 Task: Play online Dominion games in medium mode.
Action: Mouse moved to (264, 575)
Screenshot: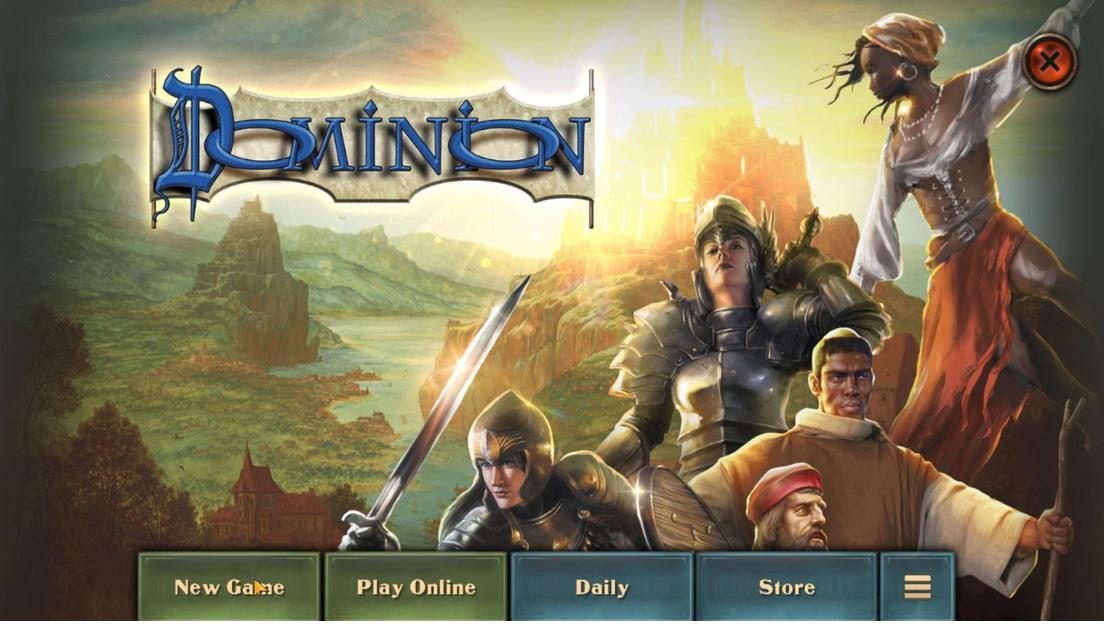
Action: Mouse pressed left at (264, 575)
Screenshot: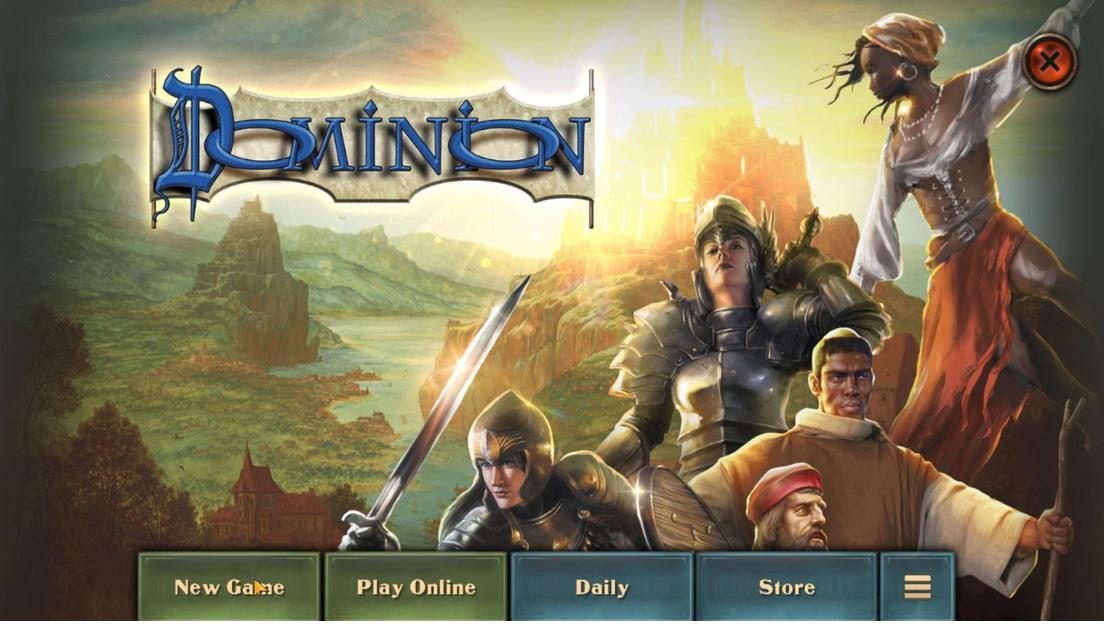 
Action: Mouse moved to (530, 240)
Screenshot: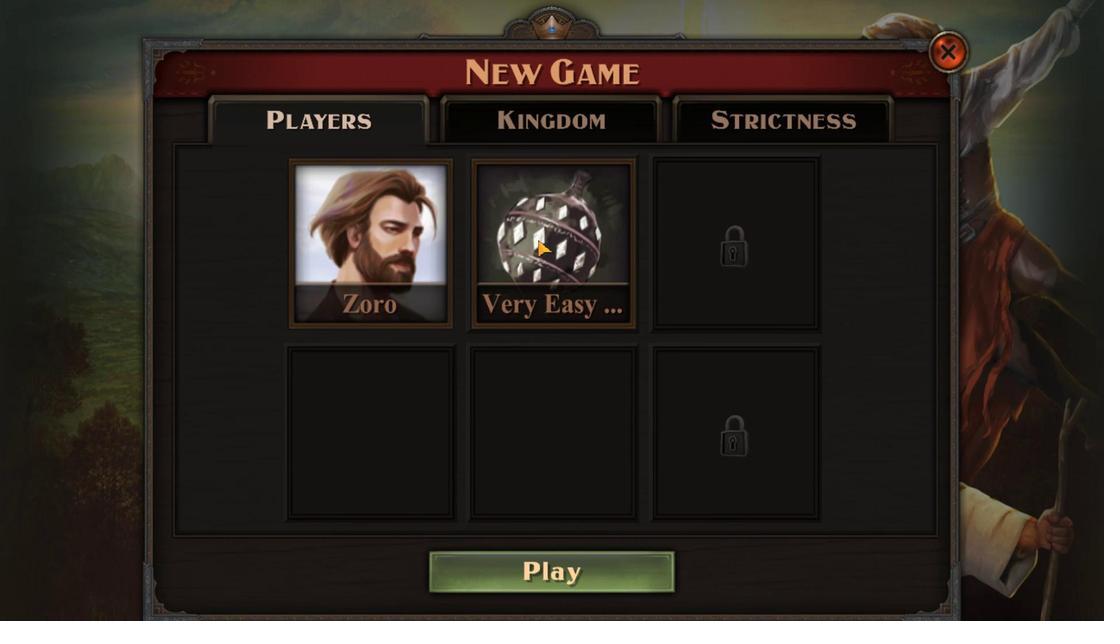 
Action: Mouse pressed left at (530, 240)
Screenshot: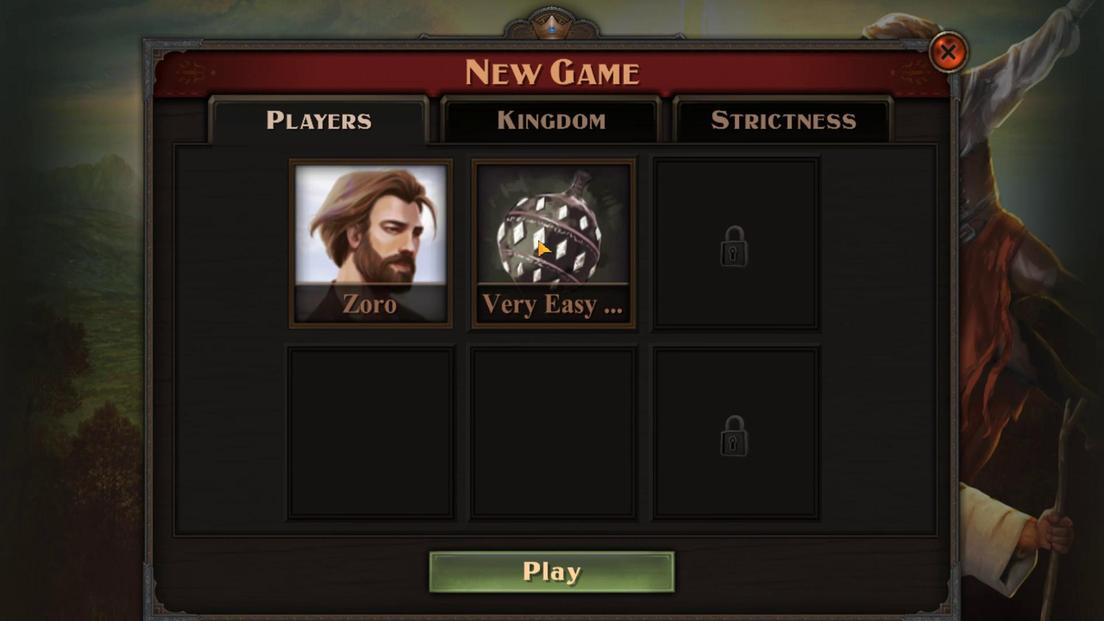 
Action: Mouse moved to (377, 422)
Screenshot: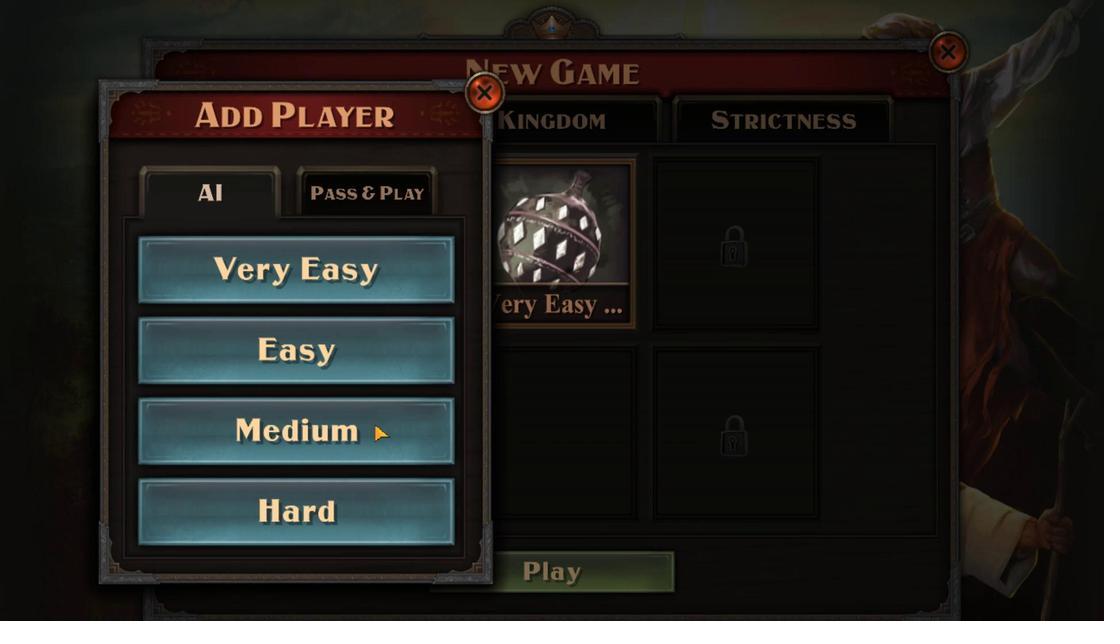 
Action: Mouse pressed left at (377, 422)
Screenshot: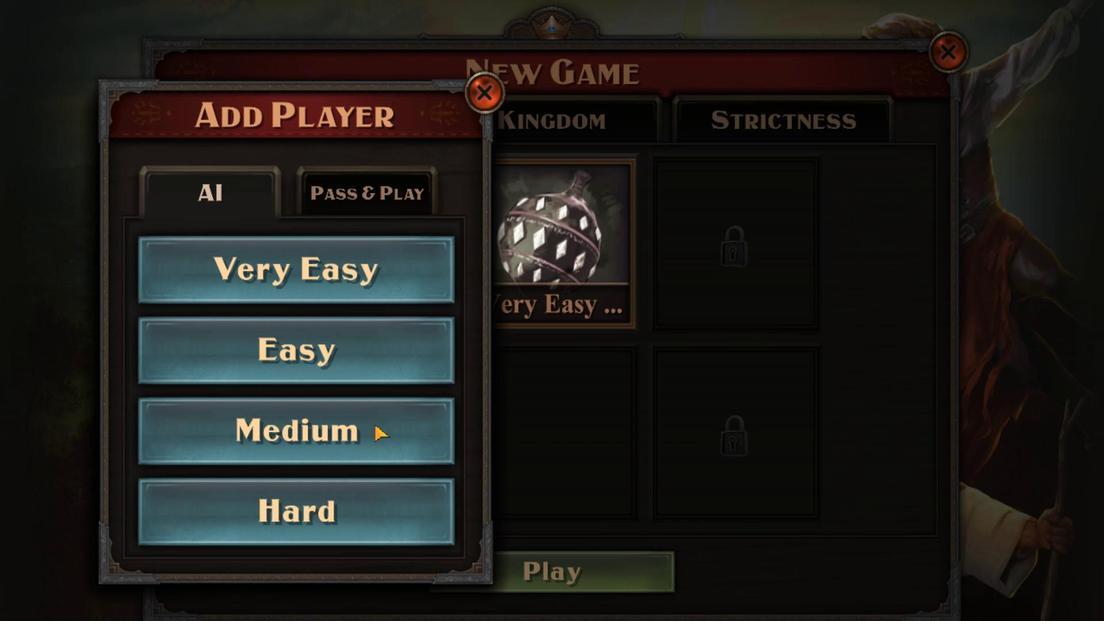 
Action: Mouse moved to (533, 575)
Screenshot: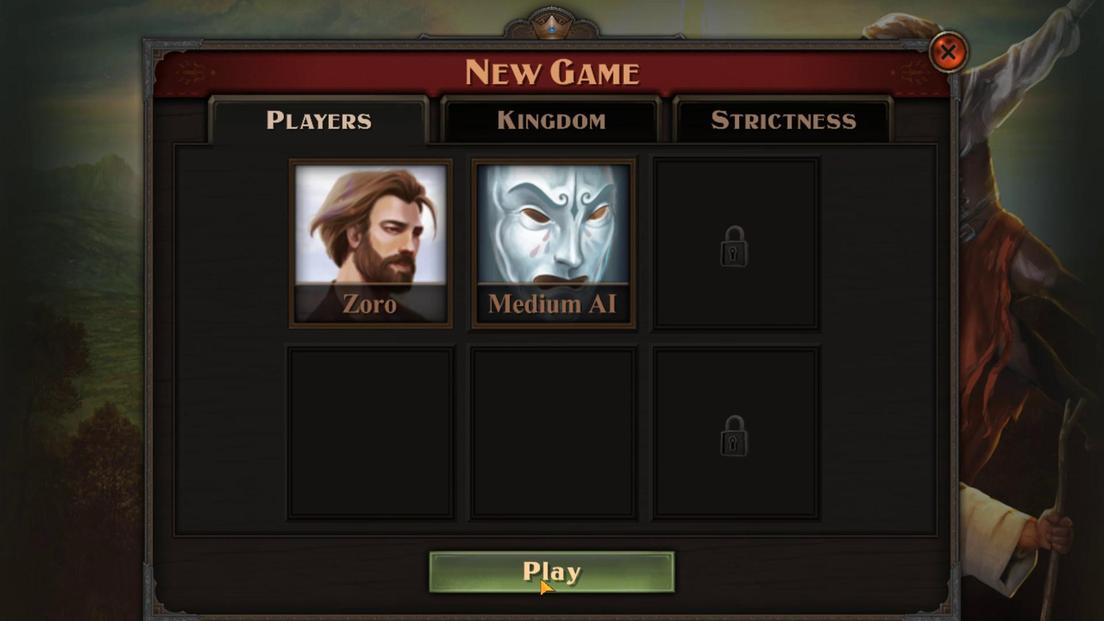 
Action: Mouse pressed left at (533, 575)
Screenshot: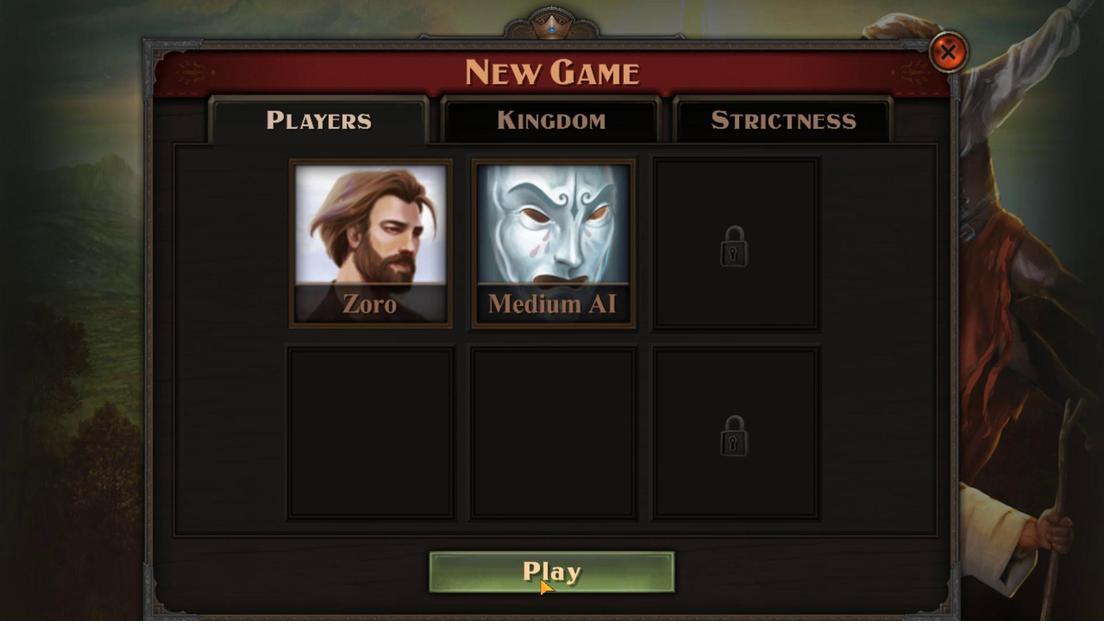 
Action: Mouse moved to (520, 537)
Screenshot: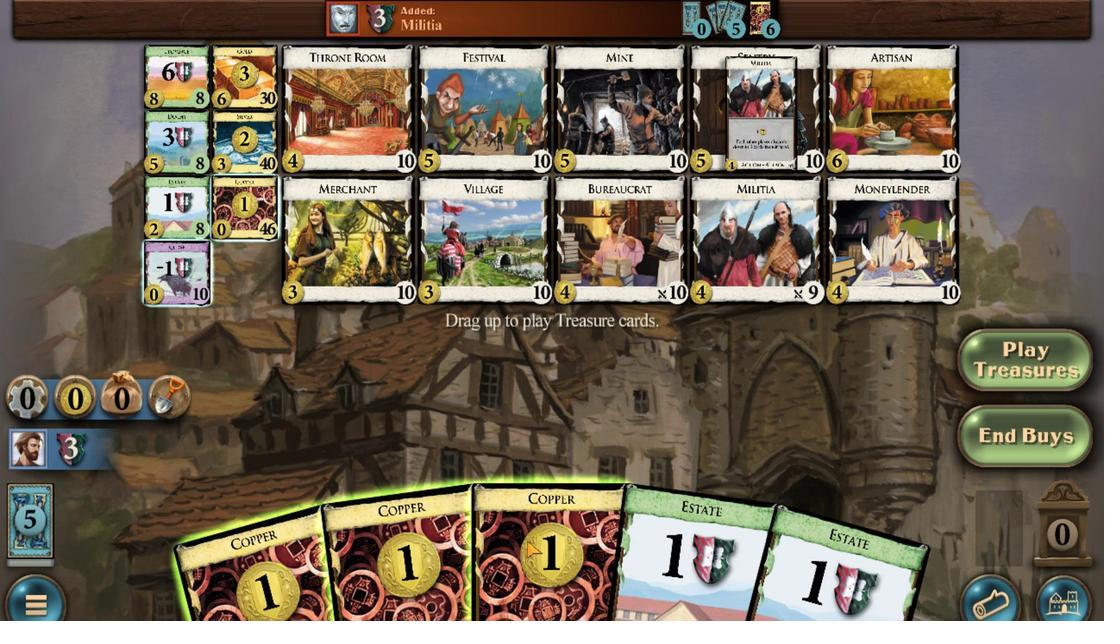 
Action: Mouse scrolled (520, 537) with delta (0, 0)
Screenshot: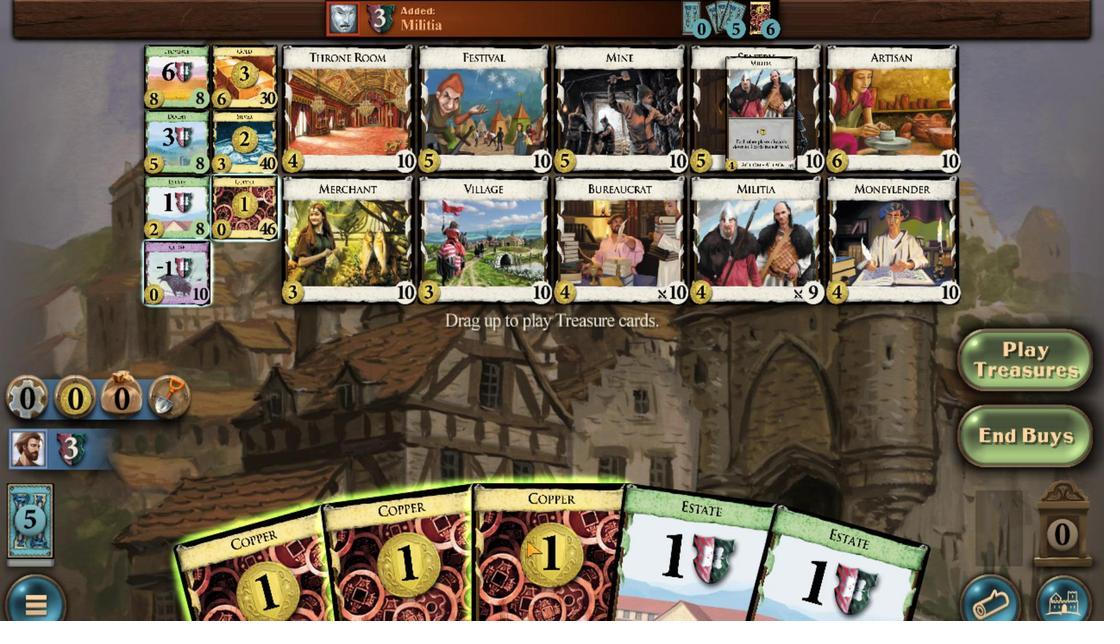 
Action: Mouse moved to (457, 515)
Screenshot: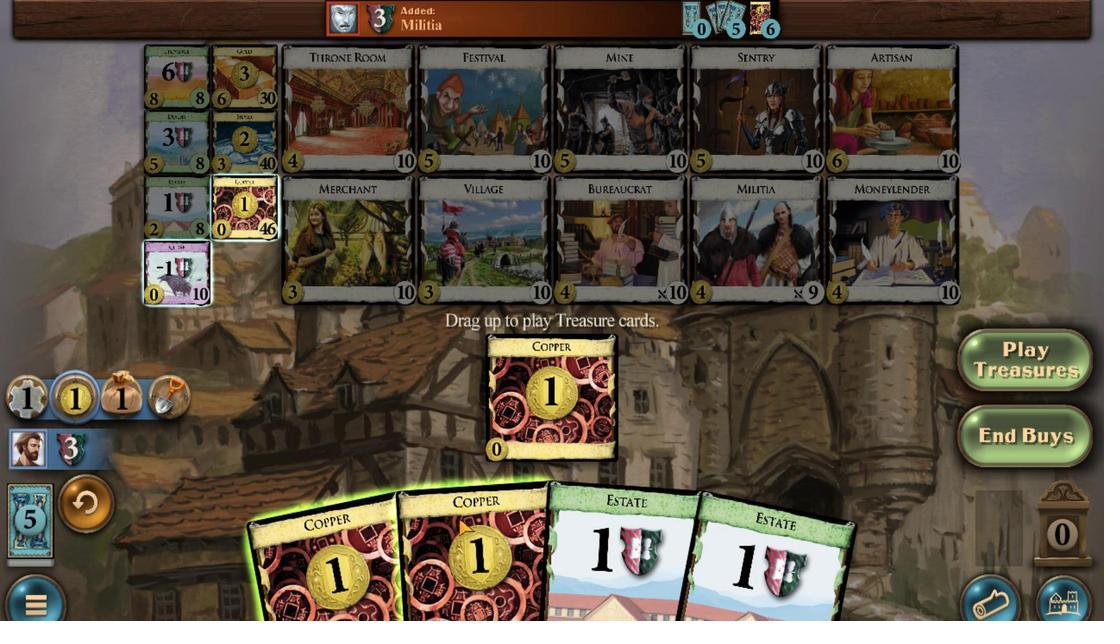 
Action: Mouse scrolled (457, 515) with delta (0, 0)
Screenshot: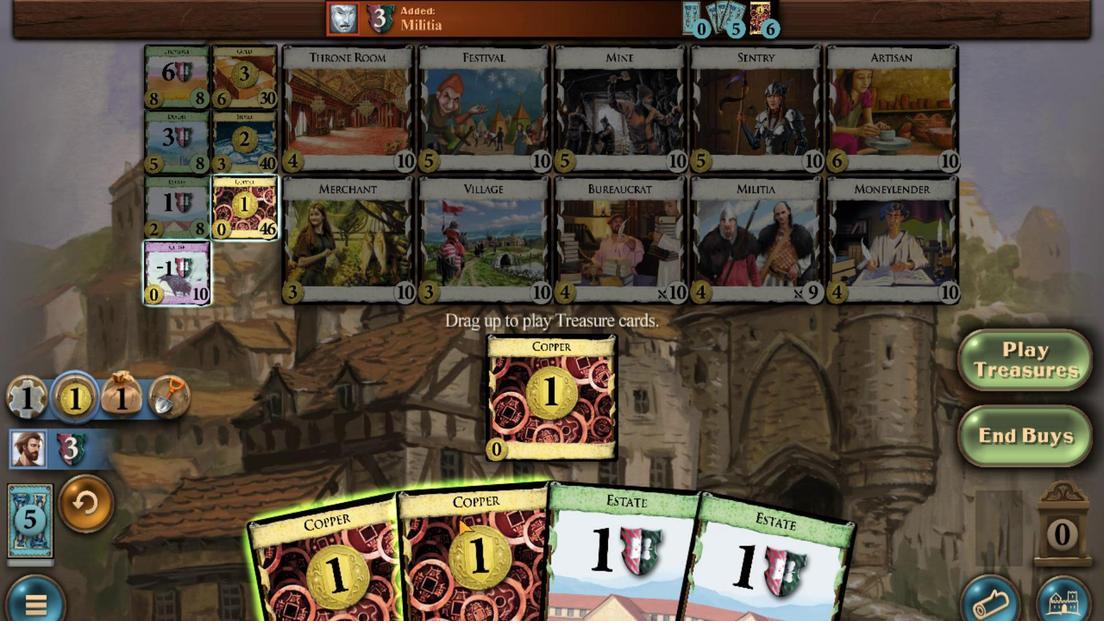 
Action: Mouse moved to (381, 522)
Screenshot: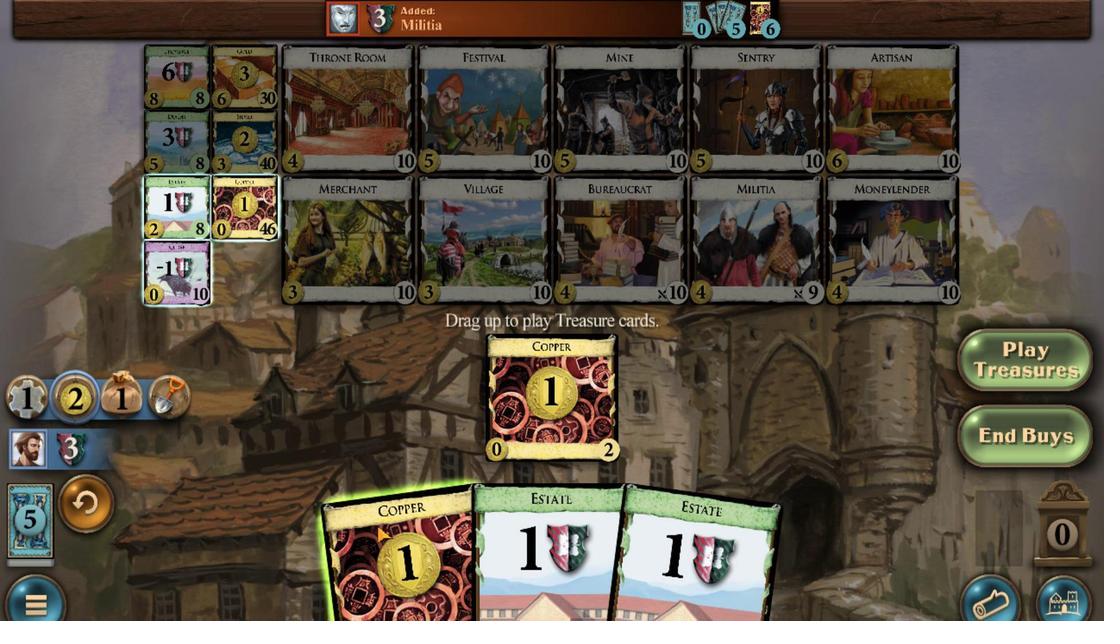 
Action: Mouse scrolled (381, 522) with delta (0, 0)
Screenshot: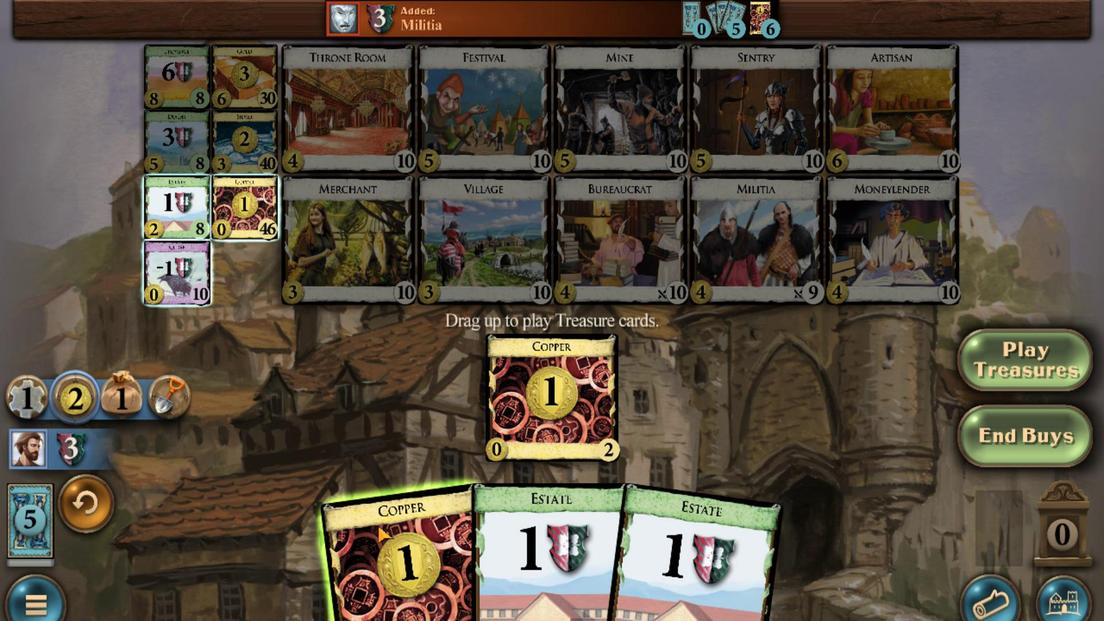 
Action: Mouse moved to (259, 147)
Screenshot: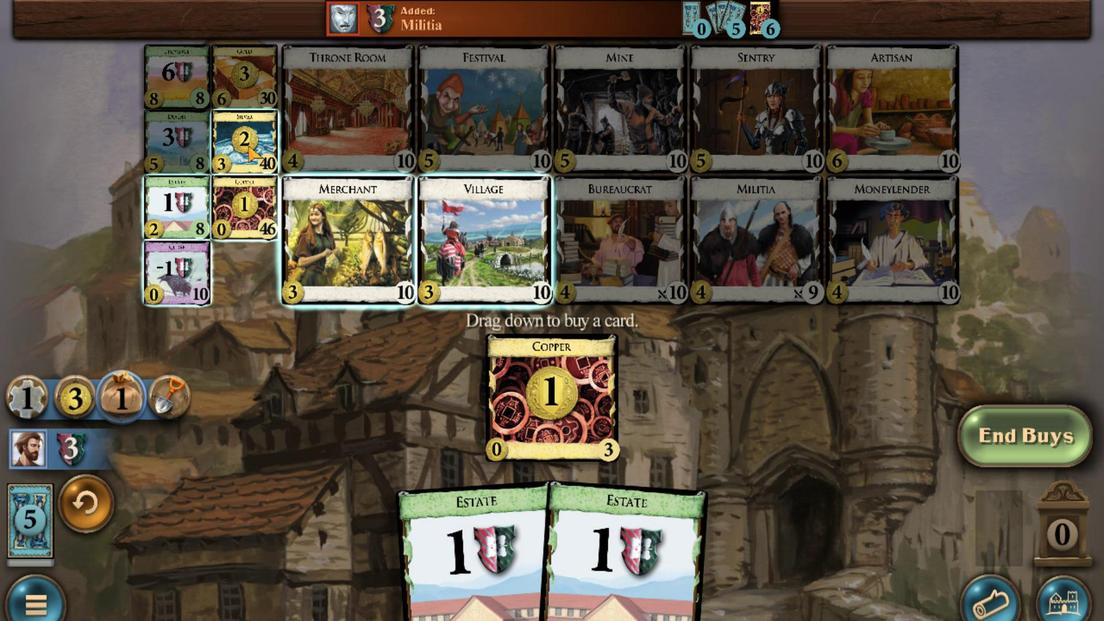 
Action: Mouse scrolled (259, 147) with delta (0, 0)
Screenshot: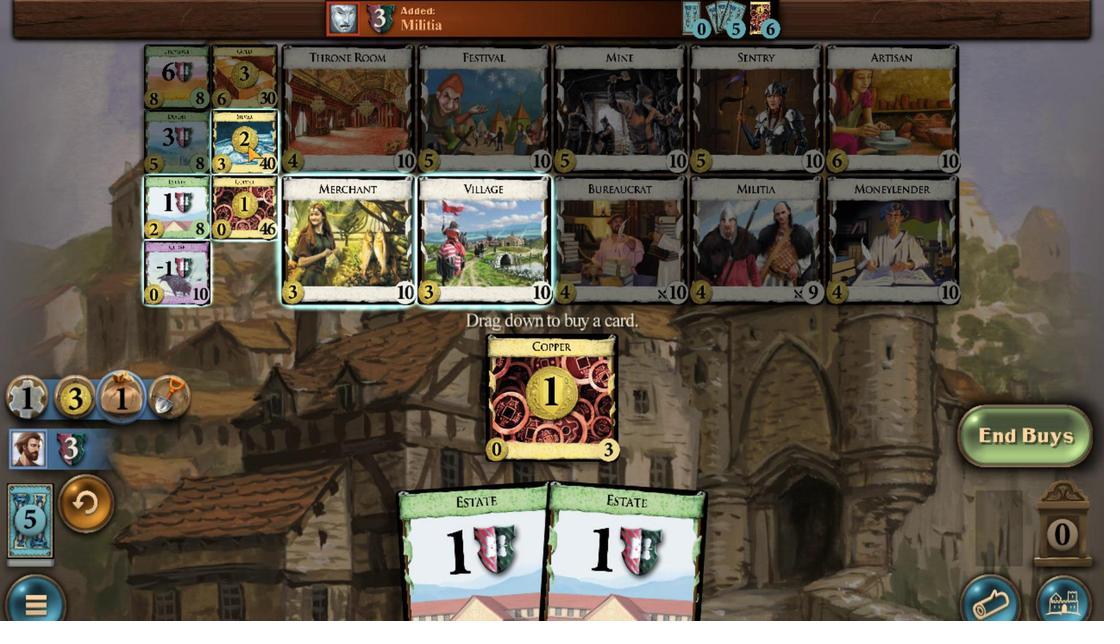 
Action: Mouse scrolled (259, 147) with delta (0, 0)
Screenshot: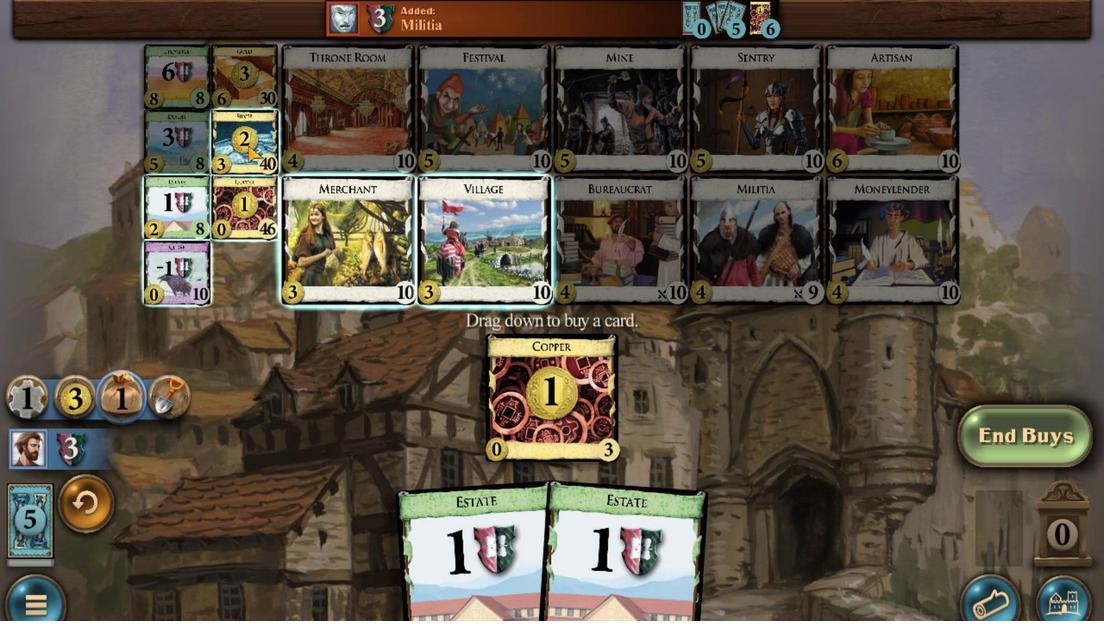 
Action: Mouse scrolled (259, 147) with delta (0, 0)
Screenshot: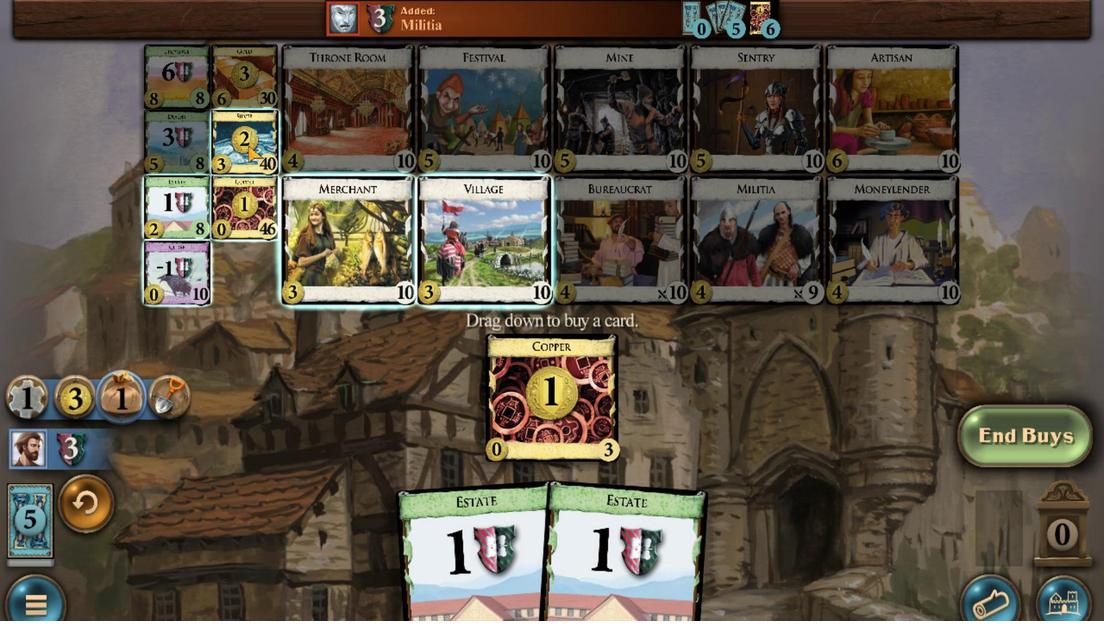 
Action: Mouse scrolled (259, 147) with delta (0, 0)
Screenshot: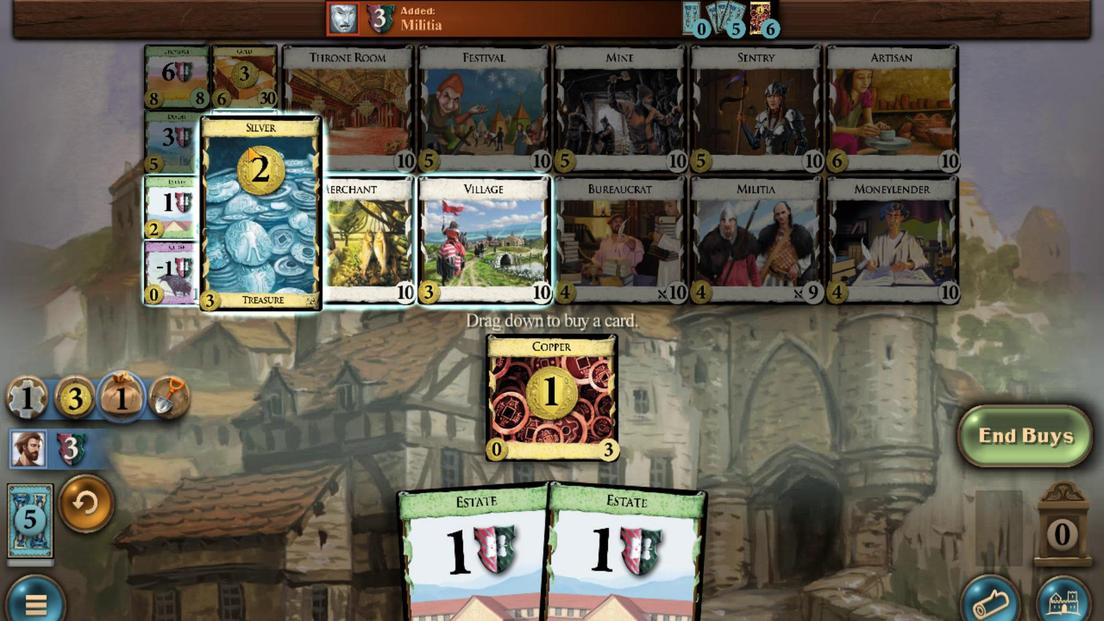 
Action: Mouse scrolled (259, 147) with delta (0, 0)
Screenshot: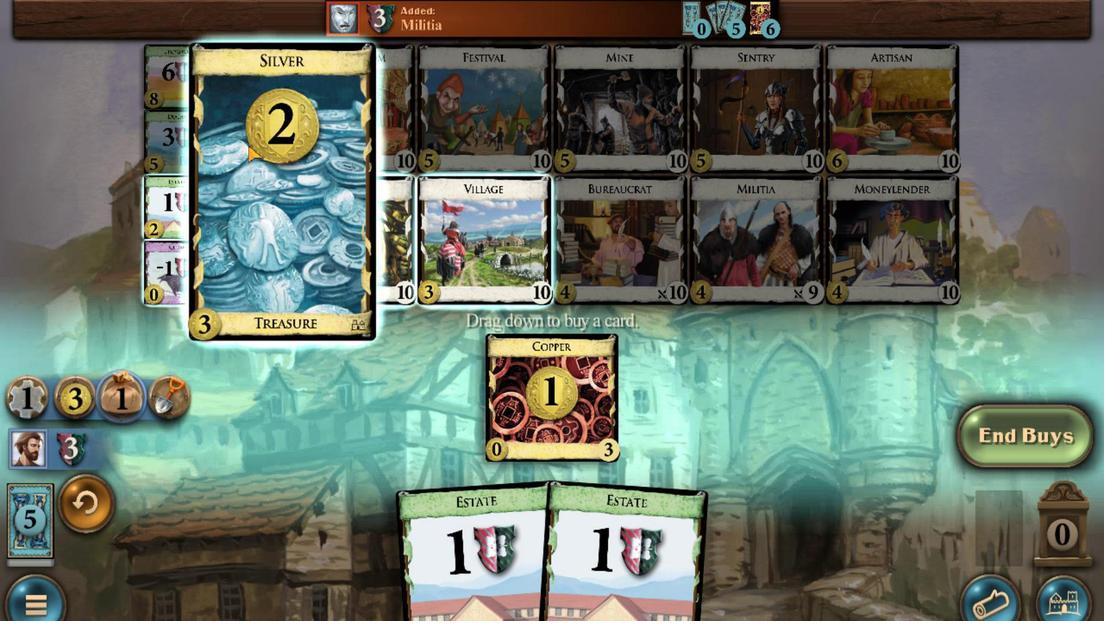 
Action: Mouse scrolled (259, 147) with delta (0, 0)
Screenshot: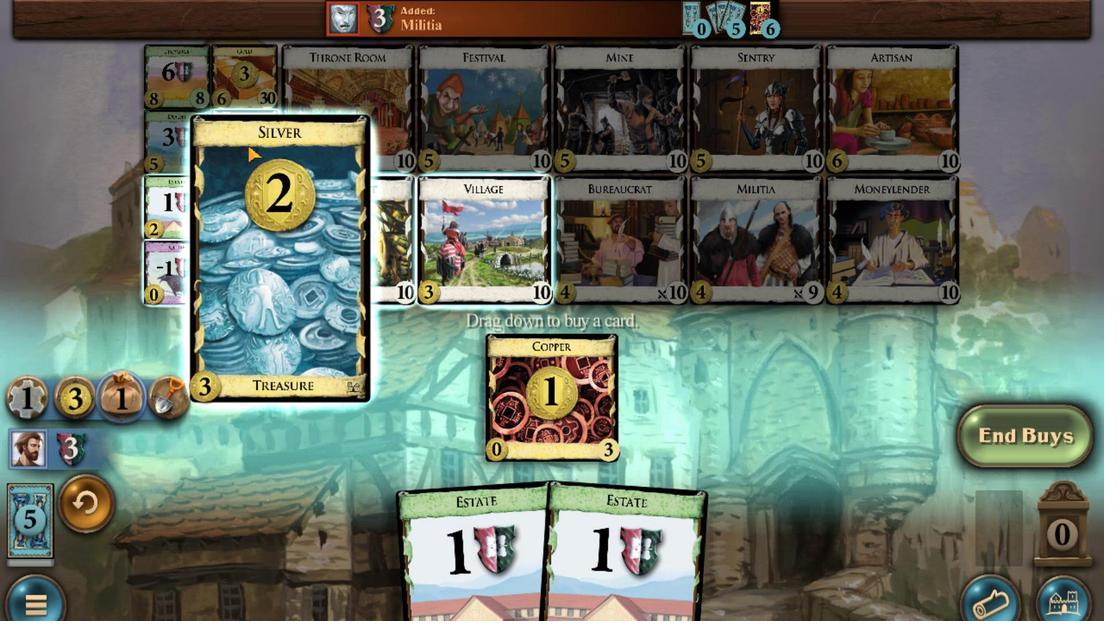 
Action: Mouse moved to (644, 532)
Screenshot: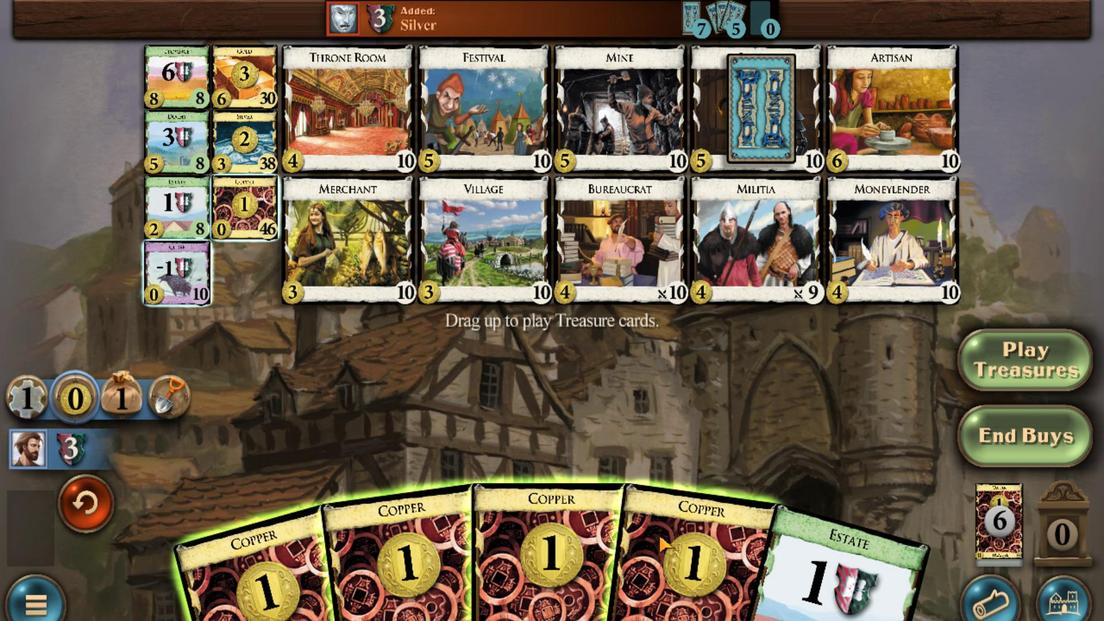
Action: Mouse scrolled (644, 531) with delta (0, 0)
Screenshot: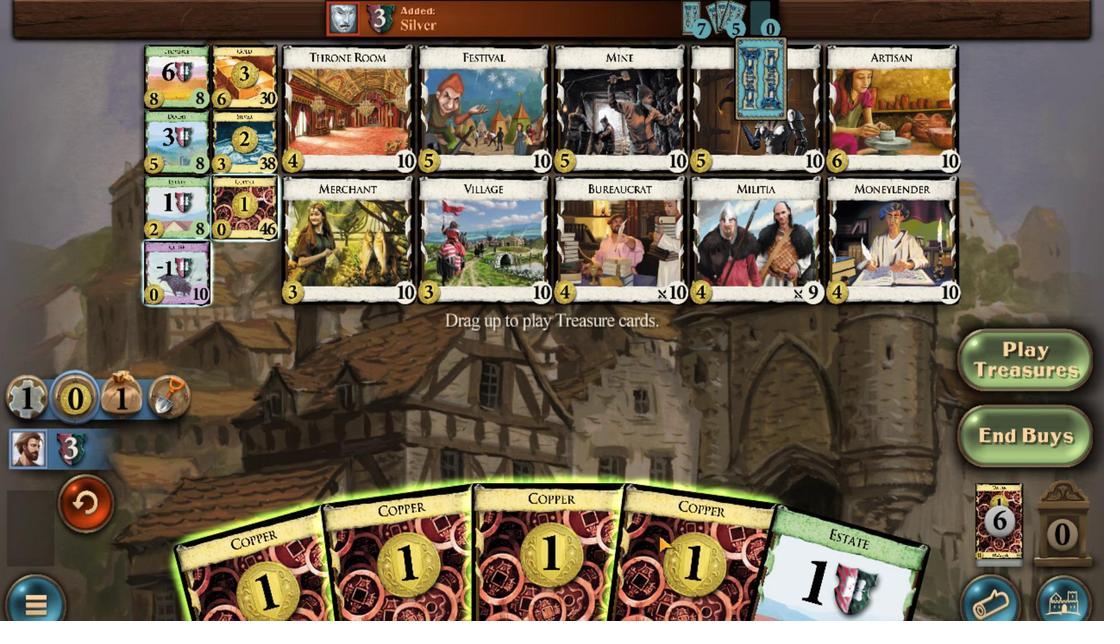 
Action: Mouse moved to (596, 538)
Screenshot: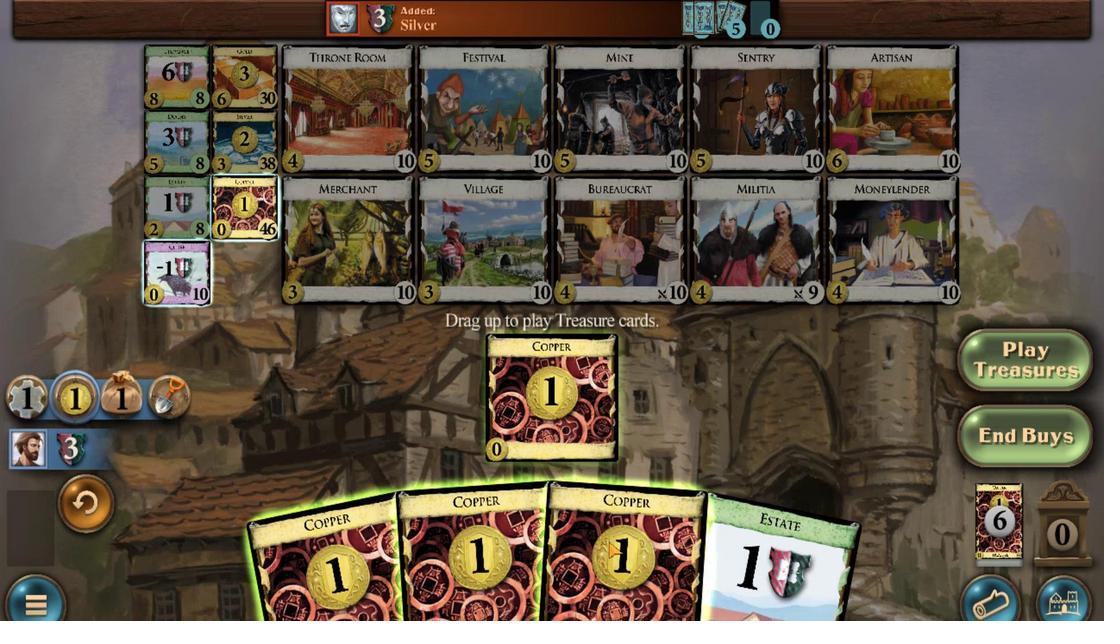 
Action: Mouse scrolled (596, 537) with delta (0, 0)
Screenshot: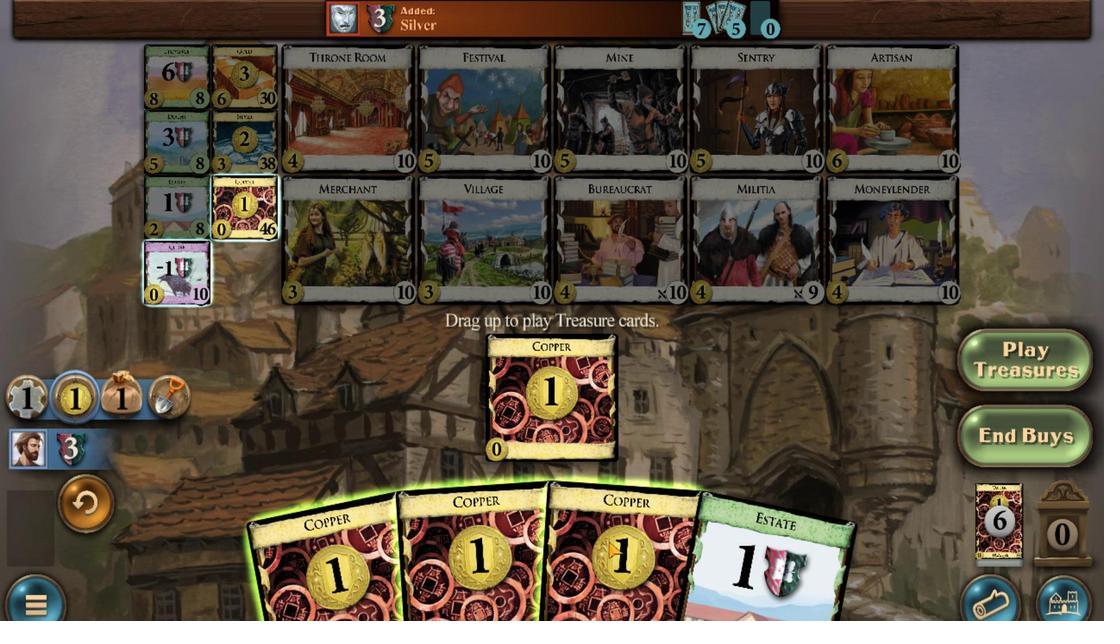 
Action: Mouse moved to (535, 538)
Screenshot: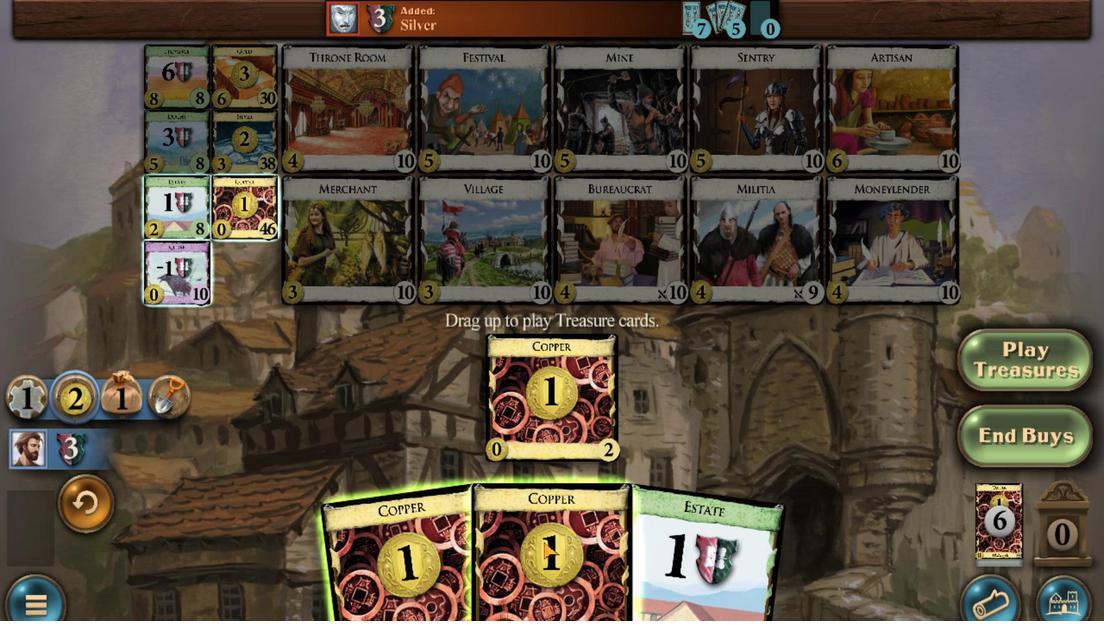 
Action: Mouse scrolled (535, 538) with delta (0, 0)
Screenshot: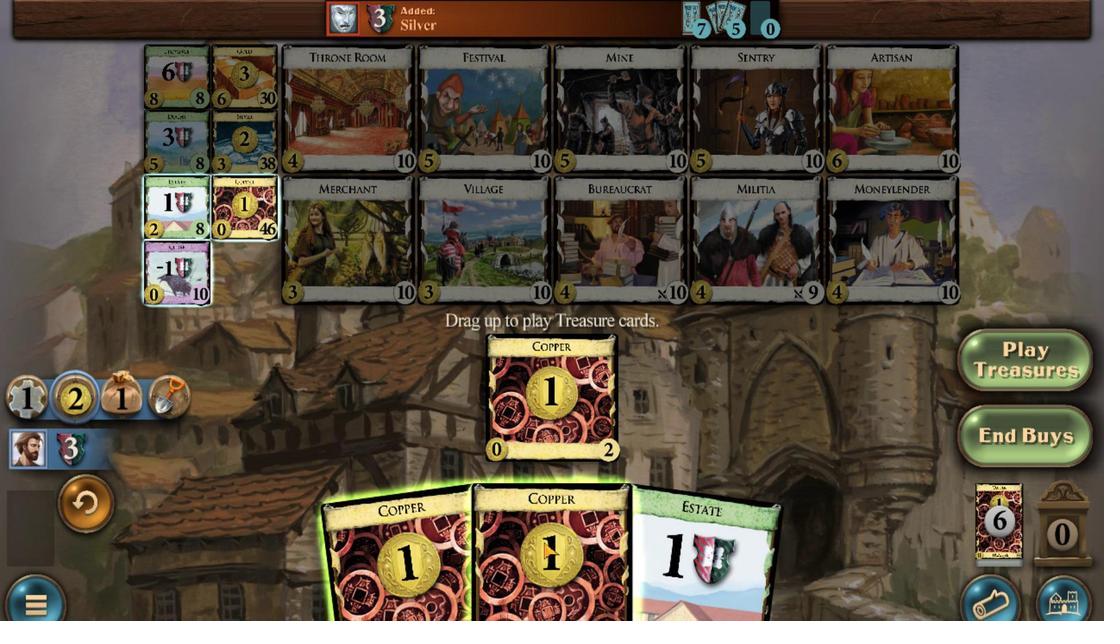 
Action: Mouse moved to (475, 544)
Screenshot: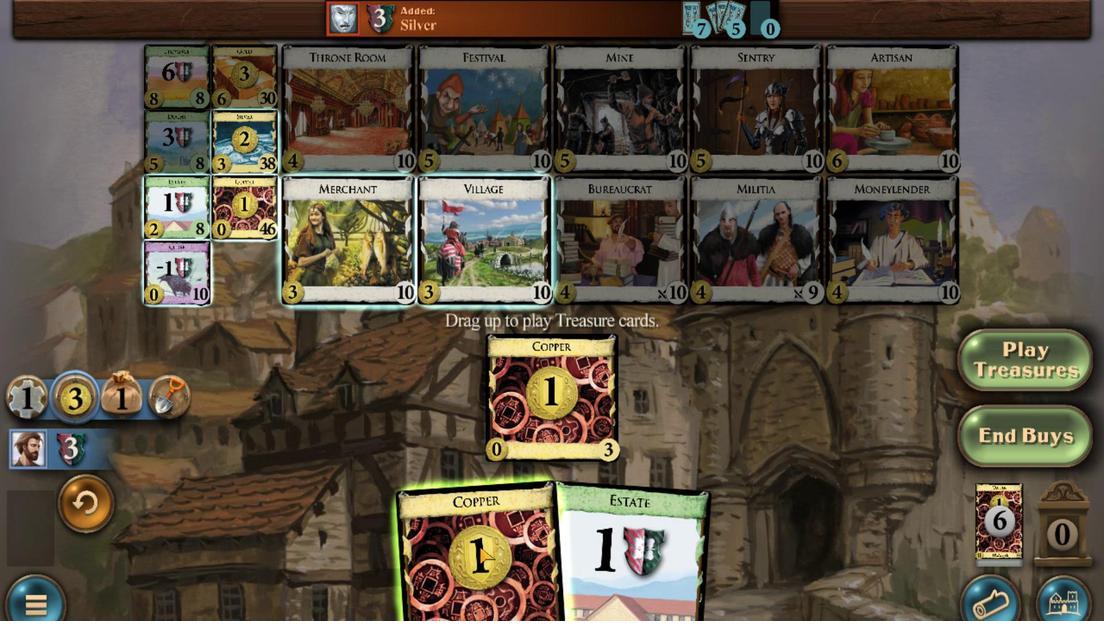 
Action: Mouse scrolled (475, 543) with delta (0, 0)
Screenshot: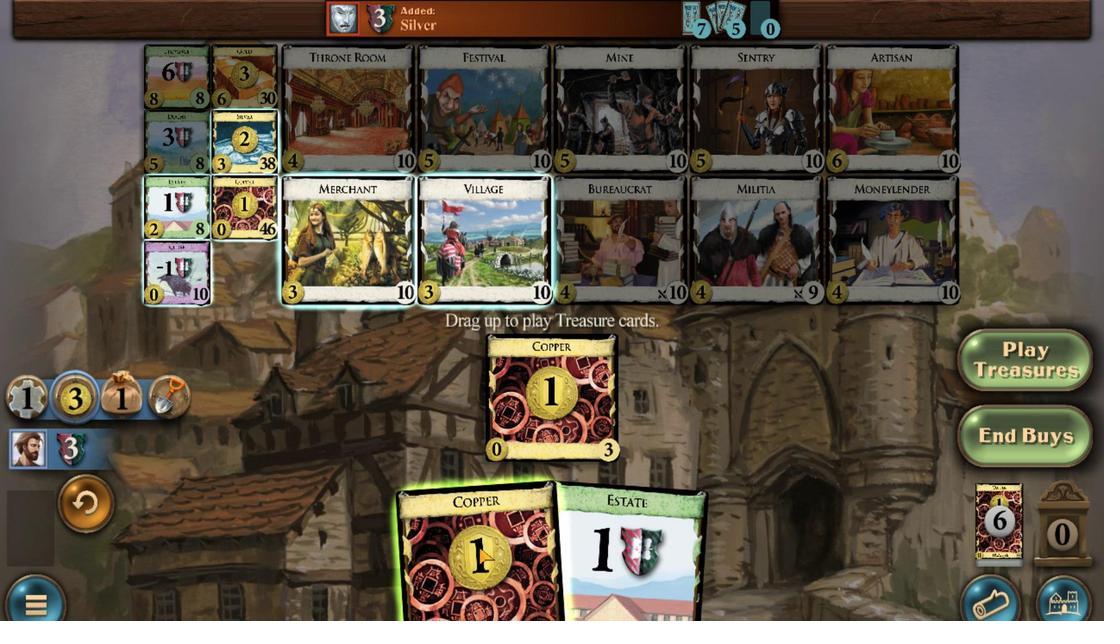 
Action: Mouse moved to (259, 140)
Screenshot: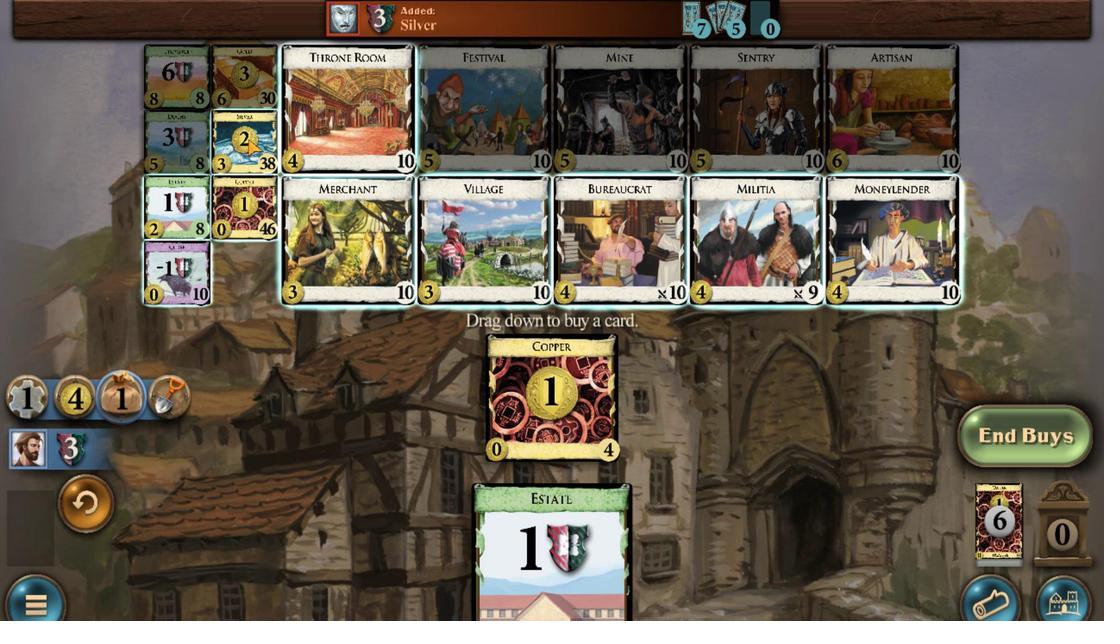 
Action: Mouse scrolled (259, 141) with delta (0, 0)
Screenshot: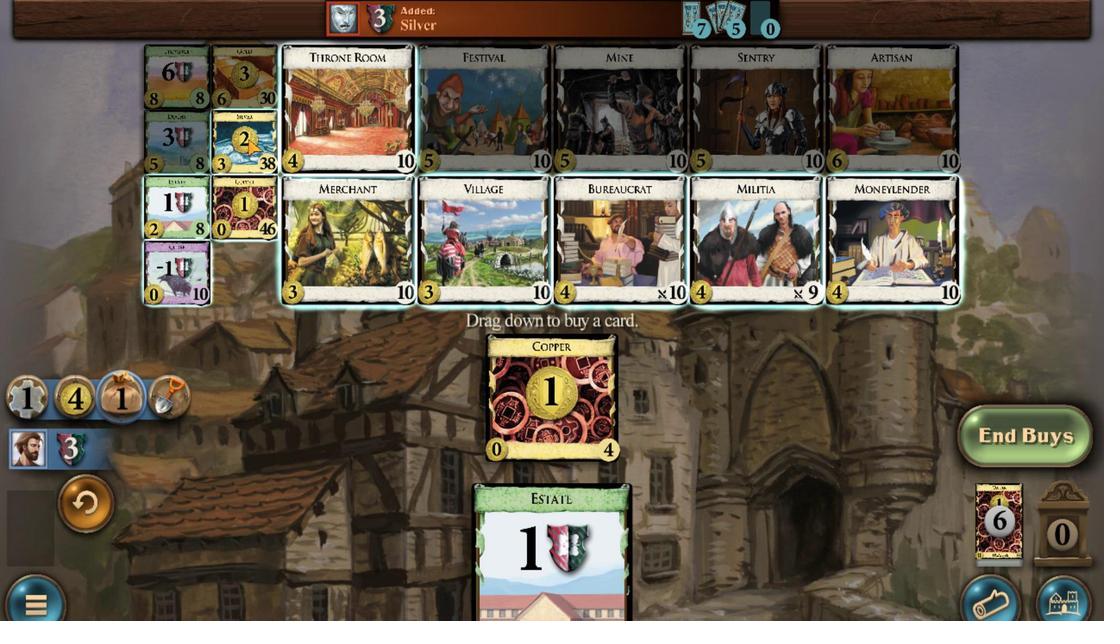 
Action: Mouse scrolled (259, 141) with delta (0, 0)
Screenshot: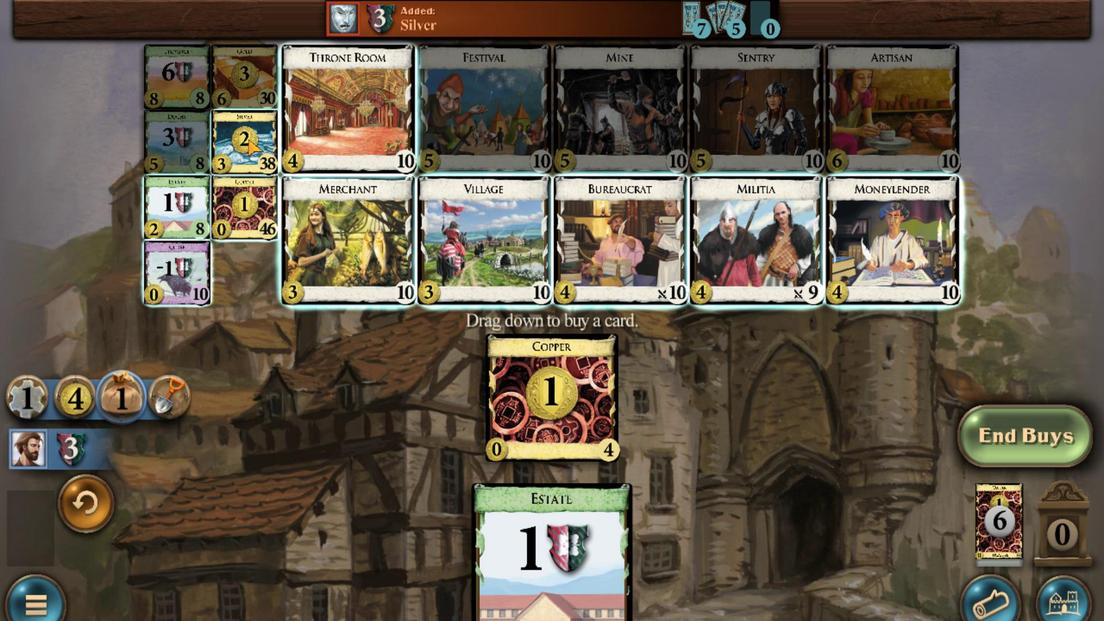 
Action: Mouse scrolled (259, 141) with delta (0, 0)
Screenshot: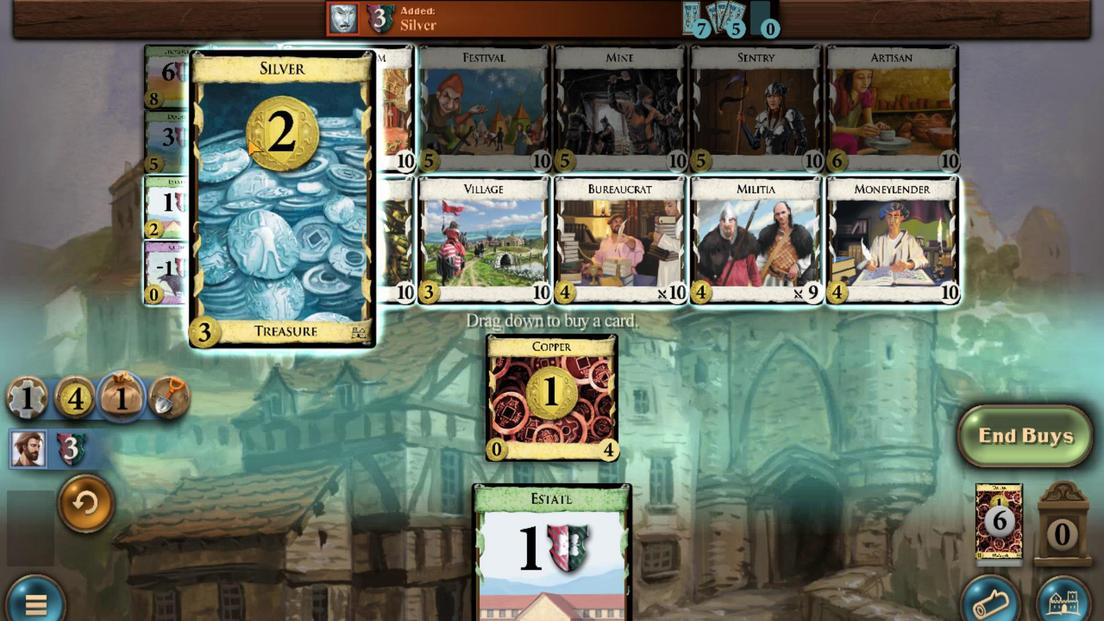 
Action: Mouse moved to (634, 508)
Screenshot: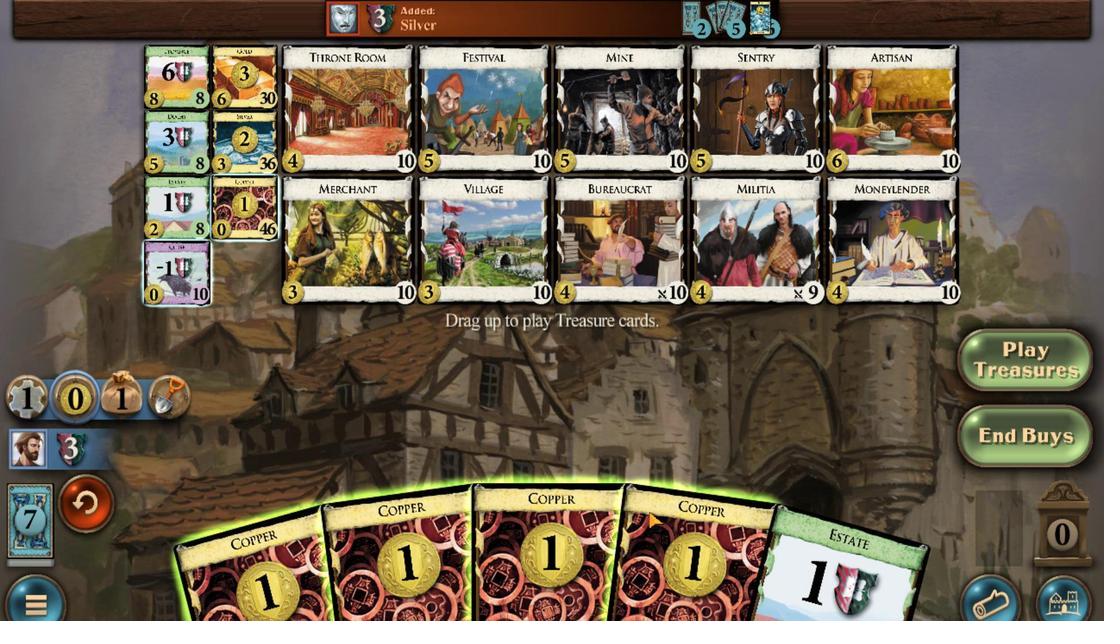 
Action: Mouse scrolled (634, 508) with delta (0, 0)
Screenshot: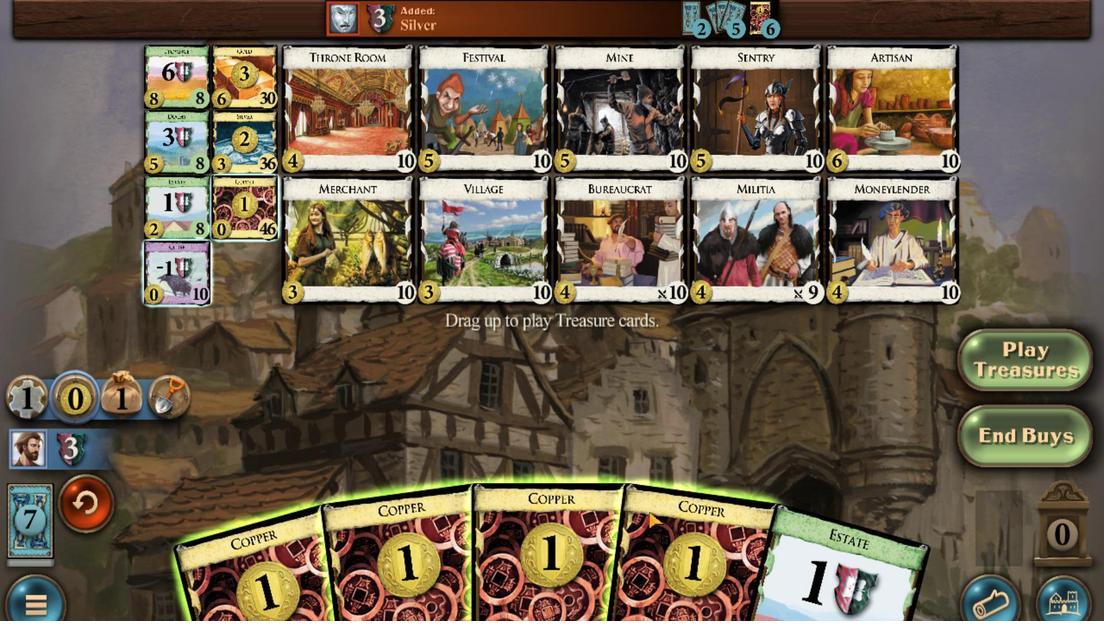
Action: Mouse moved to (591, 508)
Screenshot: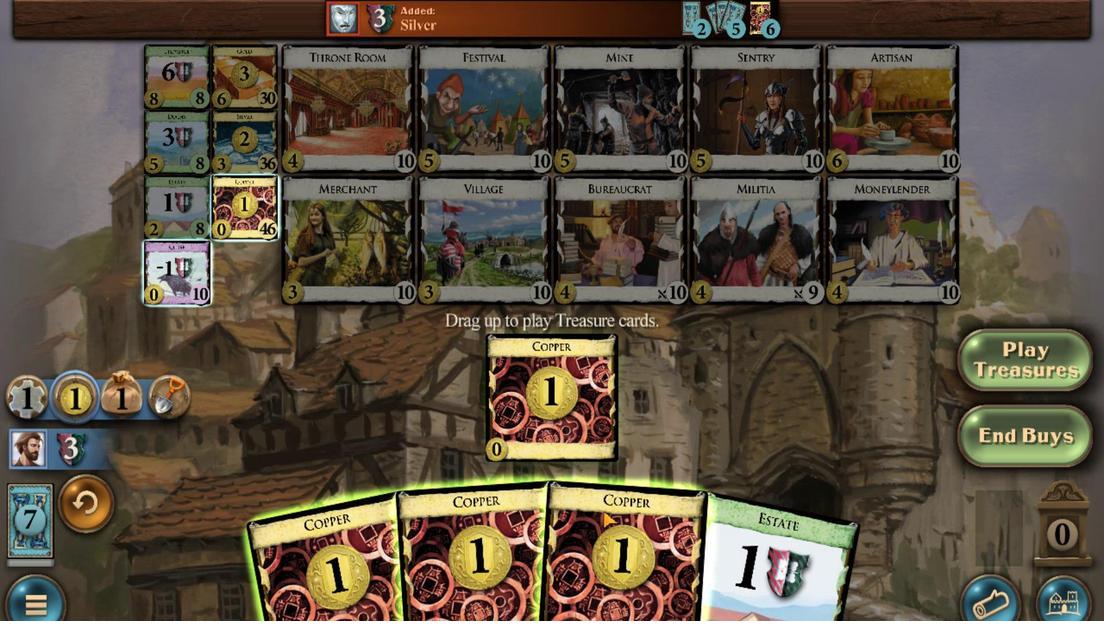 
Action: Mouse scrolled (591, 507) with delta (0, 0)
Screenshot: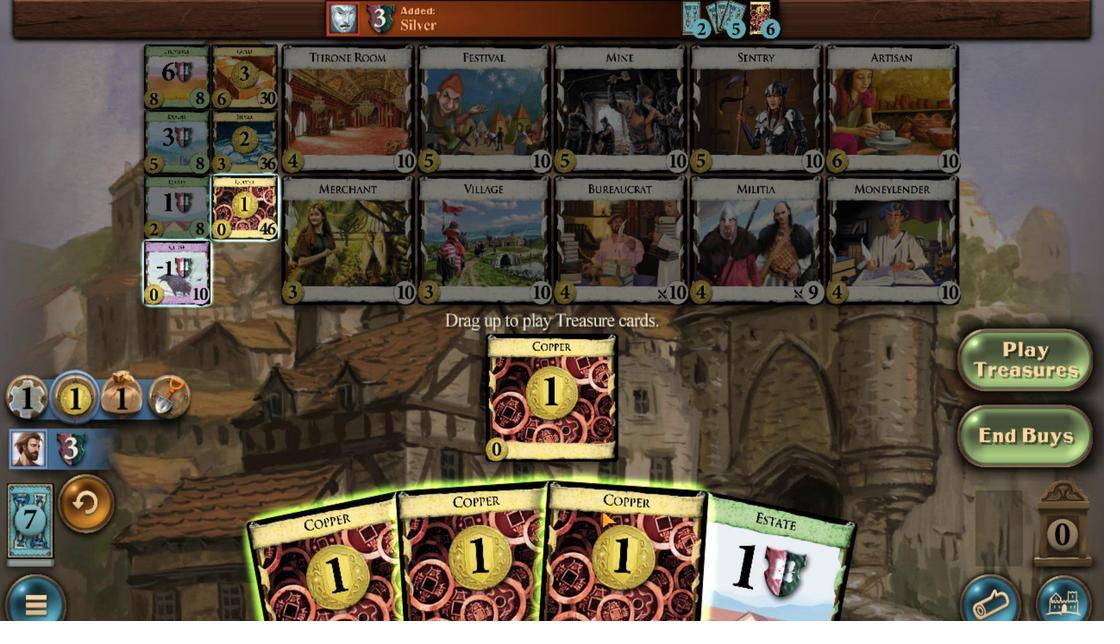 
Action: Mouse moved to (517, 511)
Screenshot: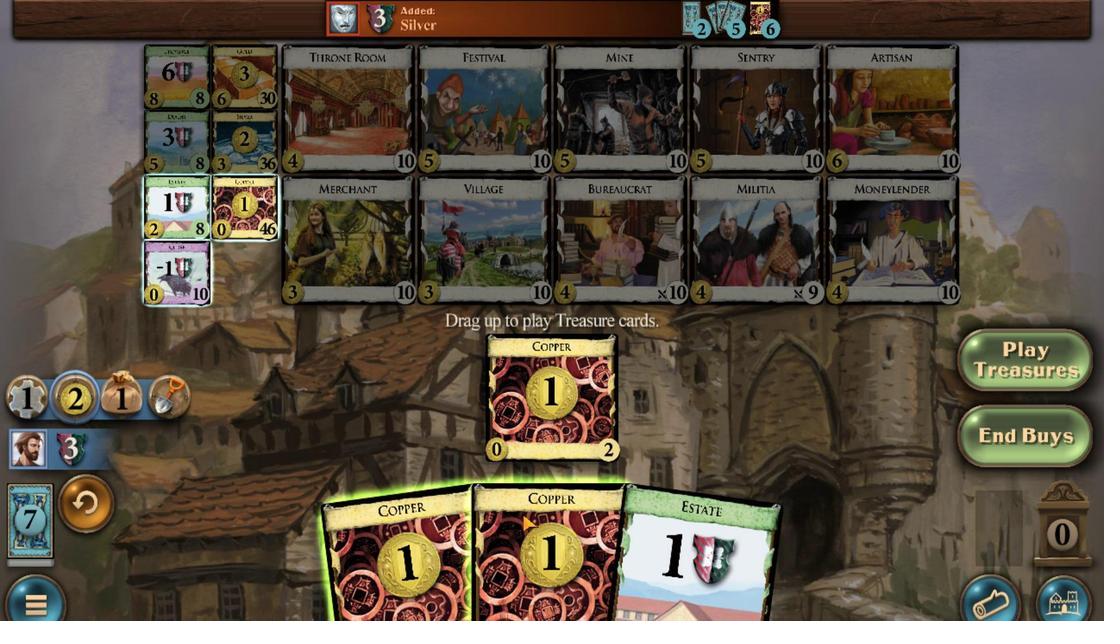 
Action: Mouse scrolled (517, 511) with delta (0, 0)
Screenshot: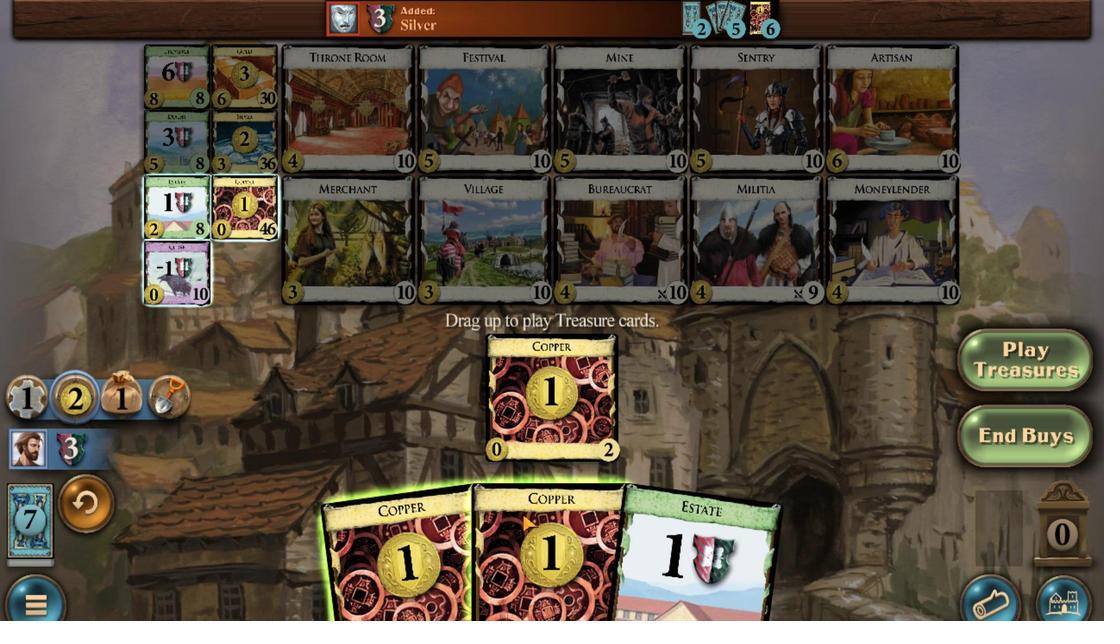 
Action: Mouse moved to (451, 515)
Screenshot: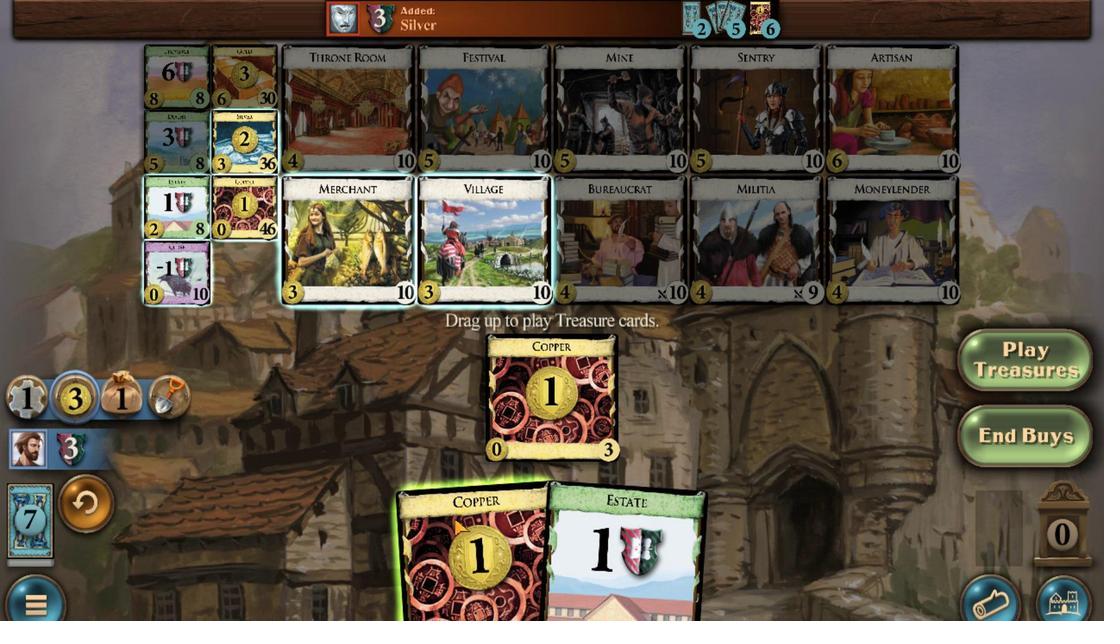 
Action: Mouse scrolled (451, 514) with delta (0, 0)
Screenshot: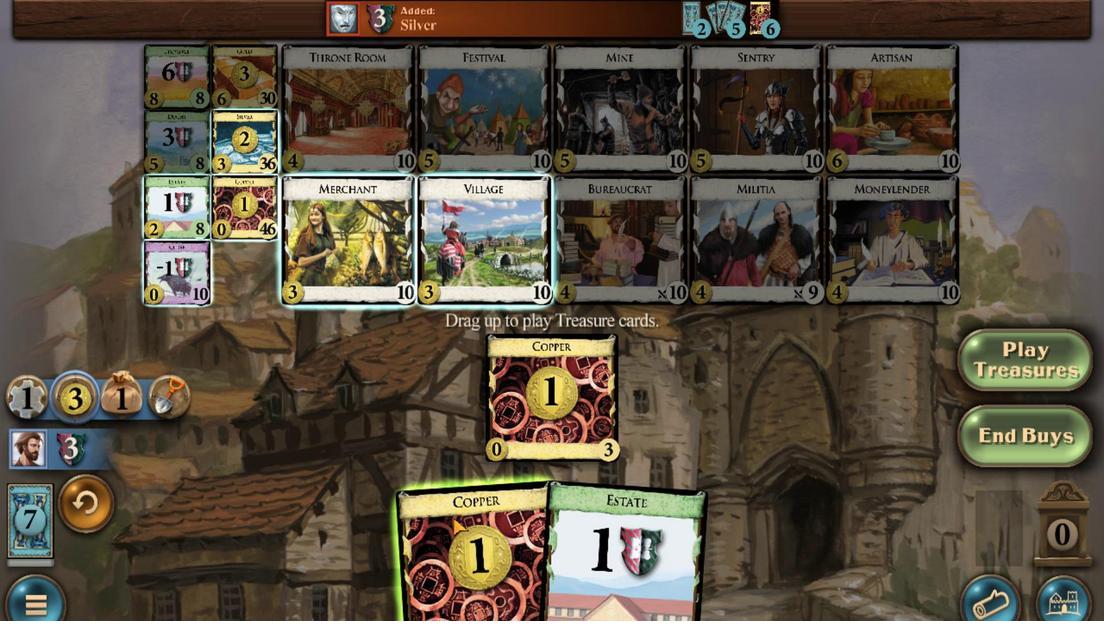 
Action: Mouse moved to (839, 246)
Screenshot: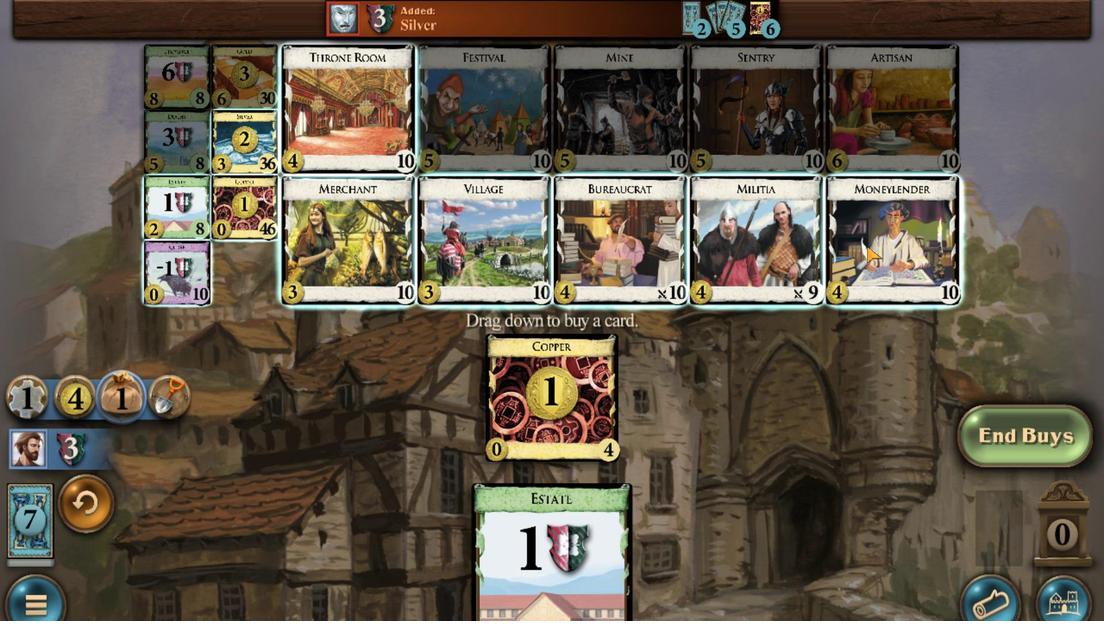 
Action: Mouse scrolled (839, 247) with delta (0, 0)
Screenshot: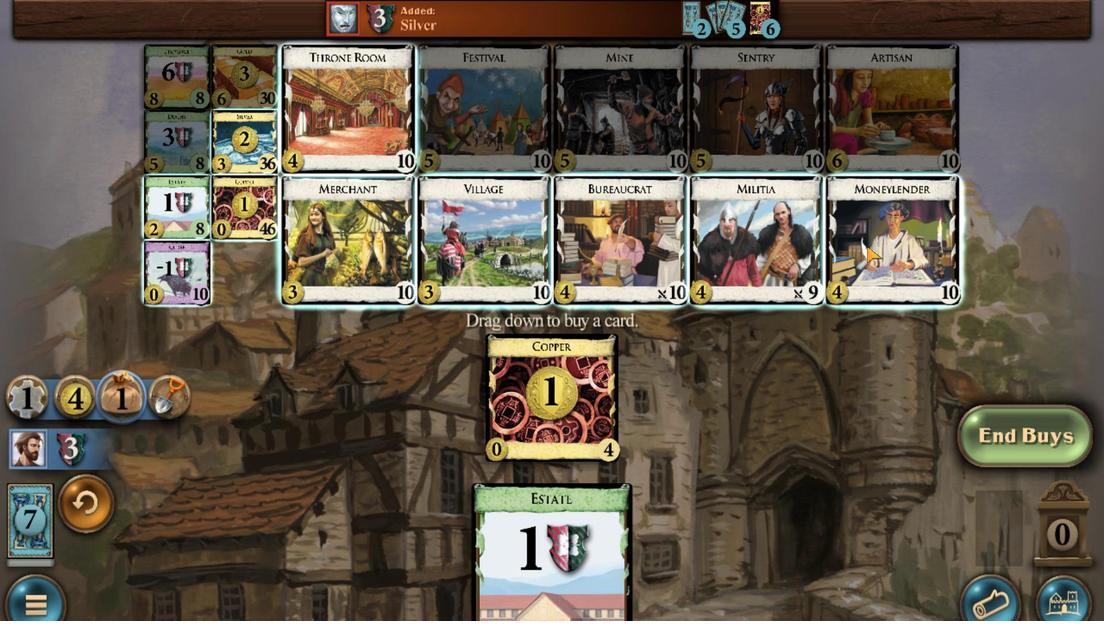 
Action: Mouse scrolled (839, 247) with delta (0, 0)
Screenshot: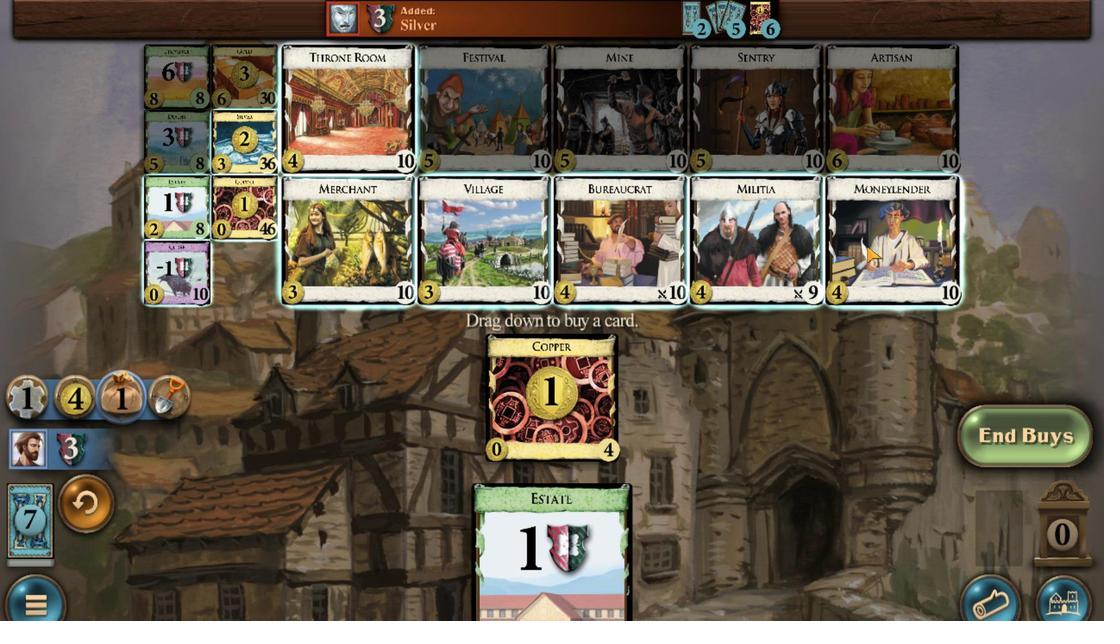 
Action: Mouse scrolled (839, 247) with delta (0, 0)
Screenshot: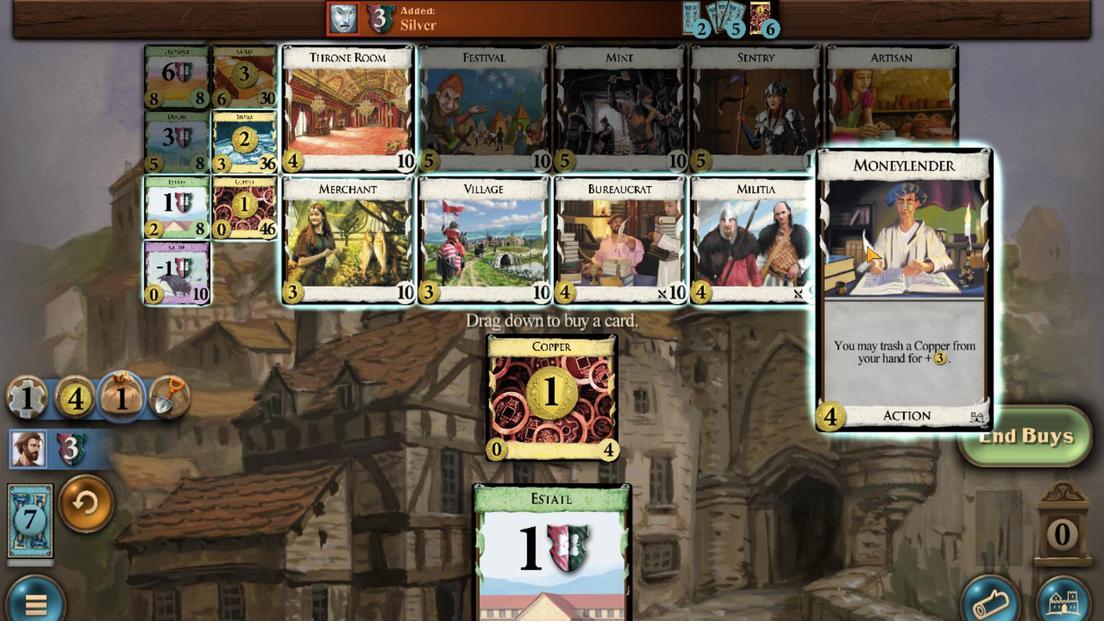 
Action: Mouse scrolled (839, 247) with delta (0, 0)
Screenshot: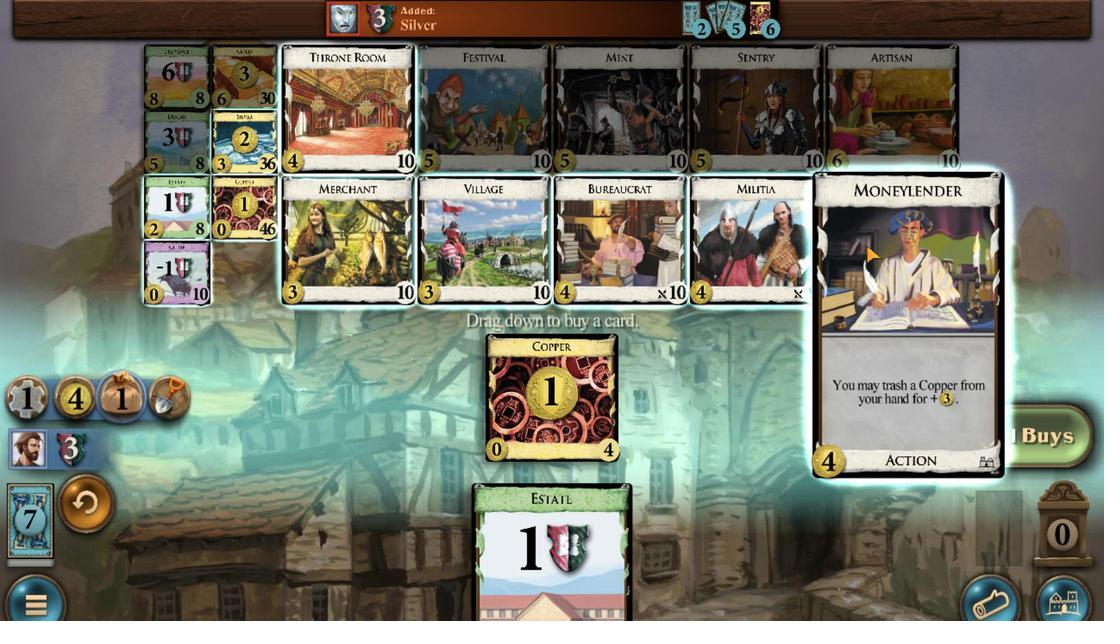 
Action: Mouse moved to (572, 499)
Screenshot: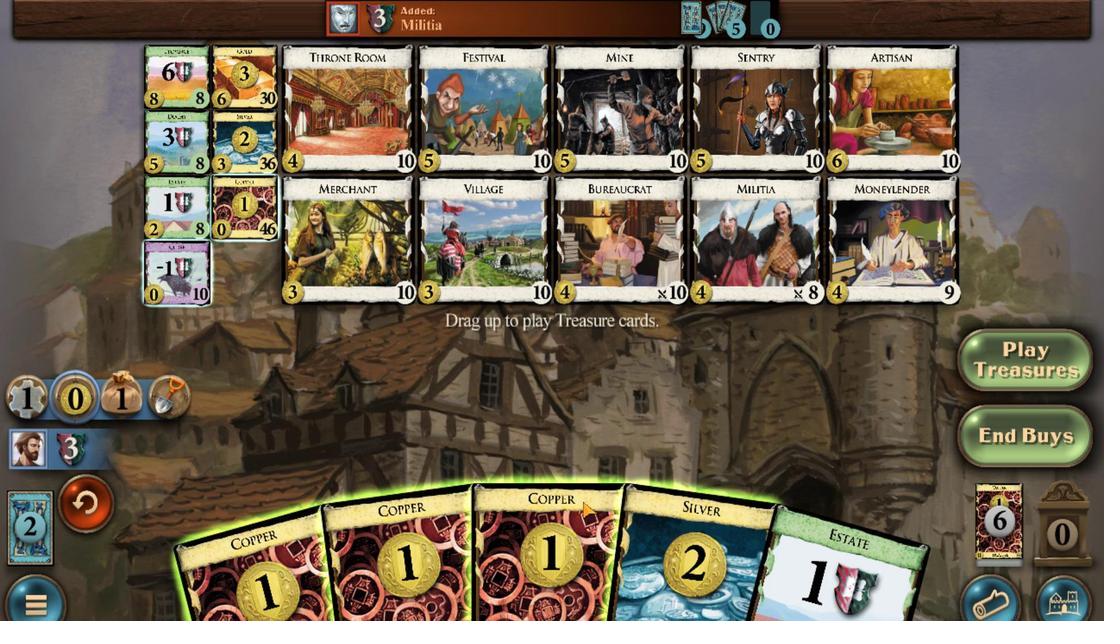 
Action: Mouse scrolled (572, 498) with delta (0, 0)
Screenshot: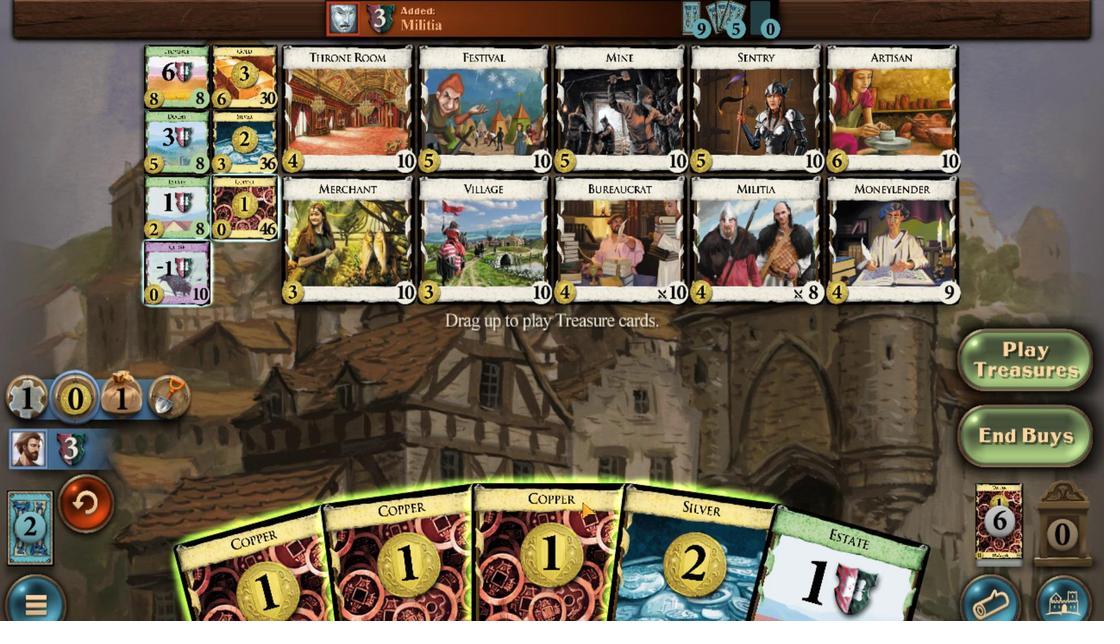 
Action: Mouse scrolled (572, 498) with delta (0, 0)
Screenshot: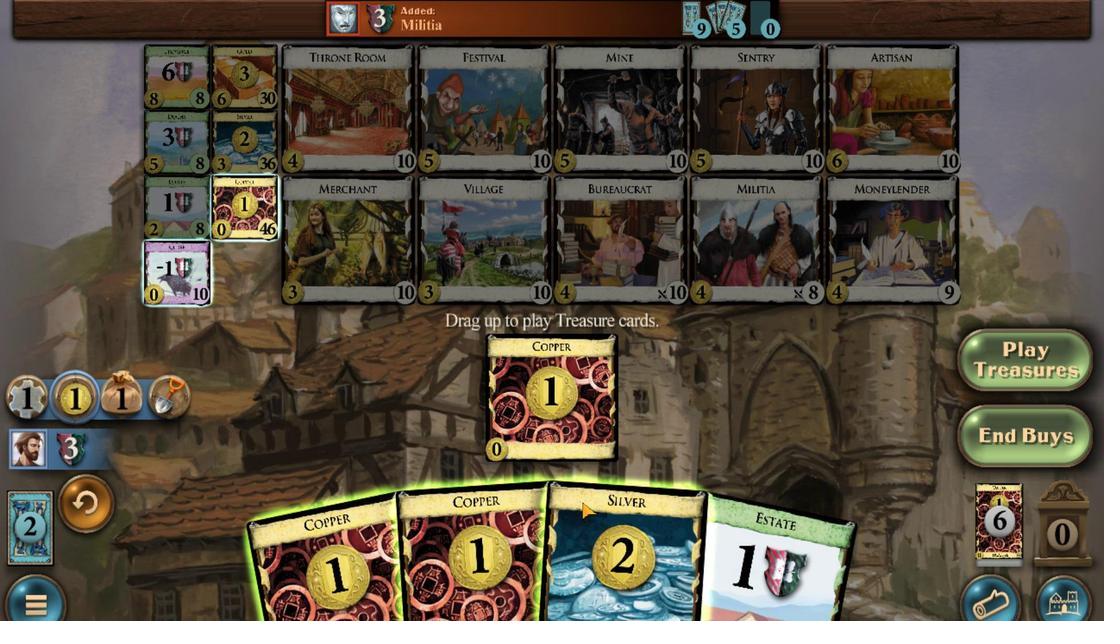 
Action: Mouse moved to (523, 507)
Screenshot: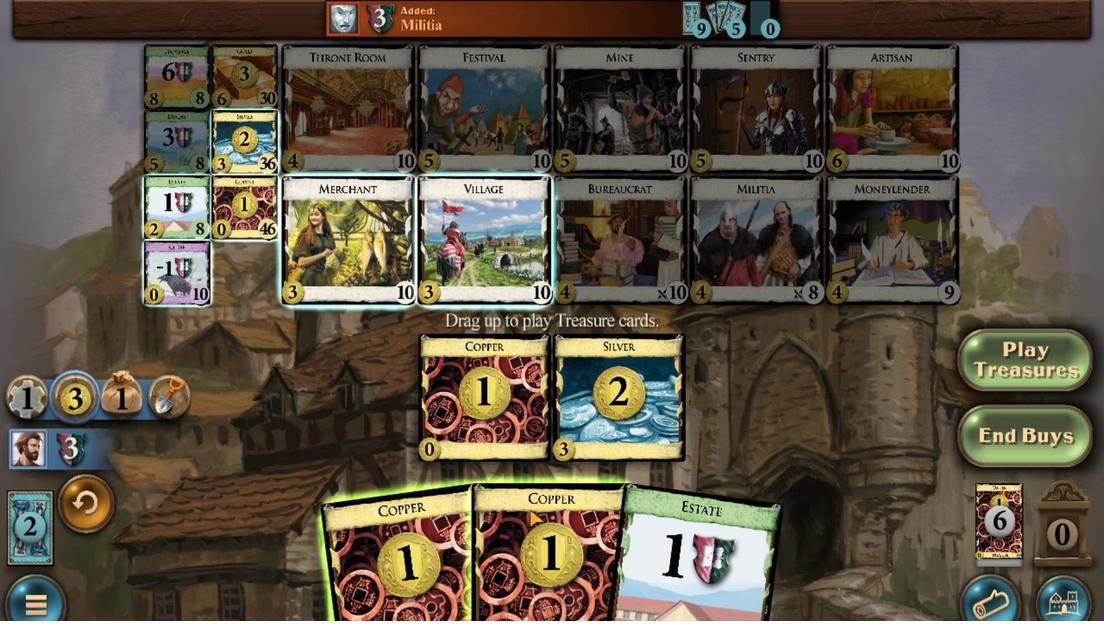
Action: Mouse scrolled (523, 506) with delta (0, 0)
Screenshot: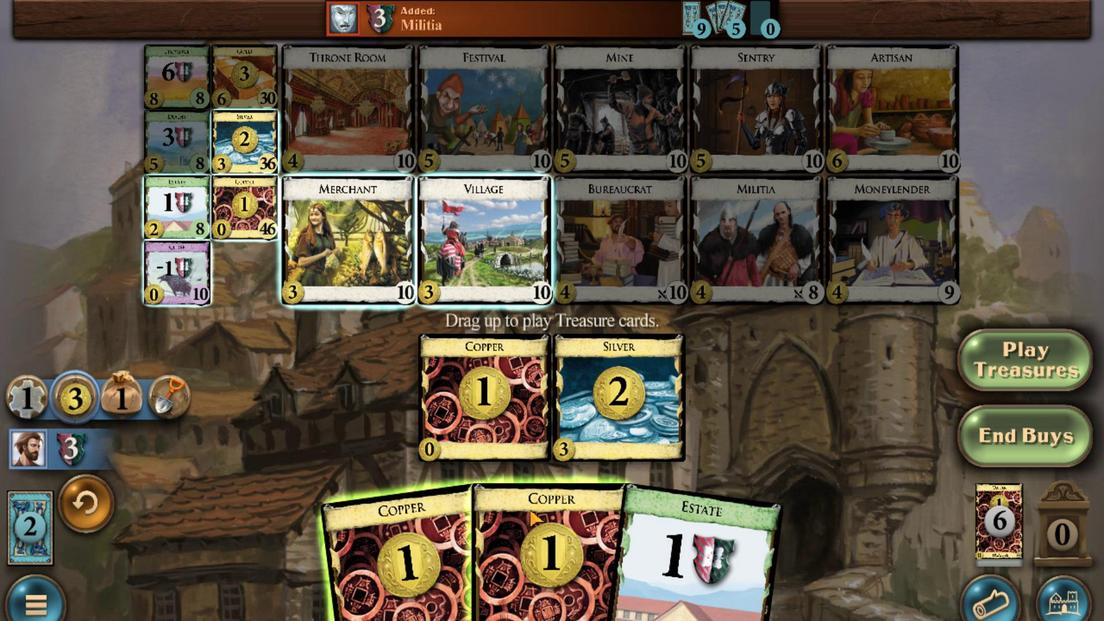 
Action: Mouse moved to (487, 515)
Screenshot: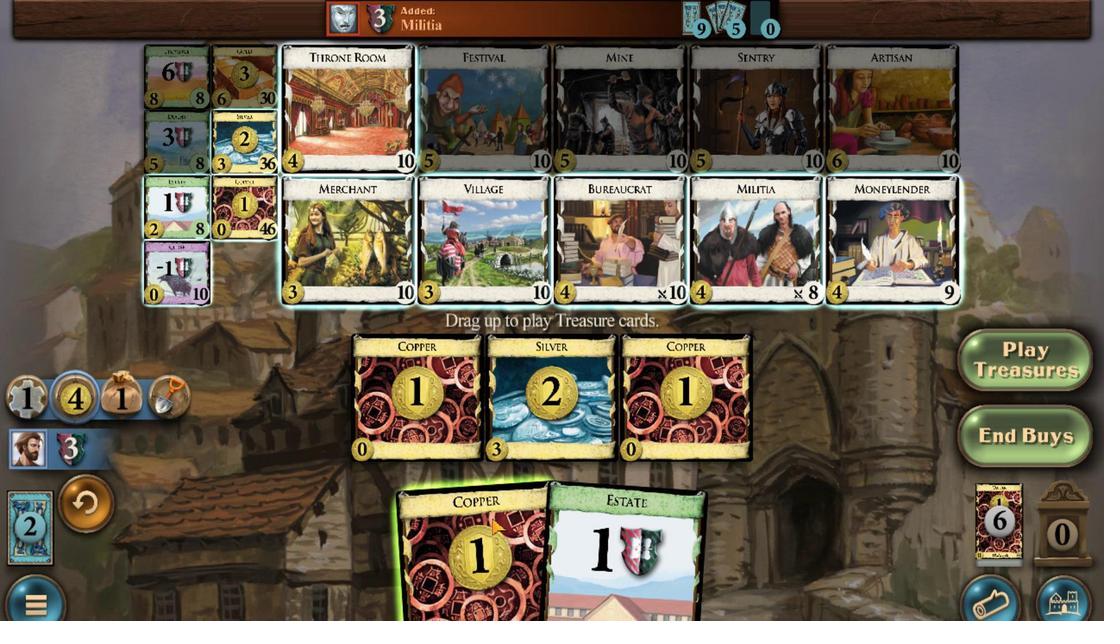
Action: Mouse scrolled (487, 514) with delta (0, 0)
Screenshot: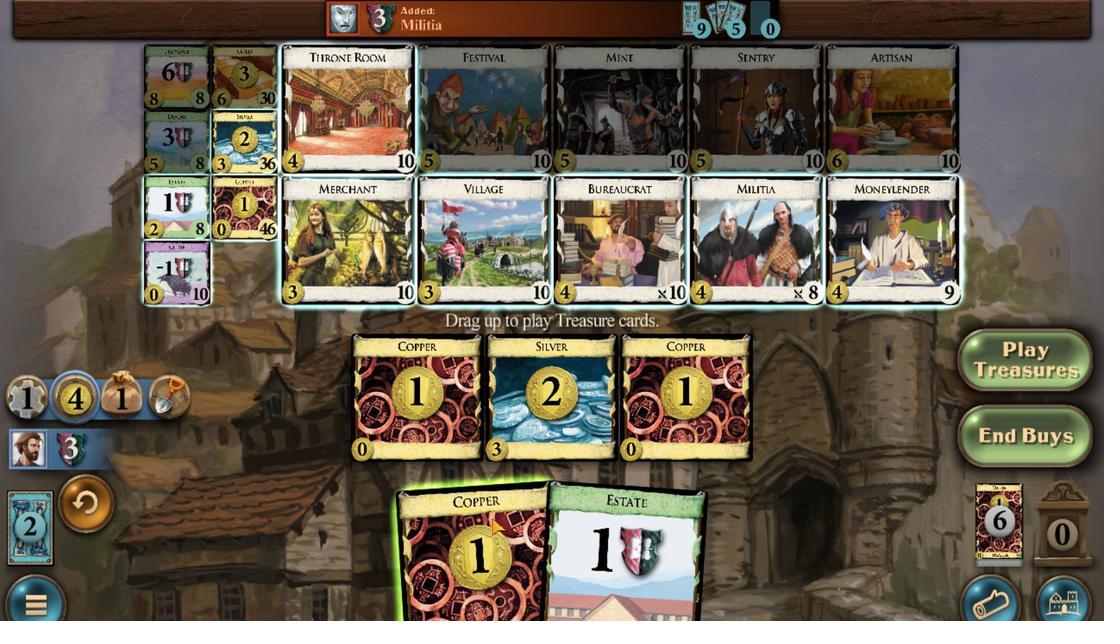 
Action: Mouse moved to (210, 147)
Screenshot: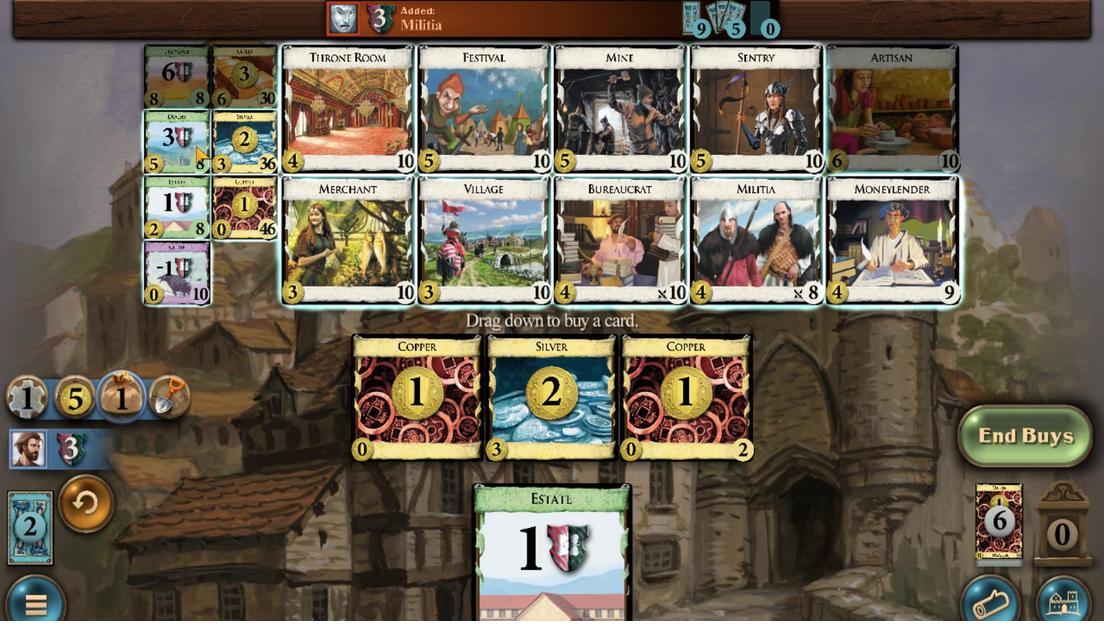 
Action: Mouse scrolled (210, 148) with delta (0, 1)
Screenshot: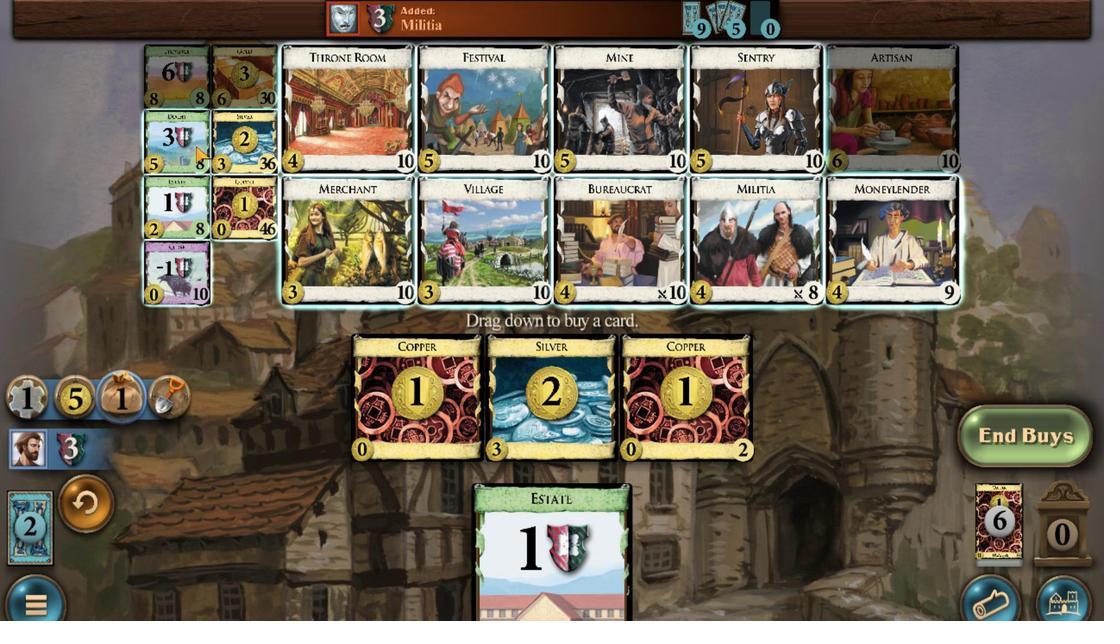 
Action: Mouse scrolled (210, 148) with delta (0, 1)
Screenshot: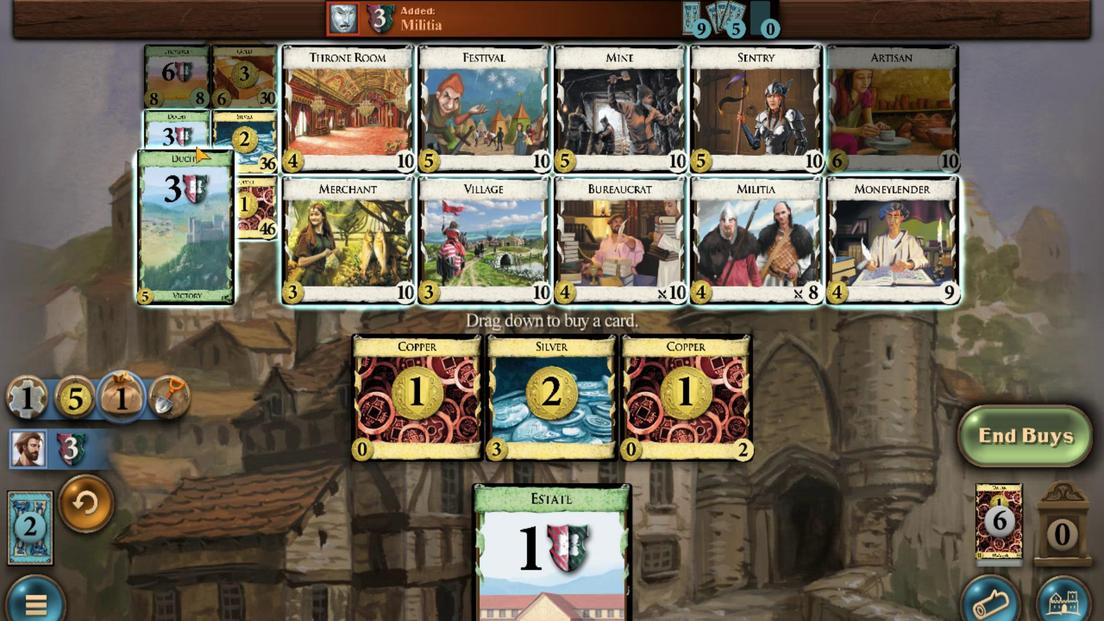 
Action: Mouse scrolled (210, 148) with delta (0, 1)
Screenshot: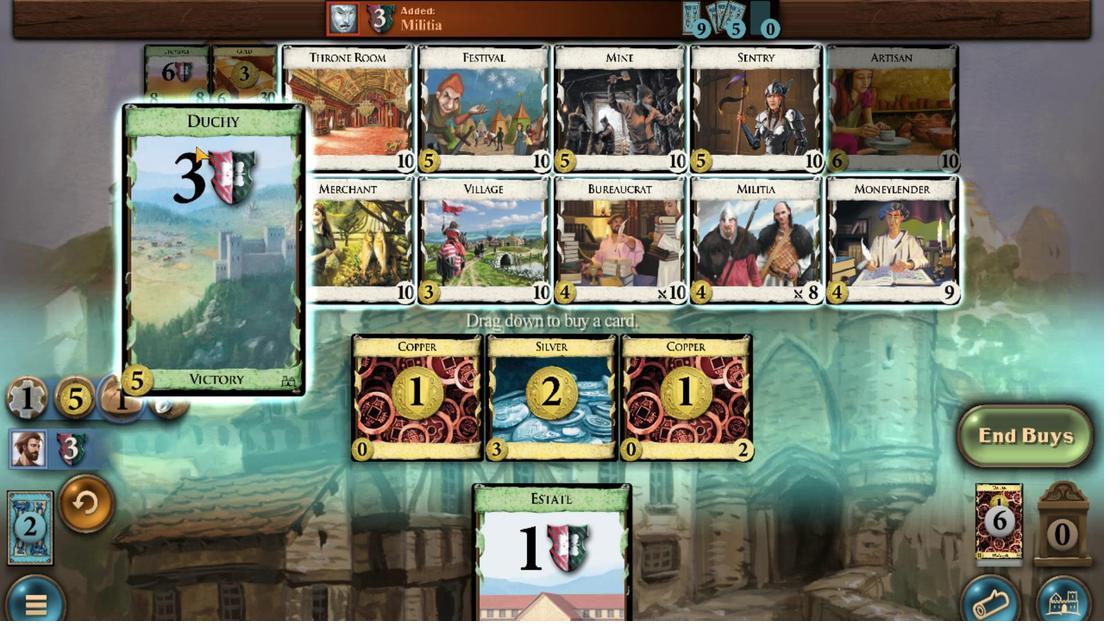 
Action: Mouse moved to (714, 545)
Screenshot: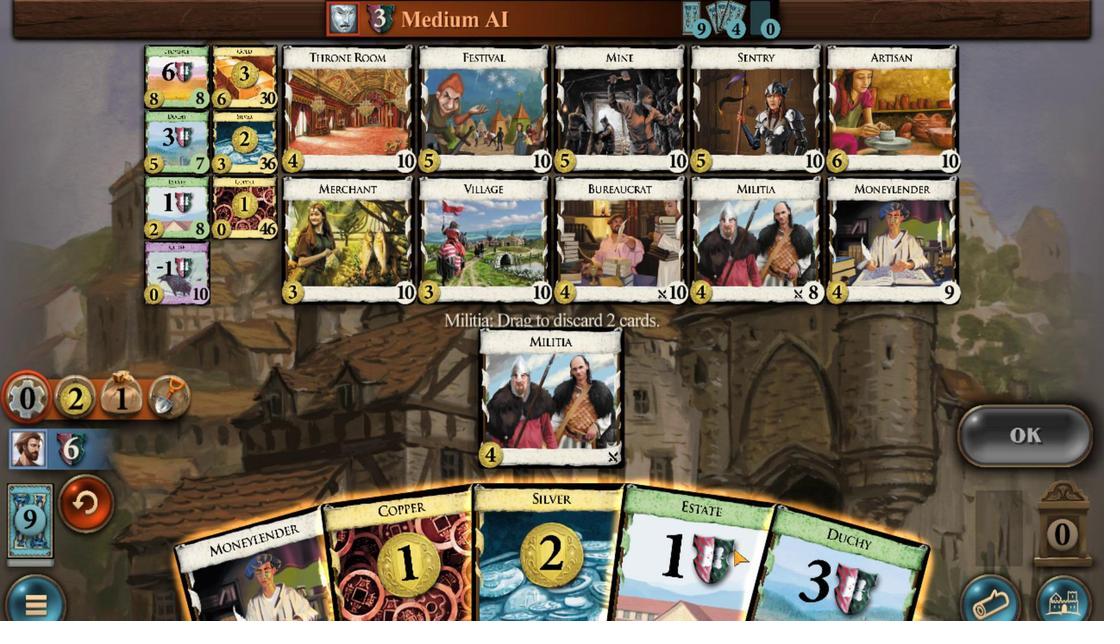 
Action: Mouse scrolled (714, 545) with delta (0, 0)
Screenshot: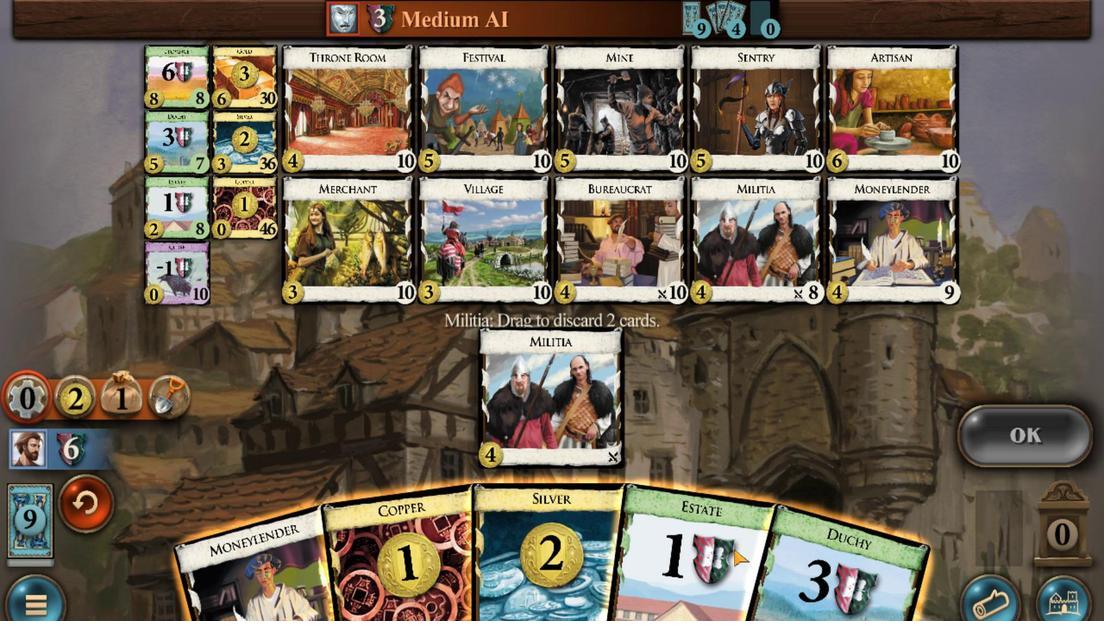 
Action: Mouse moved to (760, 555)
Screenshot: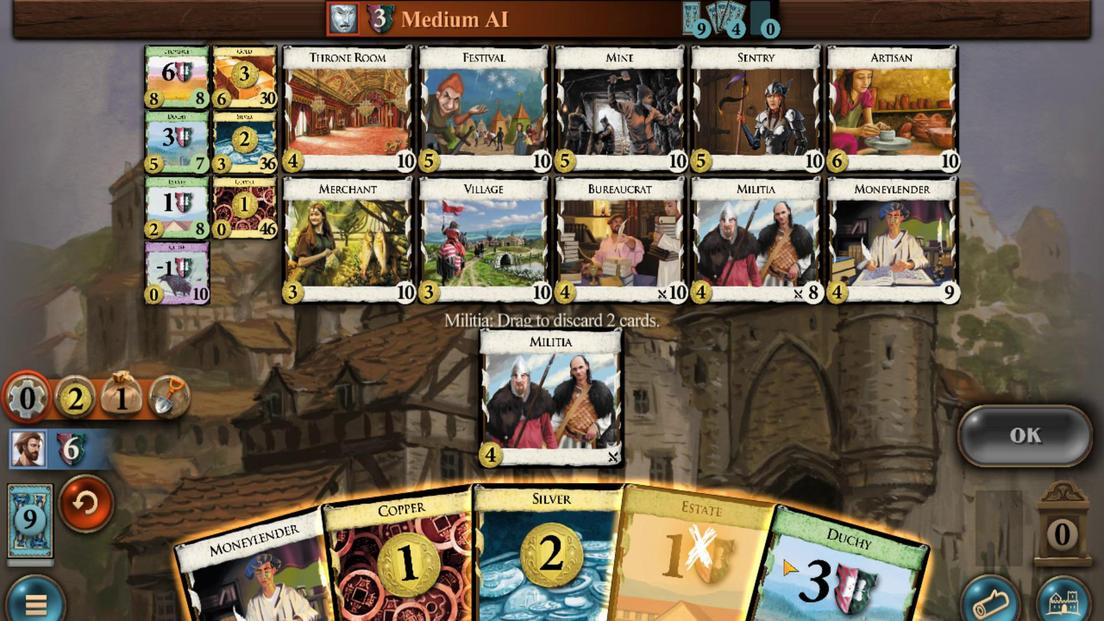 
Action: Mouse scrolled (760, 554) with delta (0, 0)
Screenshot: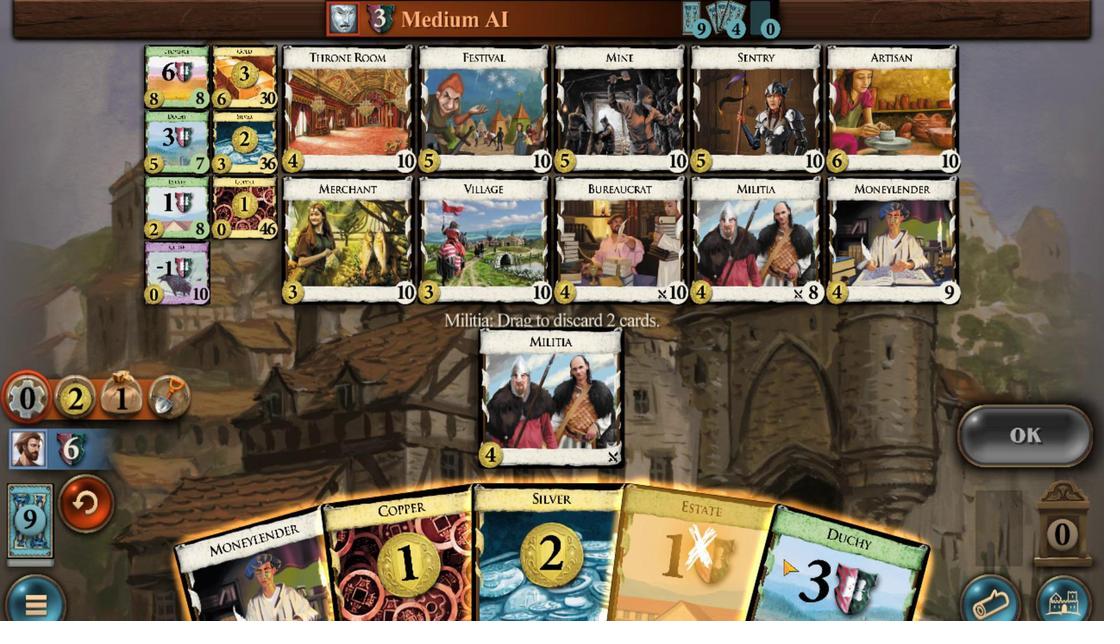
Action: Mouse moved to (972, 435)
Screenshot: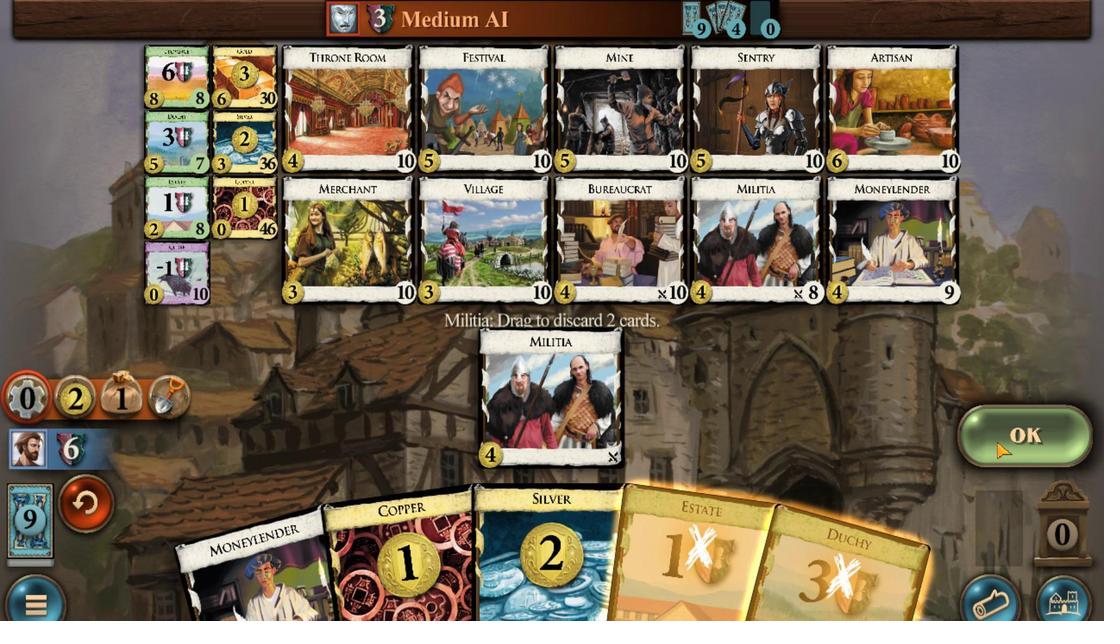 
Action: Mouse pressed left at (972, 435)
Screenshot: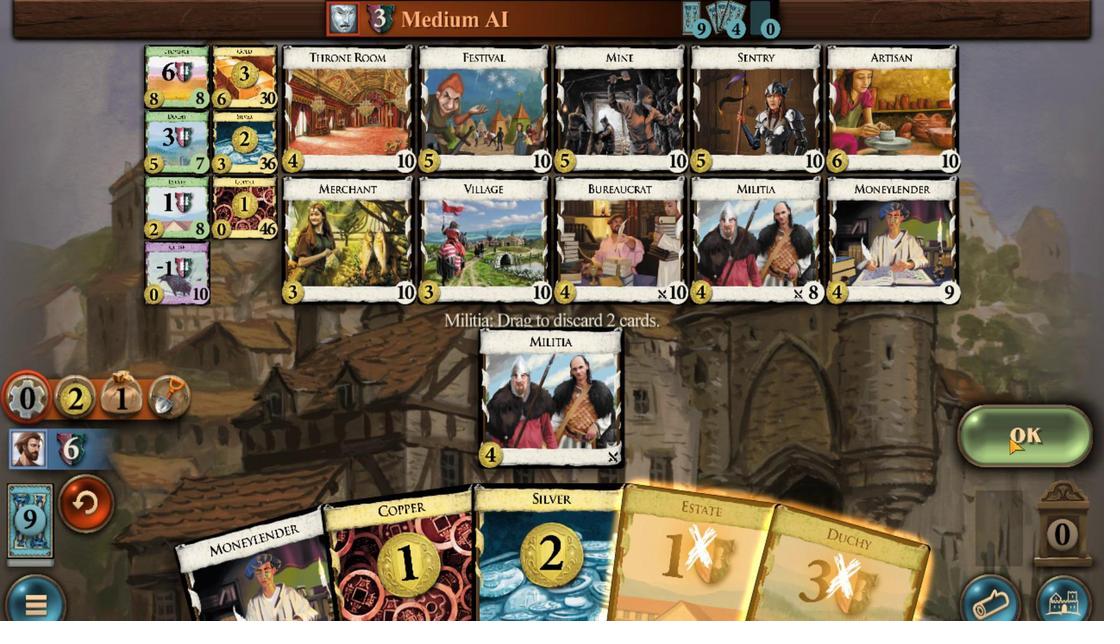 
Action: Mouse moved to (426, 550)
Screenshot: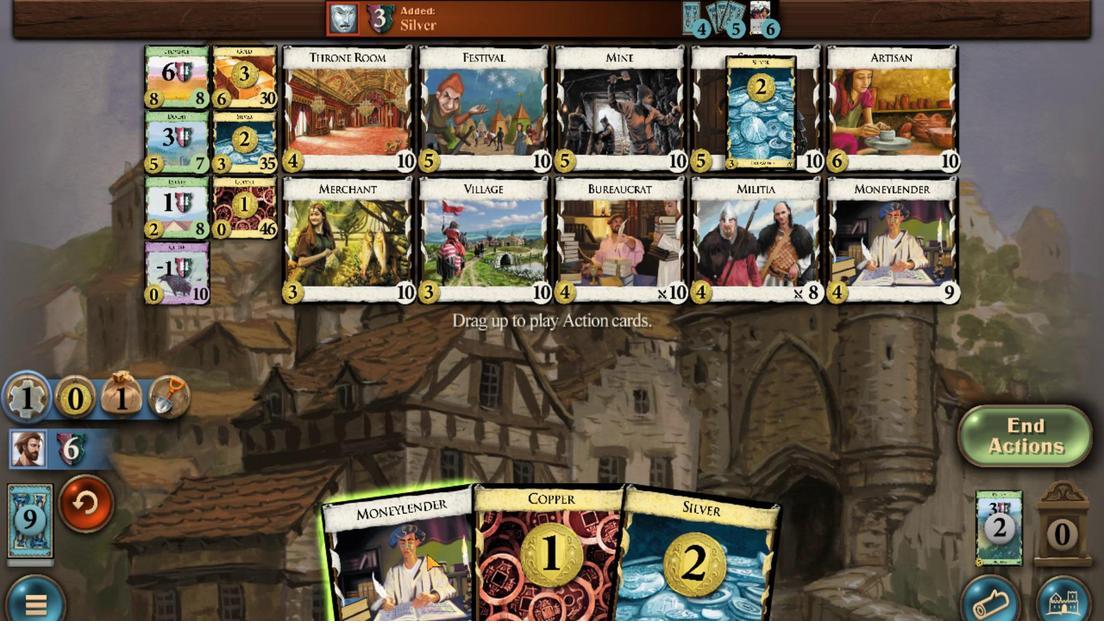 
Action: Mouse scrolled (426, 550) with delta (0, 0)
Screenshot: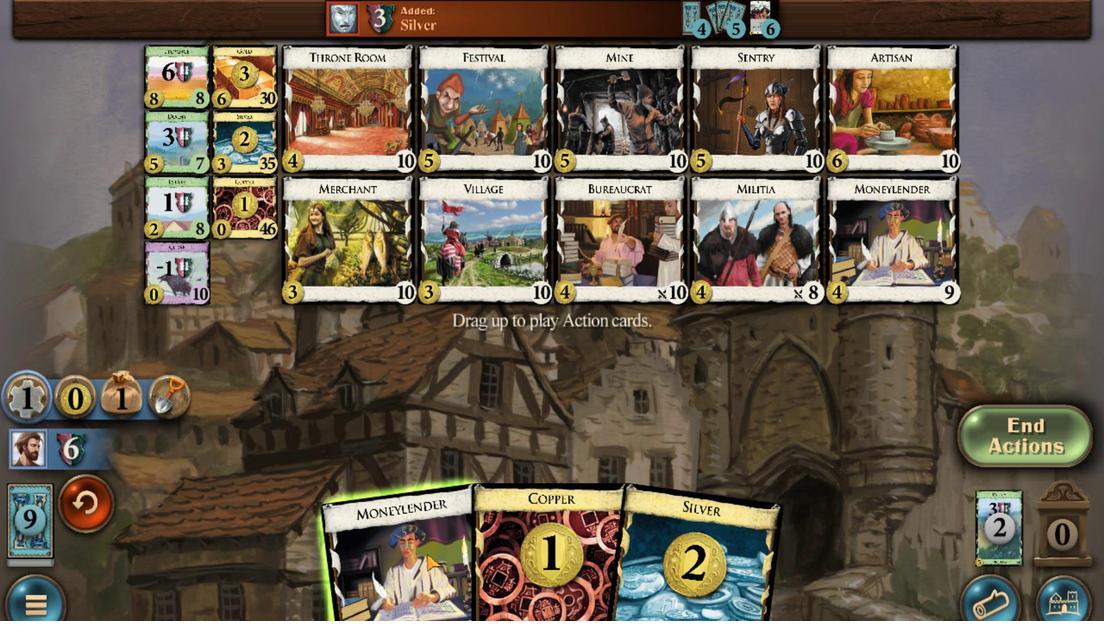 
Action: Mouse moved to (499, 529)
Screenshot: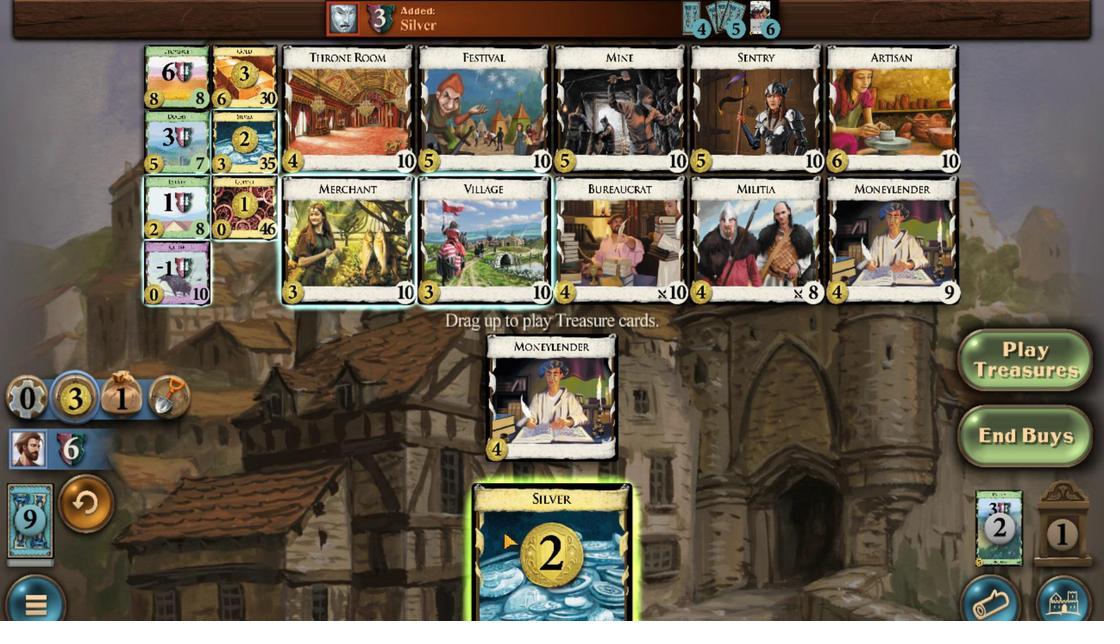 
Action: Mouse scrolled (499, 529) with delta (0, 0)
Screenshot: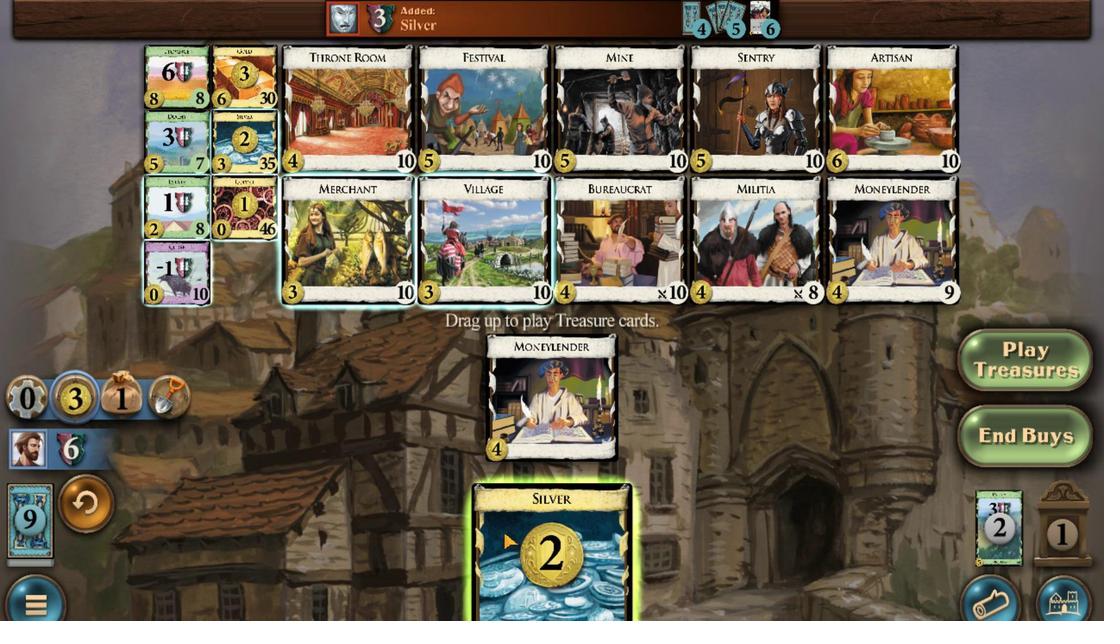 
Action: Mouse moved to (190, 150)
Screenshot: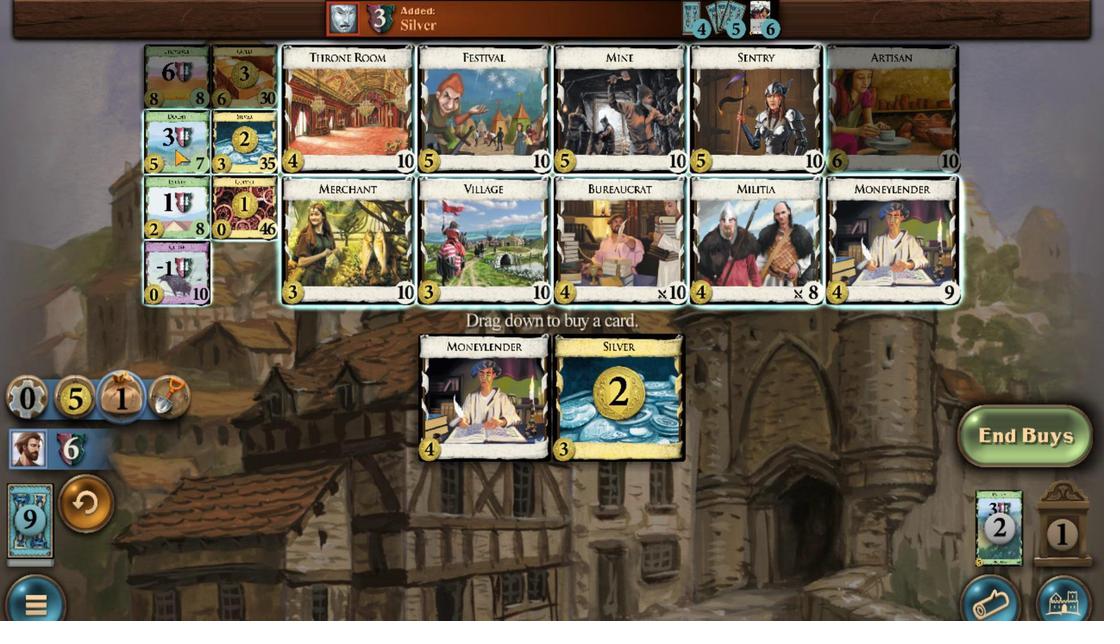 
Action: Mouse scrolled (190, 151) with delta (0, 0)
Screenshot: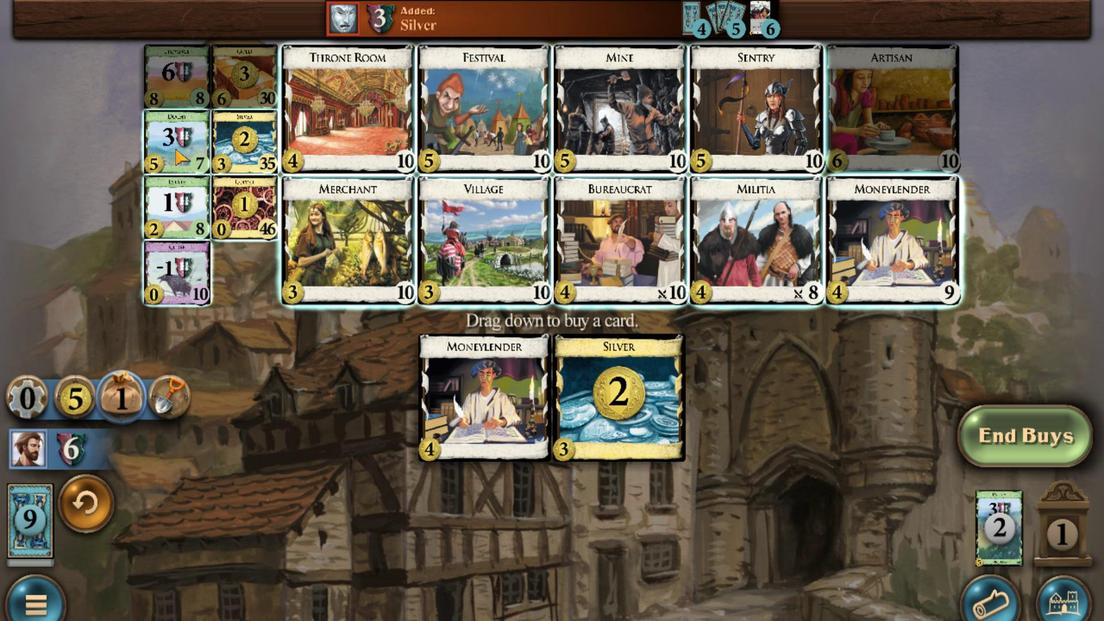 
Action: Mouse scrolled (190, 151) with delta (0, 0)
Screenshot: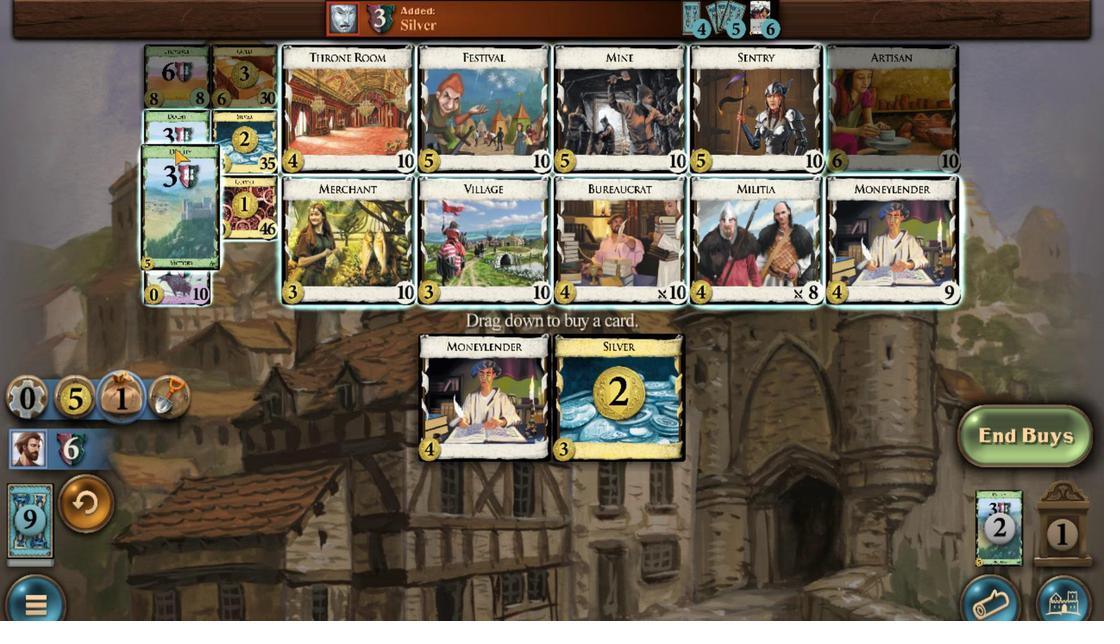 
Action: Mouse scrolled (190, 151) with delta (0, 0)
Screenshot: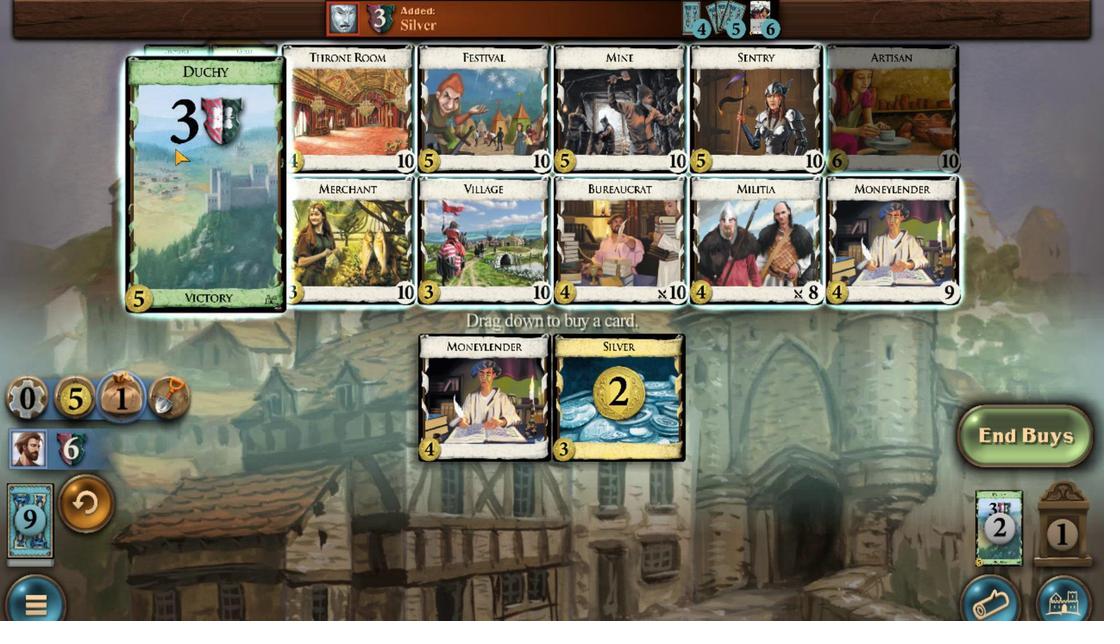 
Action: Mouse scrolled (190, 151) with delta (0, 0)
Screenshot: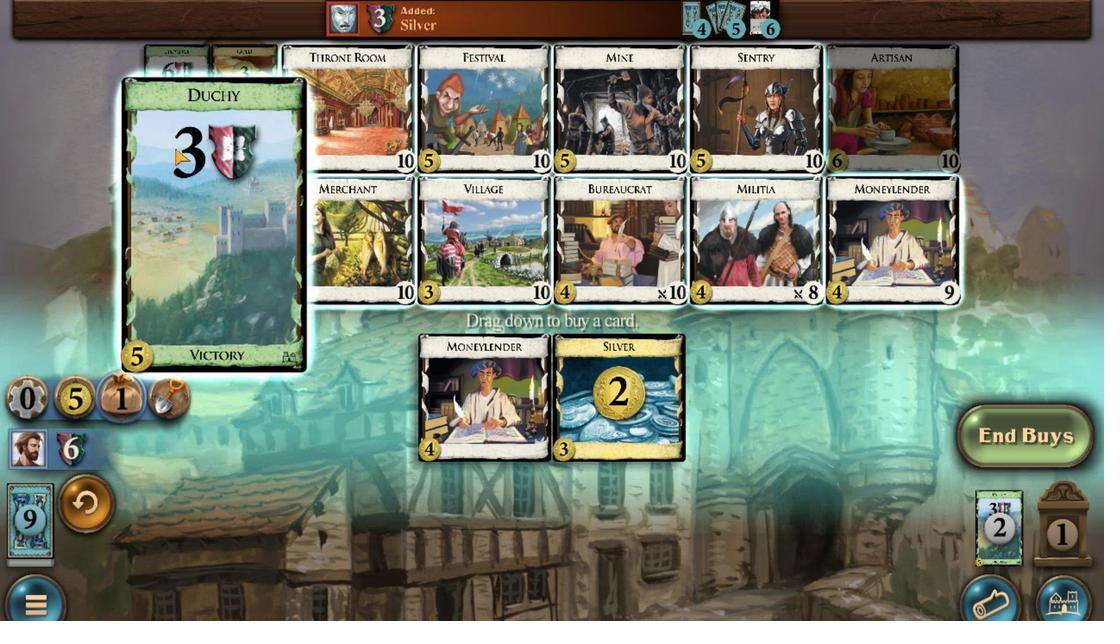 
Action: Mouse scrolled (190, 151) with delta (0, 0)
Screenshot: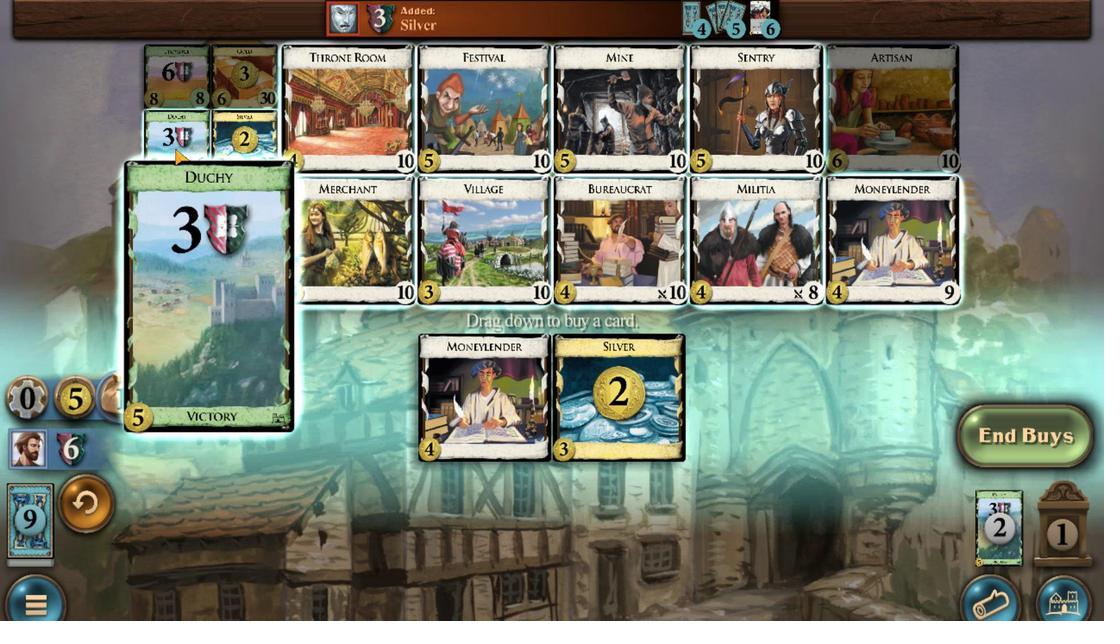 
Action: Mouse moved to (542, 483)
Screenshot: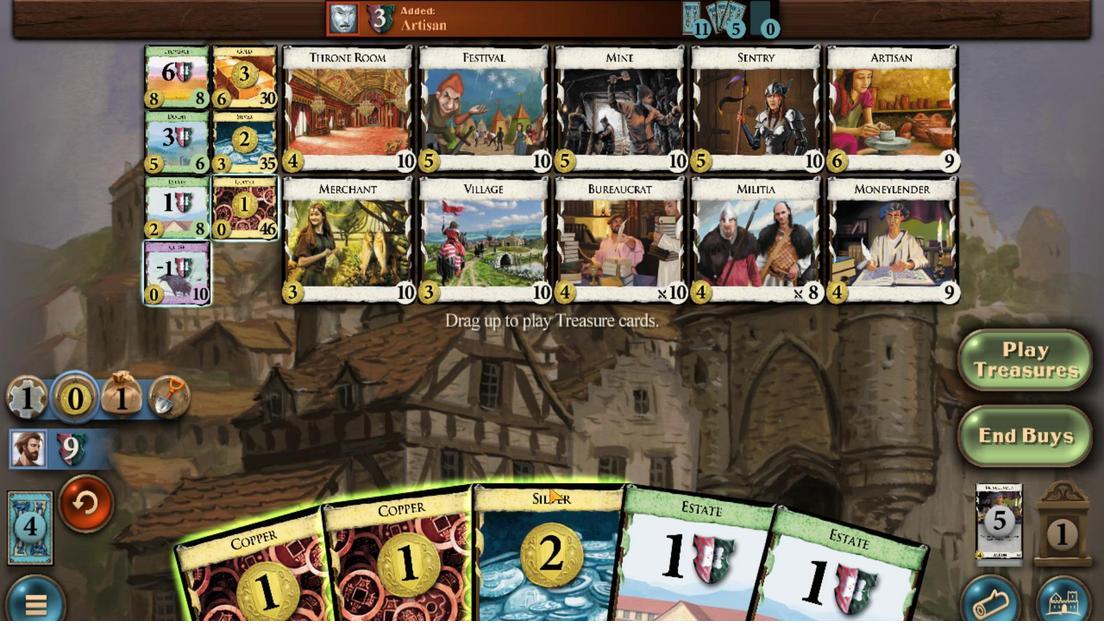 
Action: Mouse scrolled (542, 483) with delta (0, 0)
Screenshot: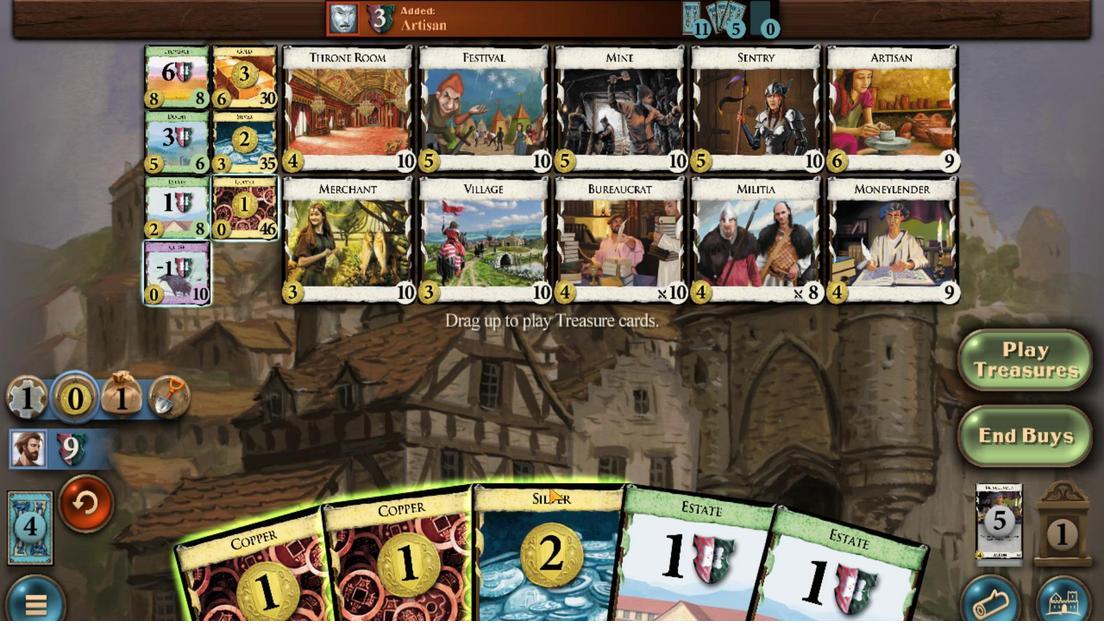 
Action: Mouse moved to (495, 503)
Screenshot: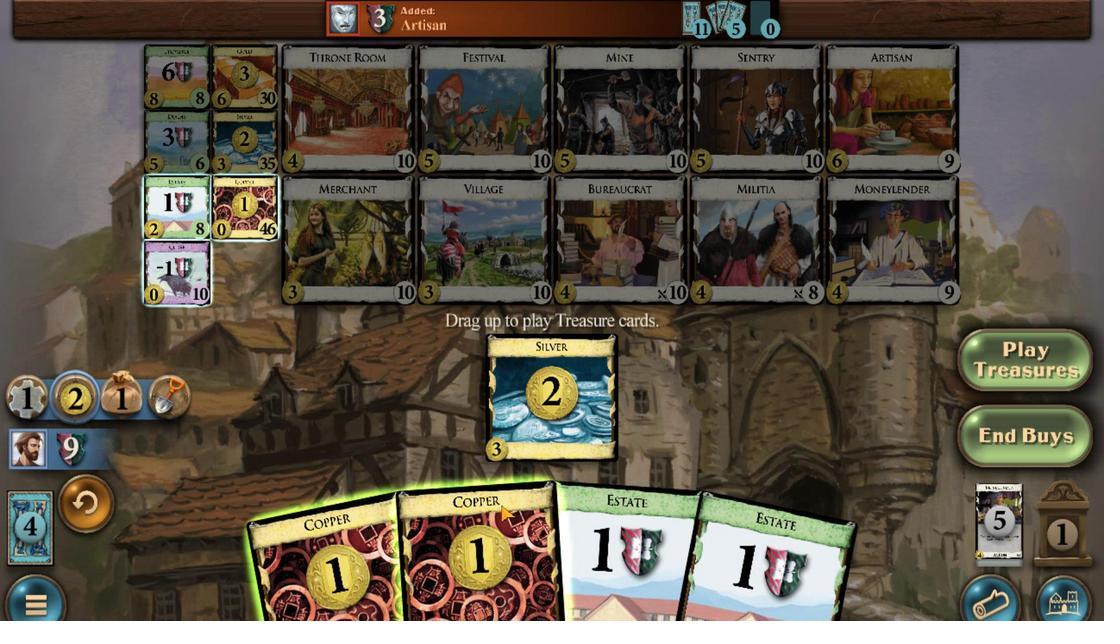 
Action: Mouse scrolled (495, 502) with delta (0, 0)
Screenshot: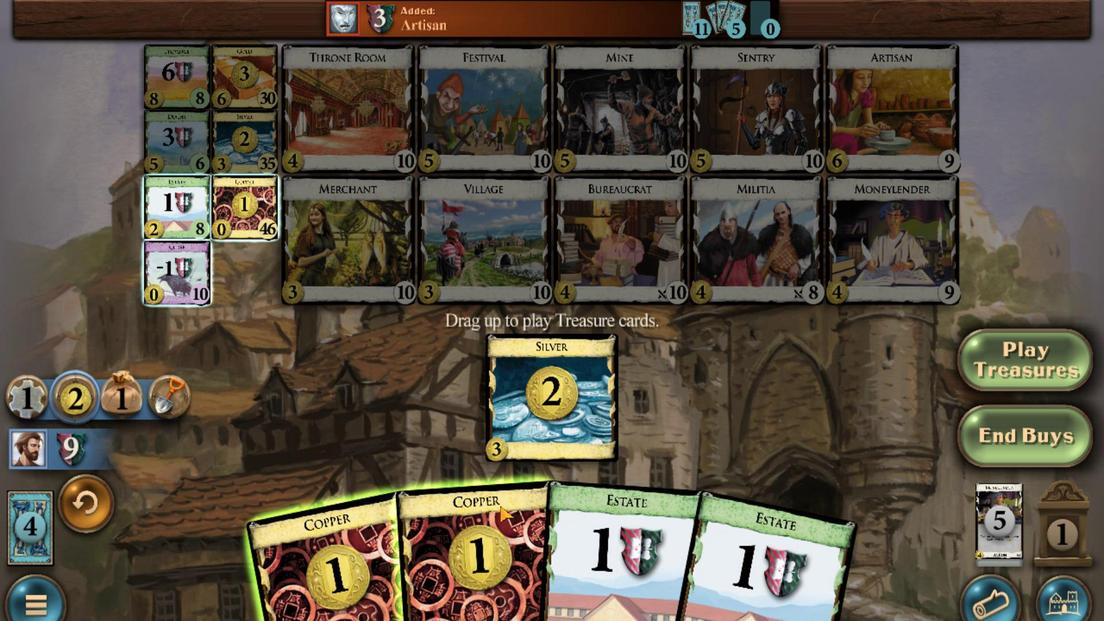 
Action: Mouse moved to (424, 515)
Screenshot: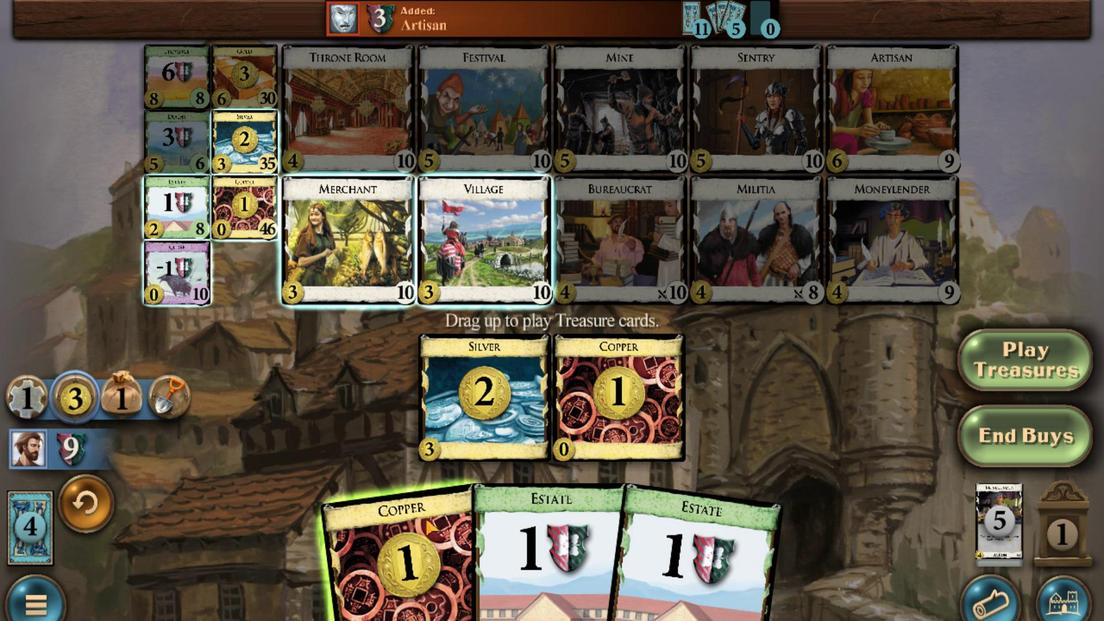 
Action: Mouse scrolled (424, 515) with delta (0, 0)
Screenshot: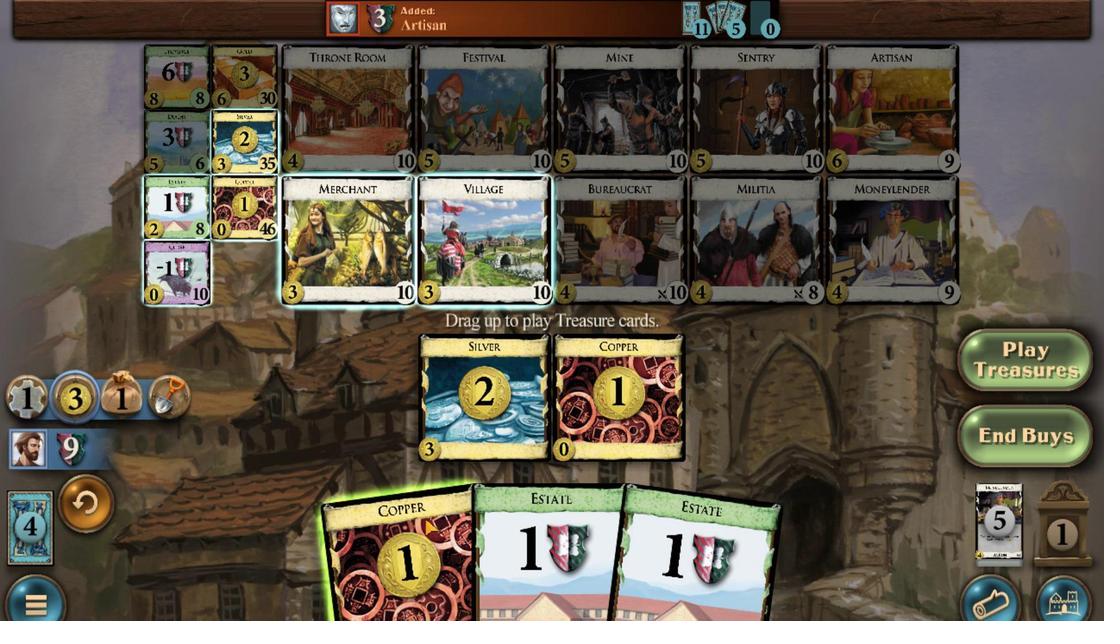 
Action: Mouse moved to (741, 239)
Screenshot: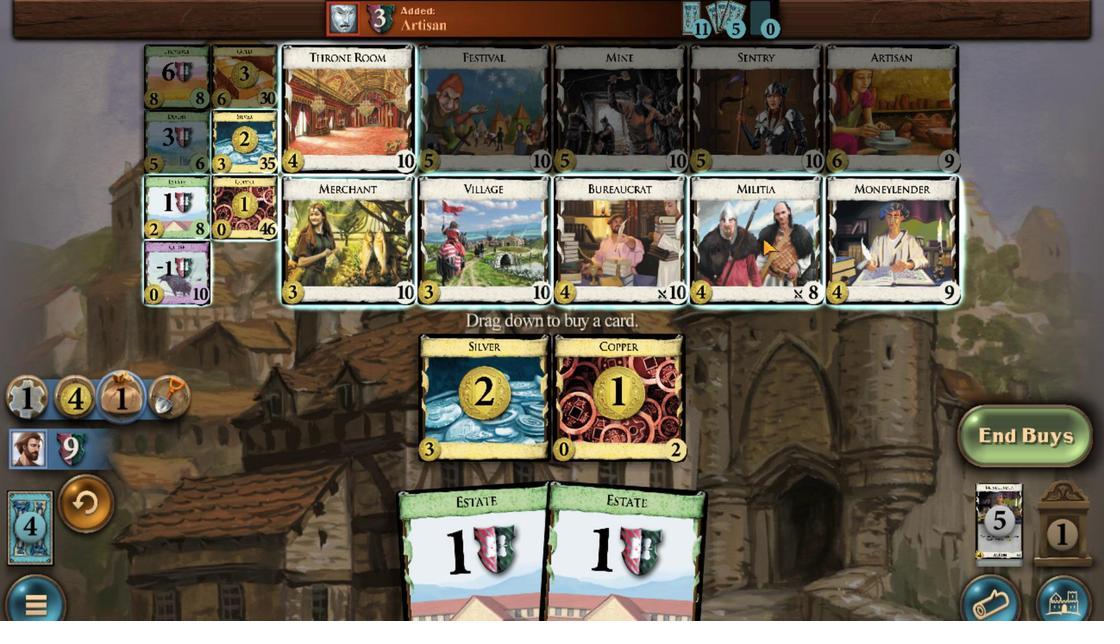 
Action: Mouse scrolled (741, 239) with delta (0, 0)
Screenshot: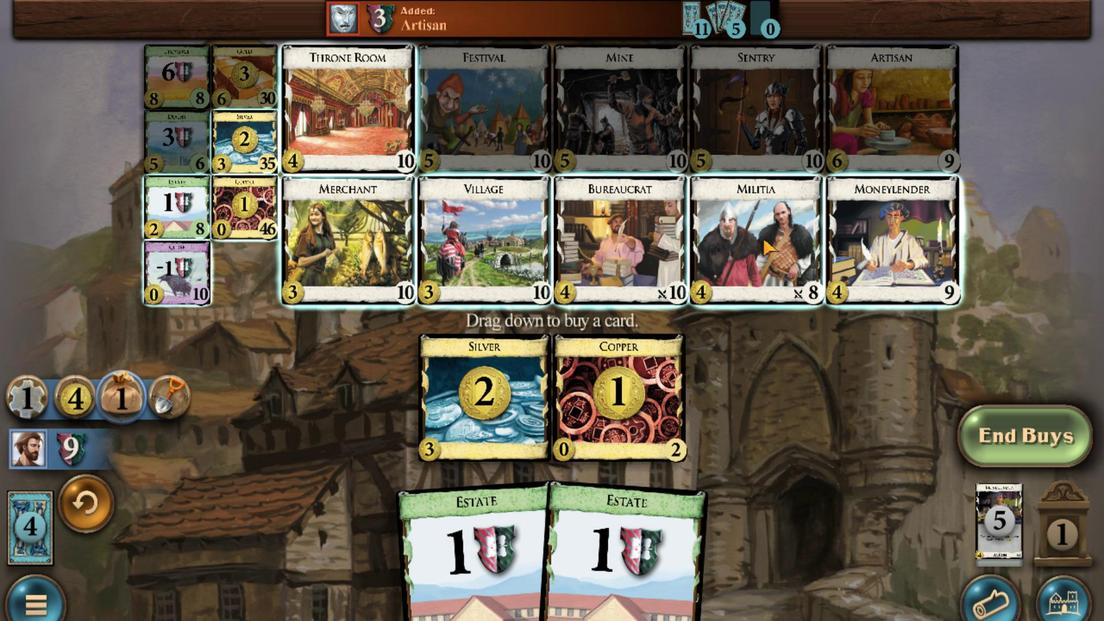 
Action: Mouse scrolled (741, 239) with delta (0, 0)
Screenshot: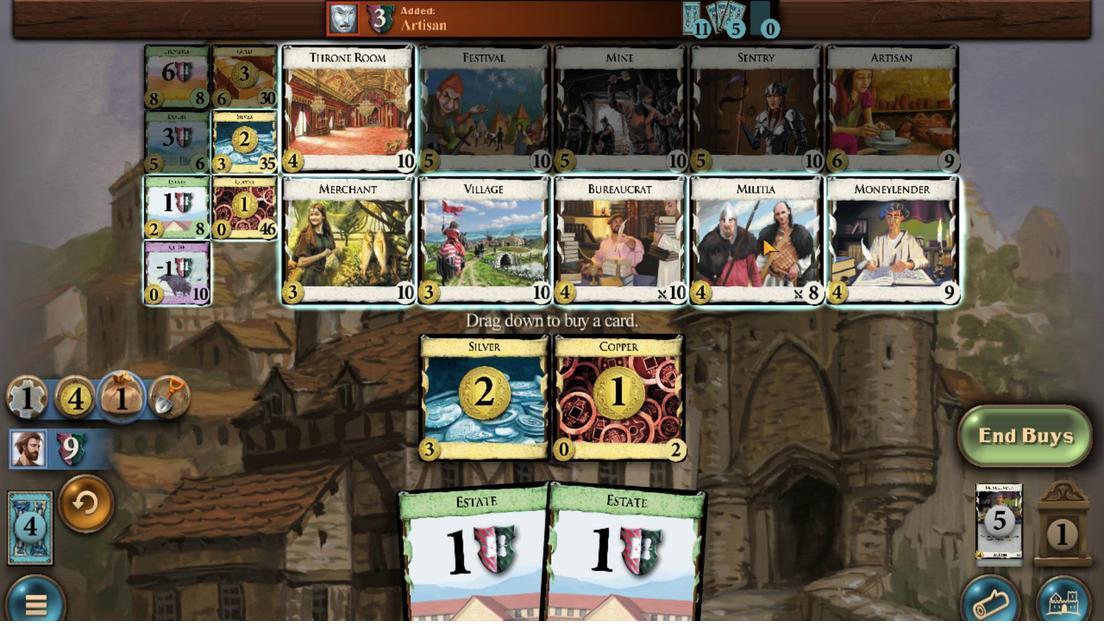 
Action: Mouse scrolled (741, 239) with delta (0, 0)
Screenshot: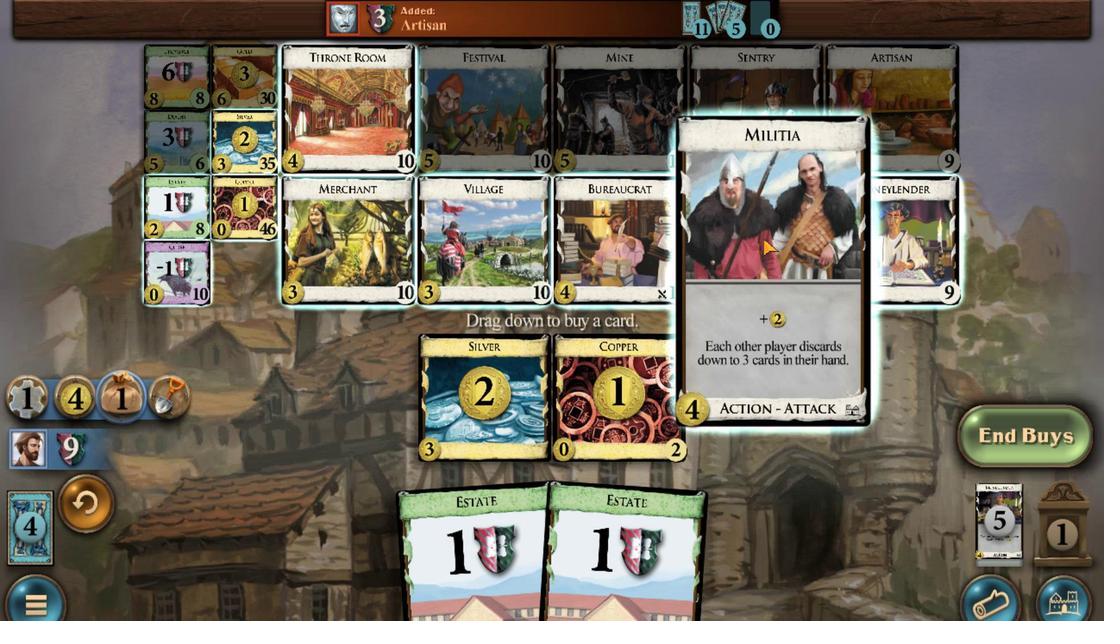 
Action: Mouse scrolled (741, 239) with delta (0, 0)
Screenshot: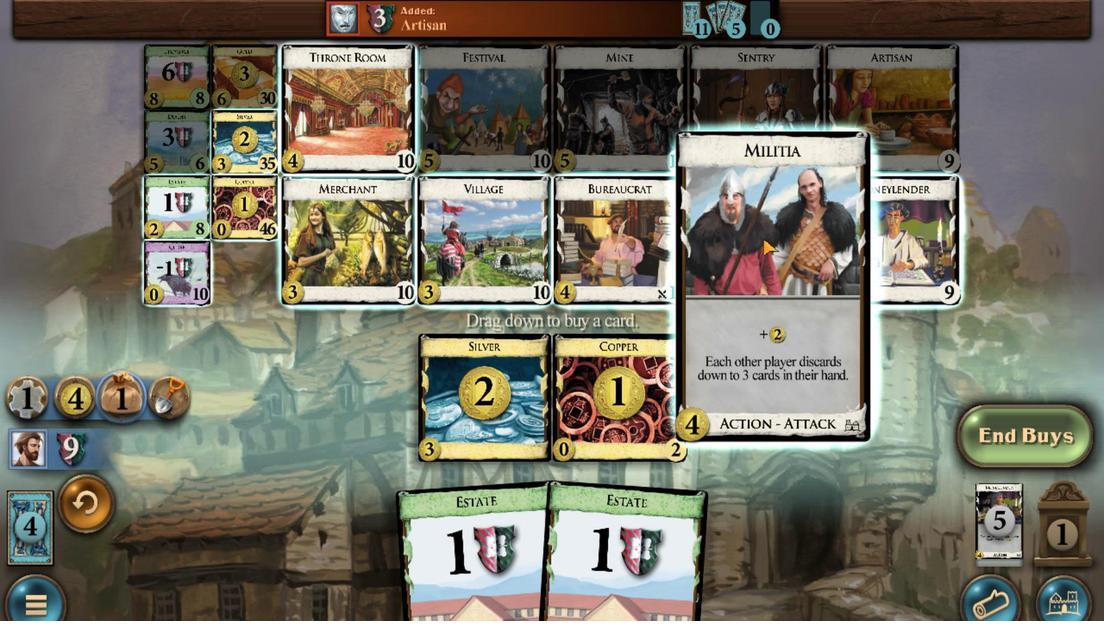
Action: Mouse scrolled (741, 239) with delta (0, 0)
Screenshot: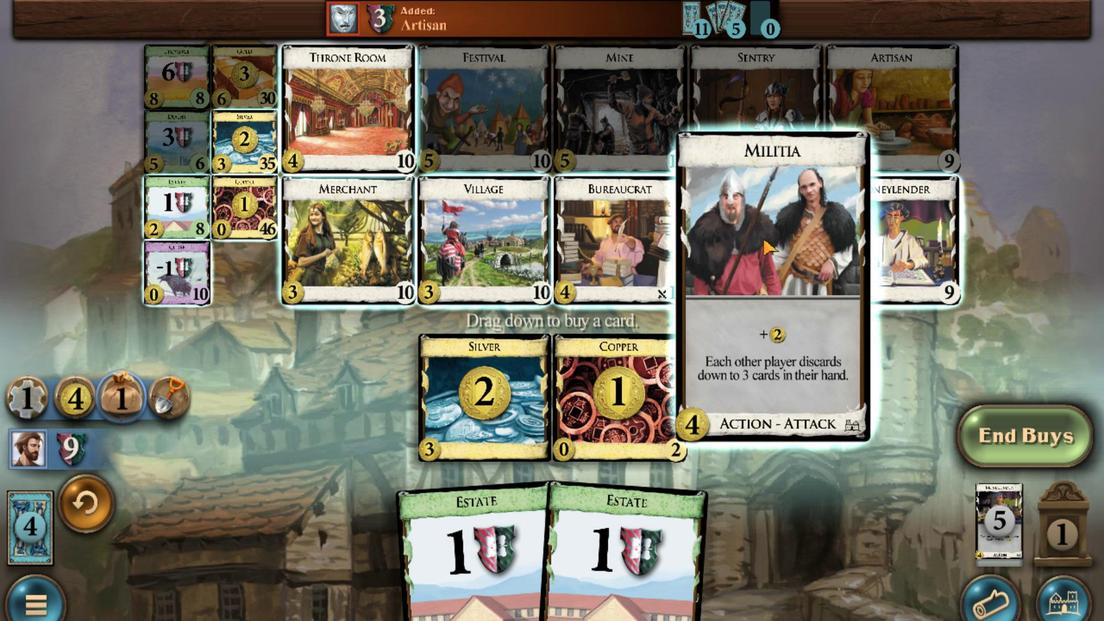 
Action: Mouse moved to (585, 510)
Screenshot: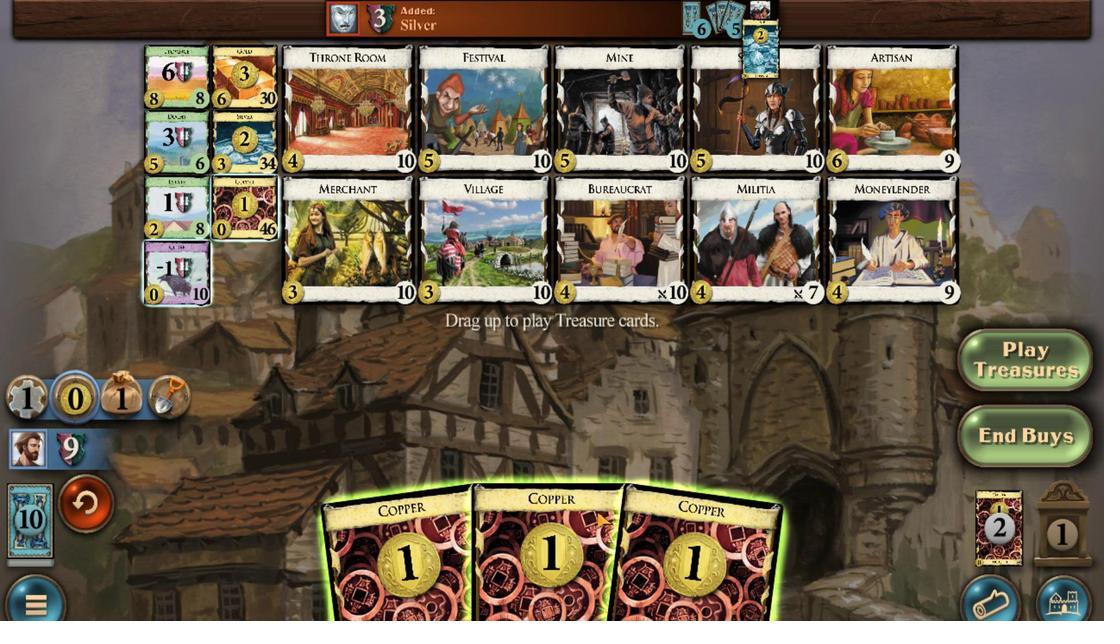 
Action: Mouse scrolled (585, 509) with delta (0, 0)
Screenshot: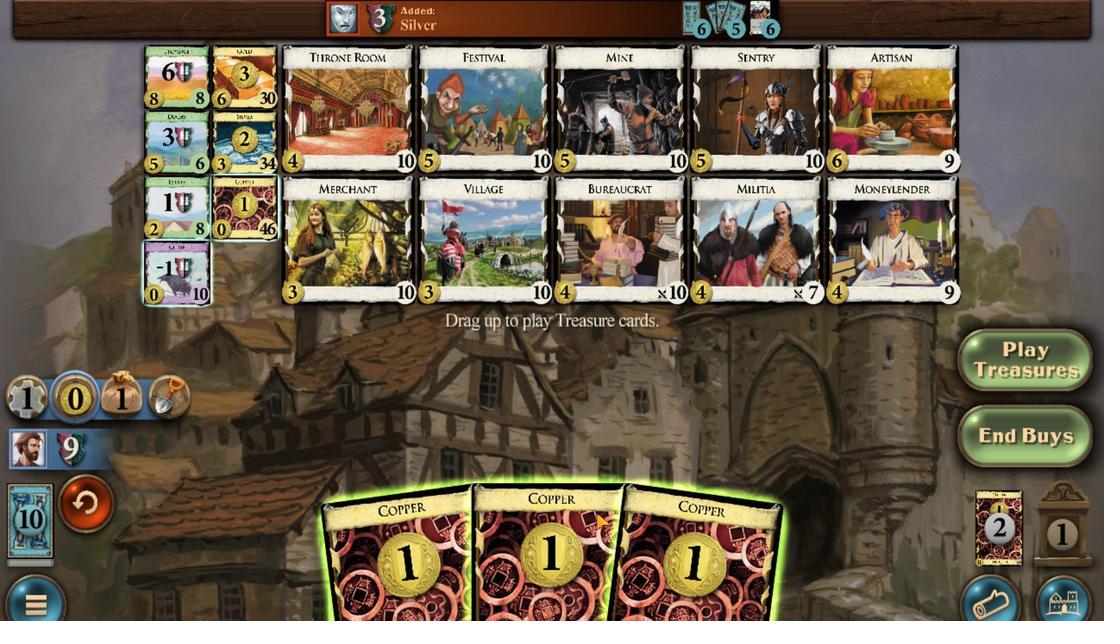 
Action: Mouse moved to (567, 511)
Screenshot: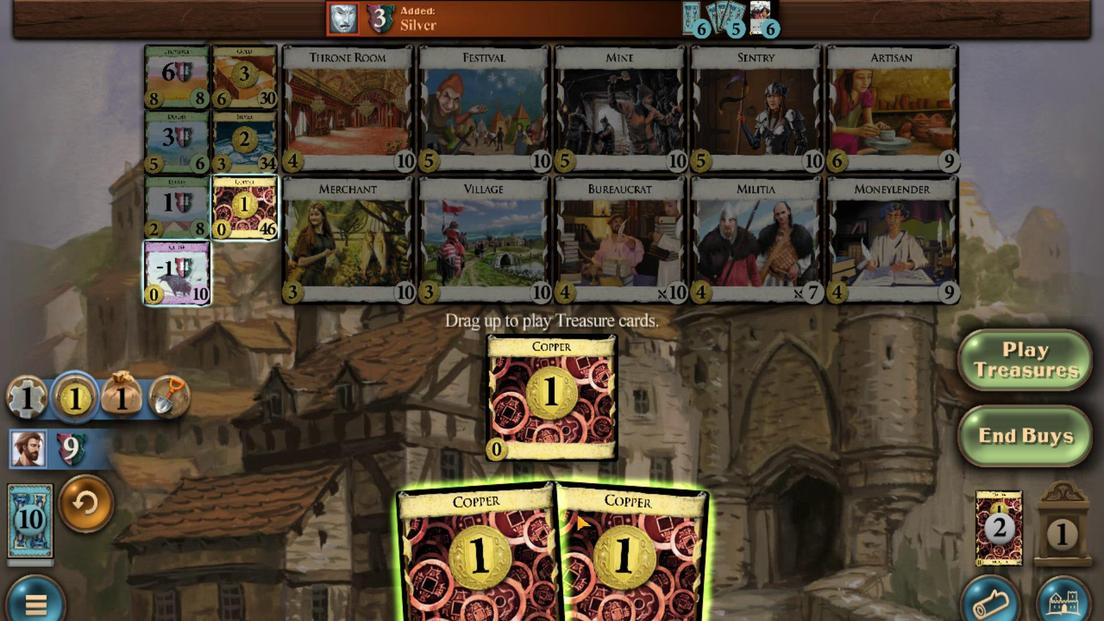 
Action: Mouse scrolled (567, 510) with delta (0, 0)
Screenshot: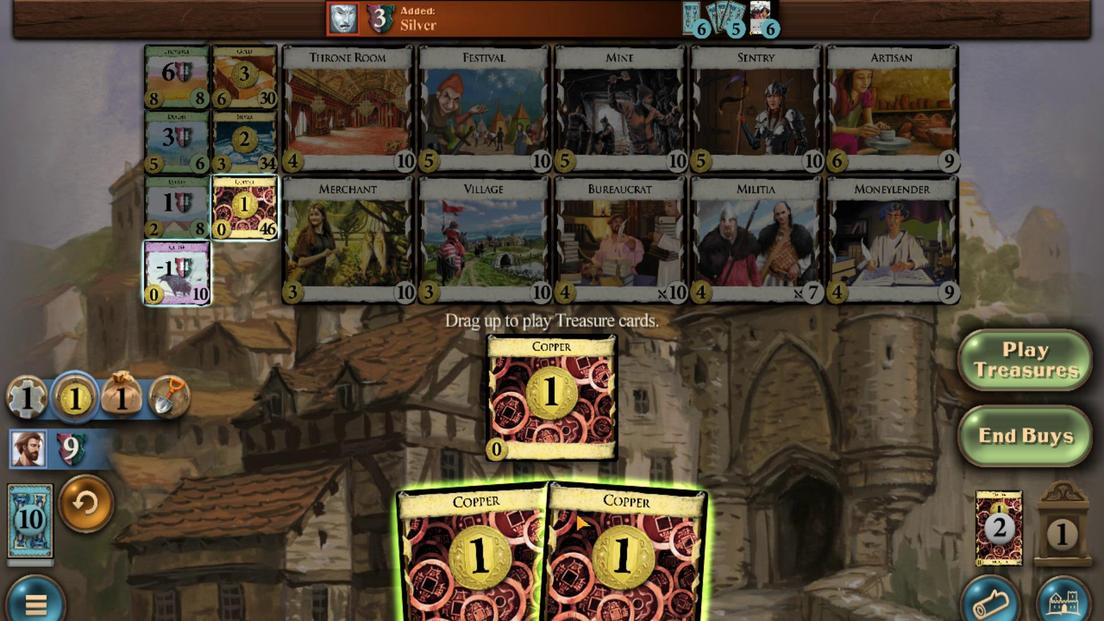 
Action: Mouse moved to (542, 506)
Screenshot: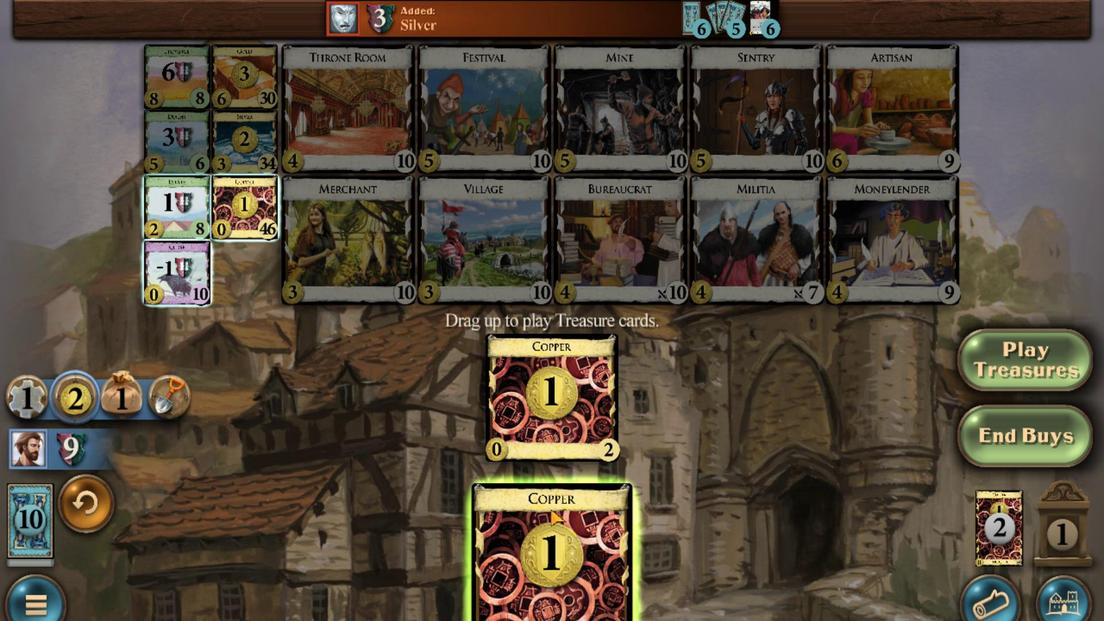 
Action: Mouse scrolled (542, 506) with delta (0, 0)
Screenshot: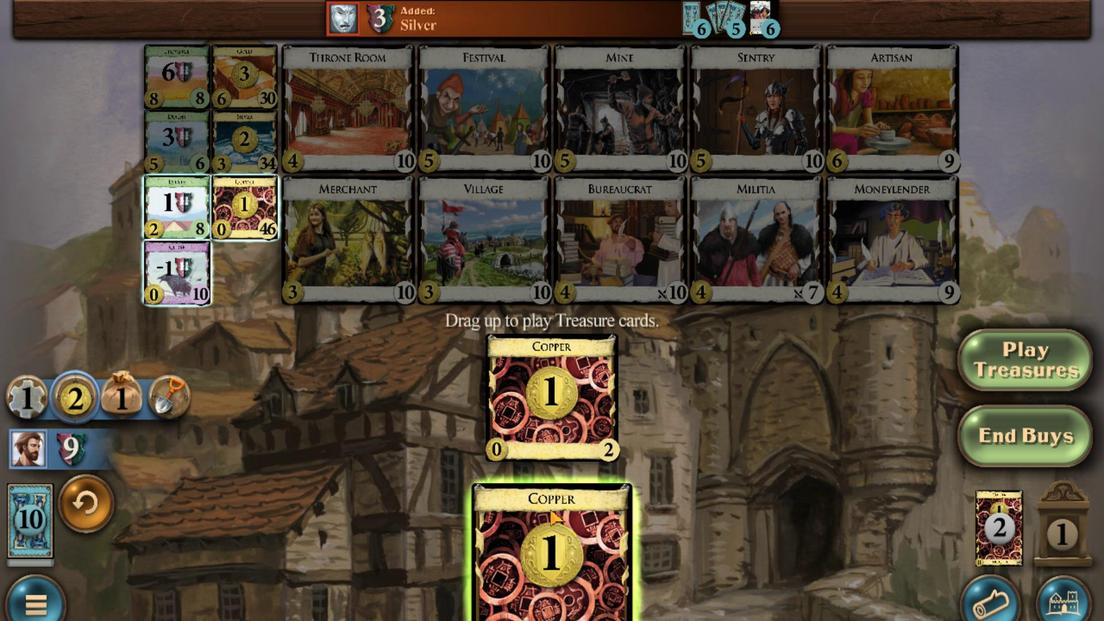 
Action: Mouse moved to (245, 140)
Screenshot: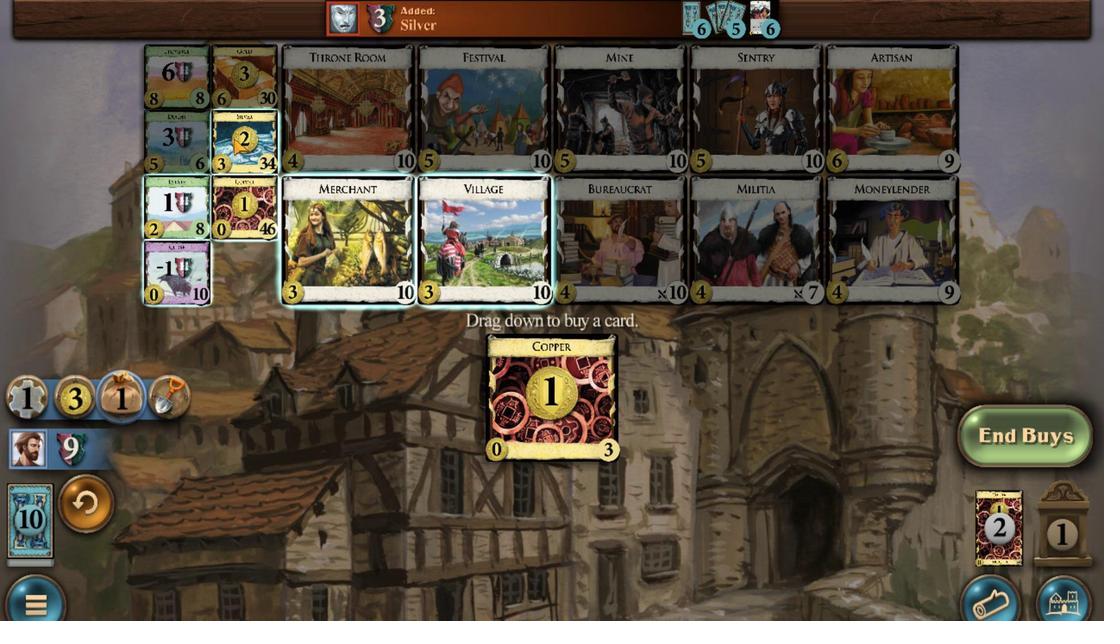 
Action: Mouse scrolled (245, 140) with delta (0, 0)
Screenshot: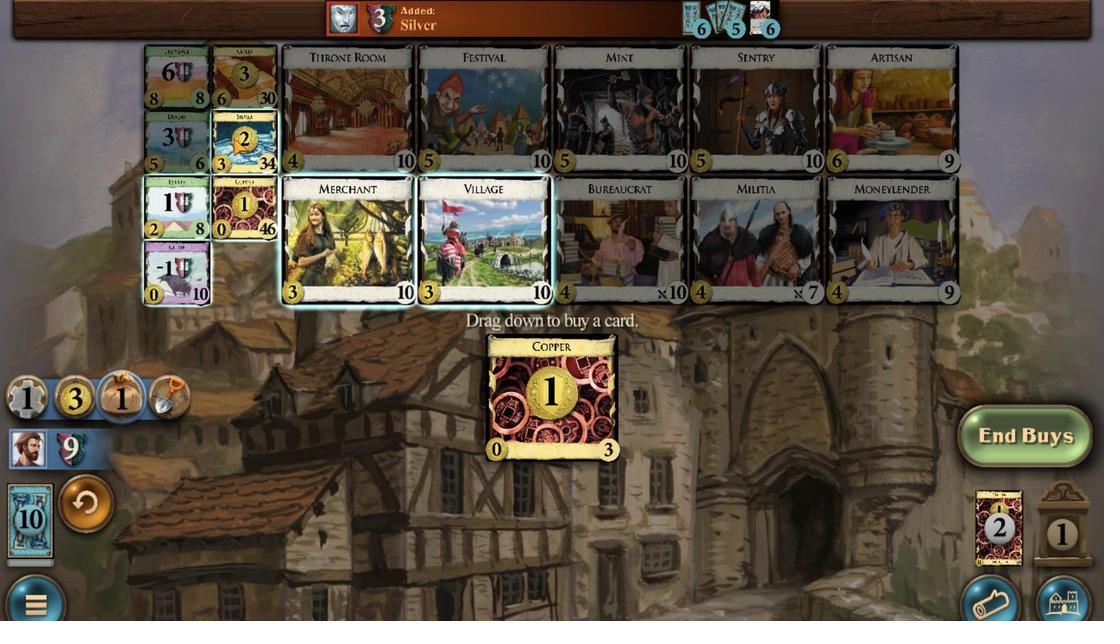 
Action: Mouse scrolled (245, 140) with delta (0, 0)
Screenshot: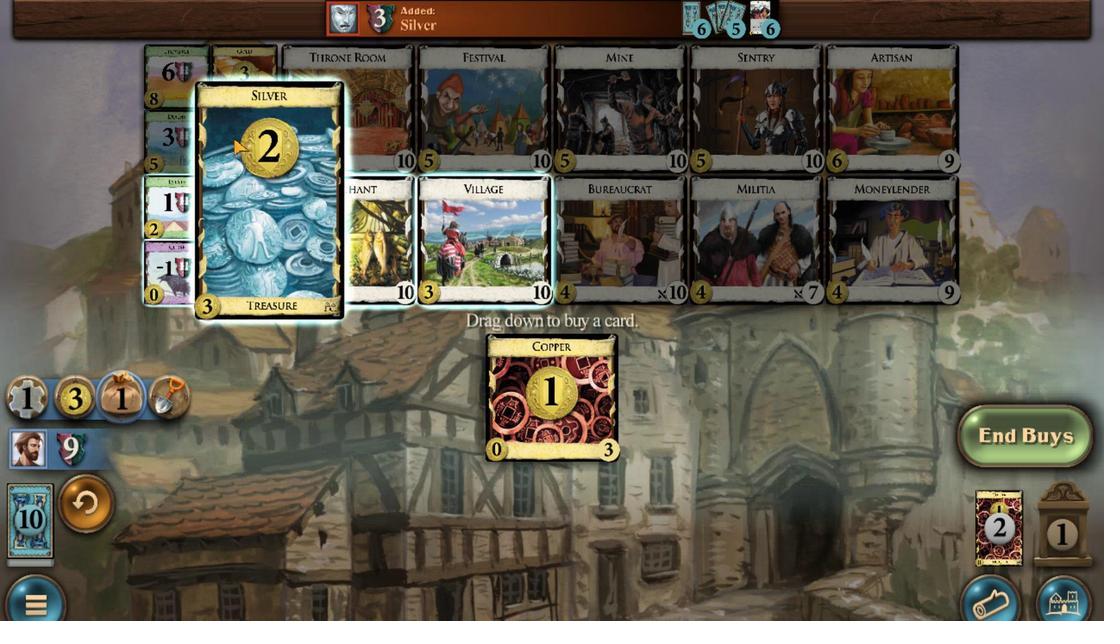 
Action: Mouse scrolled (245, 140) with delta (0, 0)
Screenshot: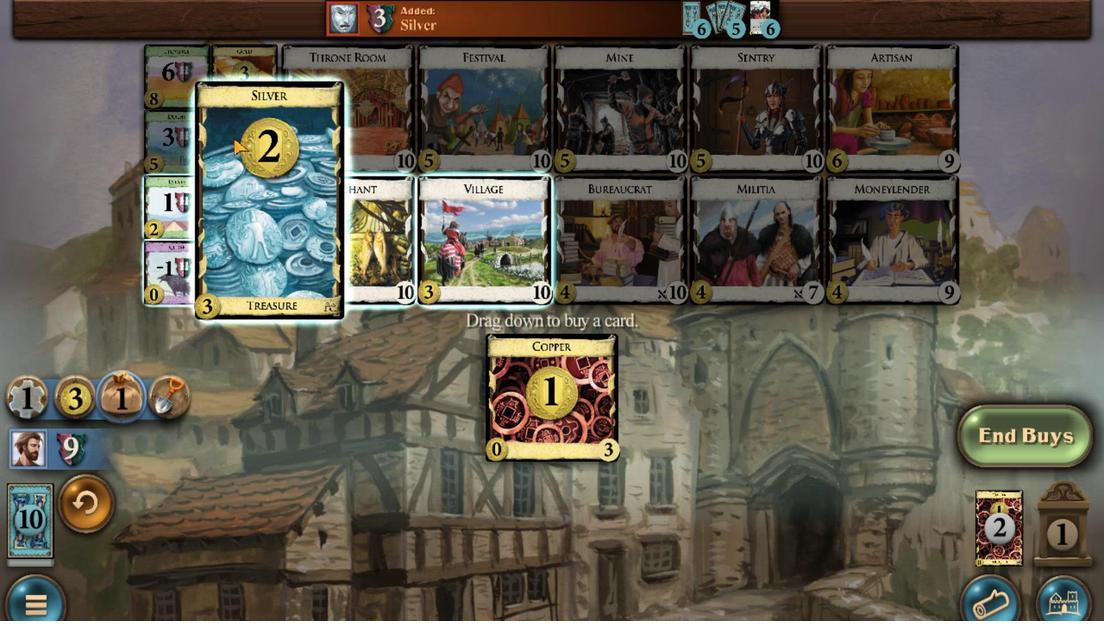 
Action: Mouse moved to (289, 553)
Screenshot: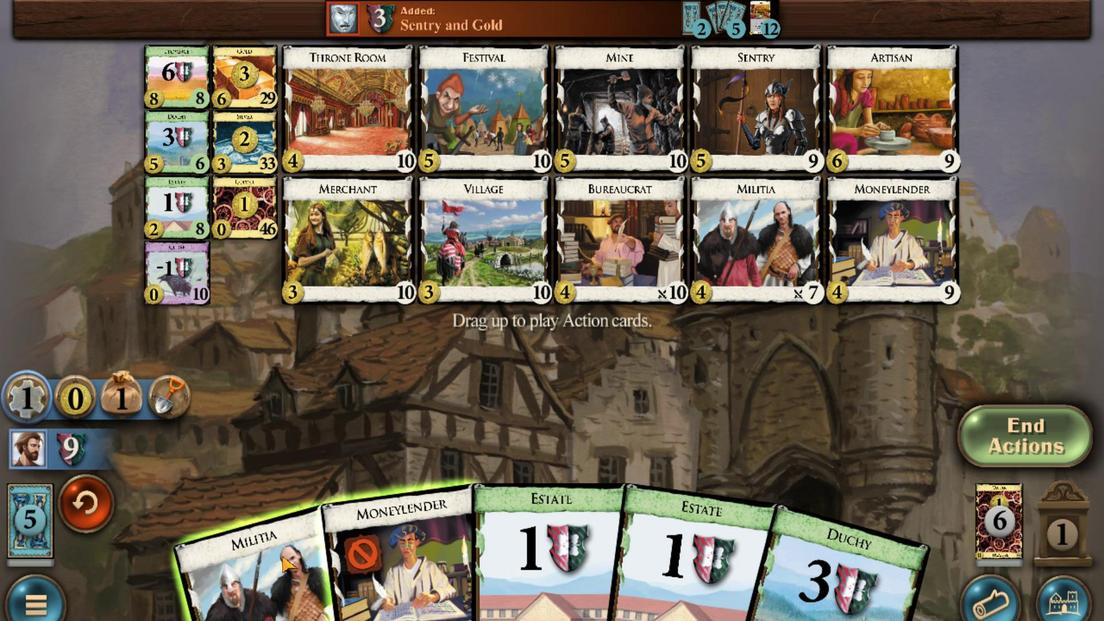 
Action: Mouse scrolled (289, 553) with delta (0, 0)
Screenshot: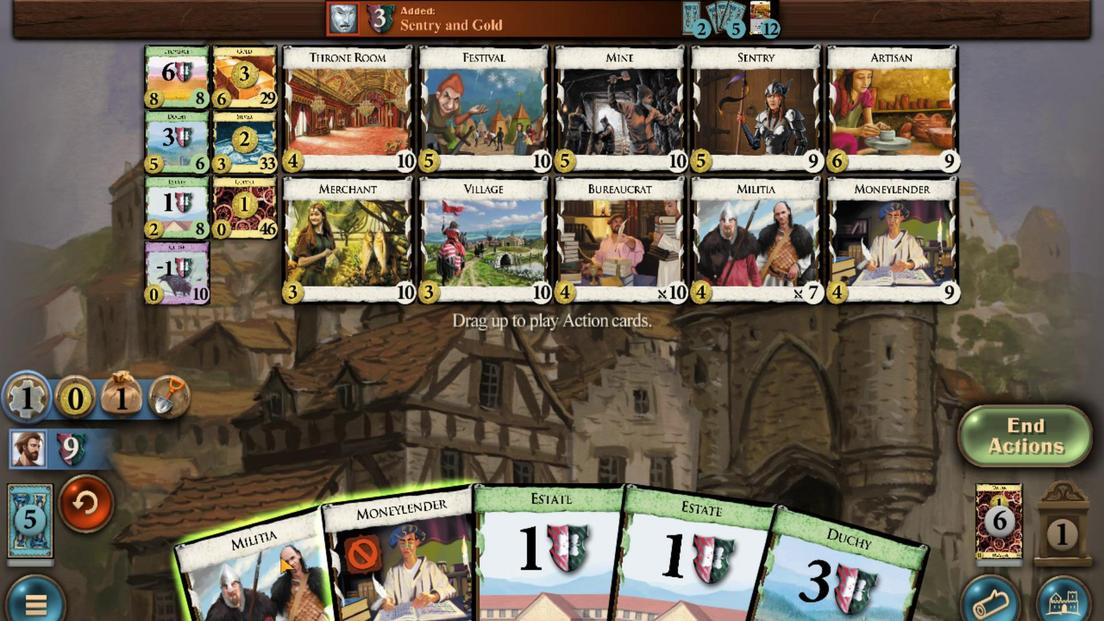 
Action: Mouse moved to (196, 211)
Screenshot: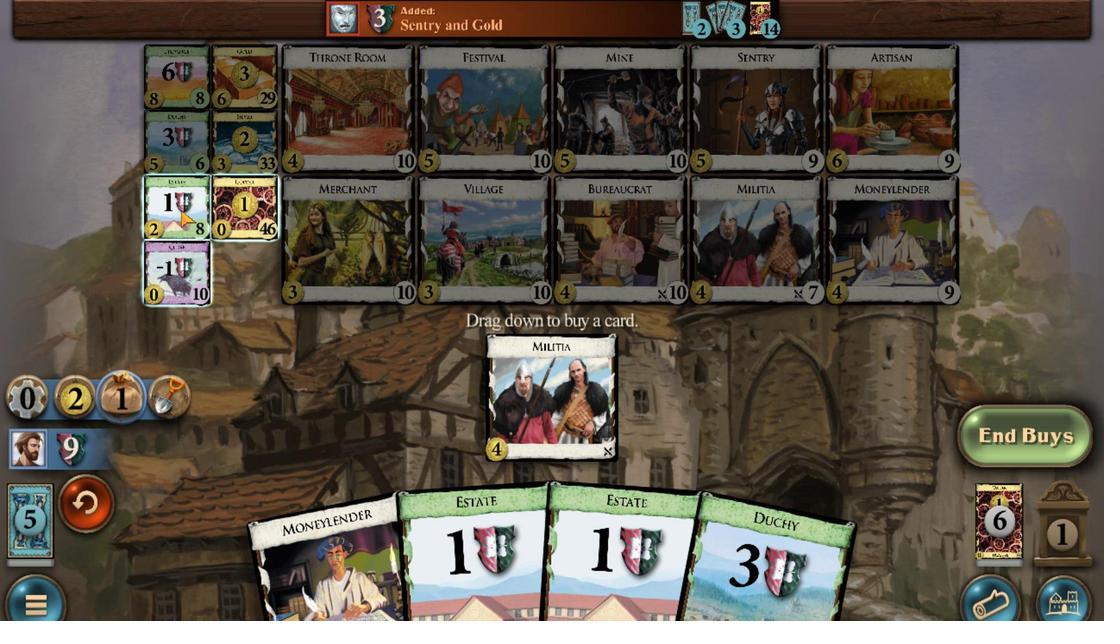 
Action: Mouse scrolled (196, 211) with delta (0, 0)
Screenshot: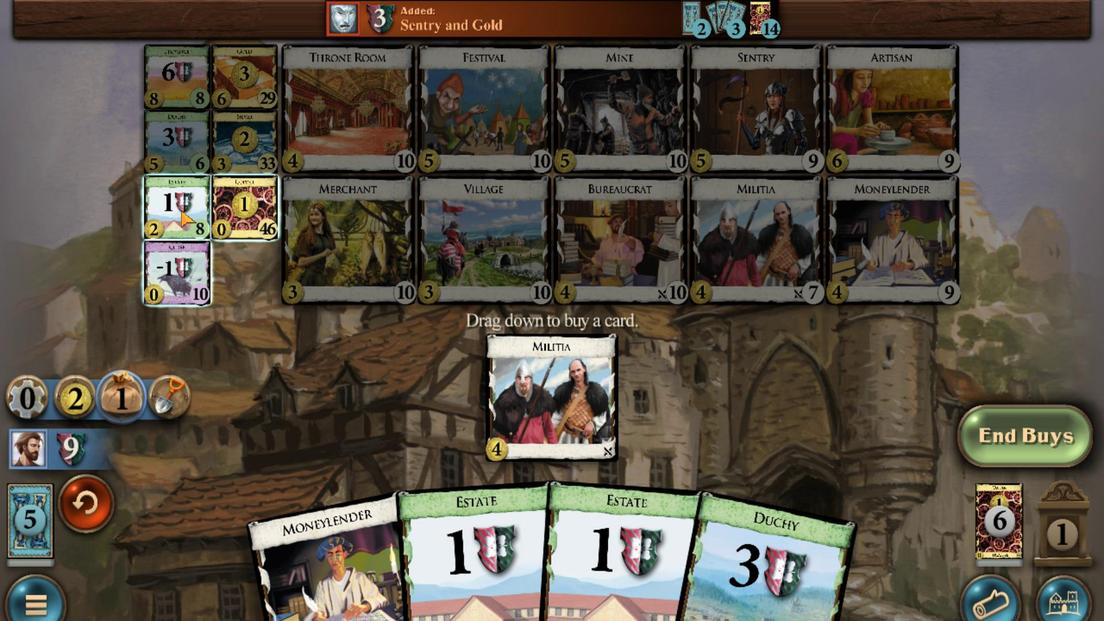 
Action: Mouse scrolled (196, 211) with delta (0, 0)
Screenshot: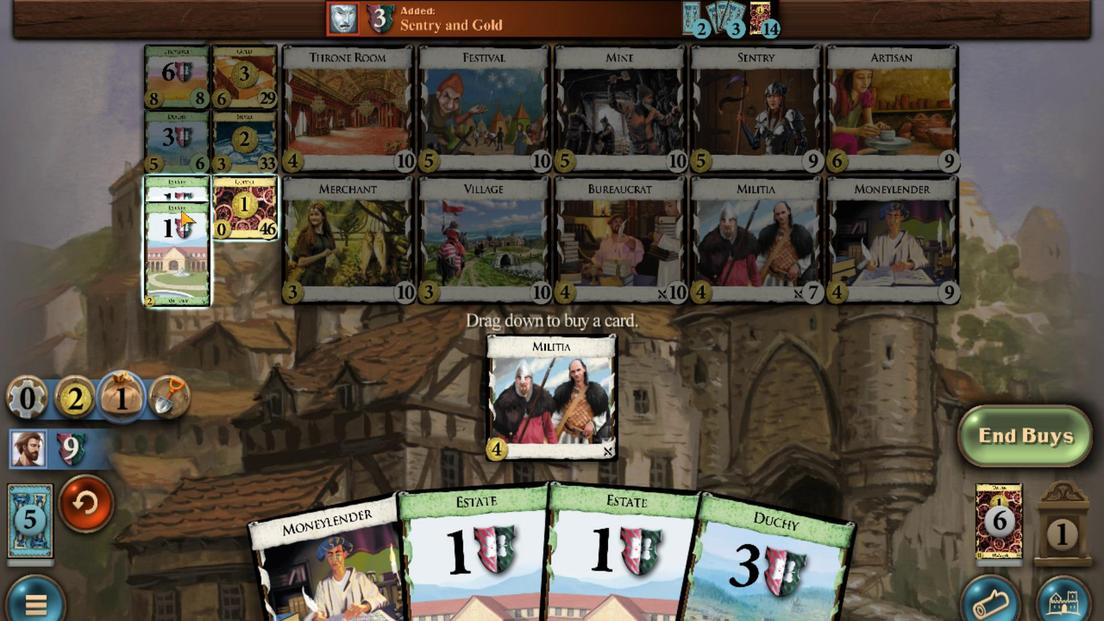 
Action: Mouse moved to (663, 530)
Screenshot: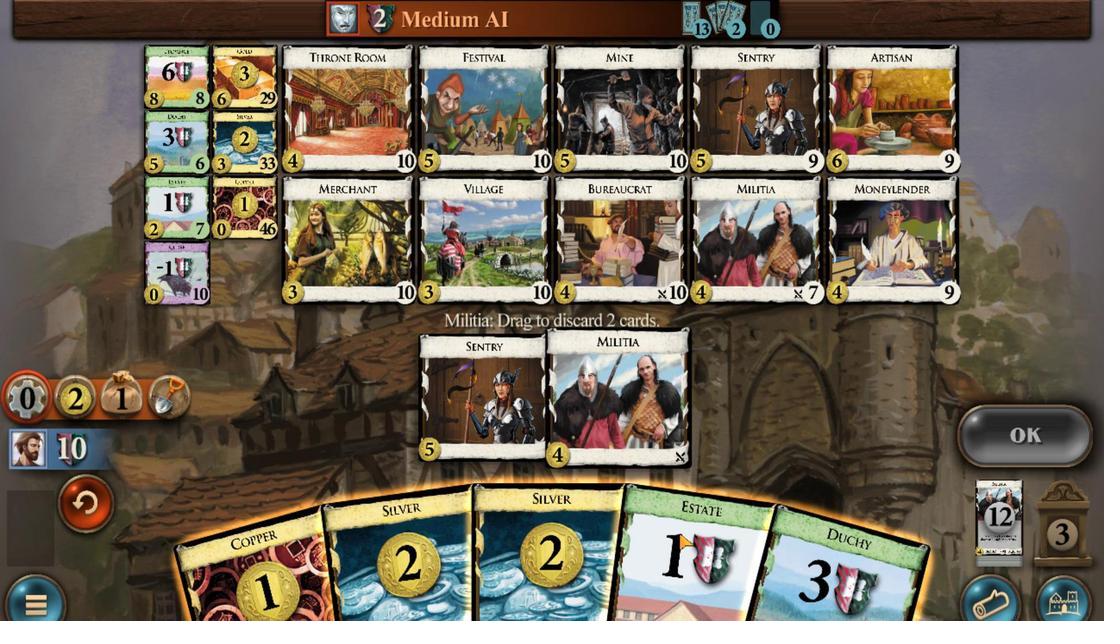 
Action: Mouse scrolled (663, 529) with delta (0, 0)
Screenshot: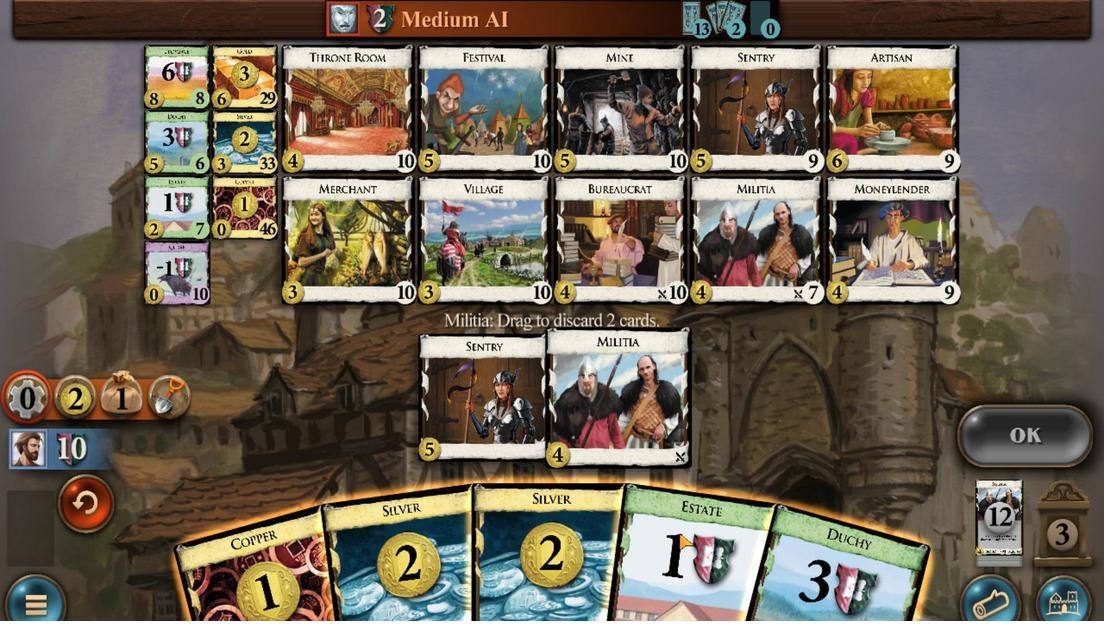 
Action: Mouse moved to (776, 568)
Screenshot: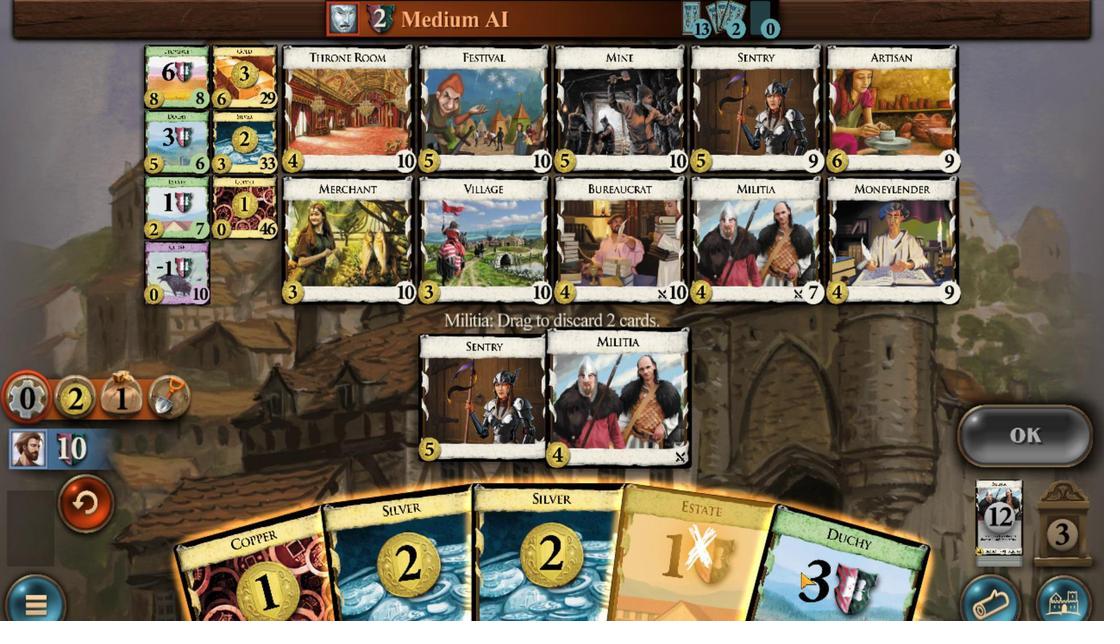 
Action: Mouse scrolled (776, 567) with delta (0, 0)
Screenshot: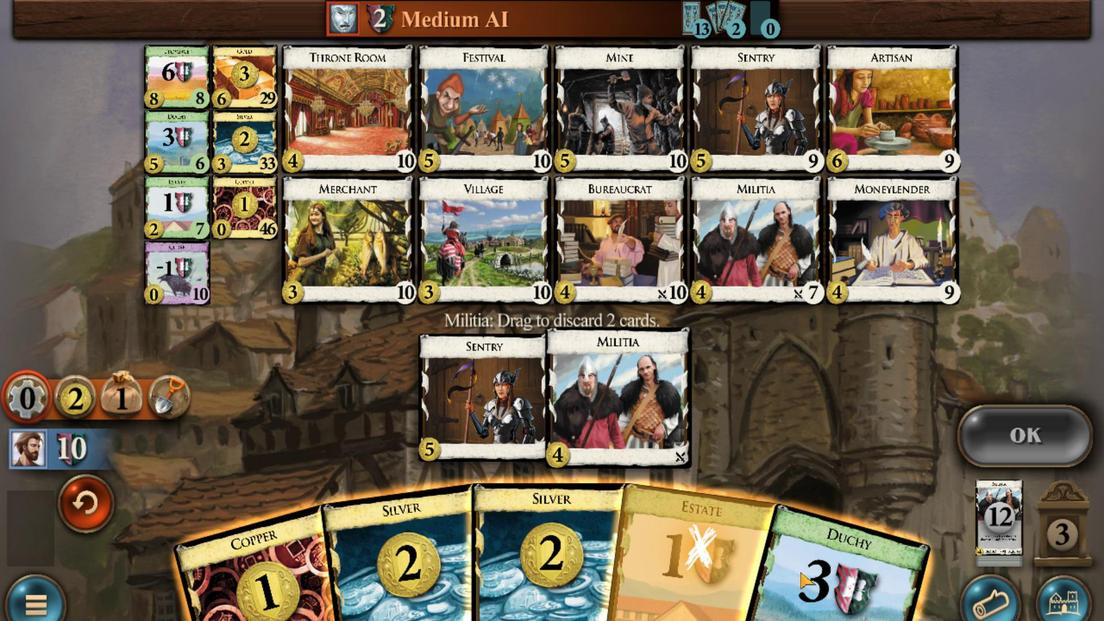 
Action: Mouse moved to (962, 450)
Screenshot: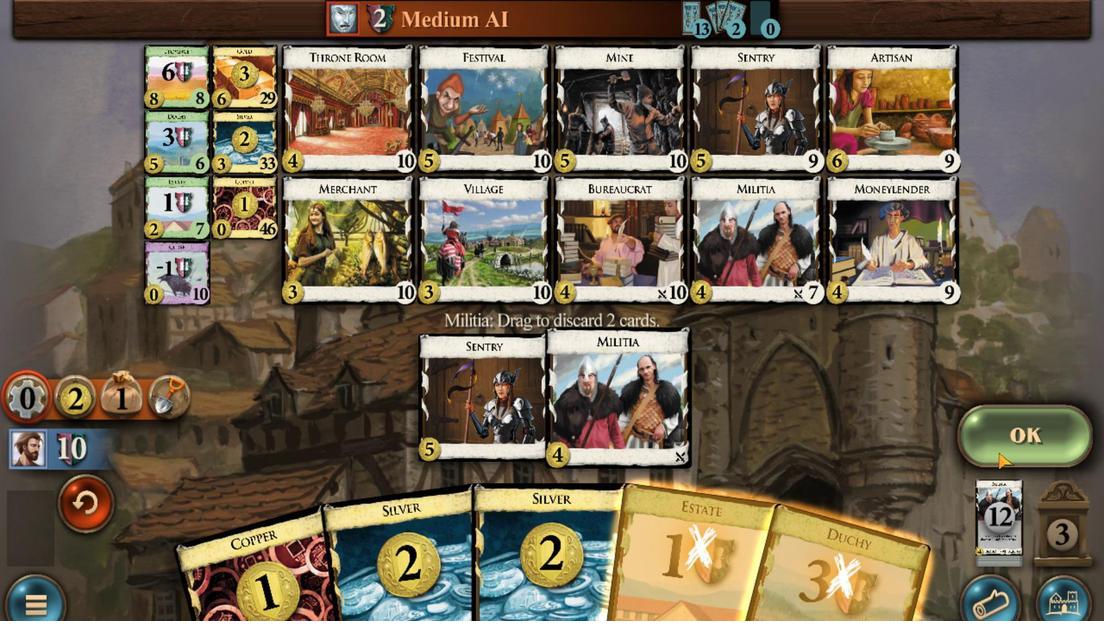 
Action: Mouse pressed left at (962, 450)
Screenshot: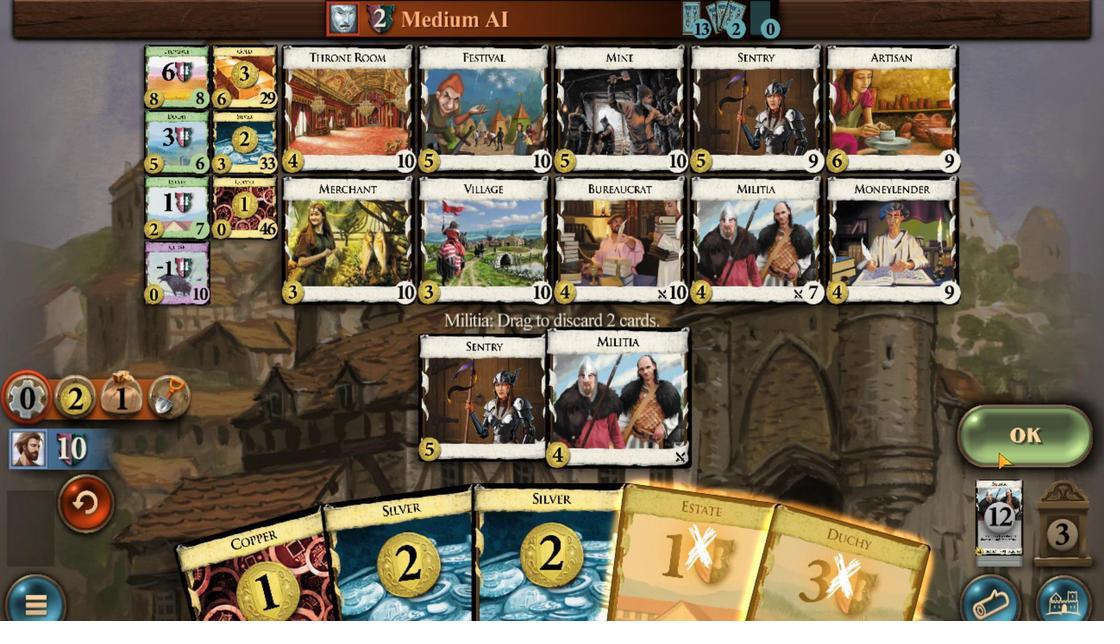 
Action: Mouse moved to (616, 526)
Screenshot: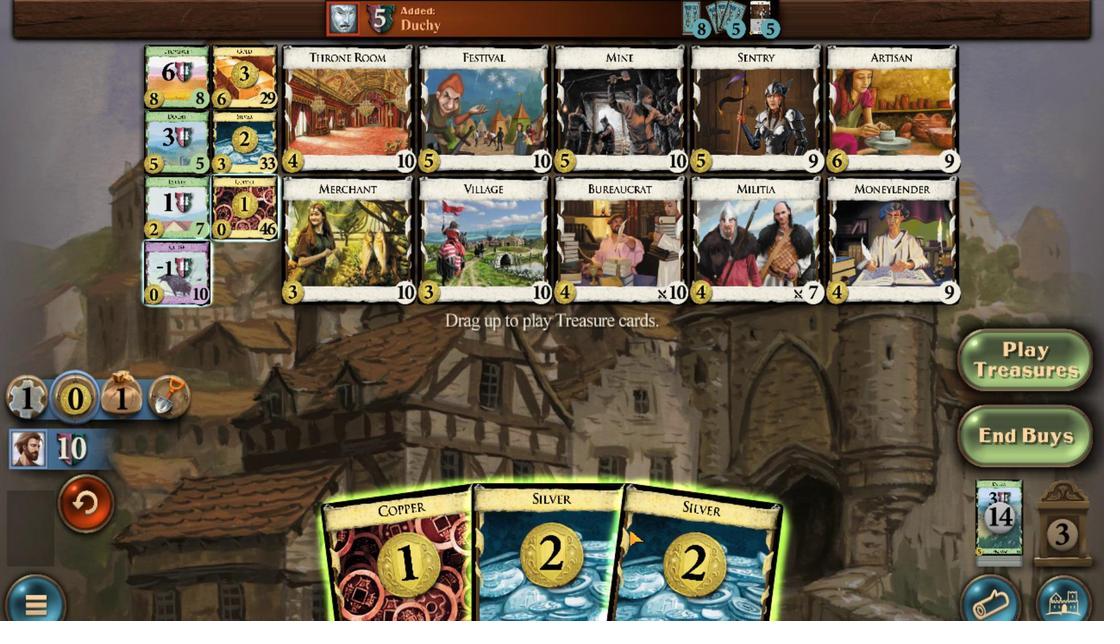 
Action: Mouse scrolled (616, 526) with delta (0, 0)
Screenshot: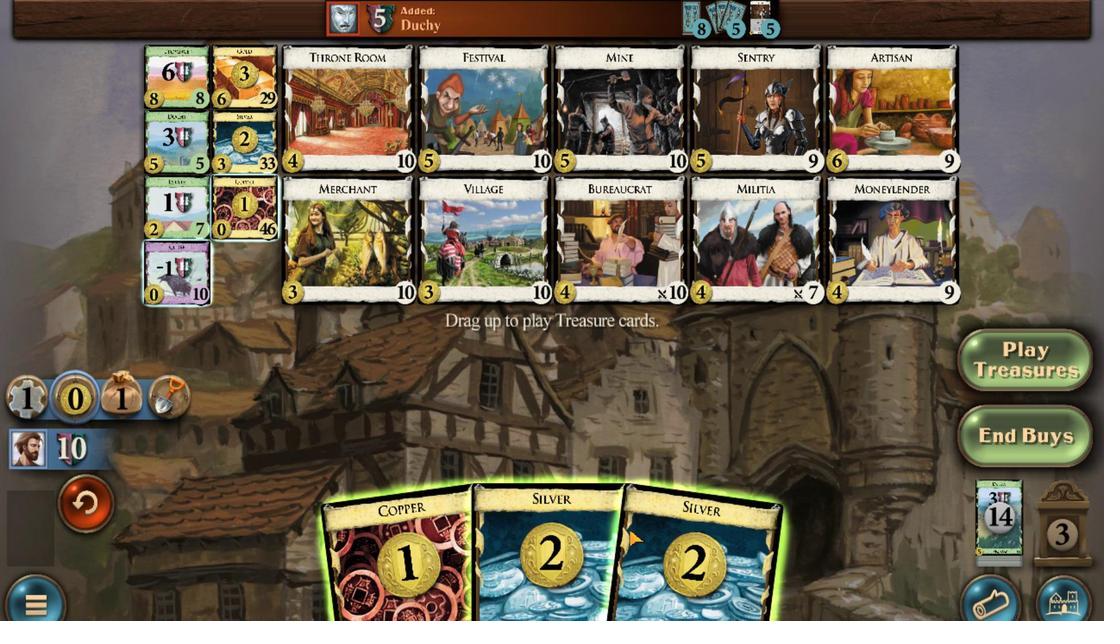 
Action: Mouse moved to (551, 518)
Screenshot: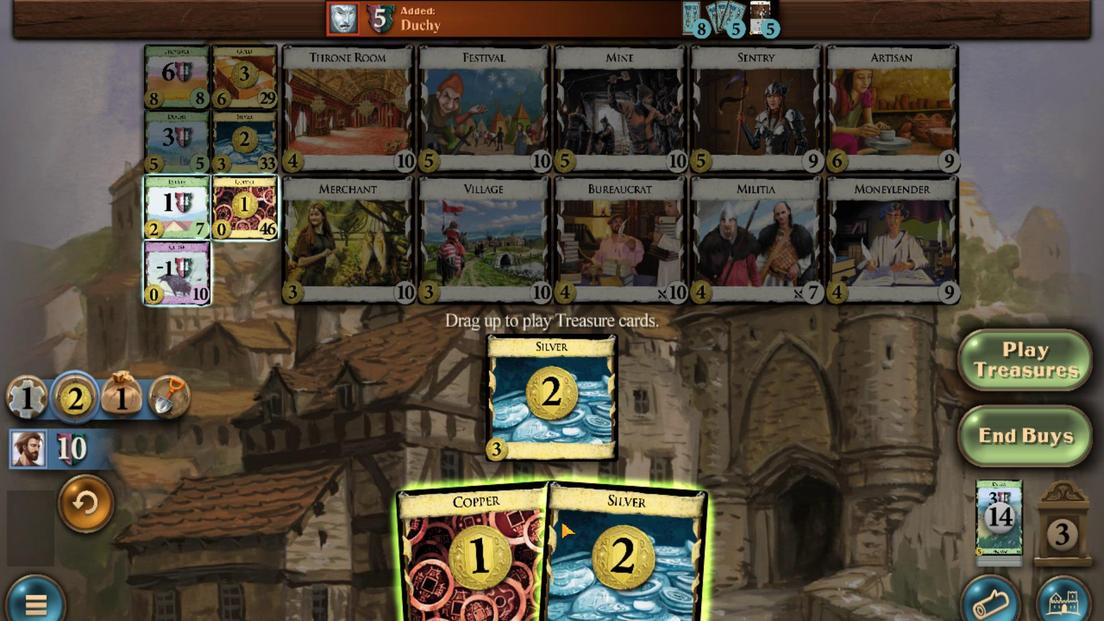 
Action: Mouse scrolled (551, 518) with delta (0, 0)
Screenshot: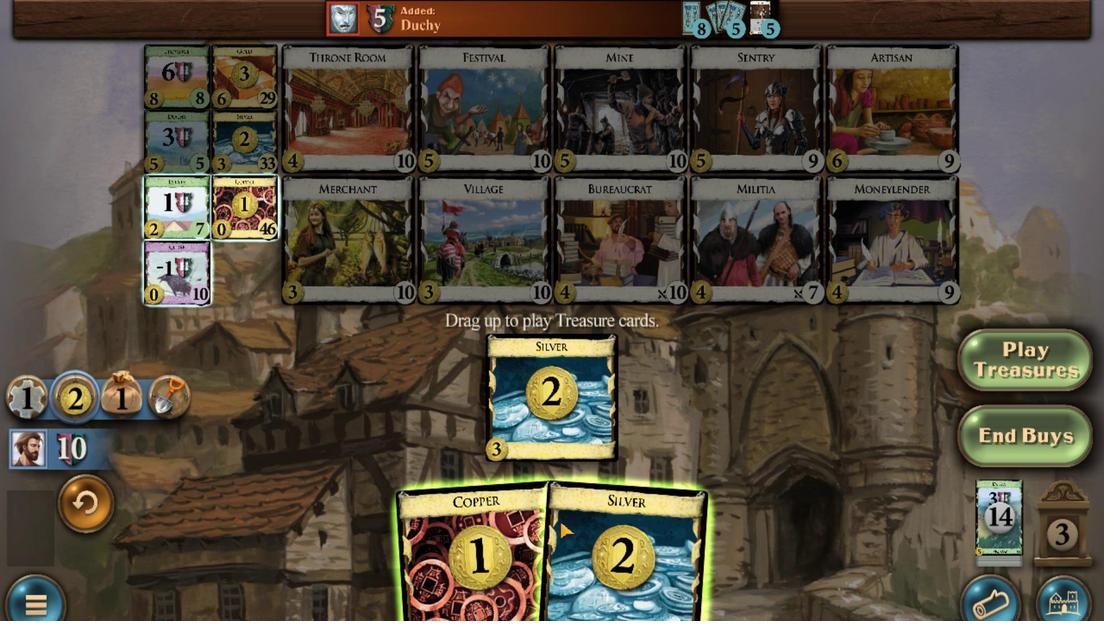 
Action: Mouse moved to (466, 508)
Screenshot: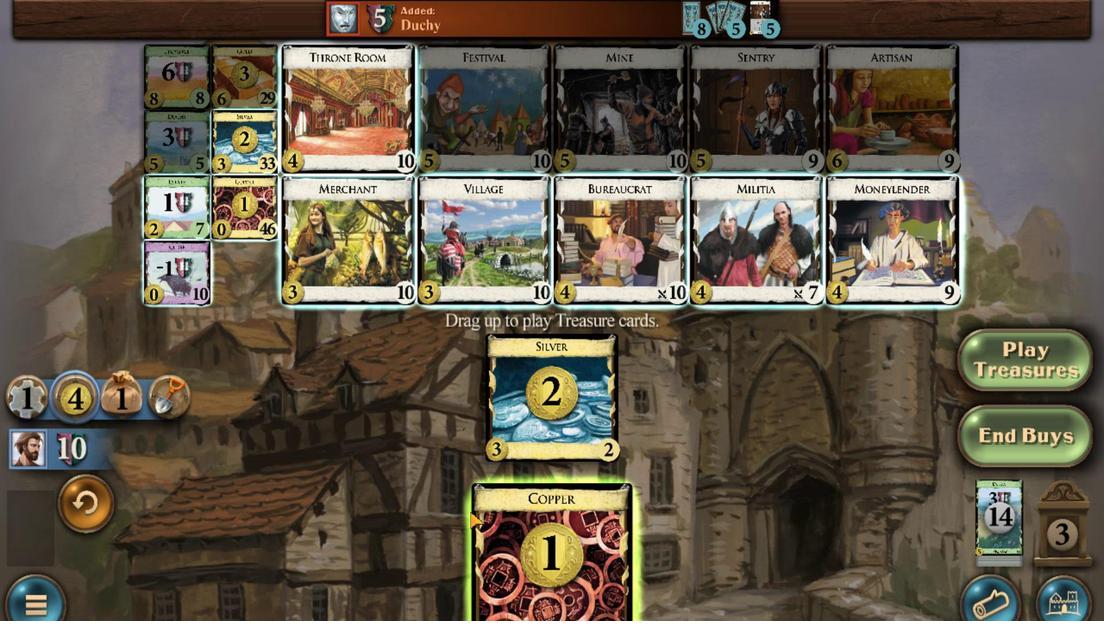 
Action: Mouse scrolled (466, 508) with delta (0, 0)
Screenshot: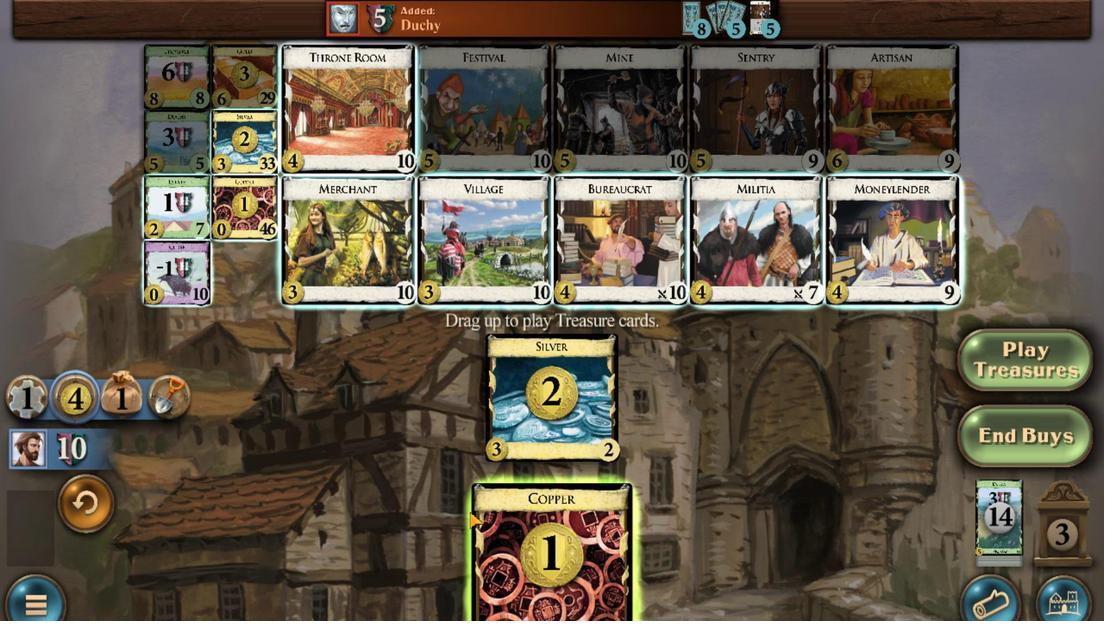 
Action: Mouse moved to (500, 530)
Screenshot: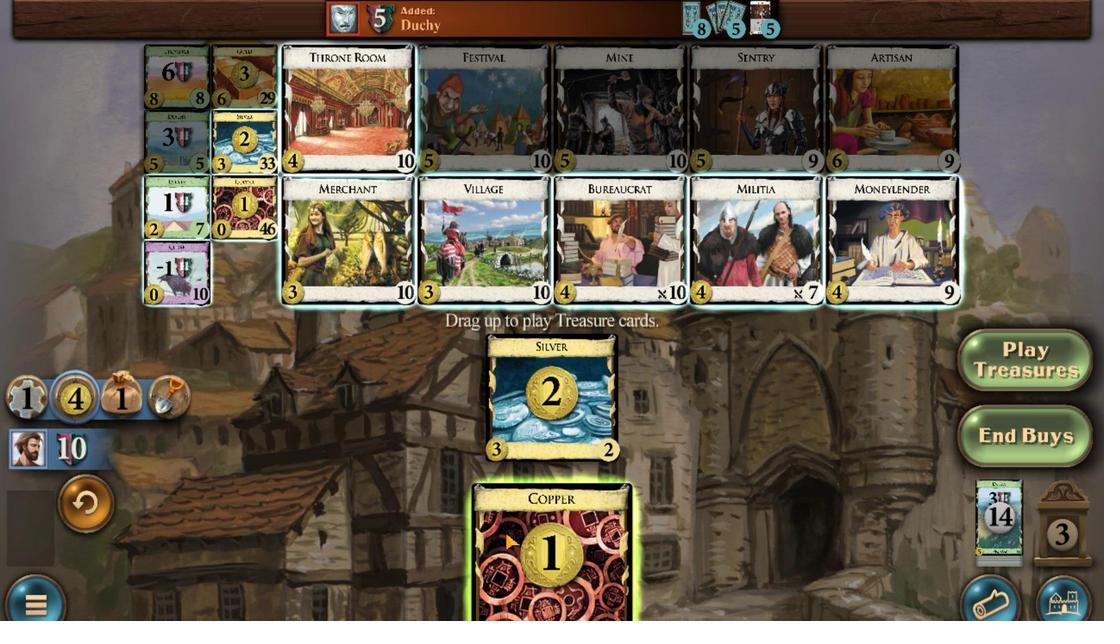 
Action: Mouse scrolled (500, 529) with delta (0, 0)
Screenshot: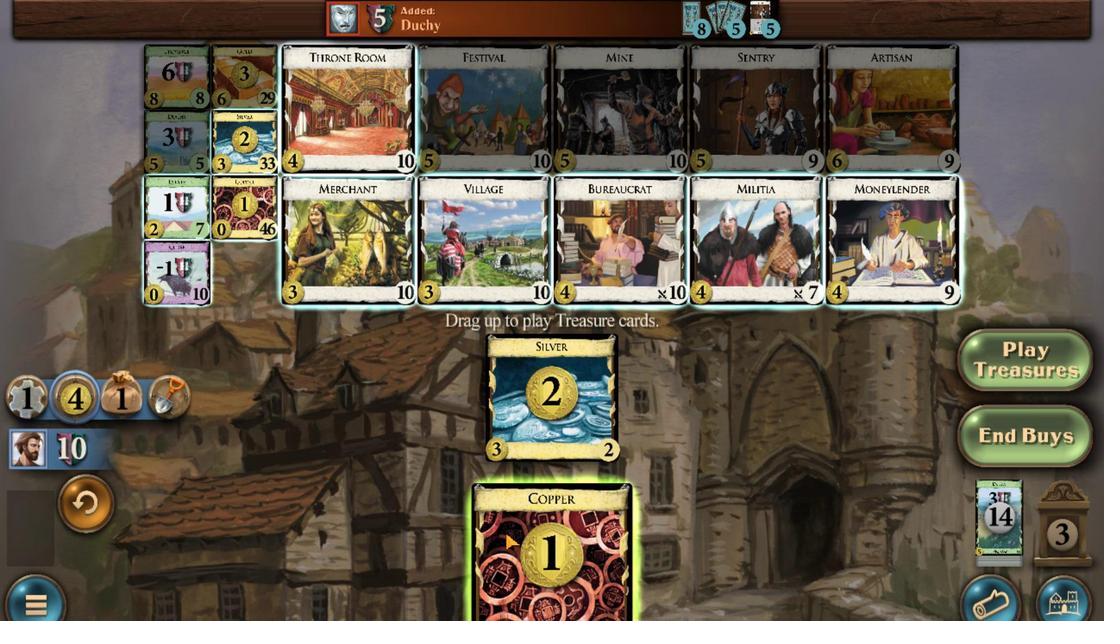 
Action: Mouse moved to (193, 138)
Screenshot: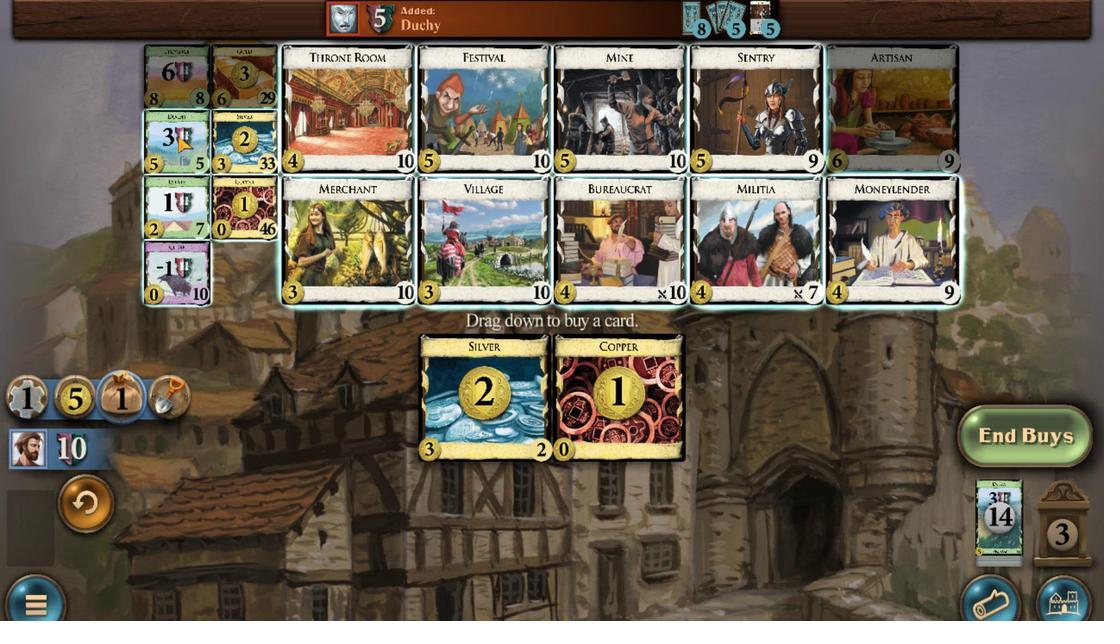 
Action: Mouse scrolled (193, 138) with delta (0, 0)
Screenshot: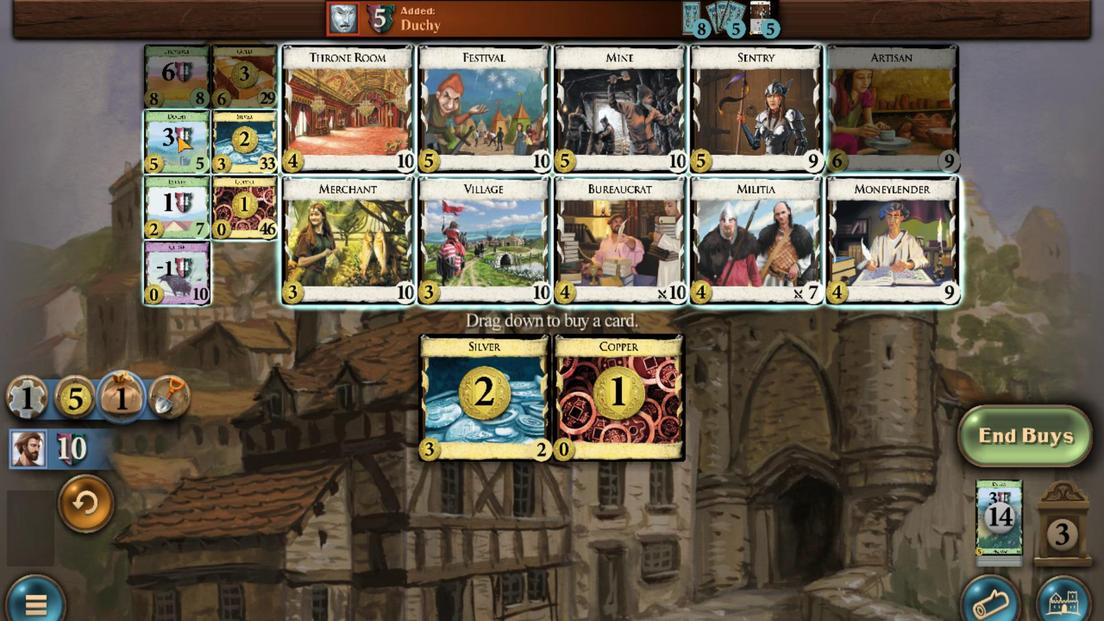 
Action: Mouse scrolled (193, 138) with delta (0, 0)
Screenshot: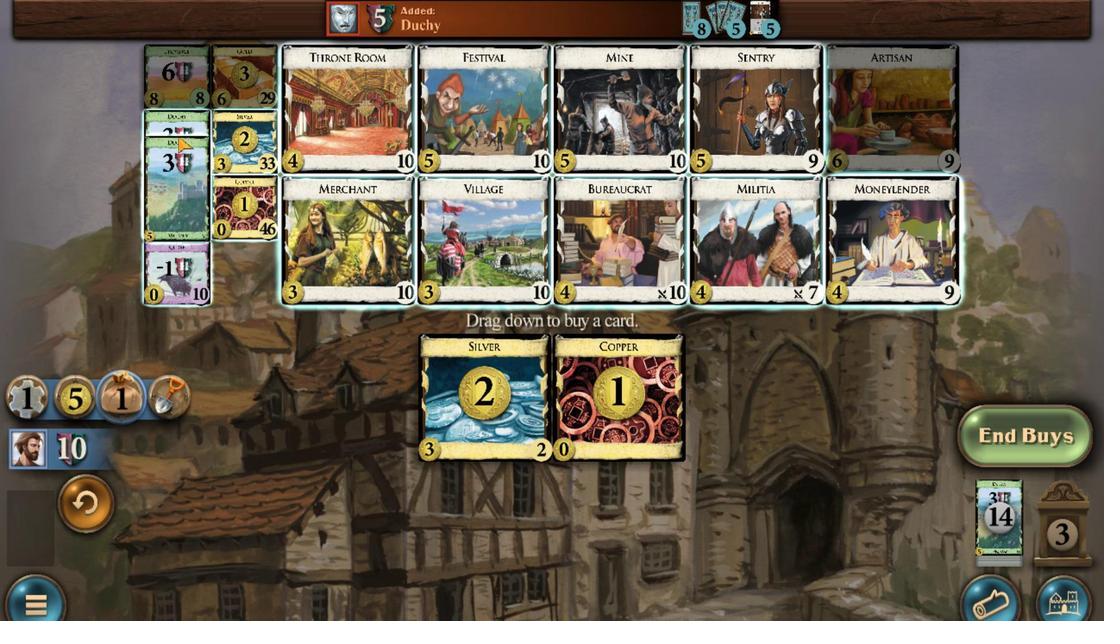 
Action: Mouse scrolled (193, 138) with delta (0, 0)
Screenshot: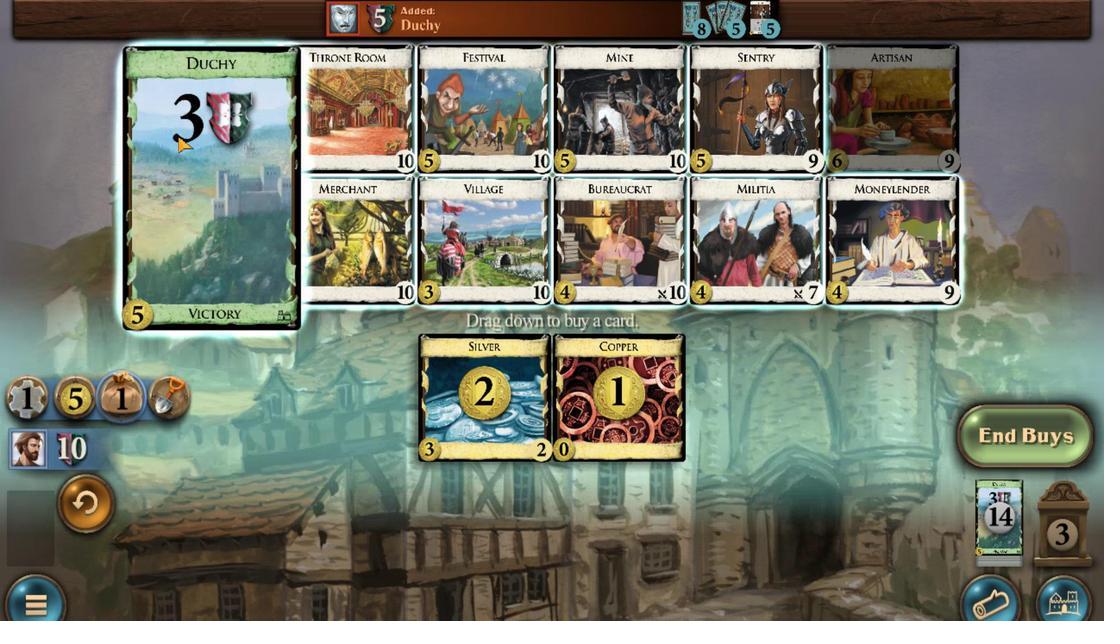 
Action: Mouse scrolled (193, 138) with delta (0, 0)
Screenshot: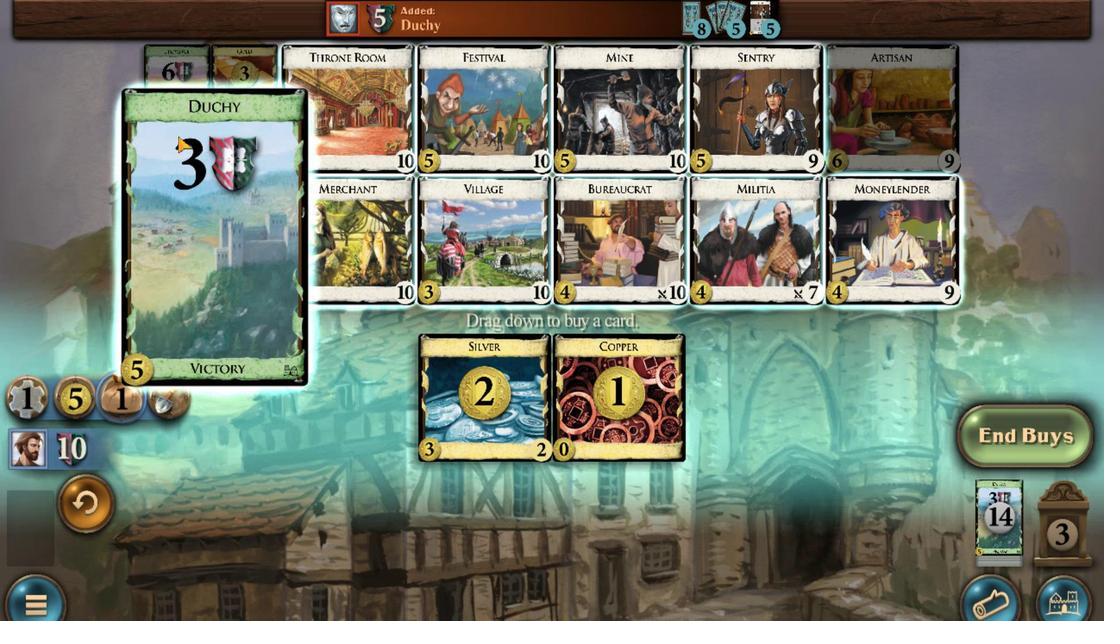 
Action: Mouse scrolled (193, 138) with delta (0, 0)
Screenshot: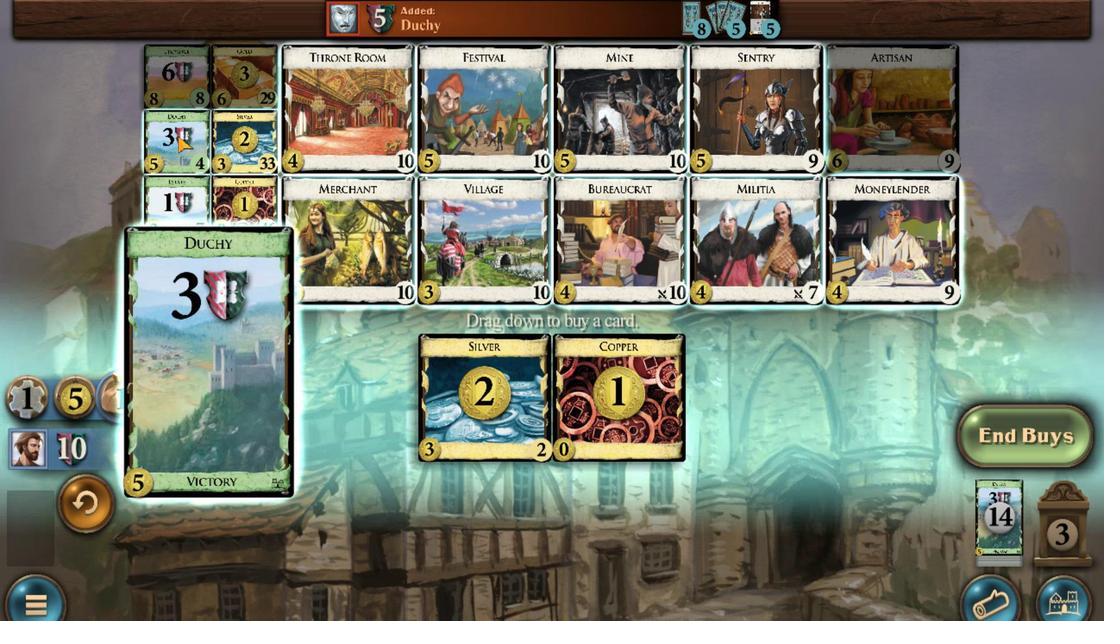 
Action: Mouse moved to (545, 523)
Screenshot: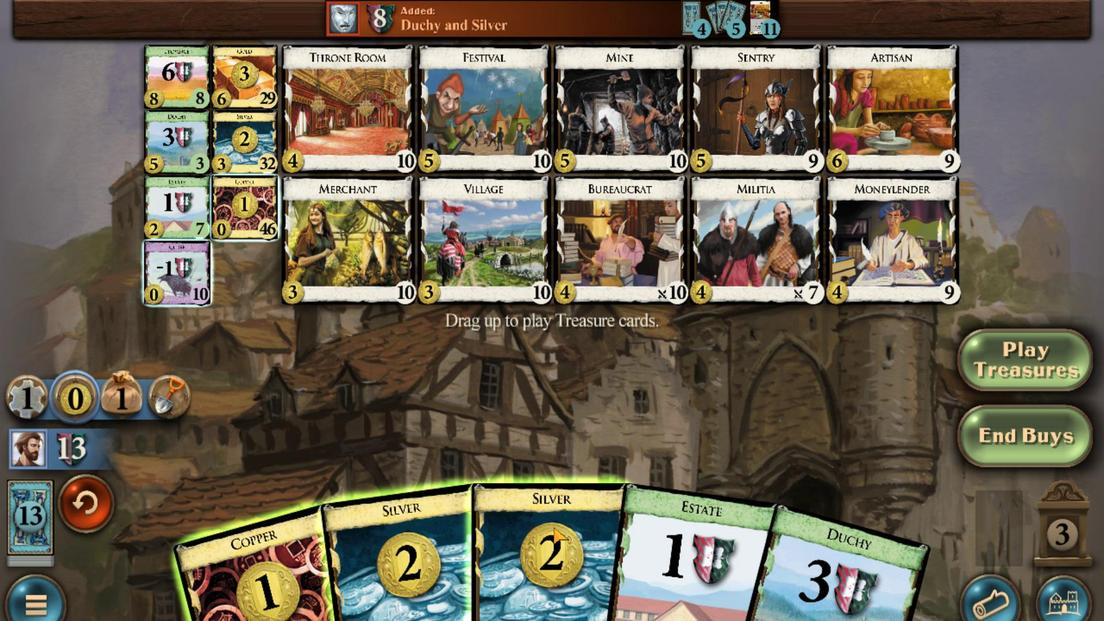 
Action: Mouse scrolled (545, 523) with delta (0, 0)
Screenshot: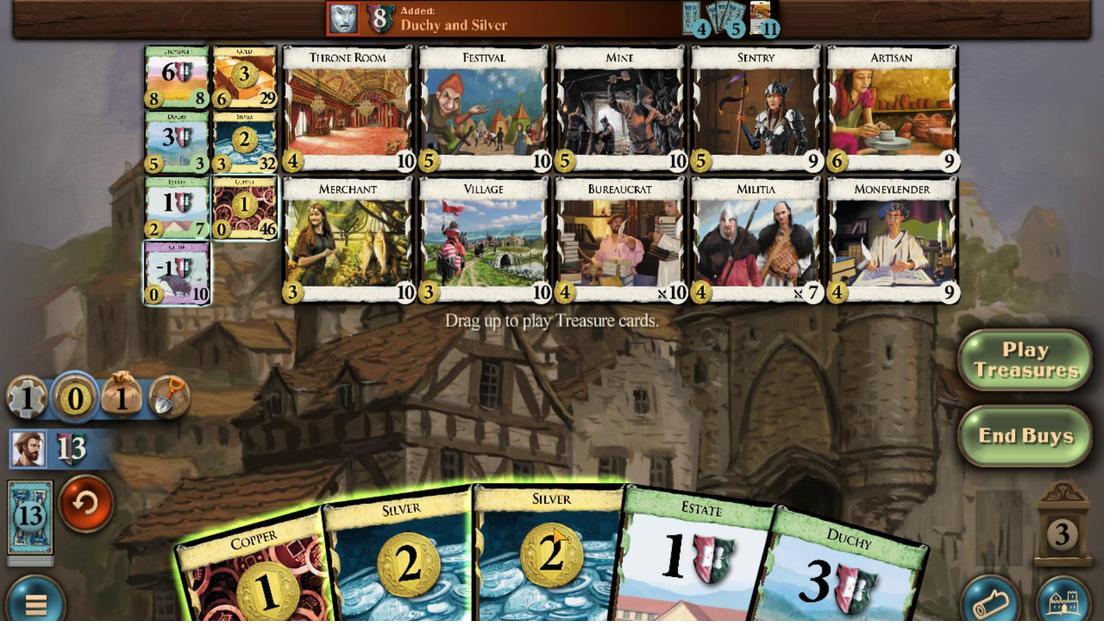 
Action: Mouse moved to (492, 514)
Screenshot: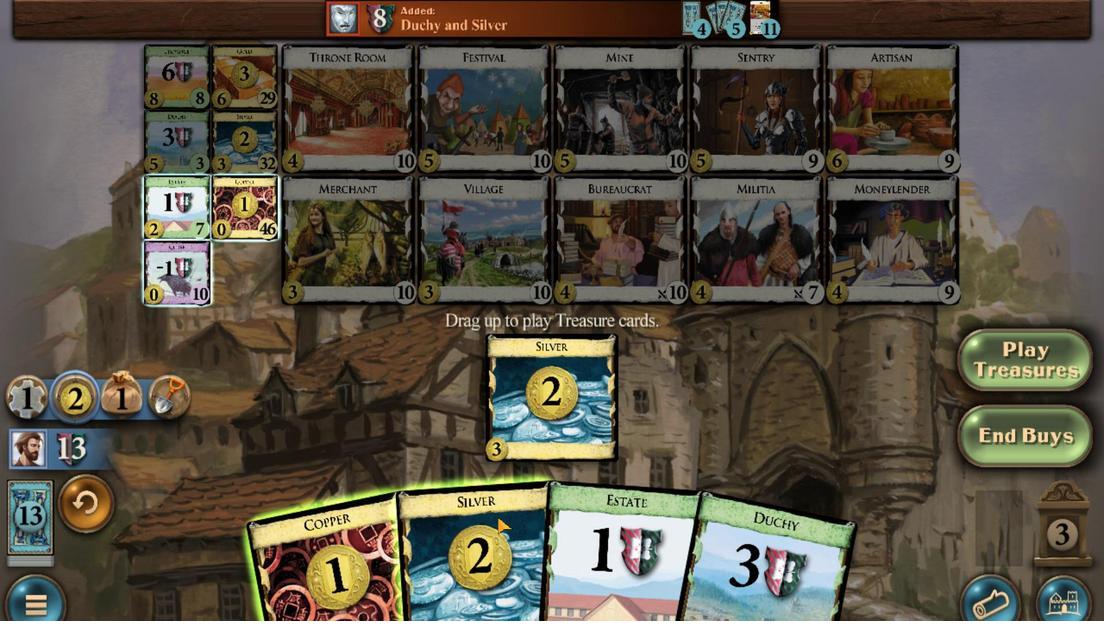 
Action: Mouse scrolled (492, 513) with delta (0, 0)
Screenshot: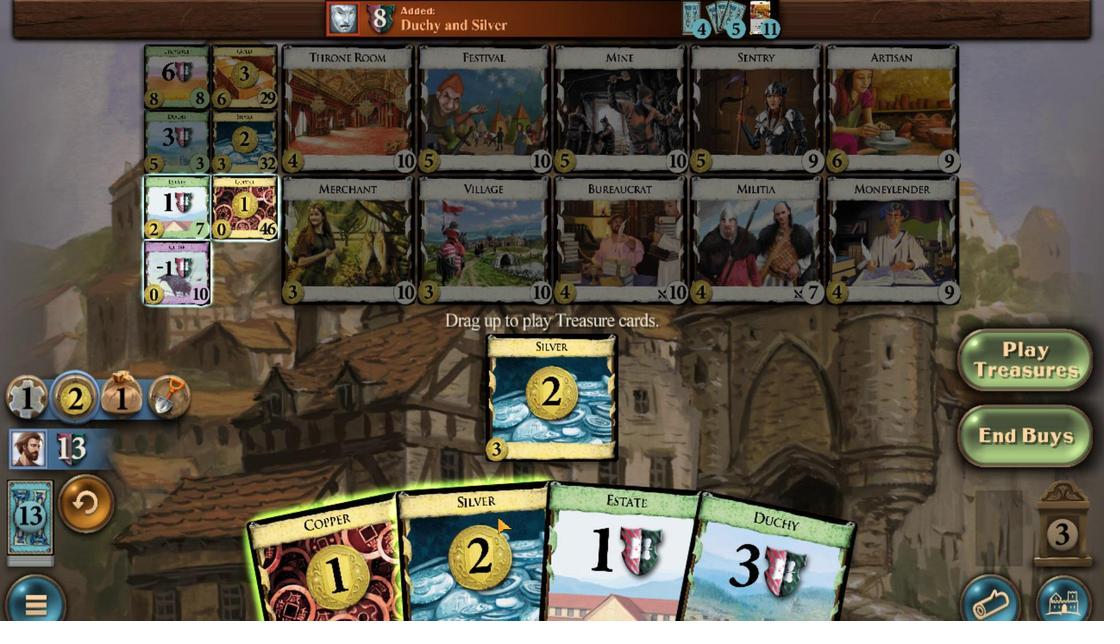 
Action: Mouse moved to (422, 519)
Screenshot: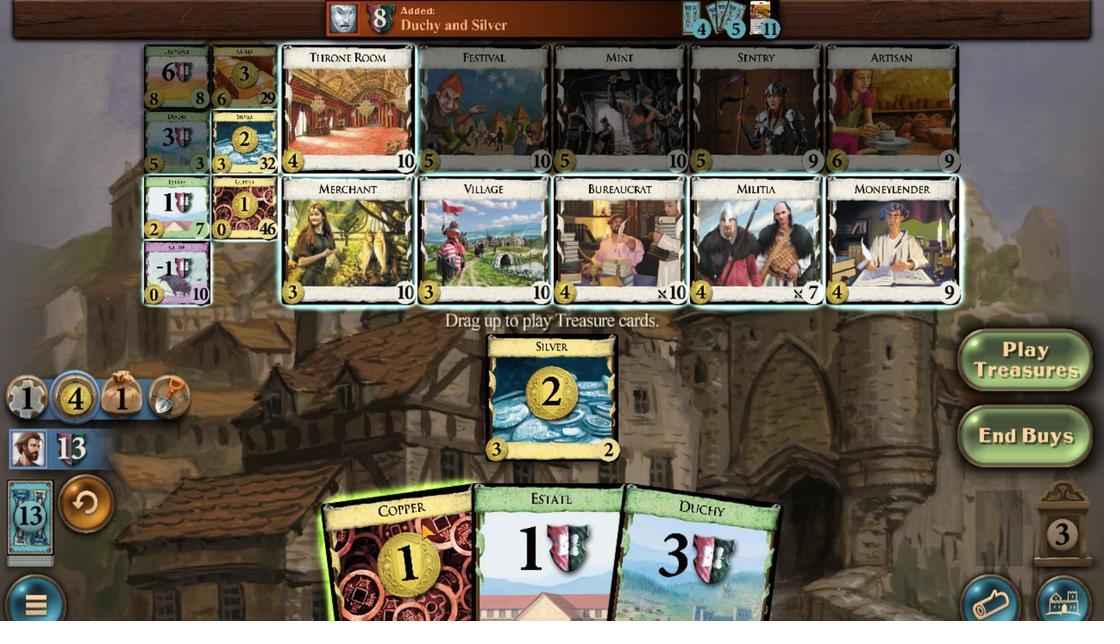 
Action: Mouse scrolled (422, 519) with delta (0, 0)
Screenshot: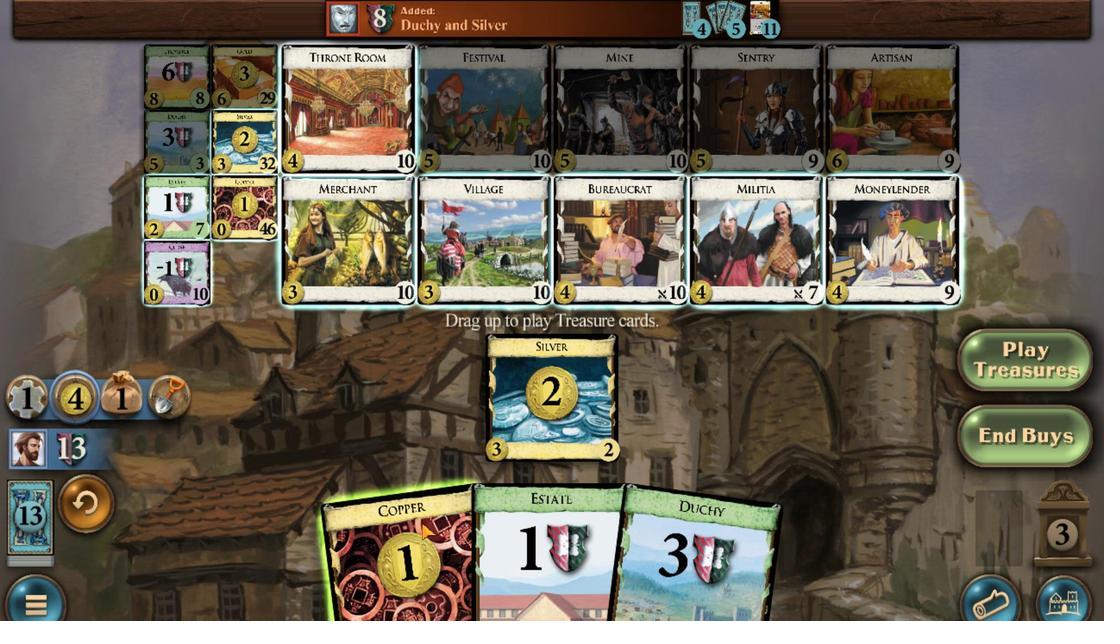 
Action: Mouse moved to (202, 138)
Screenshot: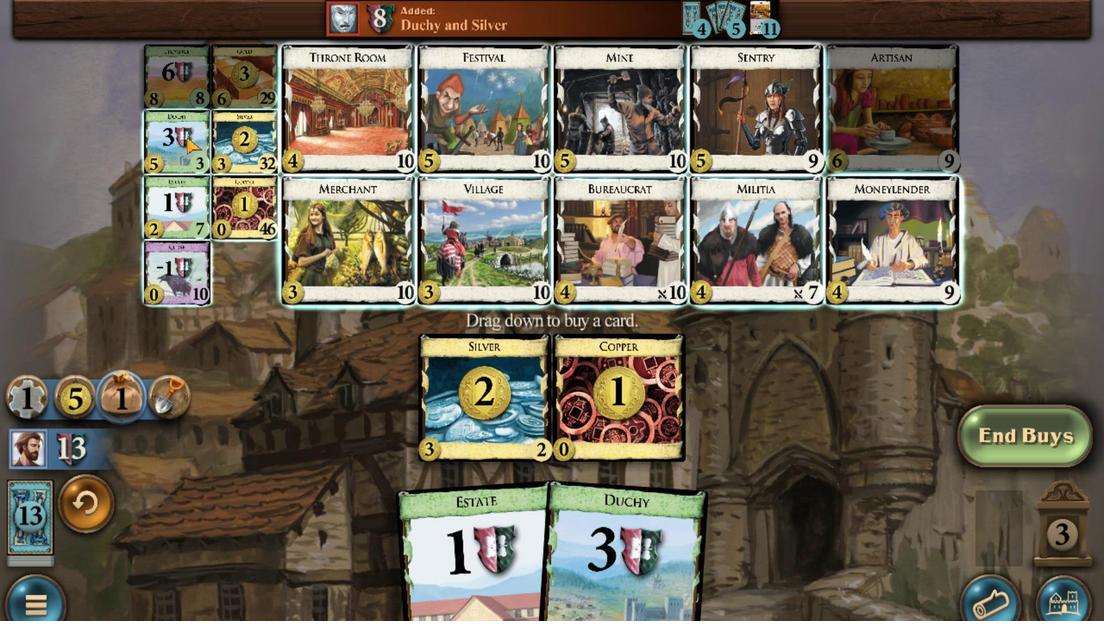 
Action: Mouse scrolled (202, 138) with delta (0, 0)
Screenshot: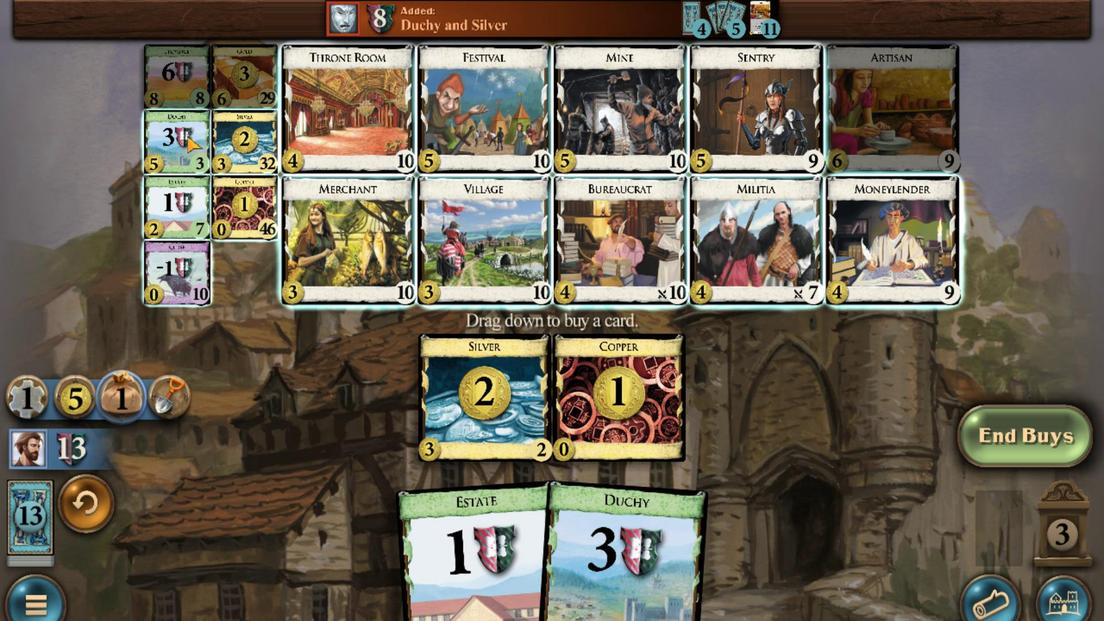 
Action: Mouse scrolled (202, 138) with delta (0, 0)
Screenshot: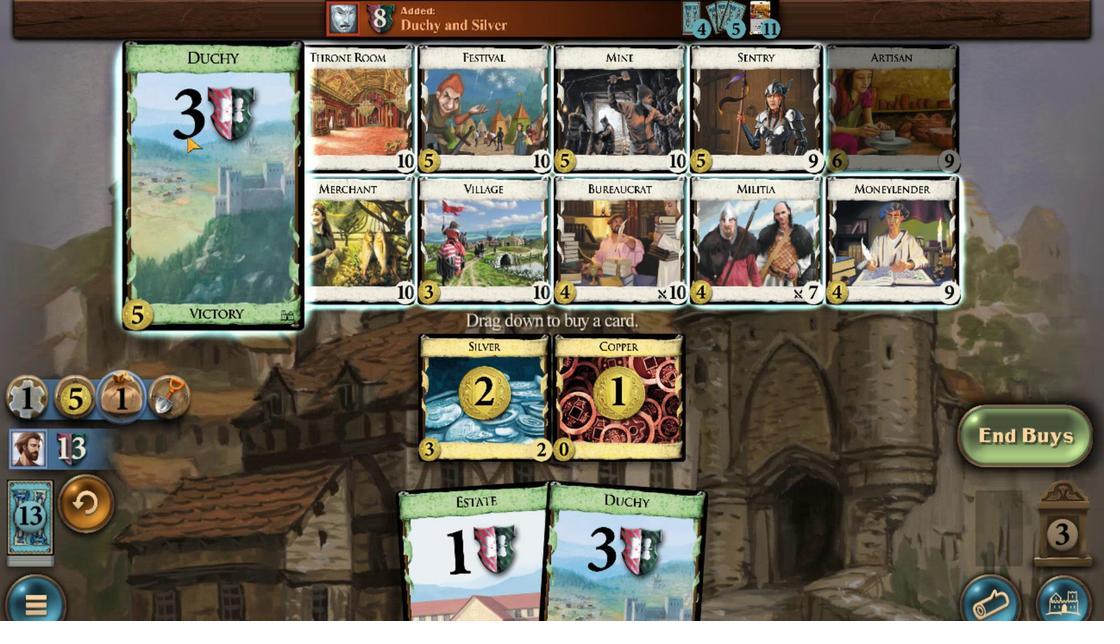 
Action: Mouse scrolled (202, 138) with delta (0, 0)
Screenshot: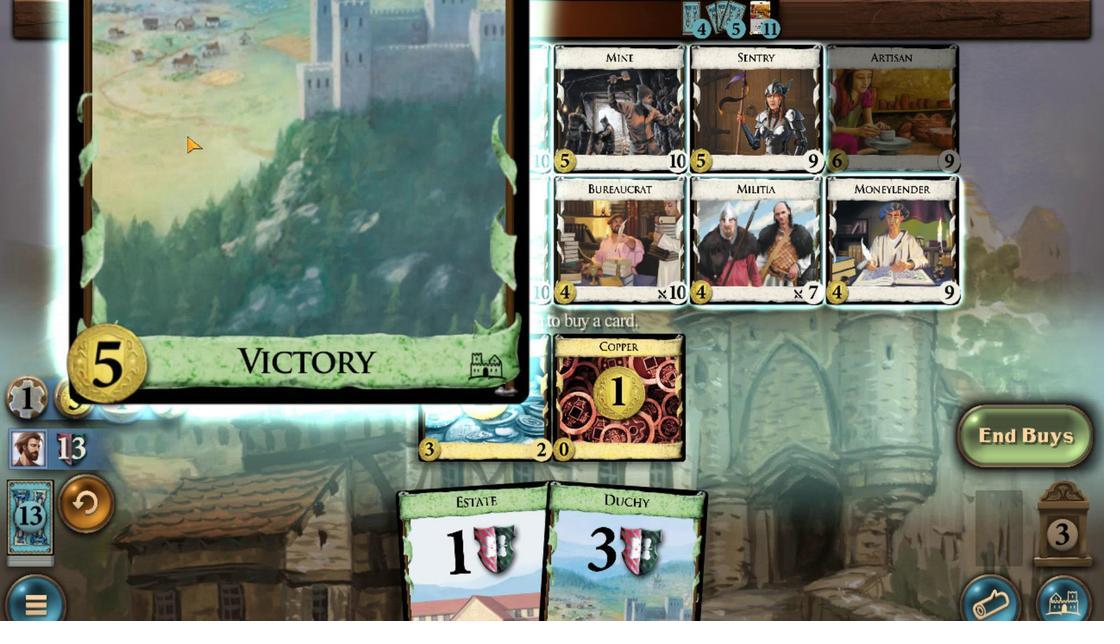 
Action: Mouse moved to (194, 143)
Screenshot: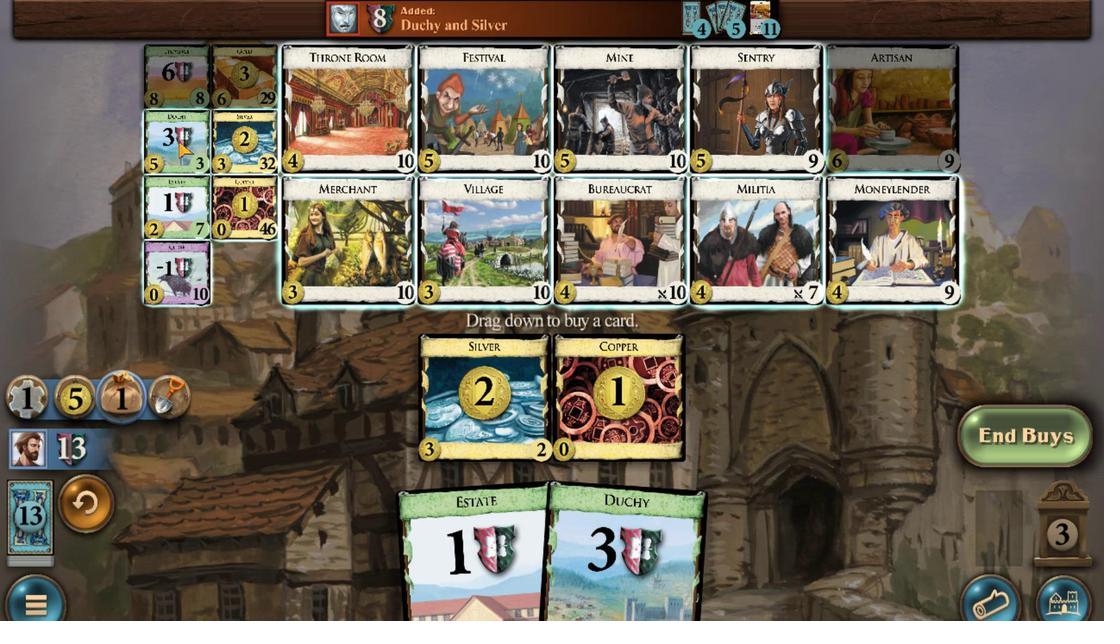 
Action: Mouse scrolled (194, 143) with delta (0, 0)
Screenshot: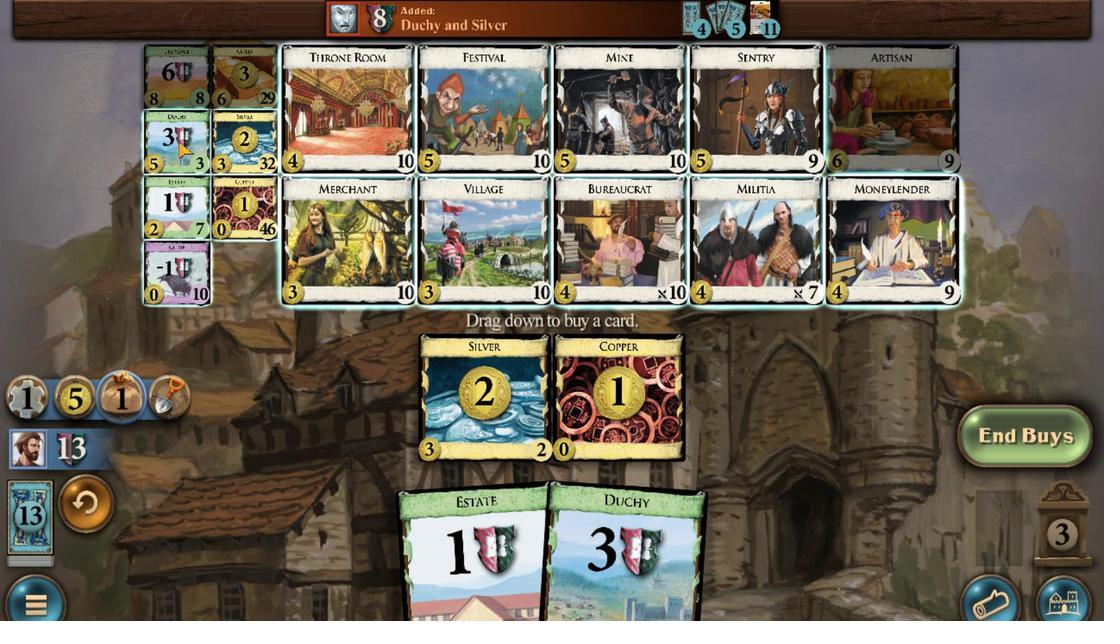 
Action: Mouse scrolled (194, 143) with delta (0, 0)
Screenshot: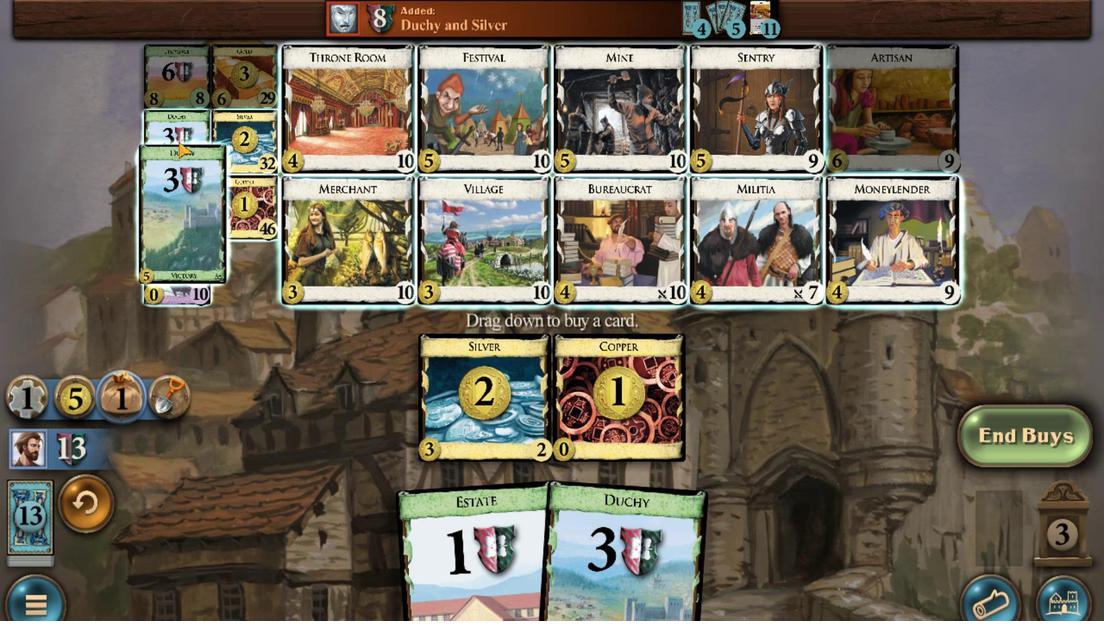 
Action: Mouse scrolled (194, 143) with delta (0, 0)
Screenshot: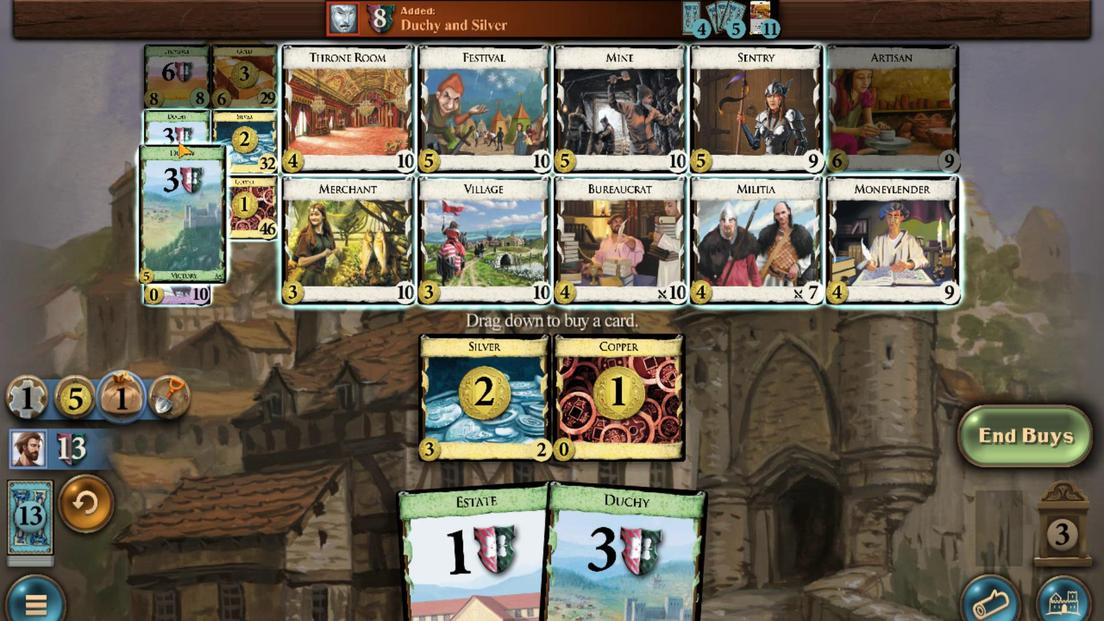
Action: Mouse scrolled (194, 143) with delta (0, 0)
Screenshot: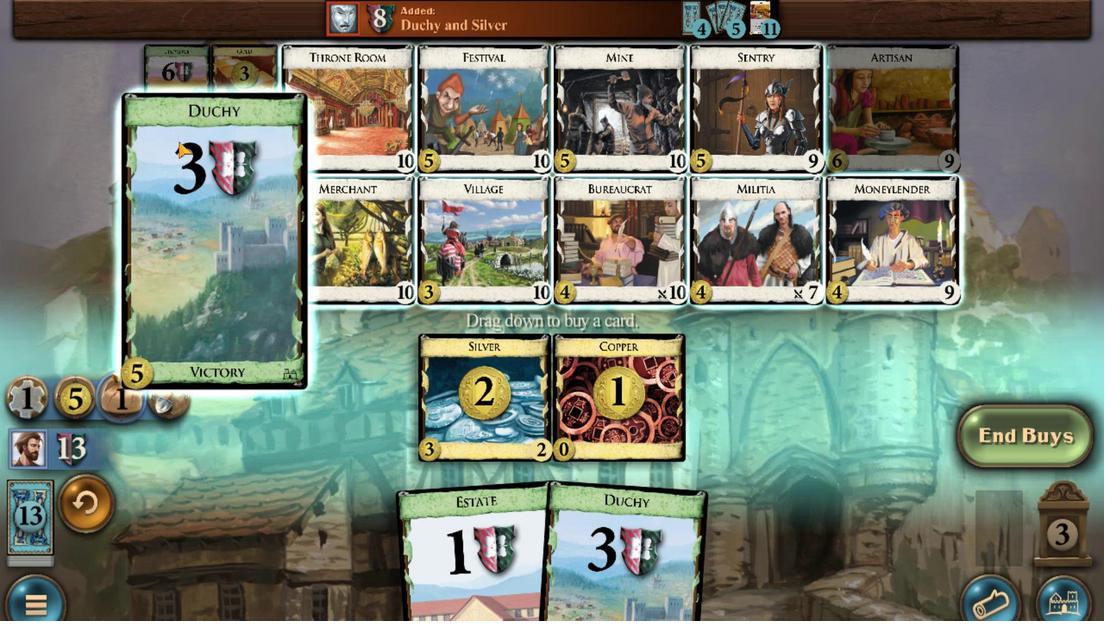 
Action: Mouse scrolled (194, 143) with delta (0, 0)
Screenshot: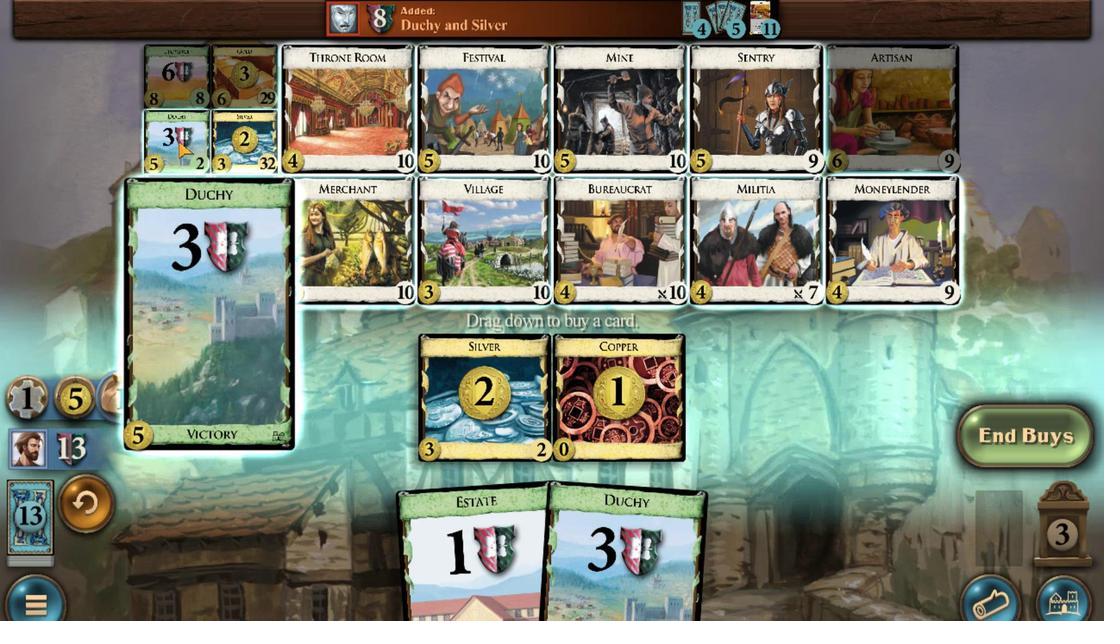 
Action: Mouse moved to (783, 560)
Screenshot: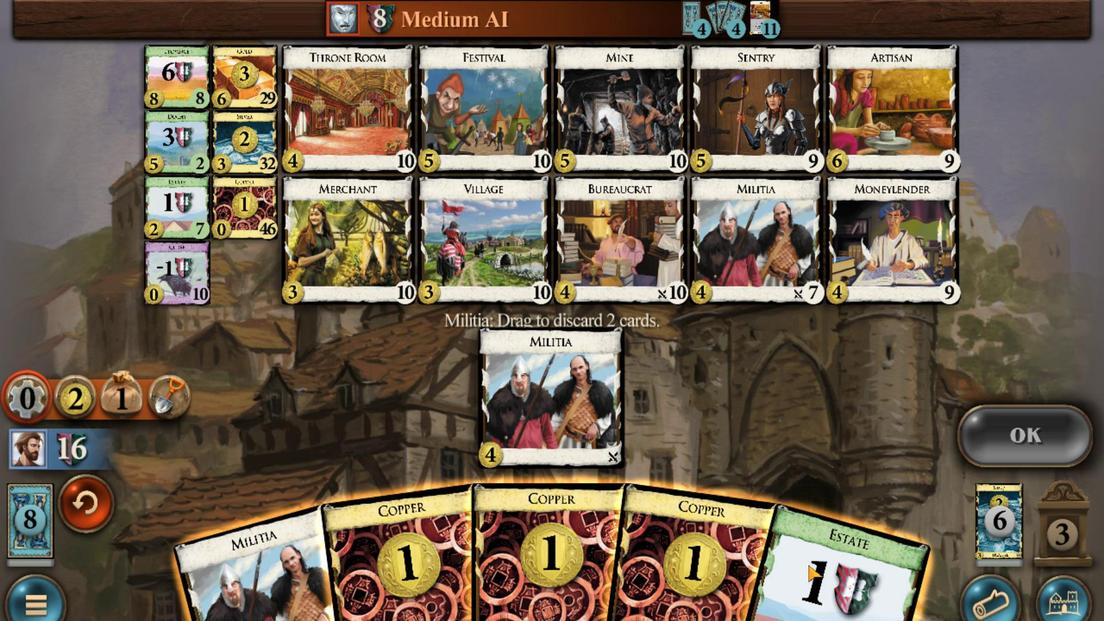 
Action: Mouse scrolled (783, 560) with delta (0, 0)
Screenshot: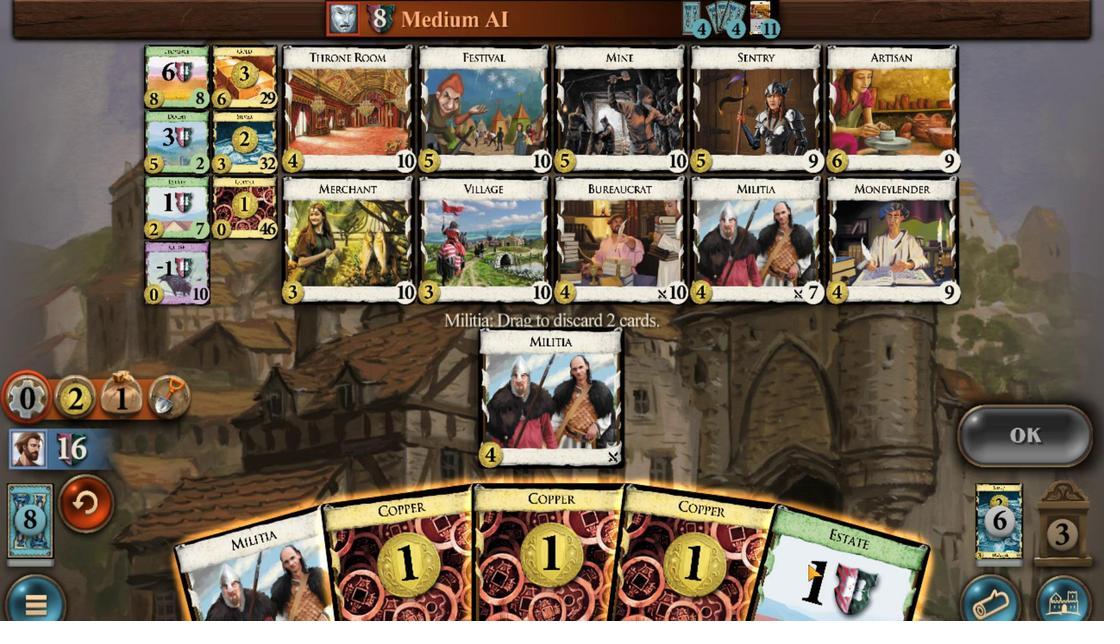 
Action: Mouse moved to (722, 543)
Screenshot: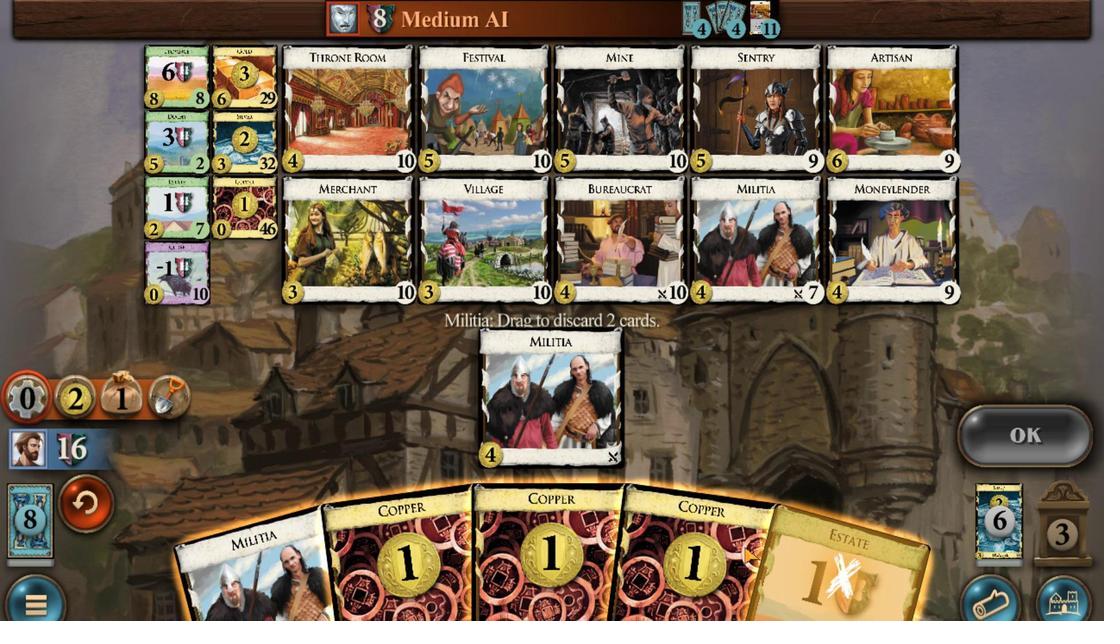 
Action: Mouse scrolled (722, 542) with delta (0, 0)
Screenshot: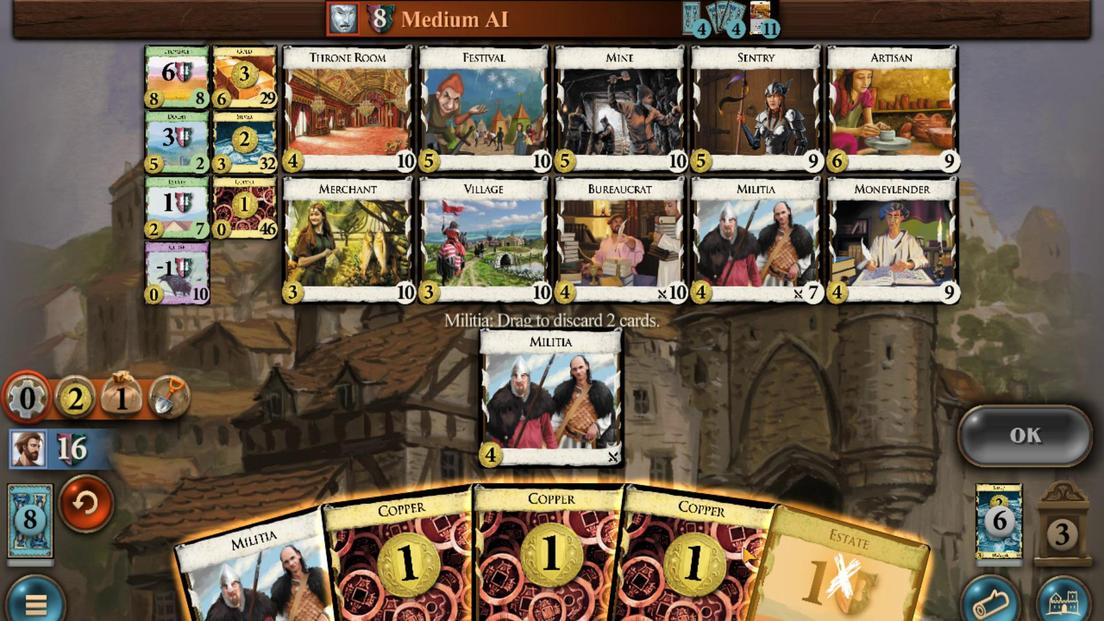 
Action: Mouse moved to (946, 442)
Screenshot: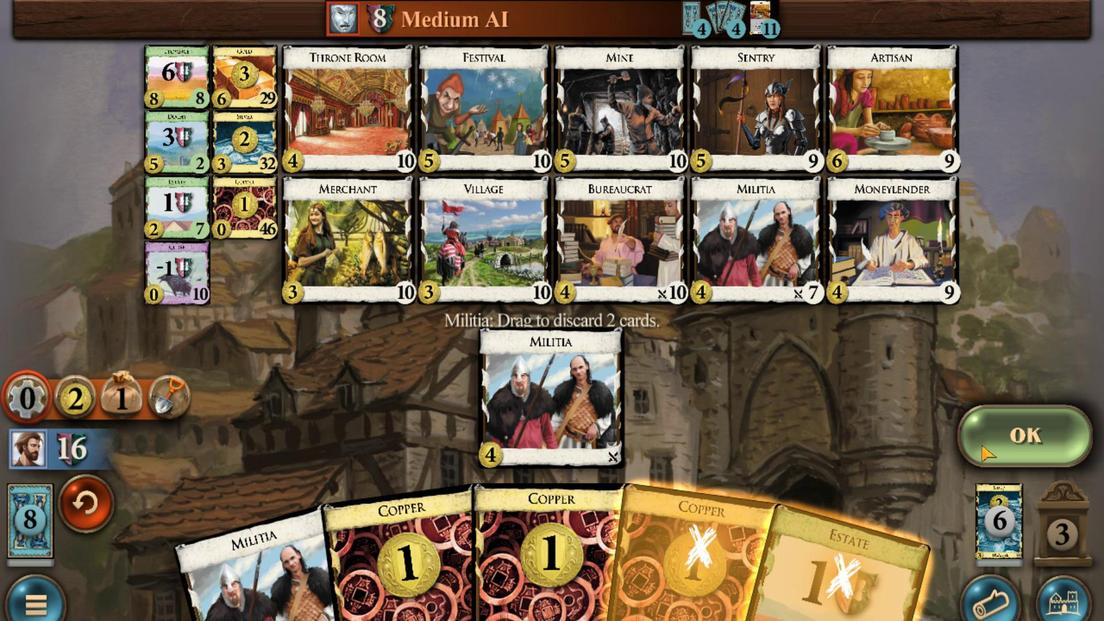 
Action: Mouse pressed left at (946, 442)
Screenshot: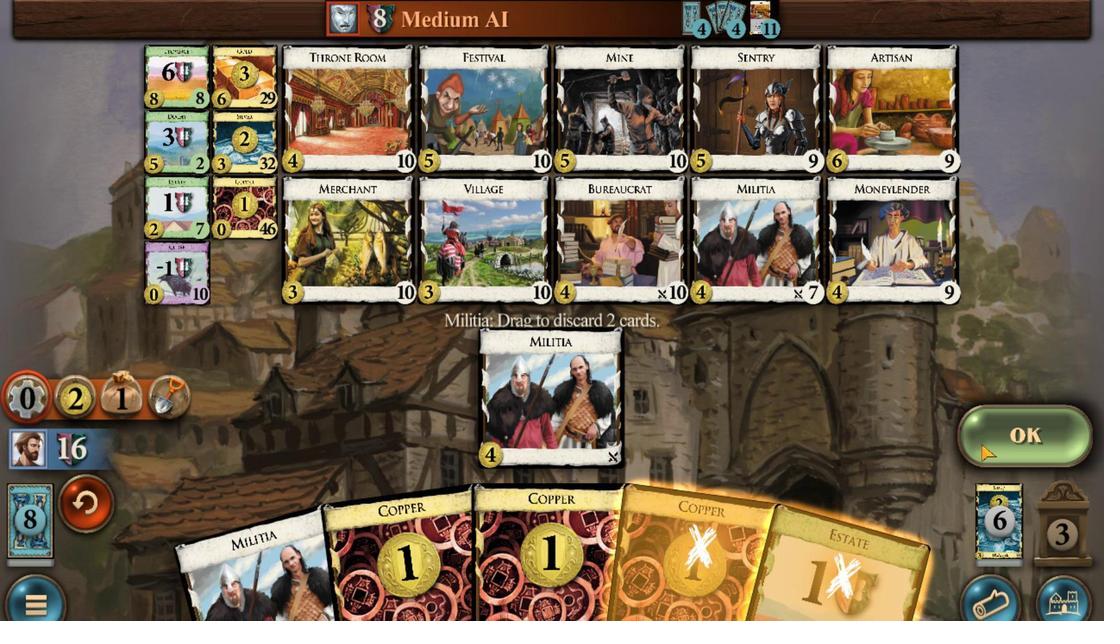 
Action: Mouse moved to (427, 536)
Screenshot: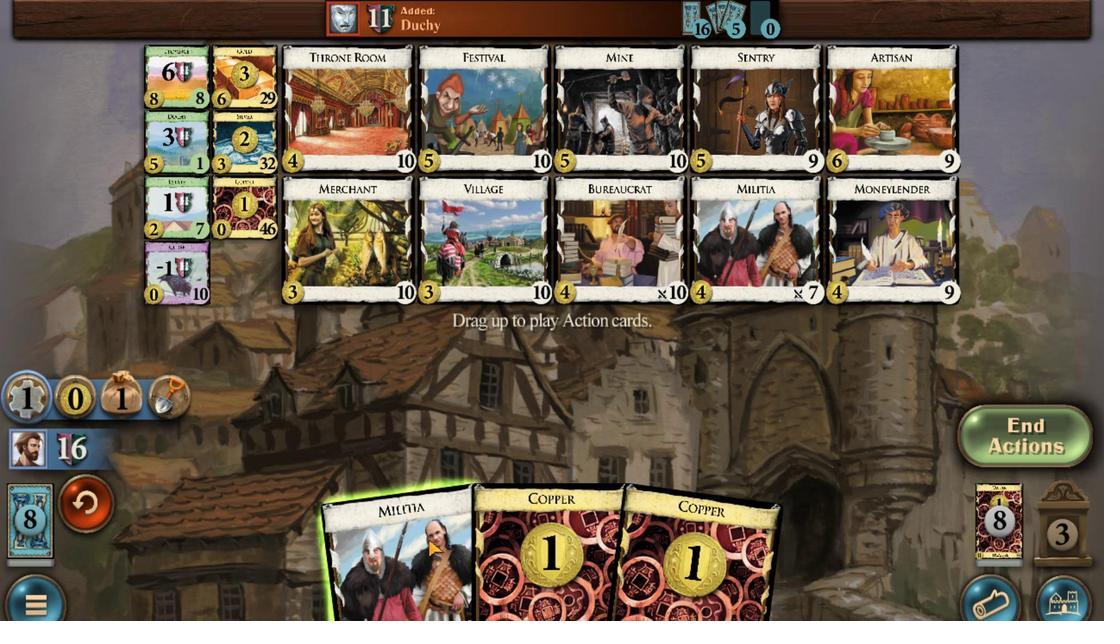 
Action: Mouse scrolled (427, 535) with delta (0, 0)
Screenshot: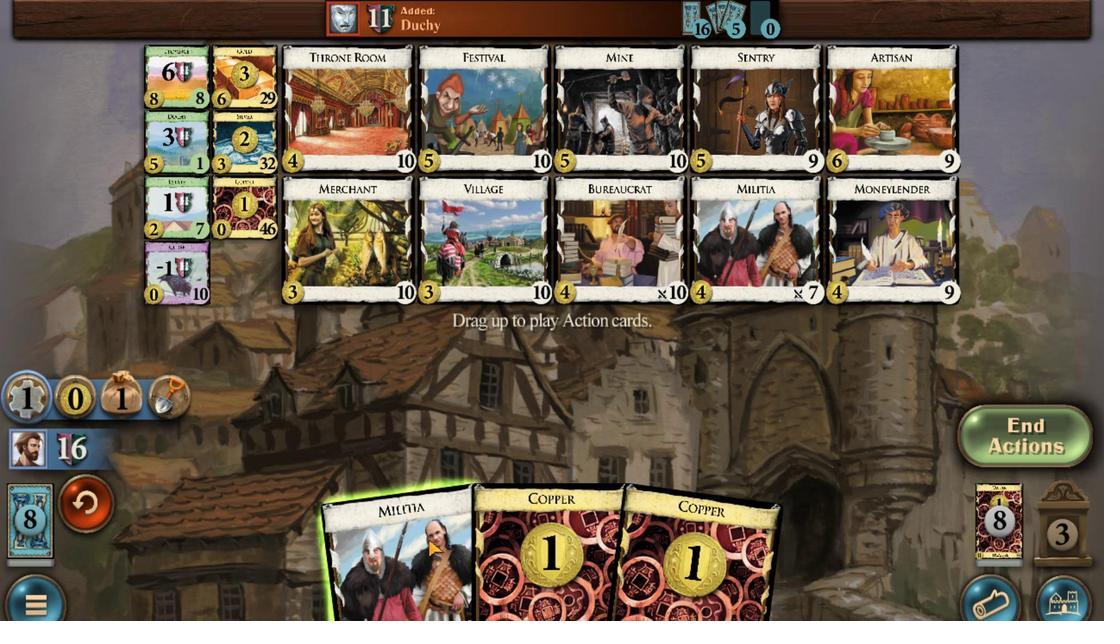 
Action: Mouse moved to (489, 512)
Screenshot: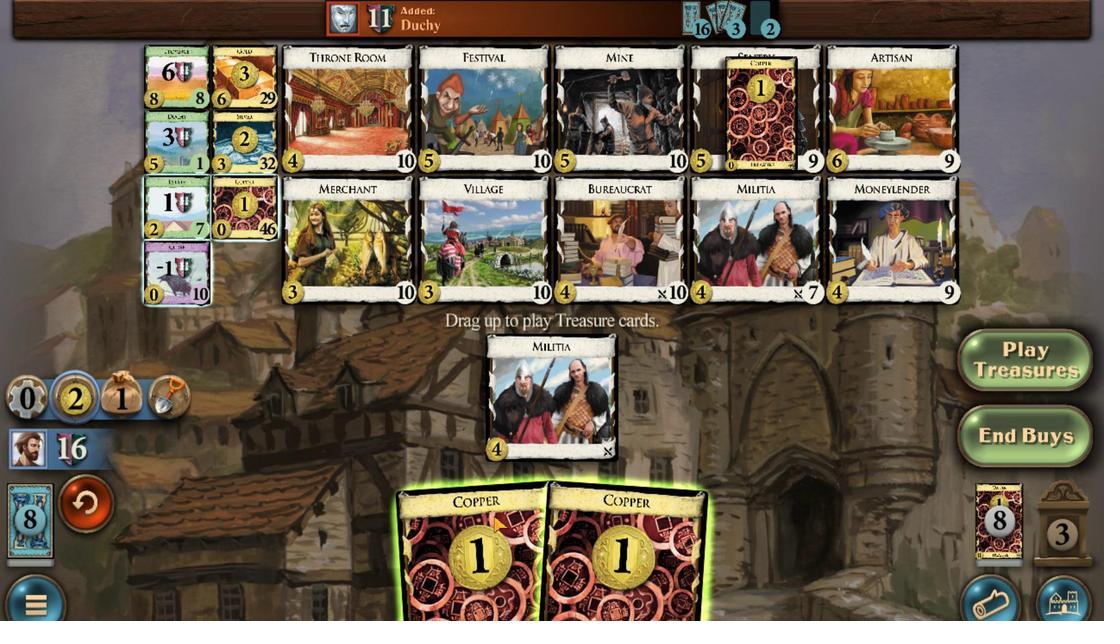 
Action: Mouse scrolled (489, 512) with delta (0, 0)
Screenshot: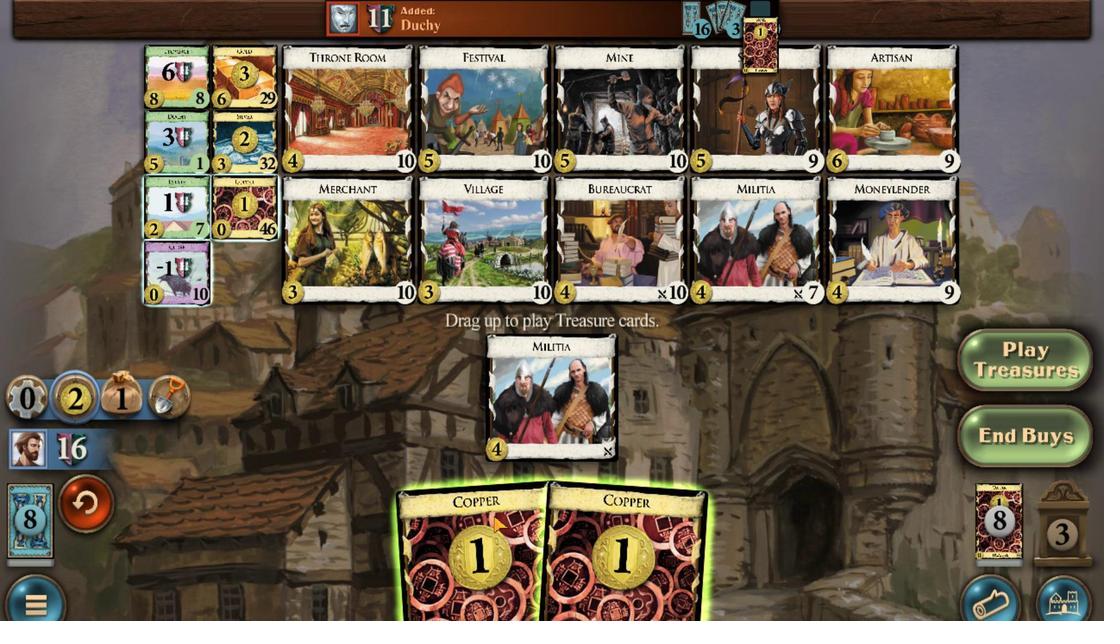 
Action: Mouse moved to (514, 515)
Screenshot: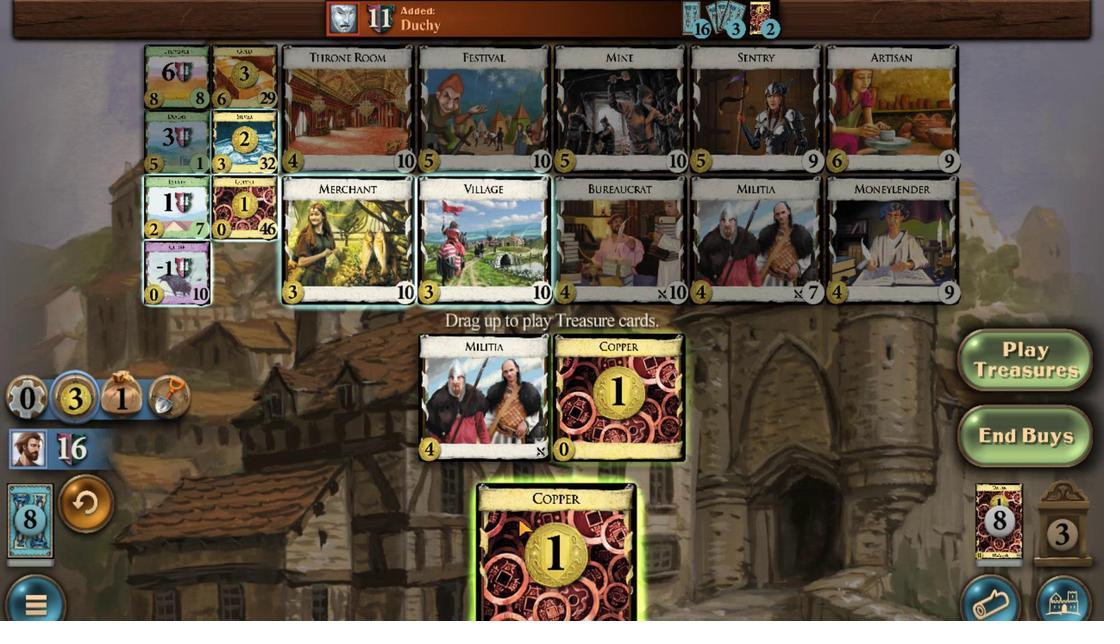 
Action: Mouse scrolled (514, 515) with delta (0, 0)
Screenshot: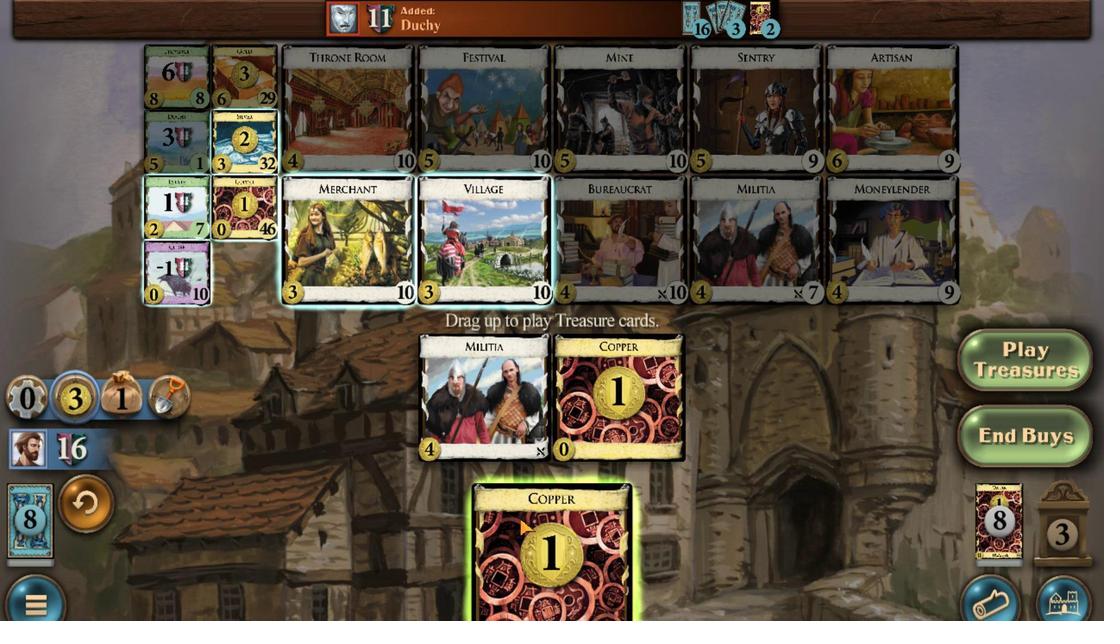 
Action: Mouse moved to (838, 265)
Screenshot: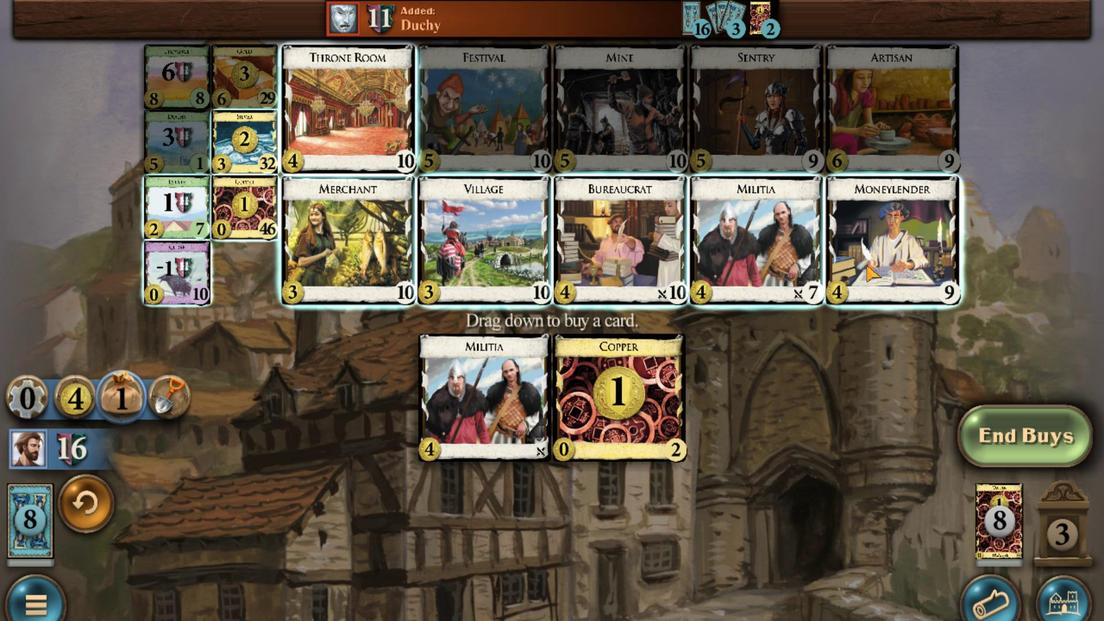 
Action: Mouse scrolled (838, 266) with delta (0, 1)
Screenshot: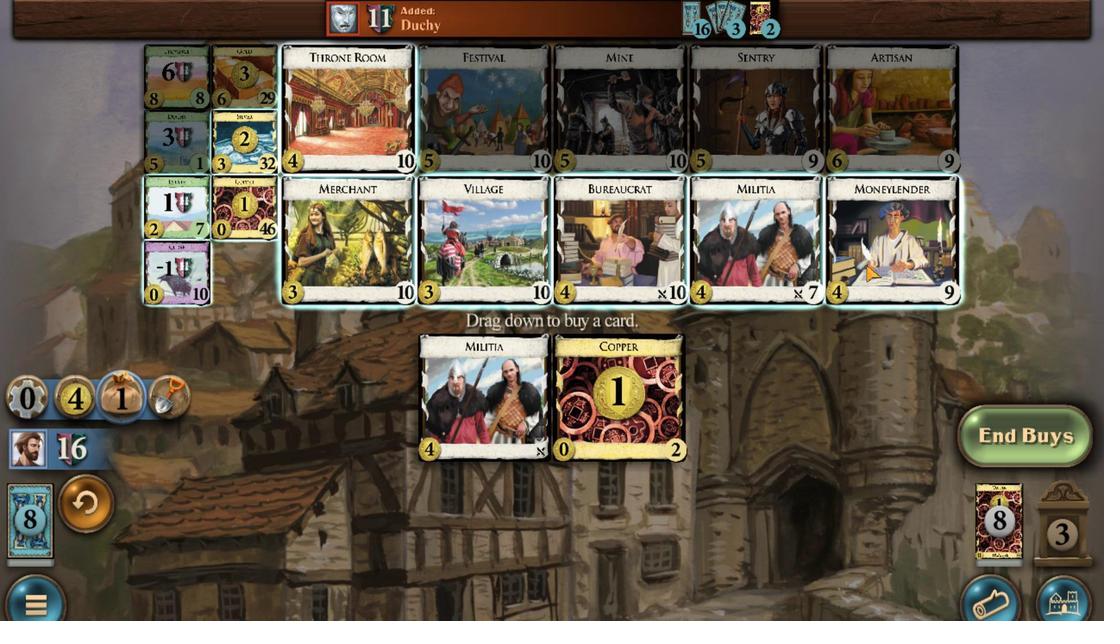 
Action: Mouse scrolled (838, 266) with delta (0, 1)
Screenshot: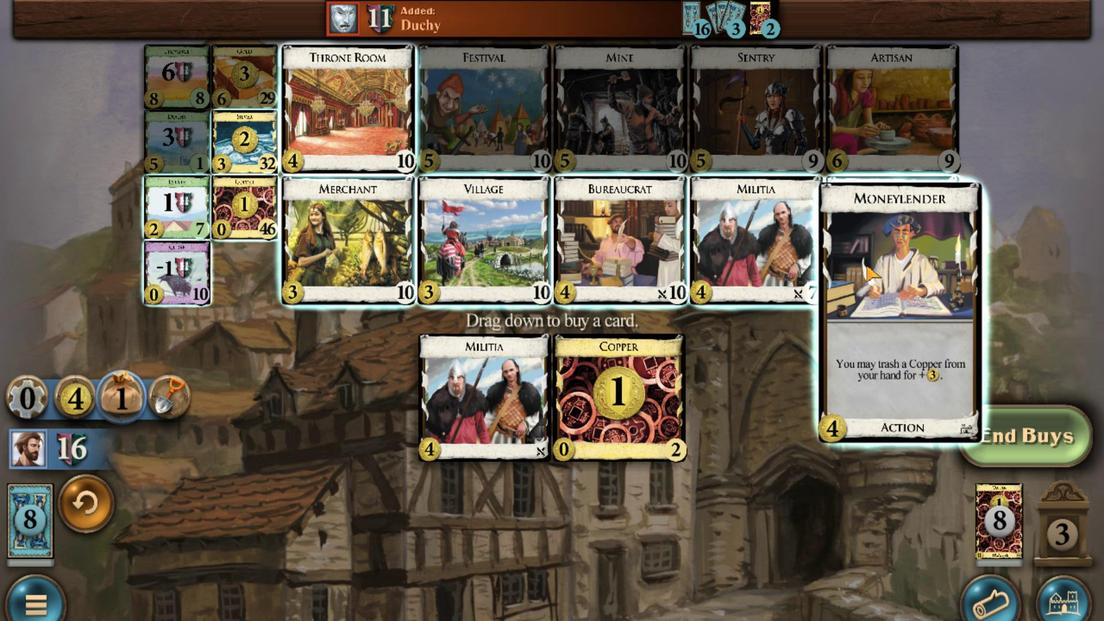 
Action: Mouse scrolled (838, 266) with delta (0, 1)
Screenshot: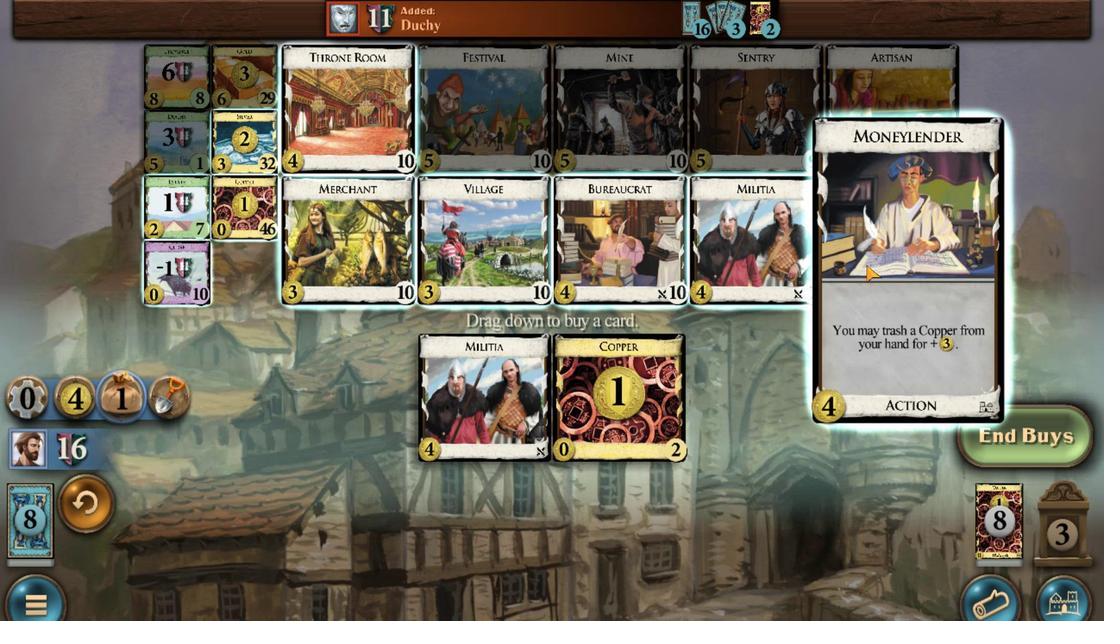 
Action: Mouse scrolled (838, 266) with delta (0, 1)
Screenshot: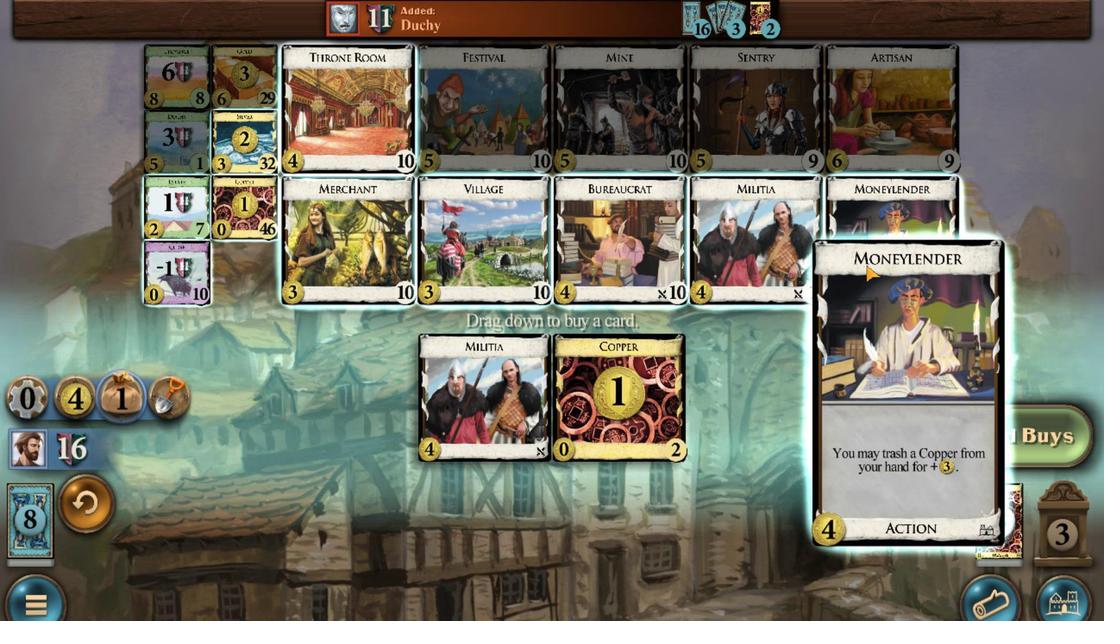 
Action: Mouse moved to (281, 537)
Screenshot: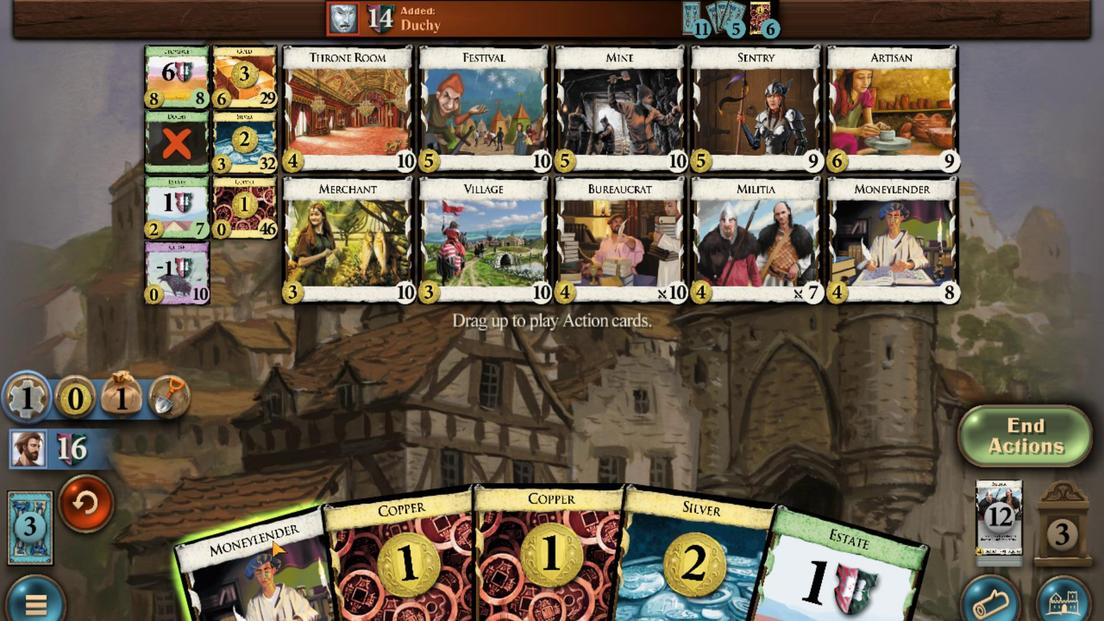
Action: Mouse scrolled (281, 537) with delta (0, 0)
Screenshot: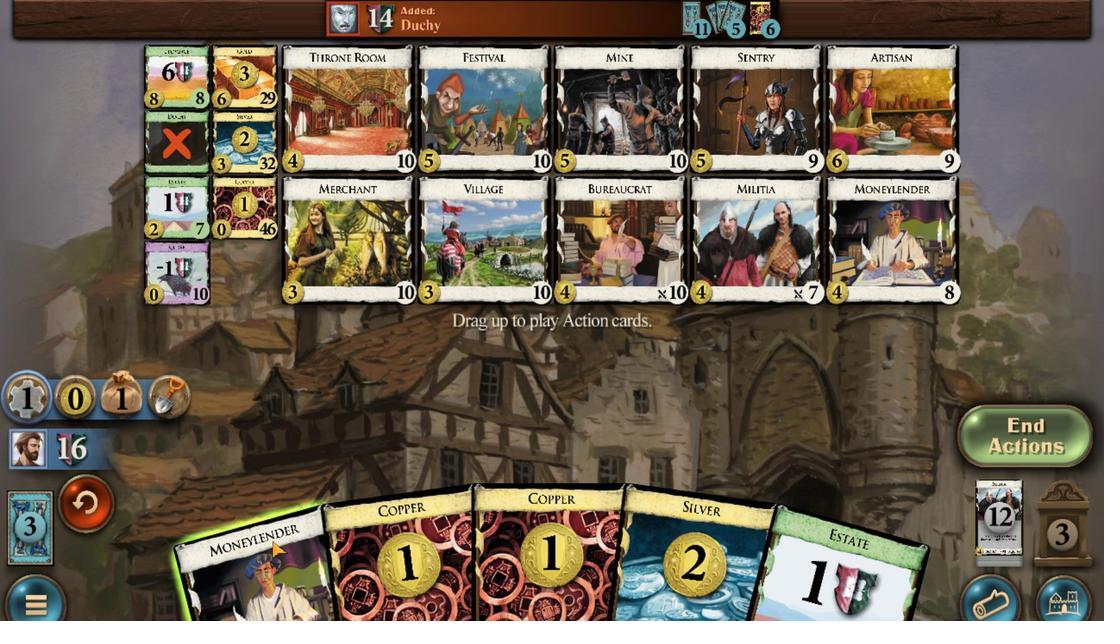 
Action: Mouse moved to (503, 518)
Screenshot: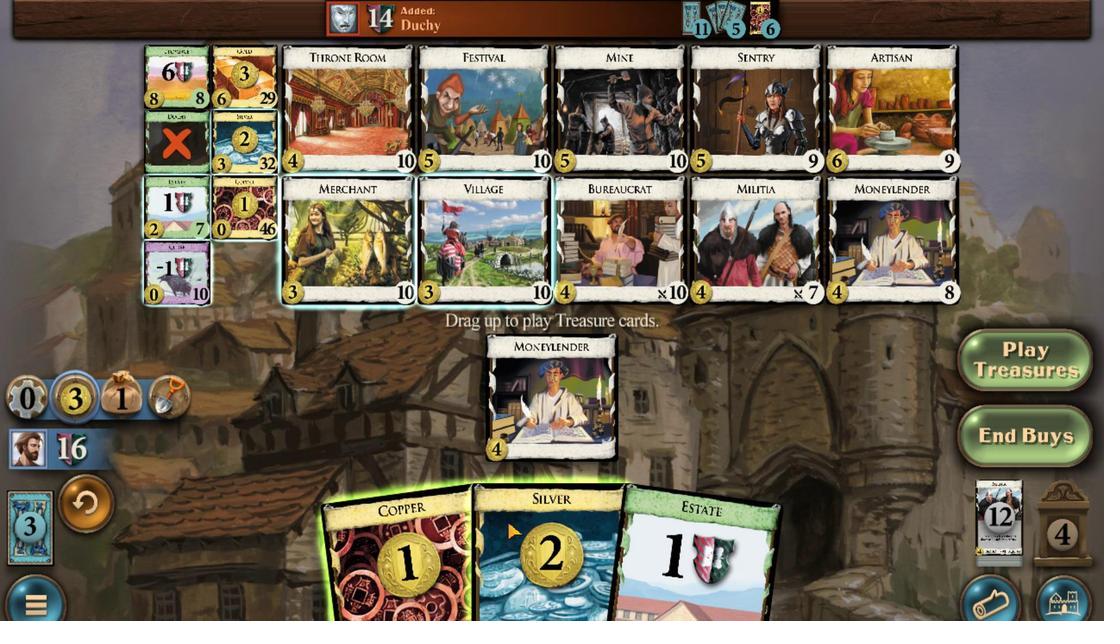 
Action: Mouse scrolled (503, 518) with delta (0, 0)
Screenshot: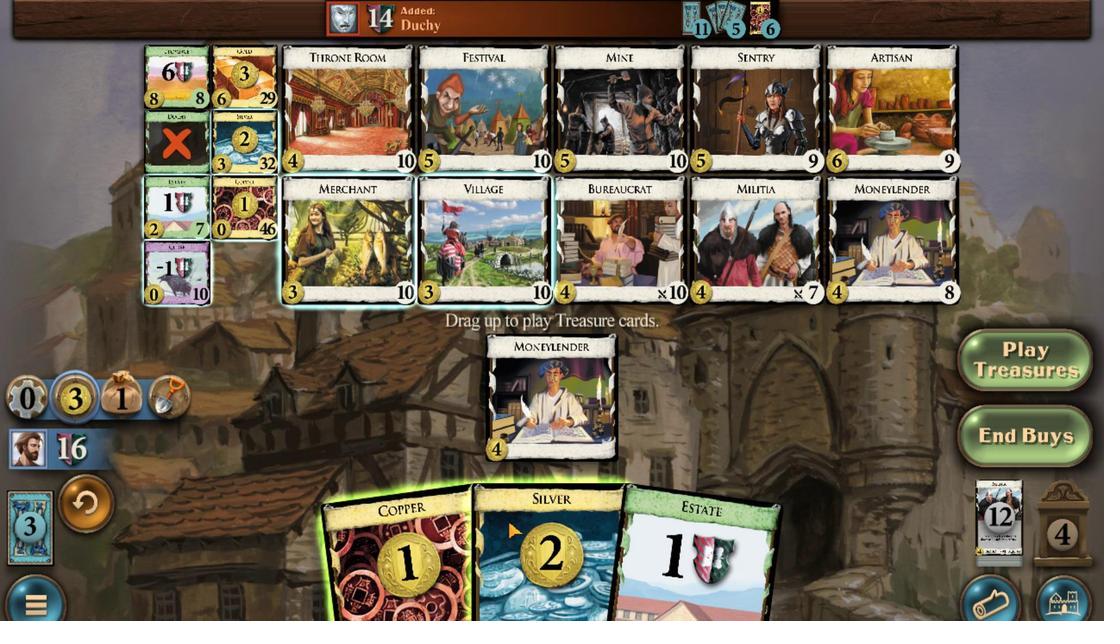 
Action: Mouse moved to (473, 526)
Screenshot: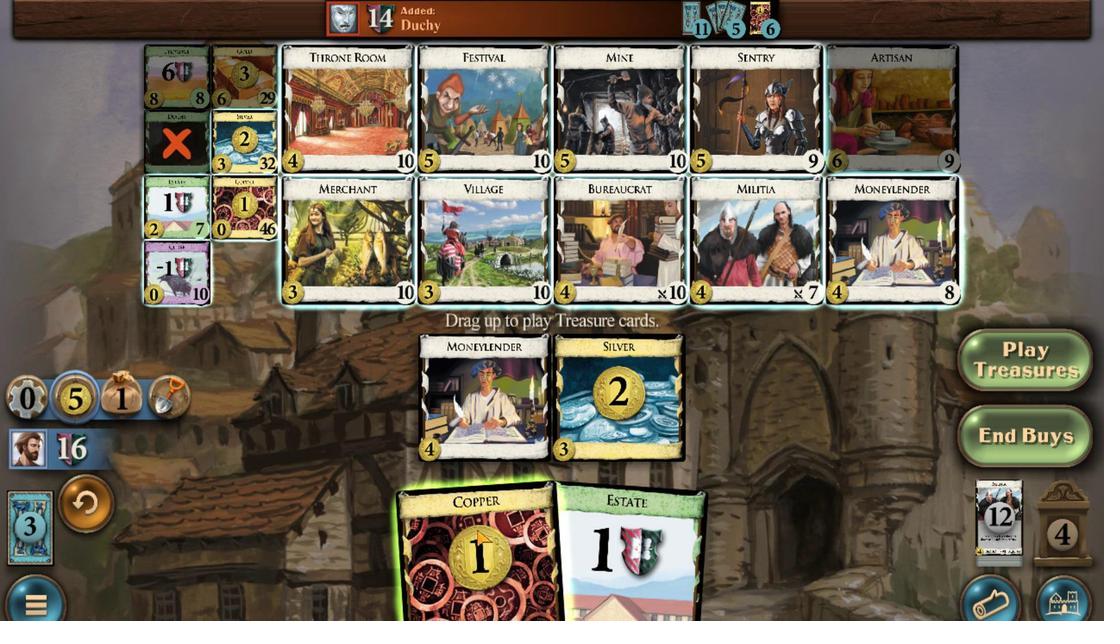 
Action: Mouse scrolled (473, 526) with delta (0, 0)
Screenshot: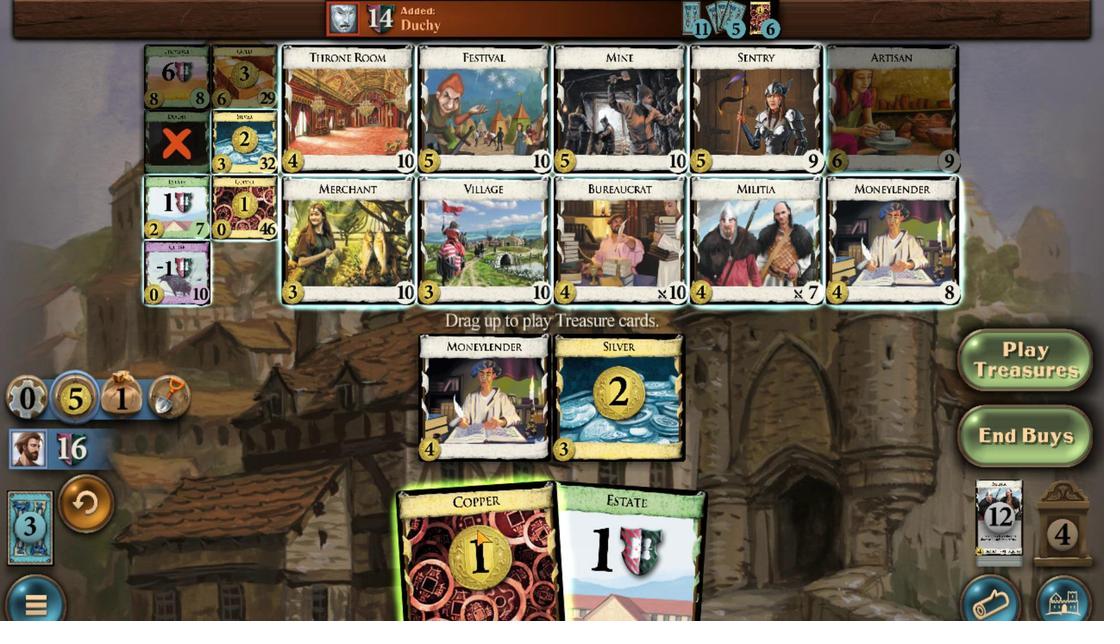 
Action: Mouse moved to (259, 85)
Screenshot: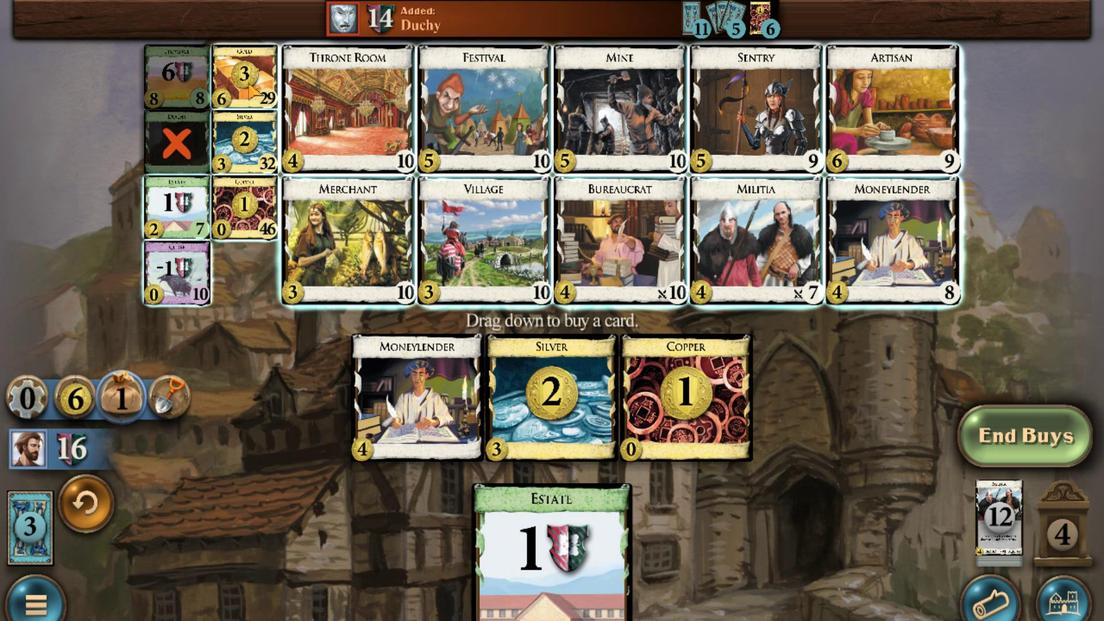 
Action: Mouse scrolled (259, 86) with delta (0, 0)
Screenshot: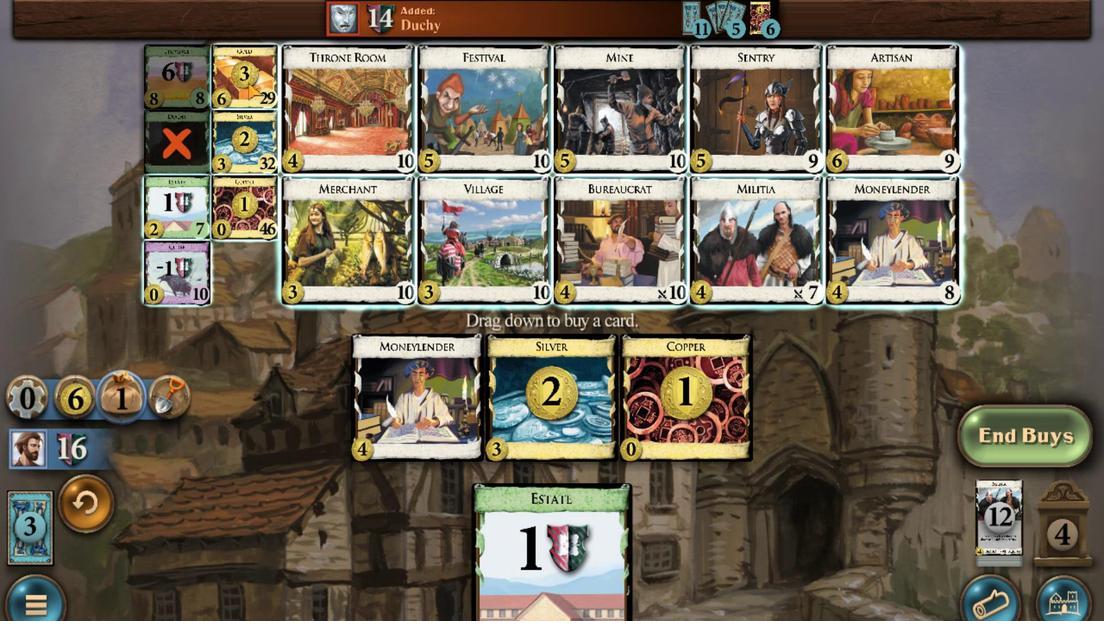 
Action: Mouse scrolled (259, 86) with delta (0, 0)
Screenshot: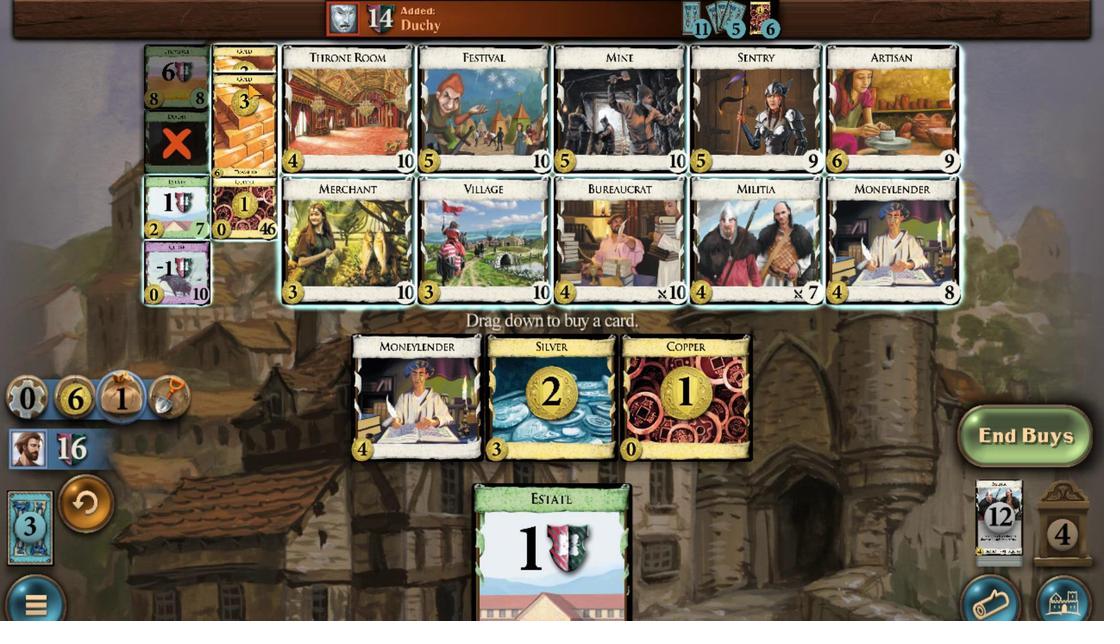 
Action: Mouse scrolled (259, 86) with delta (0, 0)
Screenshot: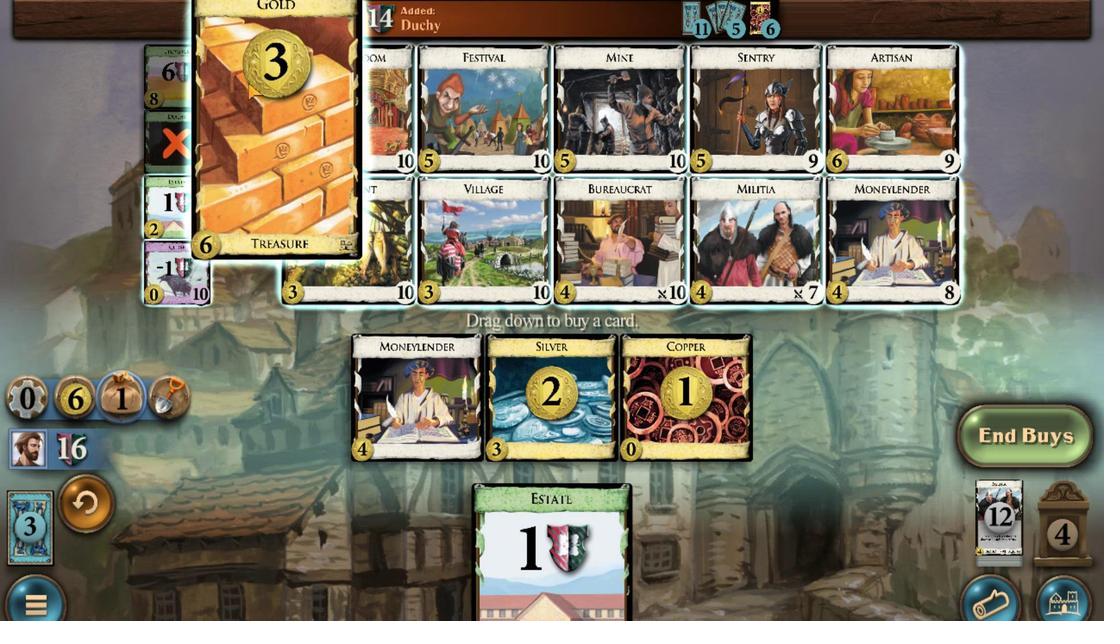 
Action: Mouse scrolled (259, 86) with delta (0, 0)
Screenshot: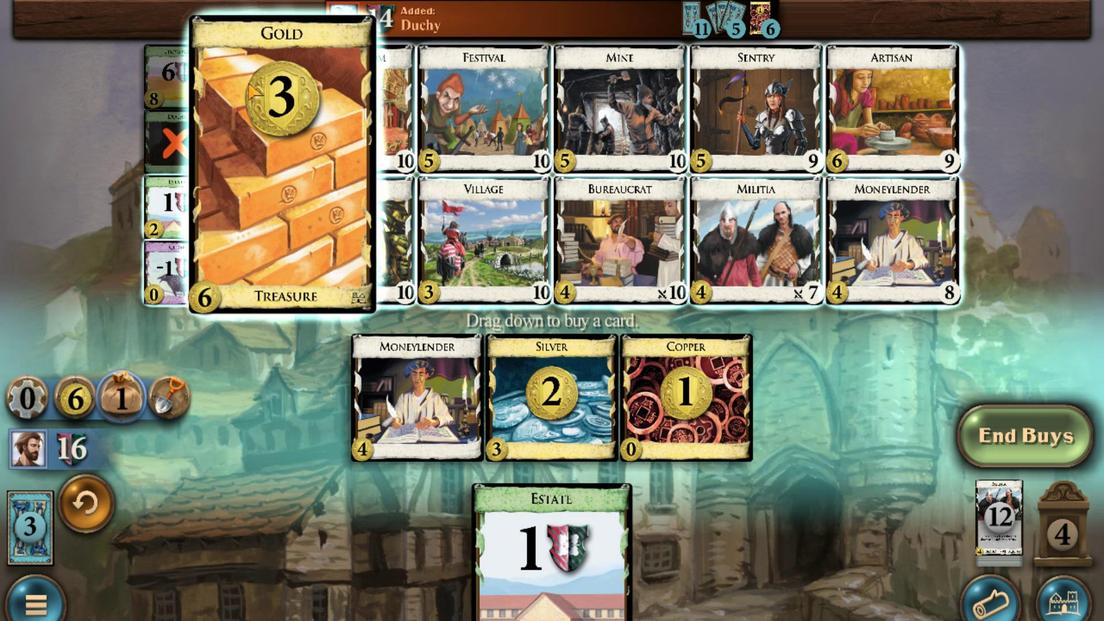 
Action: Mouse scrolled (259, 86) with delta (0, 0)
Screenshot: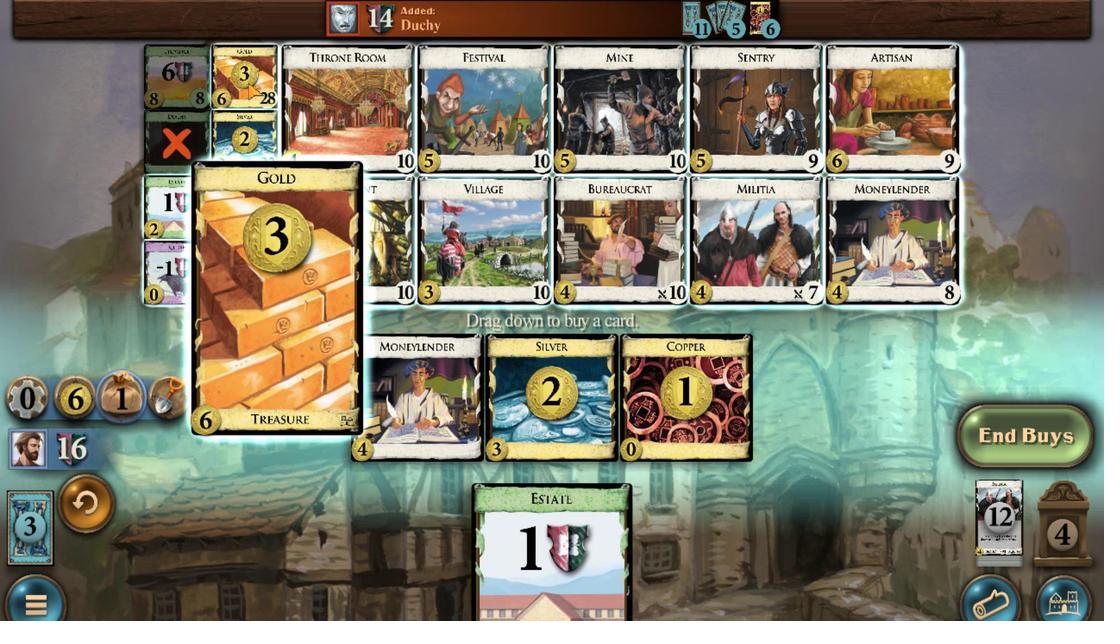 
Action: Mouse moved to (546, 512)
Screenshot: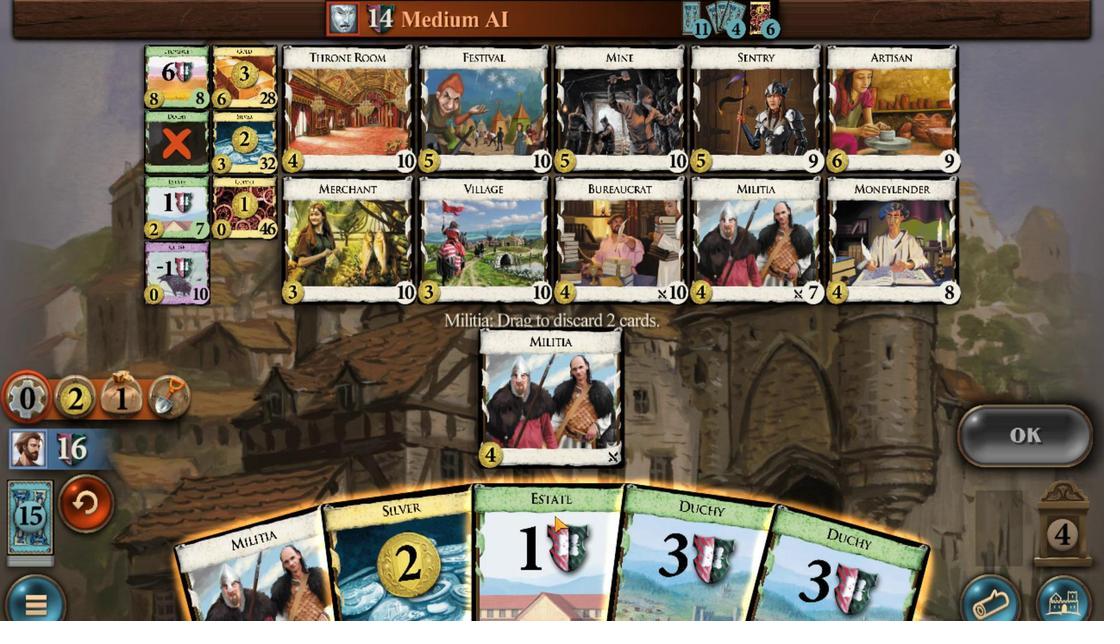 
Action: Mouse scrolled (546, 512) with delta (0, 0)
Screenshot: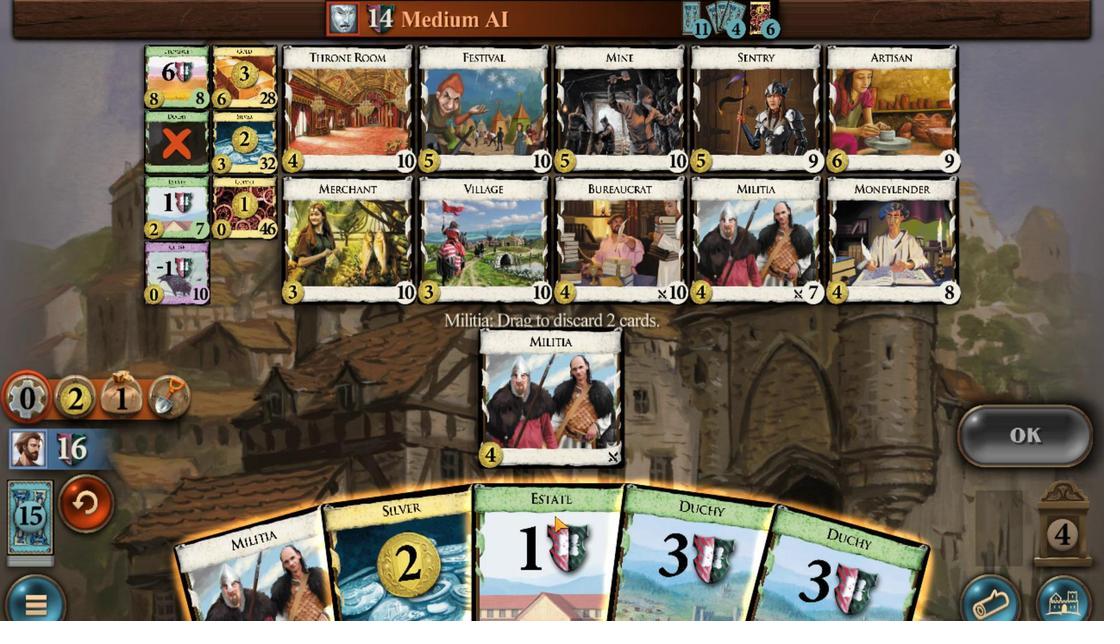 
Action: Mouse moved to (619, 535)
Screenshot: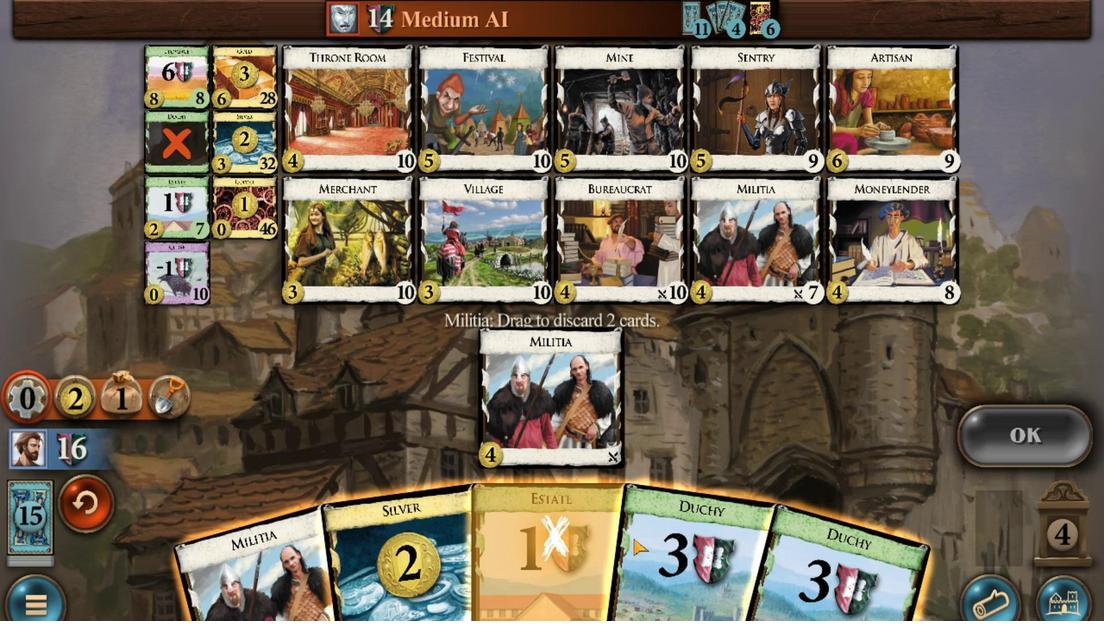 
Action: Mouse scrolled (619, 534) with delta (0, 0)
Screenshot: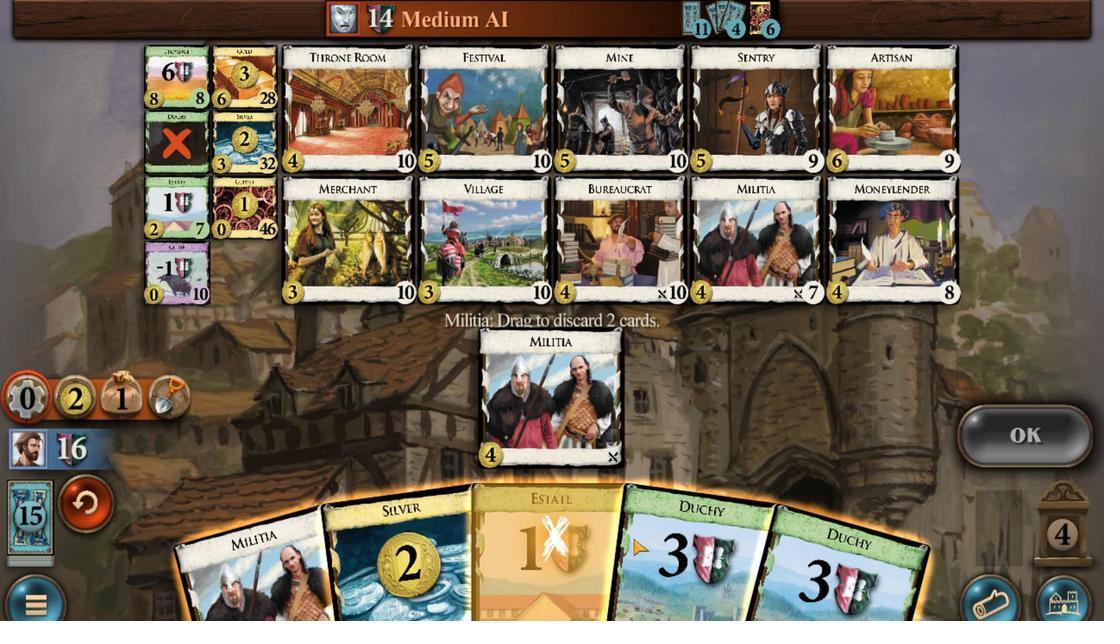
Action: Mouse moved to (958, 434)
Screenshot: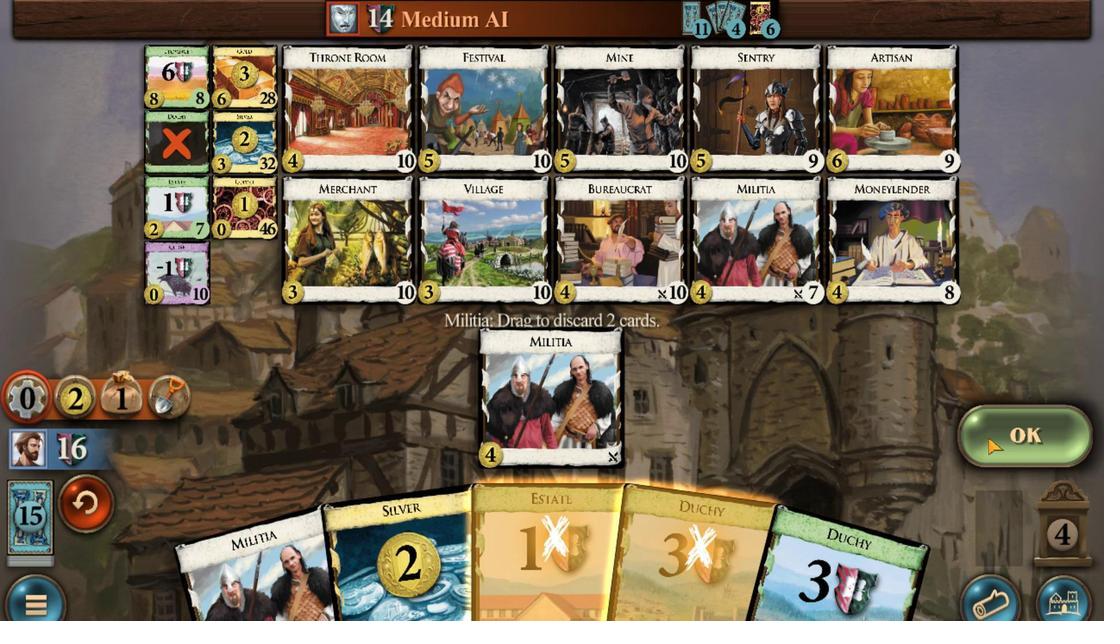 
Action: Mouse pressed left at (958, 434)
Screenshot: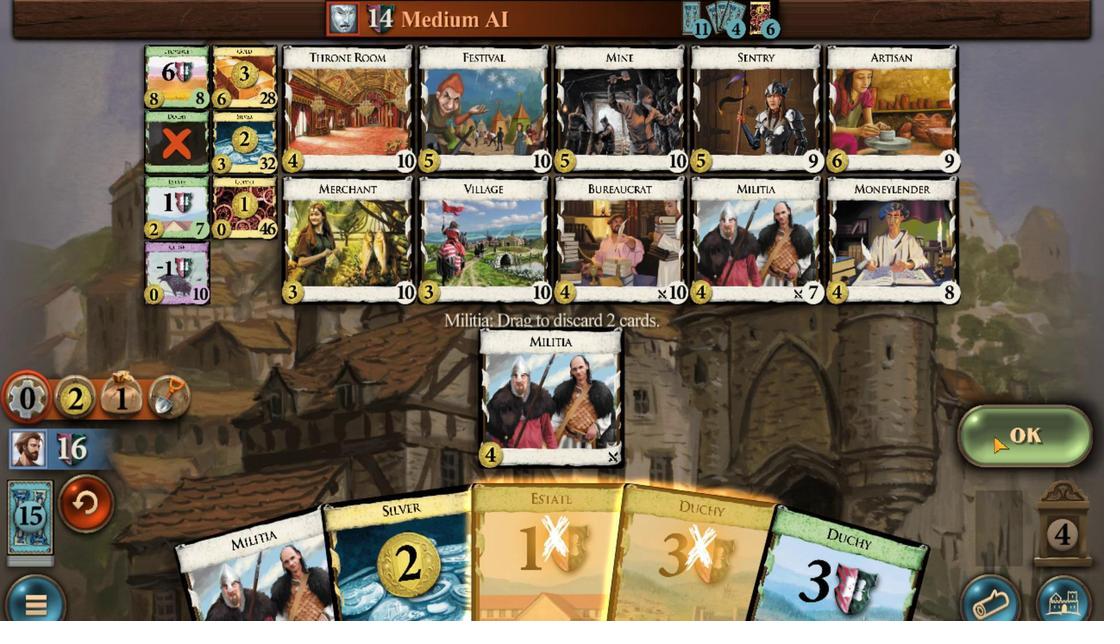 
Action: Mouse moved to (406, 505)
Screenshot: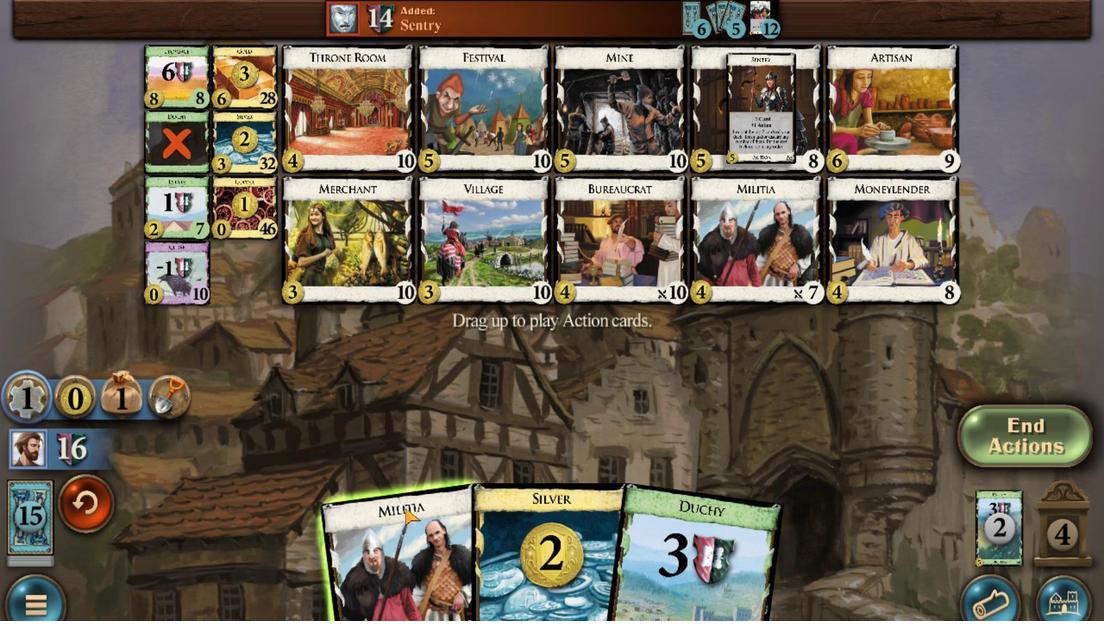 
Action: Mouse scrolled (406, 504) with delta (0, 0)
Screenshot: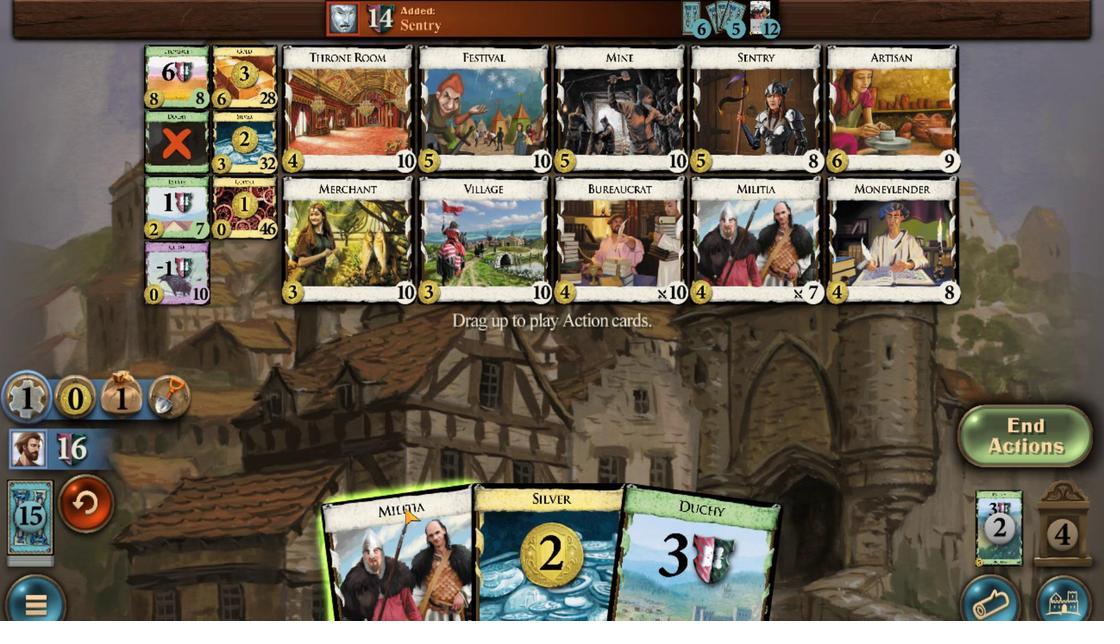 
Action: Mouse moved to (426, 519)
Screenshot: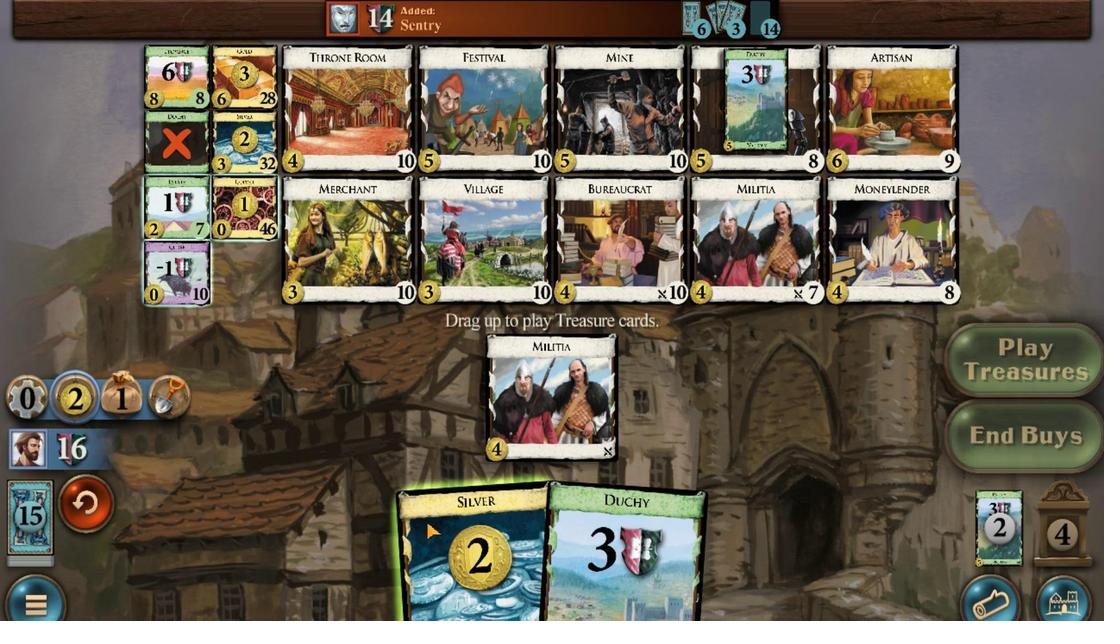 
Action: Mouse scrolled (426, 518) with delta (0, 0)
Screenshot: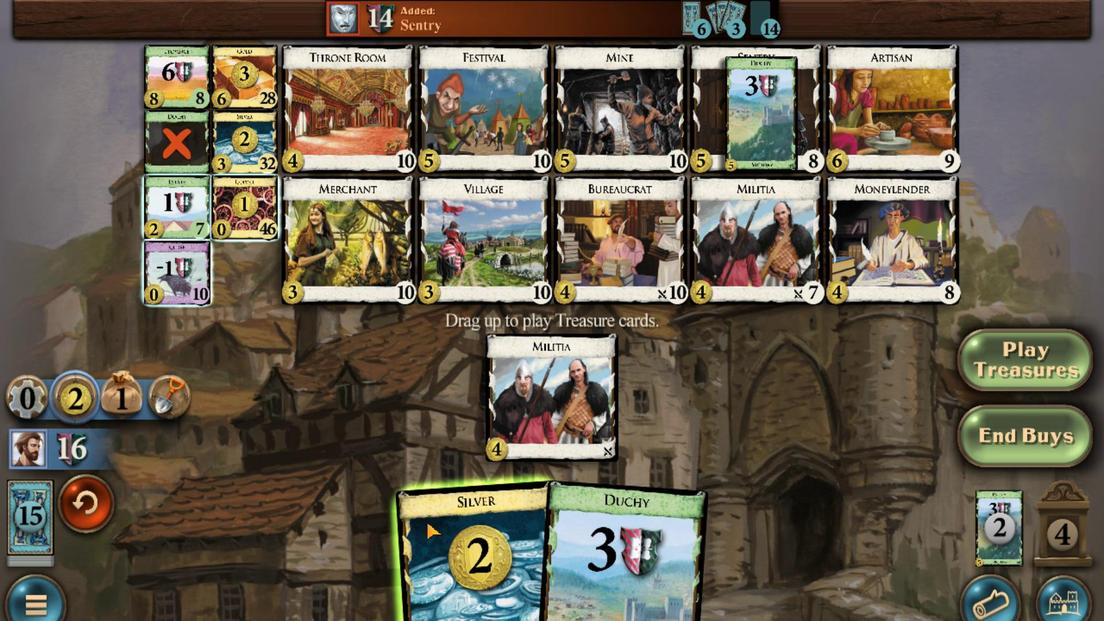 
Action: Mouse moved to (821, 260)
Screenshot: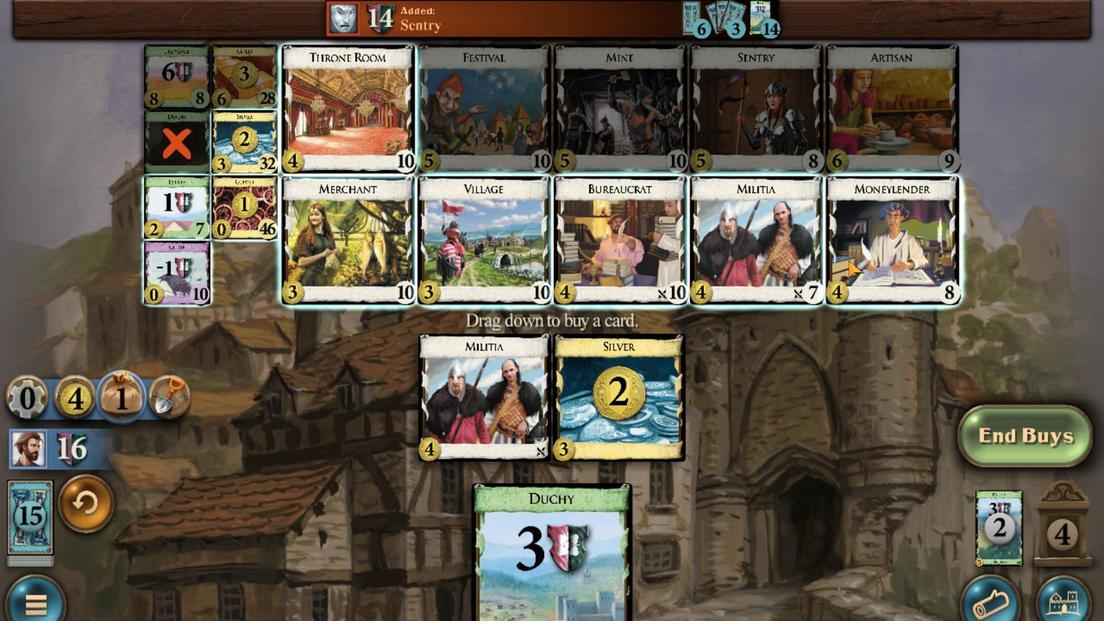 
Action: Mouse scrolled (821, 261) with delta (0, 0)
Screenshot: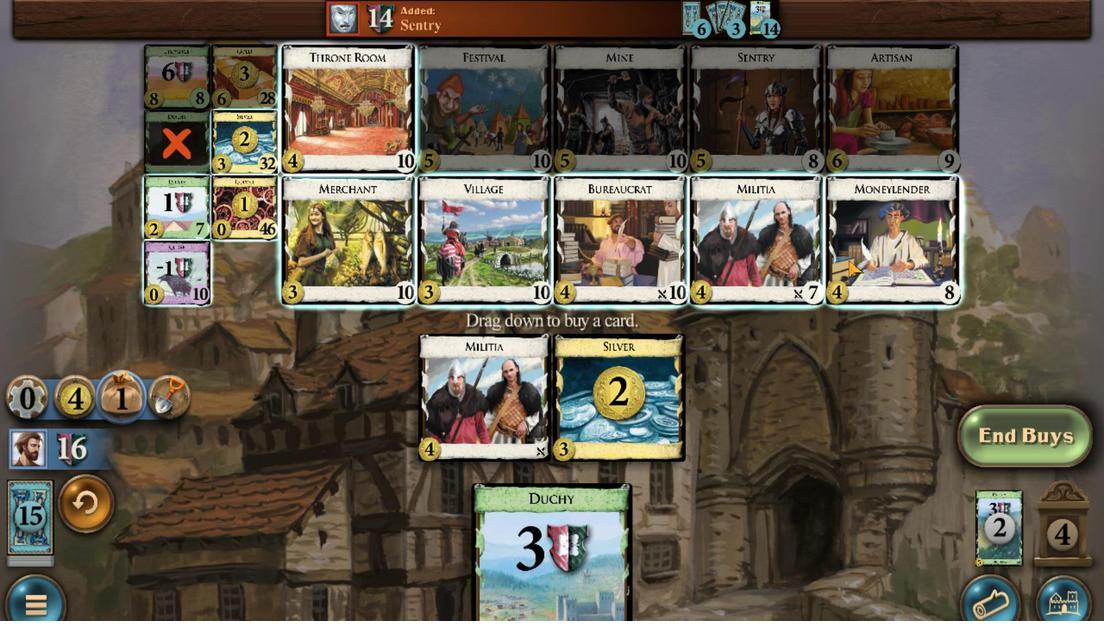 
Action: Mouse scrolled (821, 261) with delta (0, 0)
Screenshot: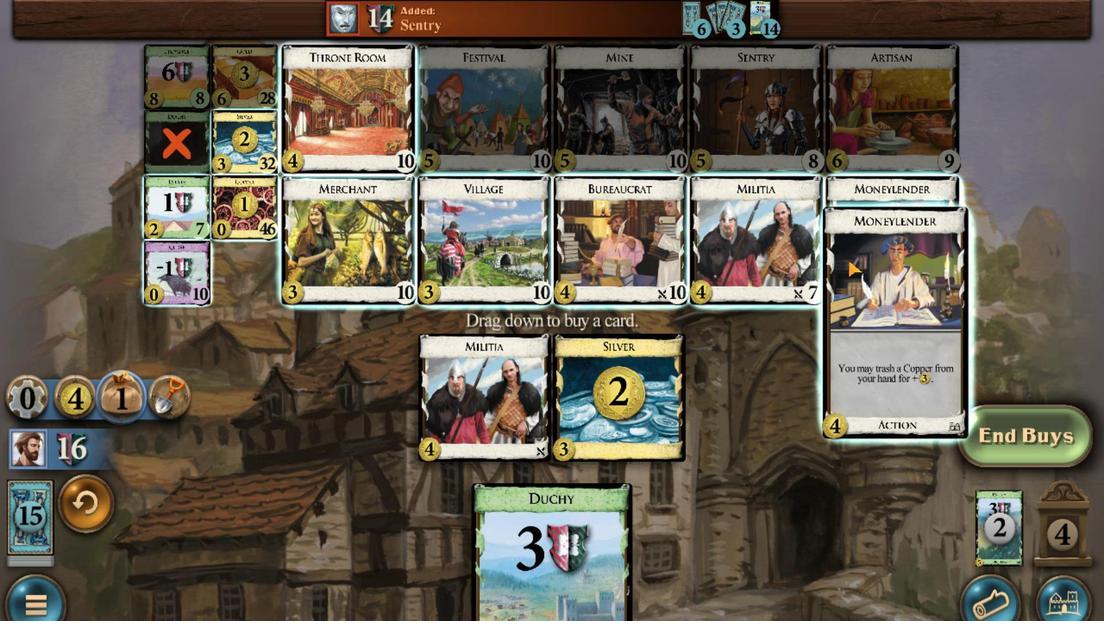 
Action: Mouse scrolled (821, 261) with delta (0, 0)
Screenshot: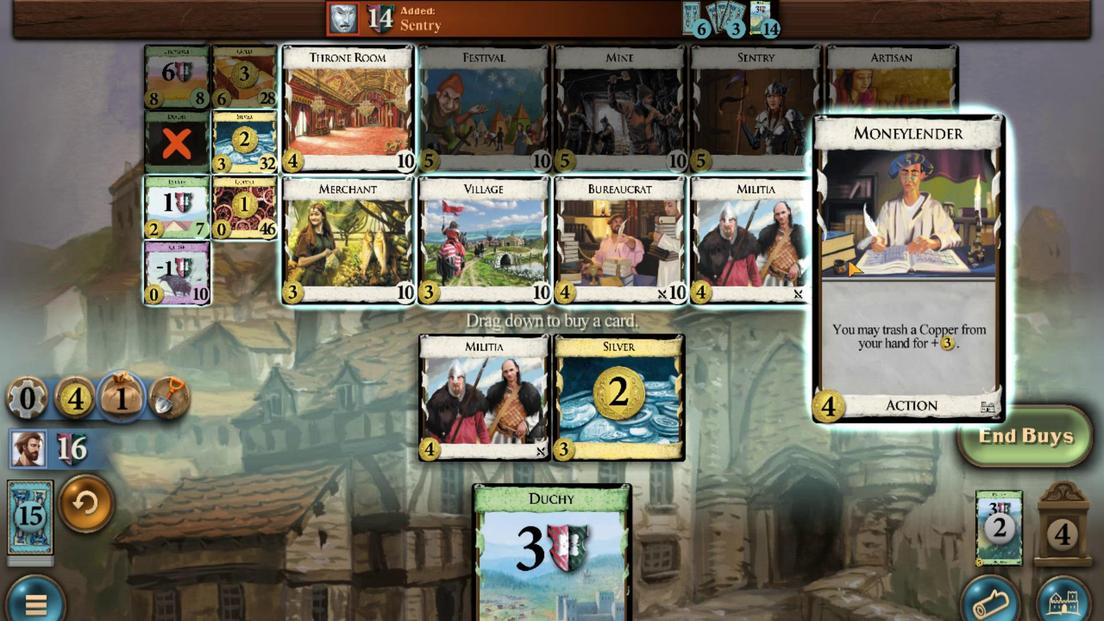 
Action: Mouse moved to (301, 526)
Screenshot: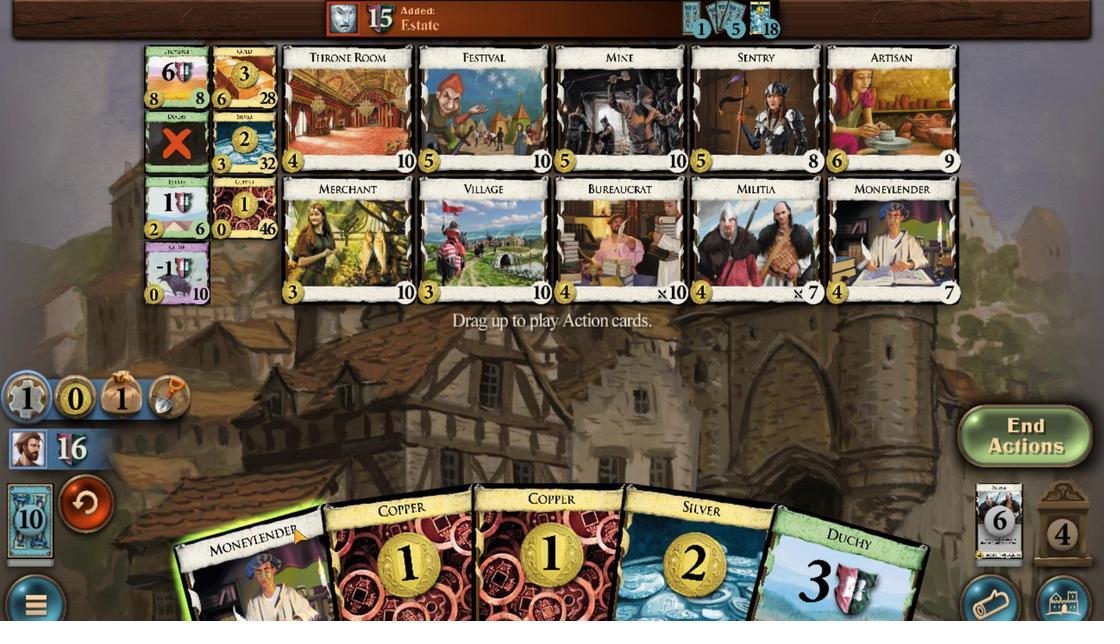 
Action: Mouse scrolled (301, 525) with delta (0, 0)
Screenshot: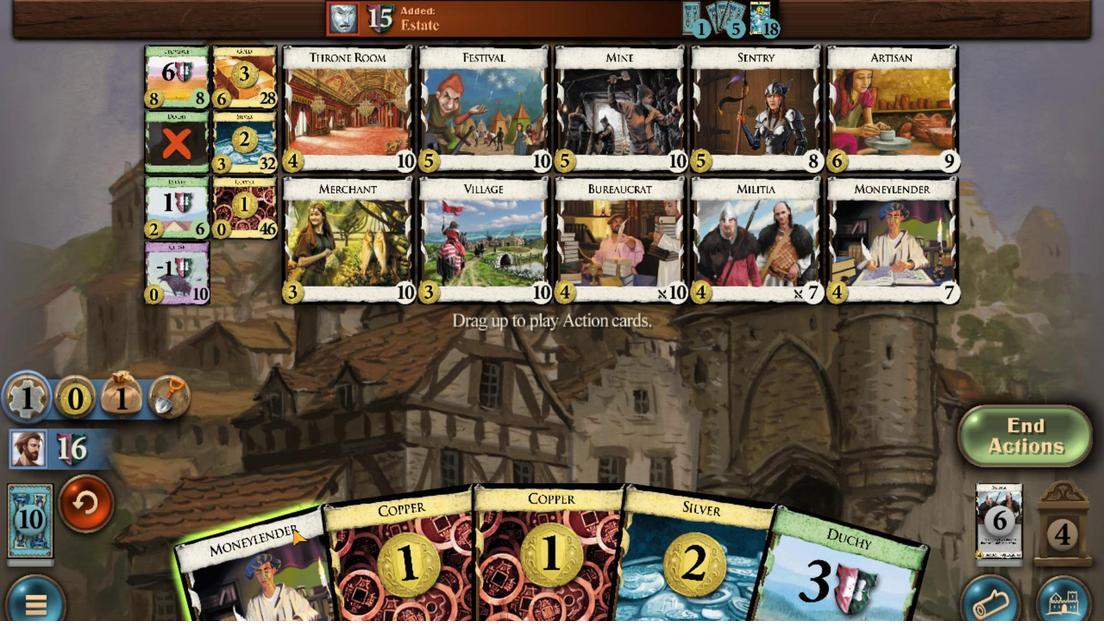 
Action: Mouse moved to (389, 520)
Screenshot: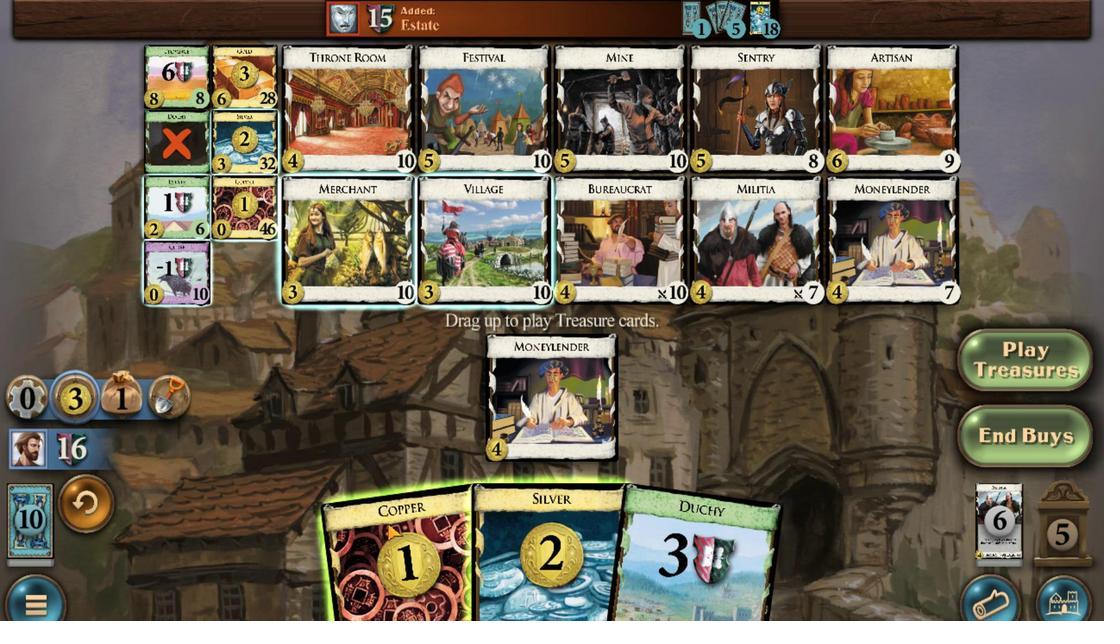 
Action: Mouse scrolled (389, 519) with delta (0, 0)
Screenshot: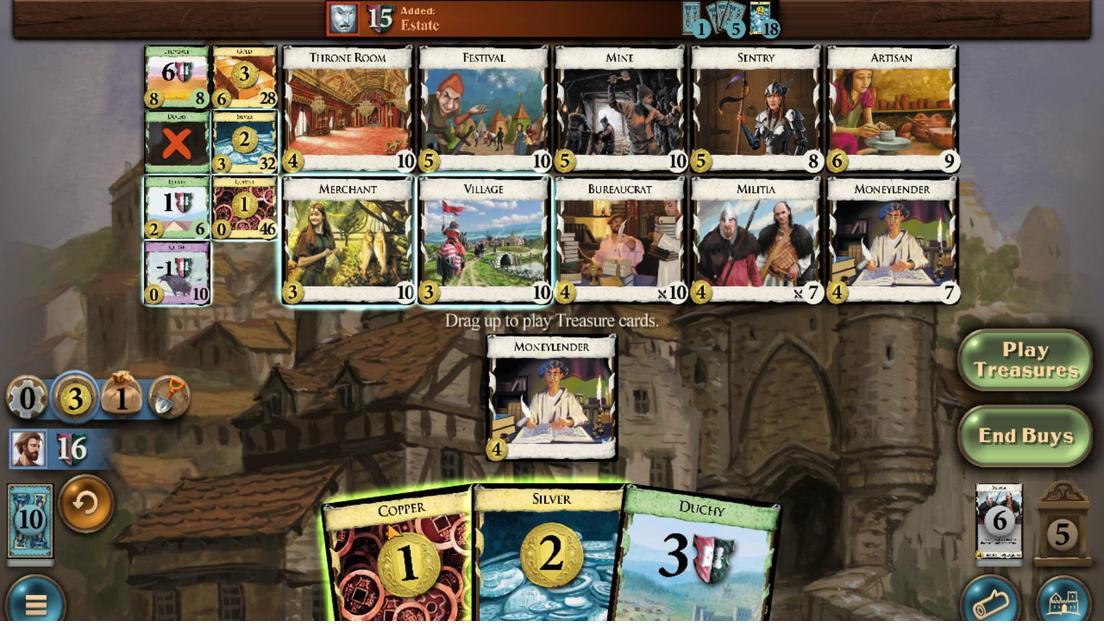
Action: Mouse moved to (448, 520)
Screenshot: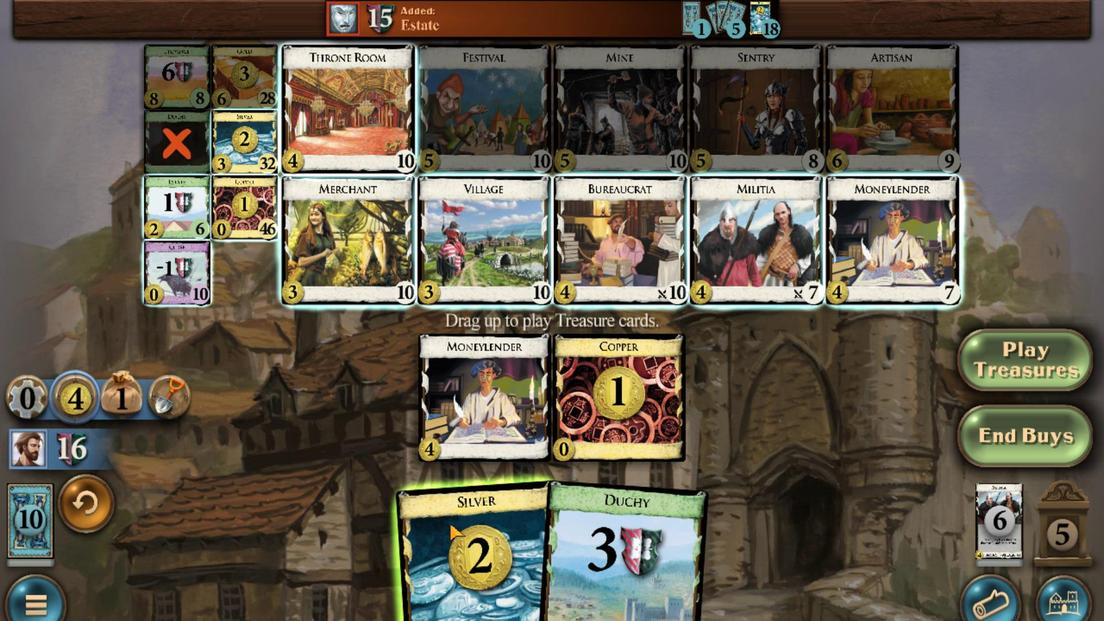 
Action: Mouse scrolled (448, 519) with delta (0, 0)
Screenshot: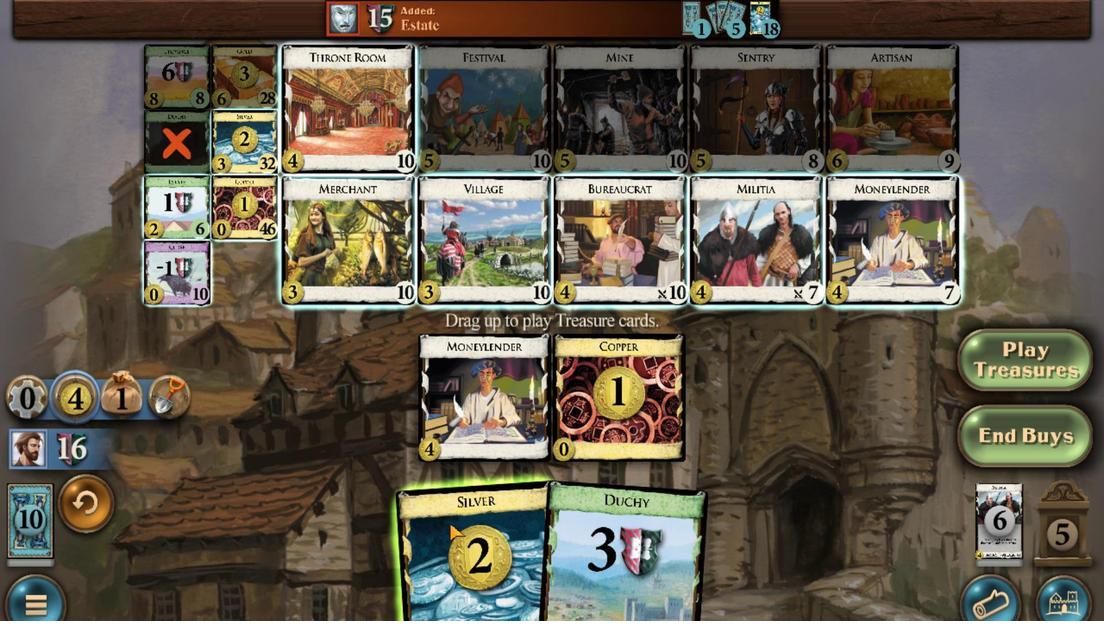 
Action: Mouse moved to (266, 82)
Screenshot: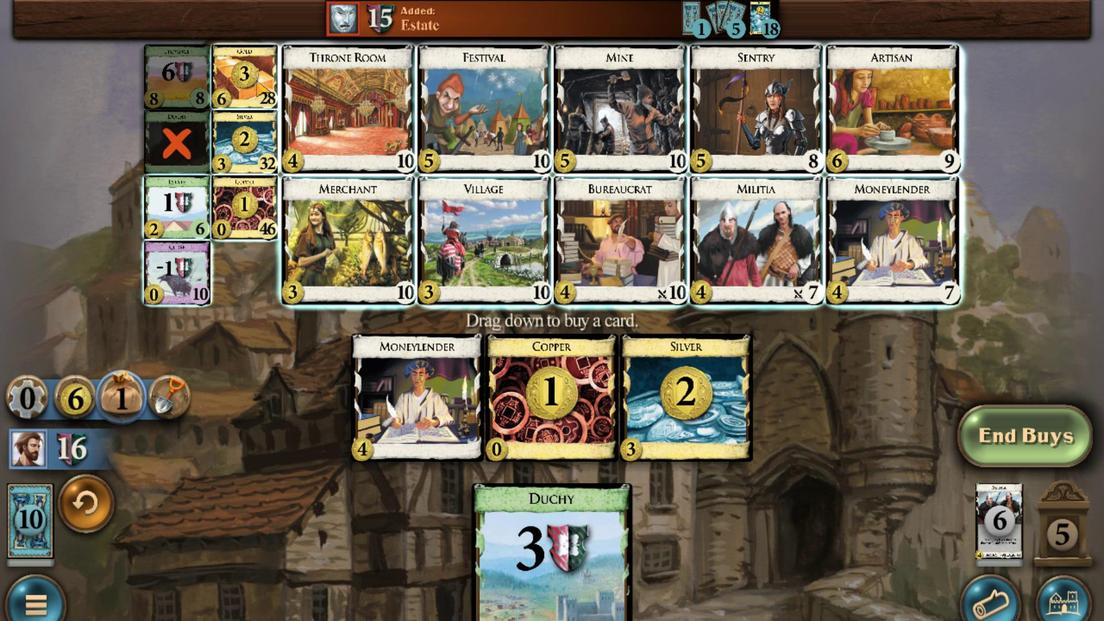 
Action: Mouse scrolled (266, 83) with delta (0, 0)
Screenshot: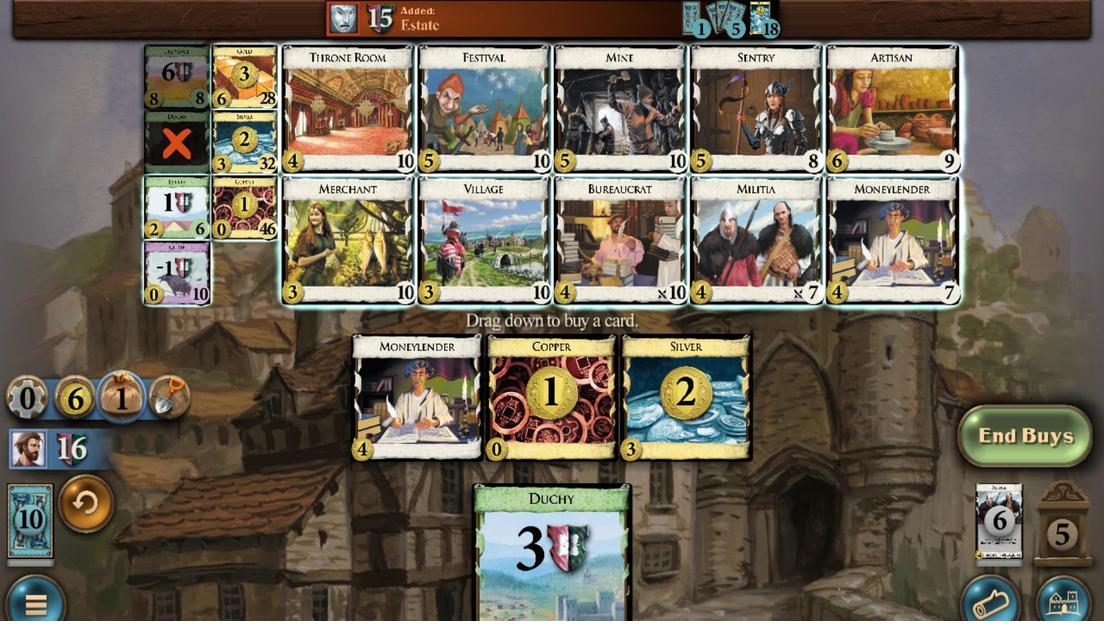
Action: Mouse scrolled (266, 83) with delta (0, 0)
Screenshot: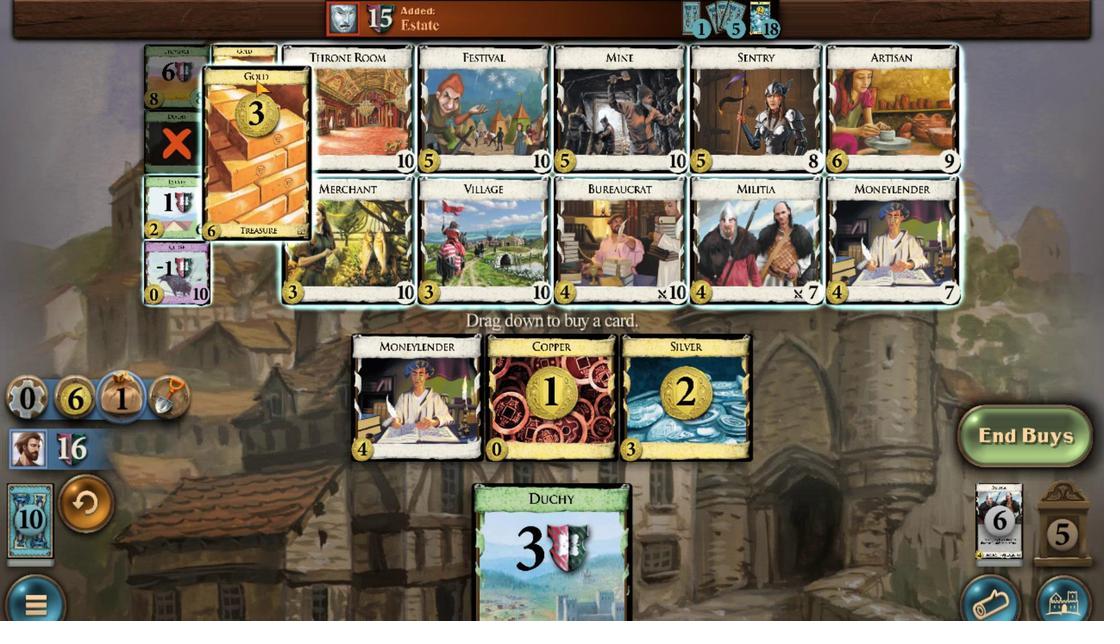 
Action: Mouse scrolled (266, 83) with delta (0, 0)
Screenshot: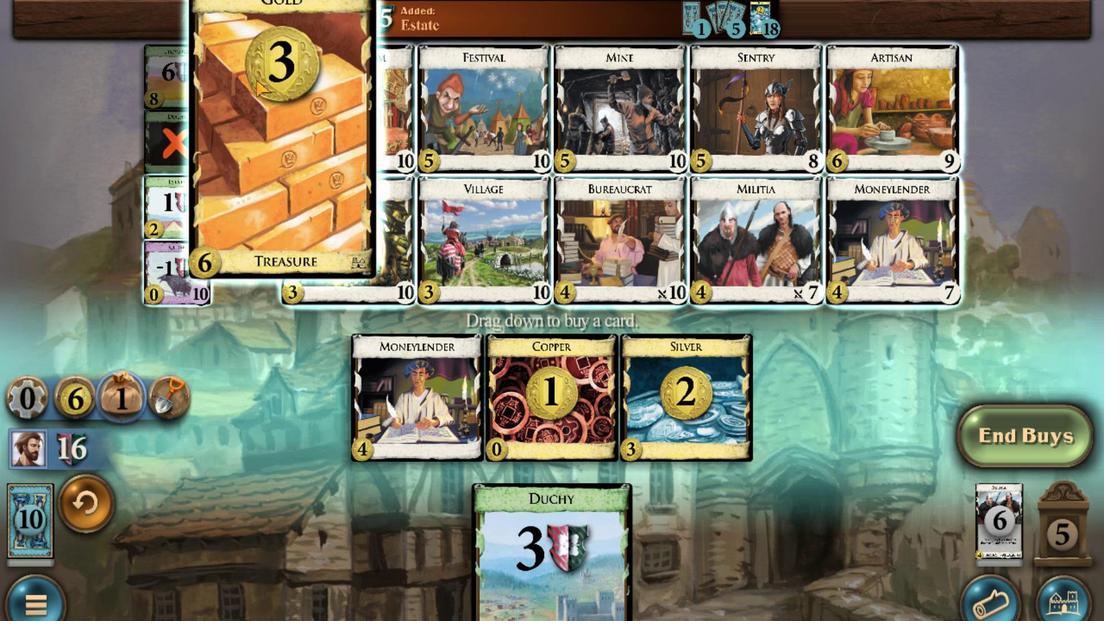 
Action: Mouse scrolled (266, 83) with delta (0, 0)
Screenshot: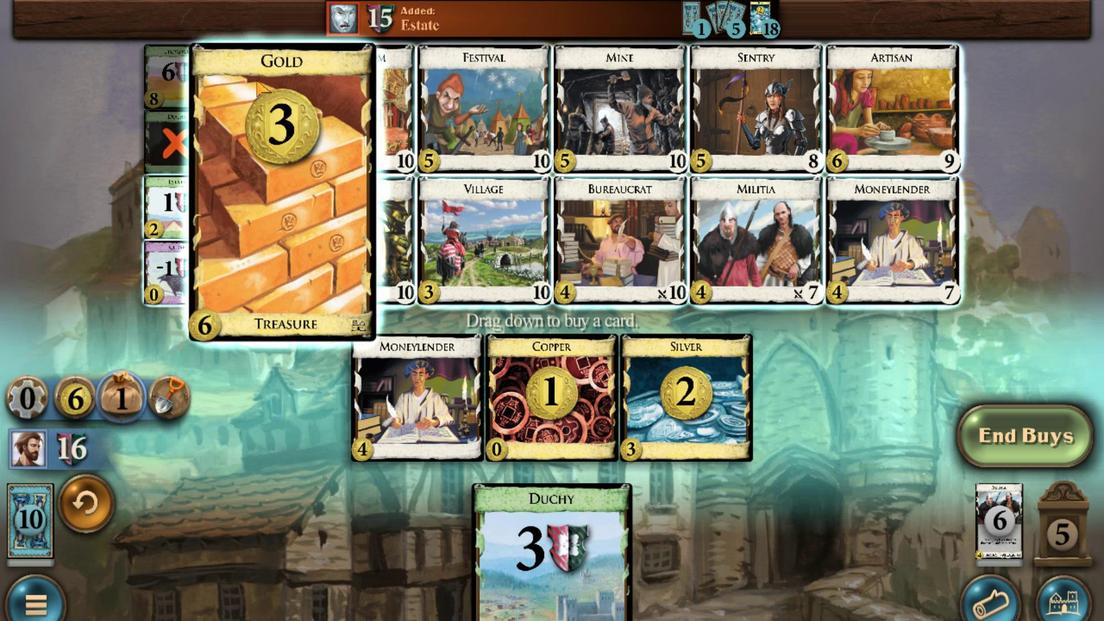 
Action: Mouse scrolled (266, 83) with delta (0, 0)
Screenshot: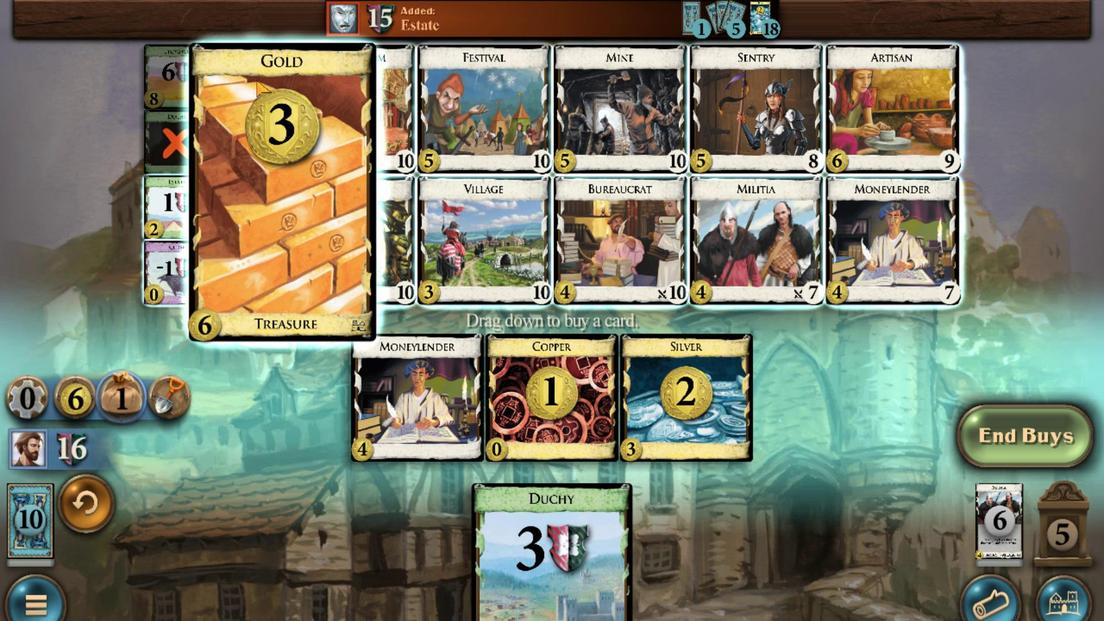 
Action: Mouse scrolled (266, 83) with delta (0, 0)
Screenshot: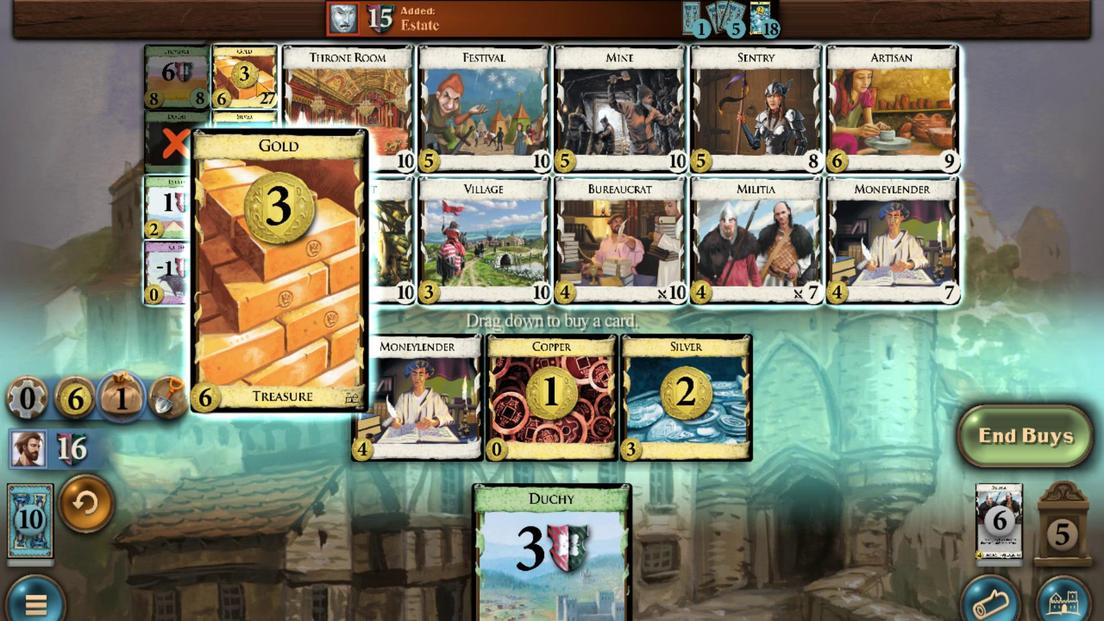 
Action: Mouse moved to (311, 530)
Screenshot: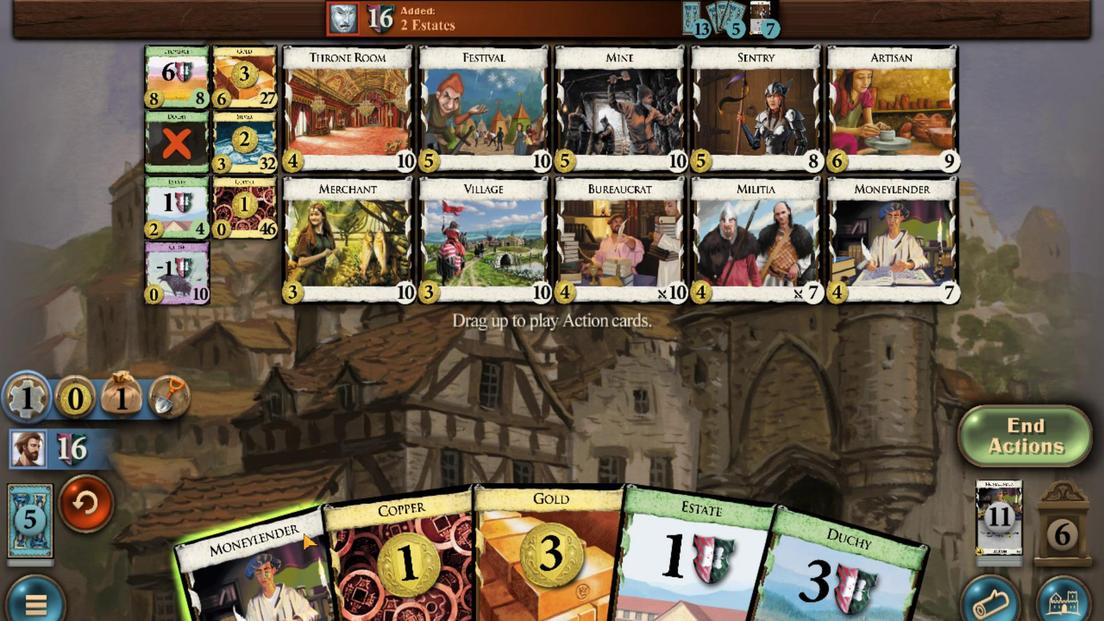 
Action: Mouse scrolled (311, 529) with delta (0, 0)
Screenshot: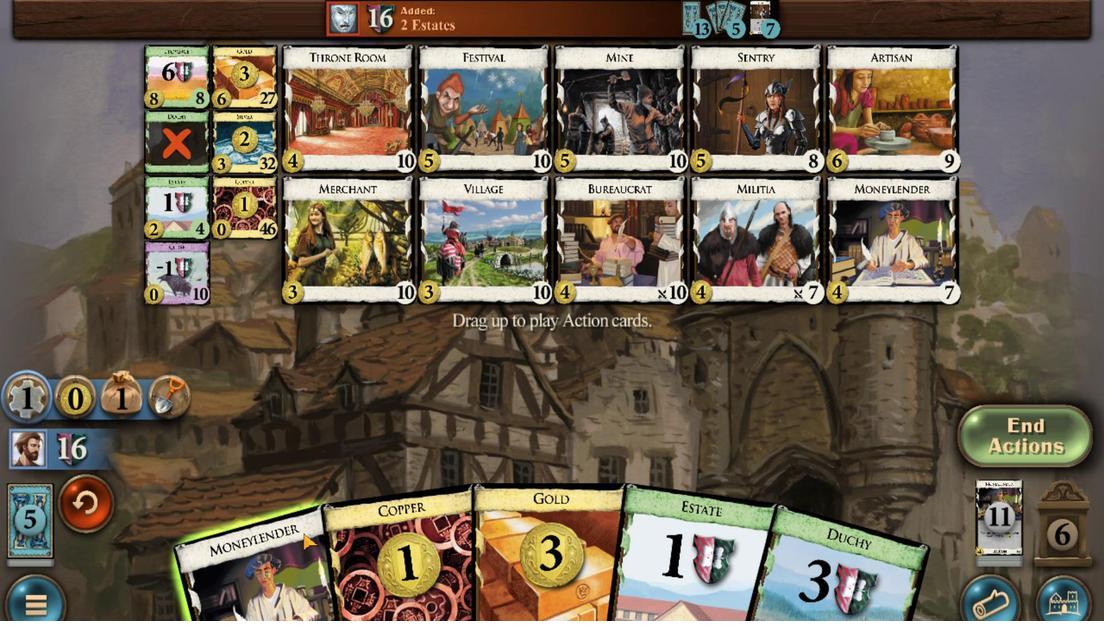 
Action: Mouse moved to (378, 517)
Screenshot: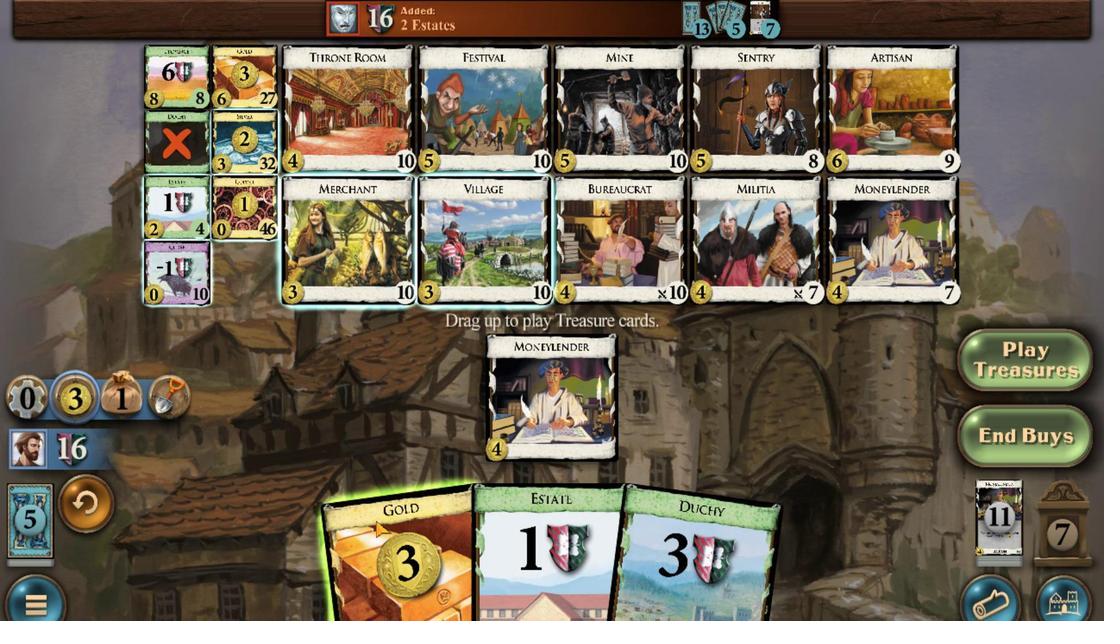 
Action: Mouse scrolled (378, 517) with delta (0, 0)
Screenshot: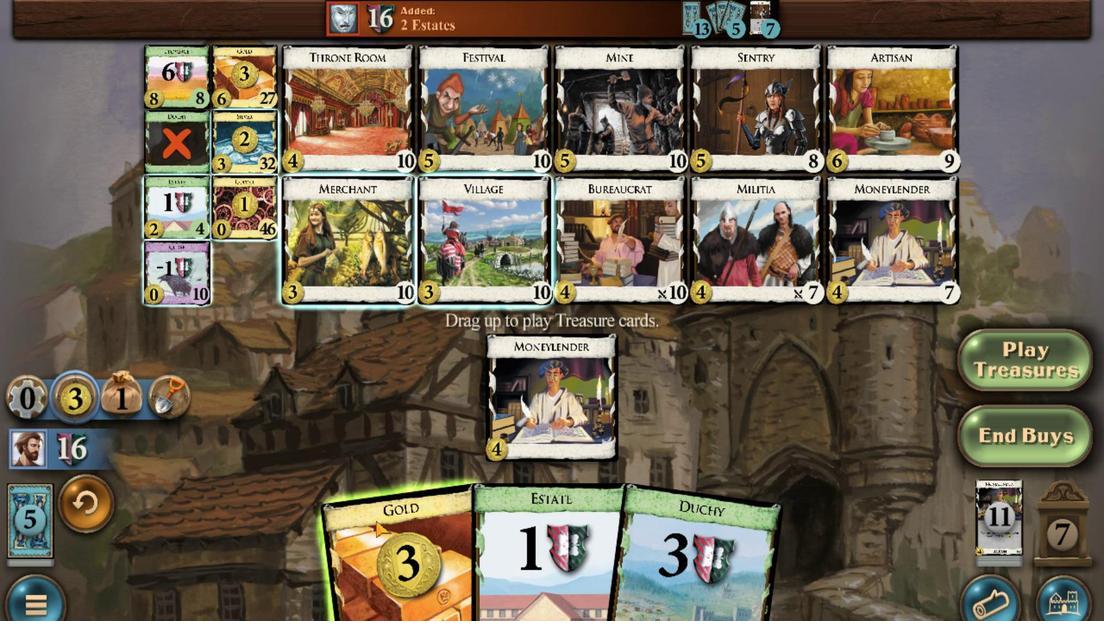 
Action: Mouse moved to (261, 77)
Screenshot: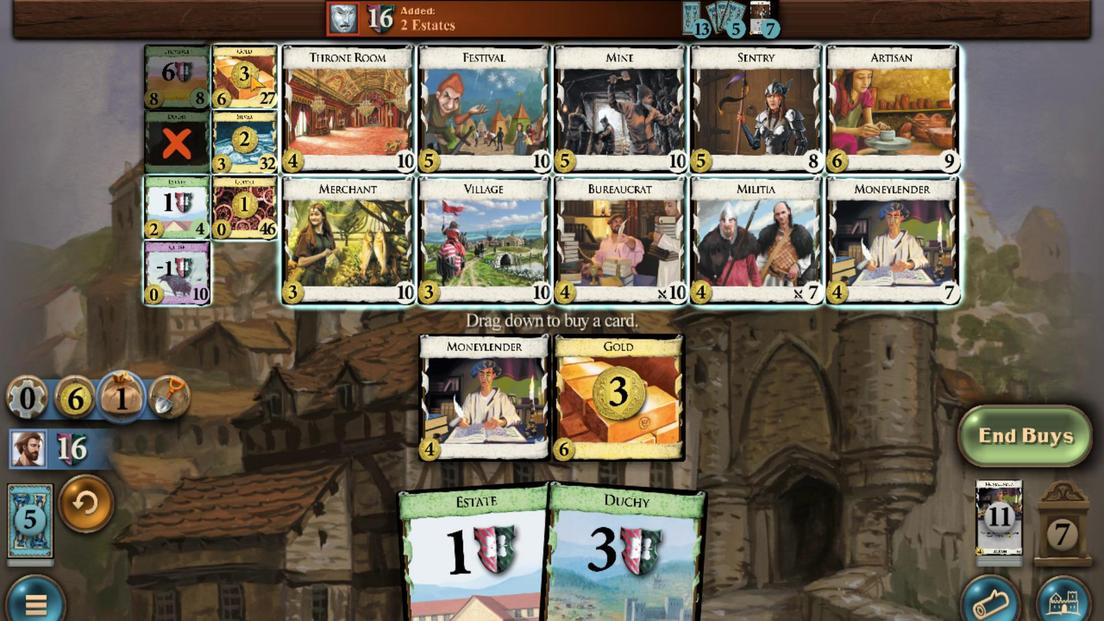 
Action: Mouse scrolled (261, 78) with delta (0, 1)
Screenshot: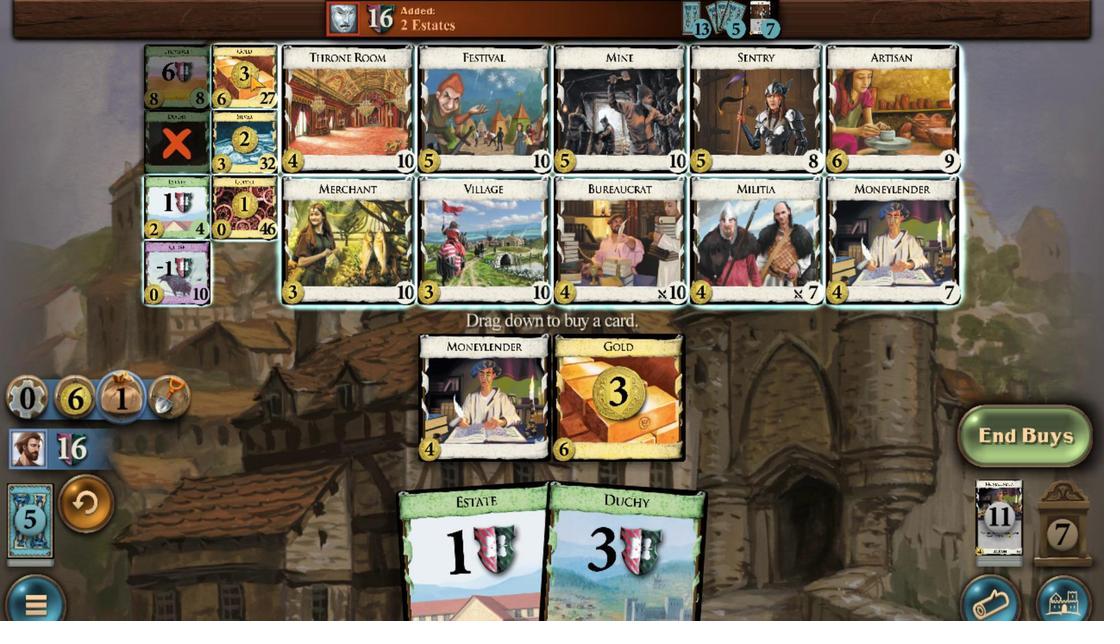 
Action: Mouse scrolled (261, 78) with delta (0, 1)
Screenshot: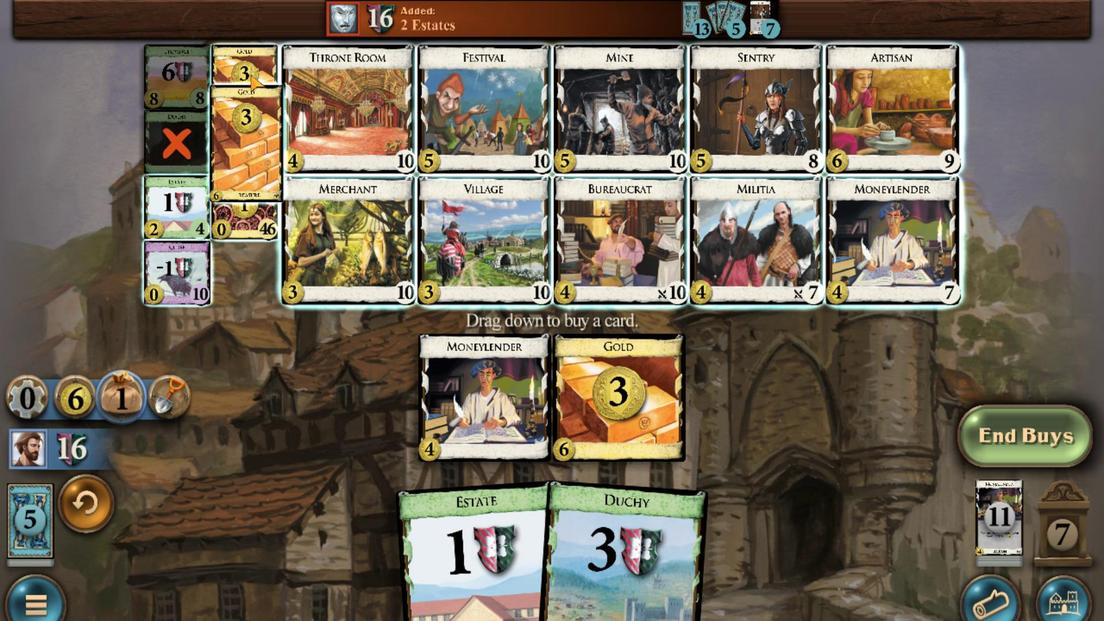 
Action: Mouse scrolled (261, 78) with delta (0, 1)
Screenshot: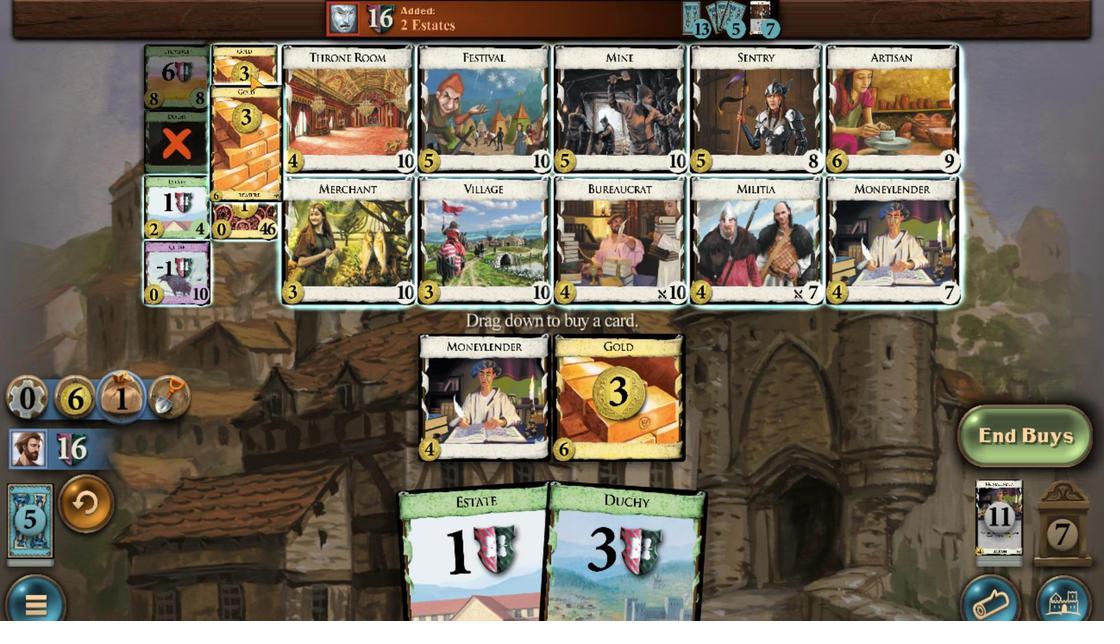 
Action: Mouse scrolled (261, 78) with delta (0, 1)
Screenshot: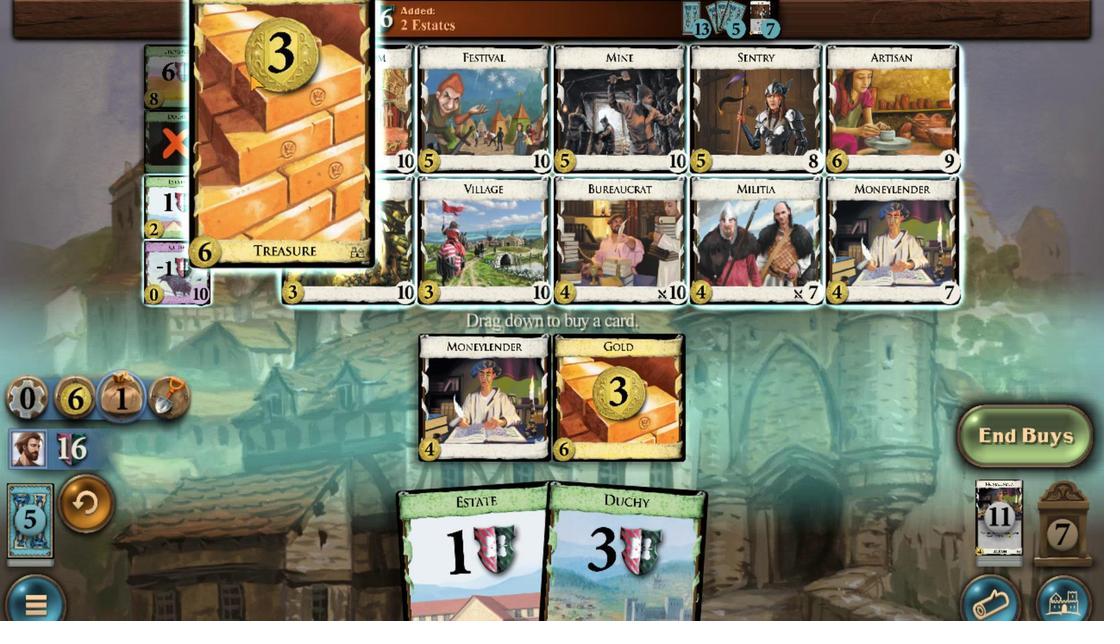 
Action: Mouse scrolled (261, 78) with delta (0, 1)
Screenshot: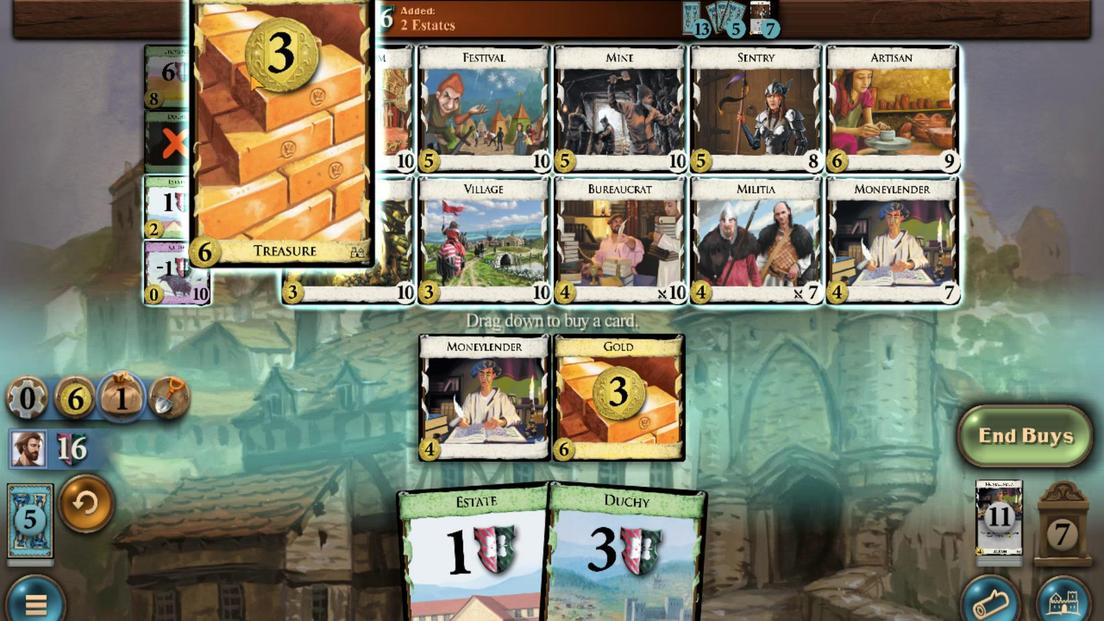 
Action: Mouse scrolled (261, 78) with delta (0, 1)
Screenshot: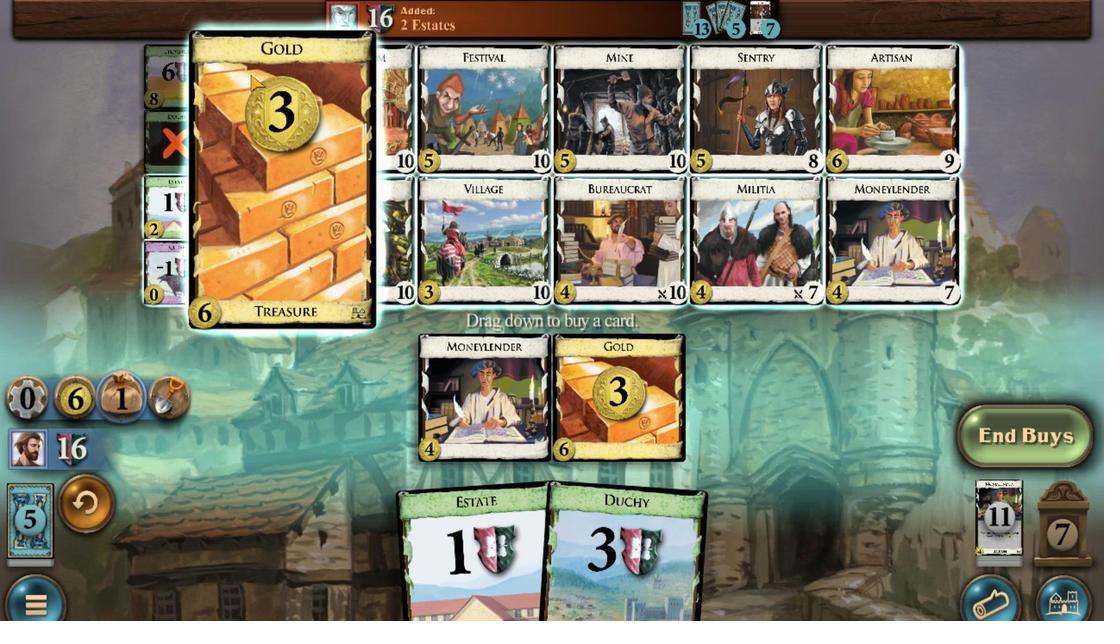 
Action: Mouse moved to (656, 535)
Screenshot: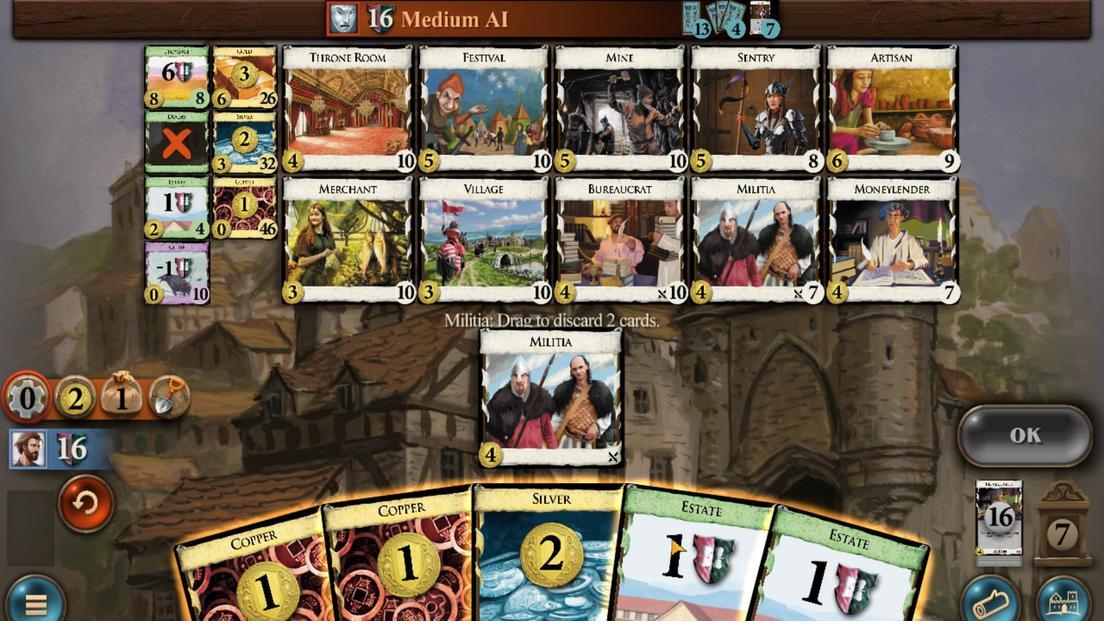 
Action: Mouse scrolled (656, 535) with delta (0, 0)
Screenshot: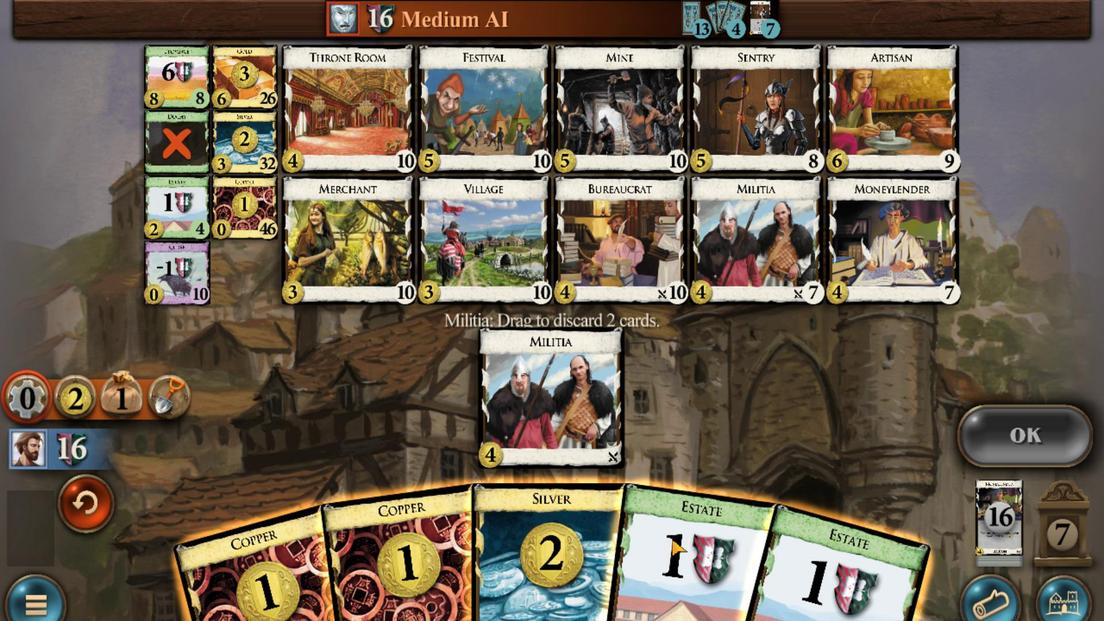 
Action: Mouse moved to (782, 565)
Screenshot: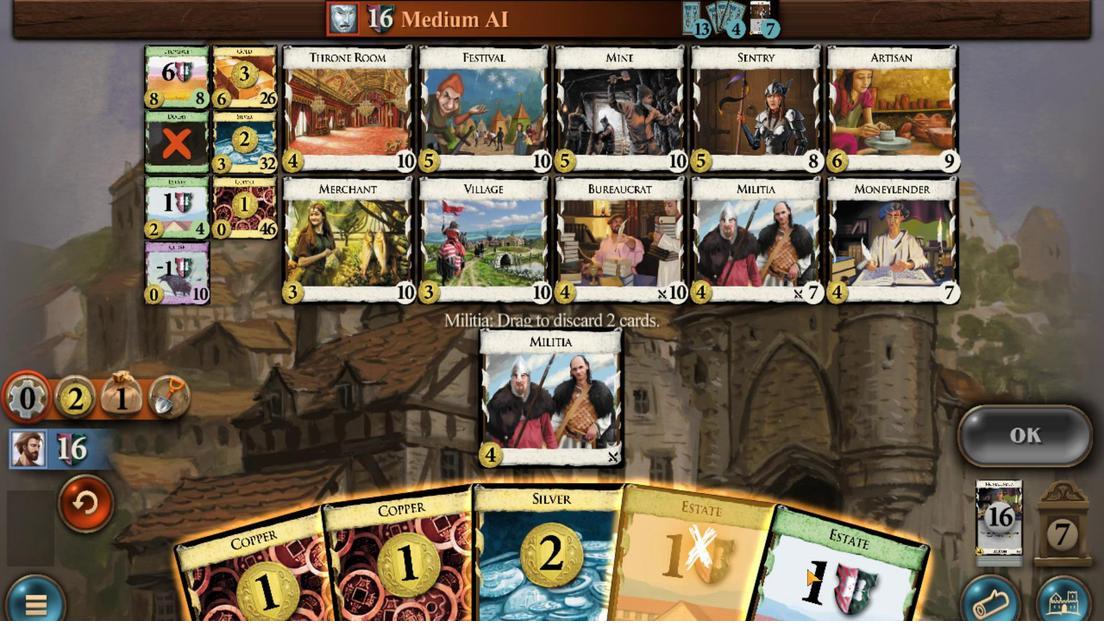
Action: Mouse scrolled (782, 564) with delta (0, 0)
Screenshot: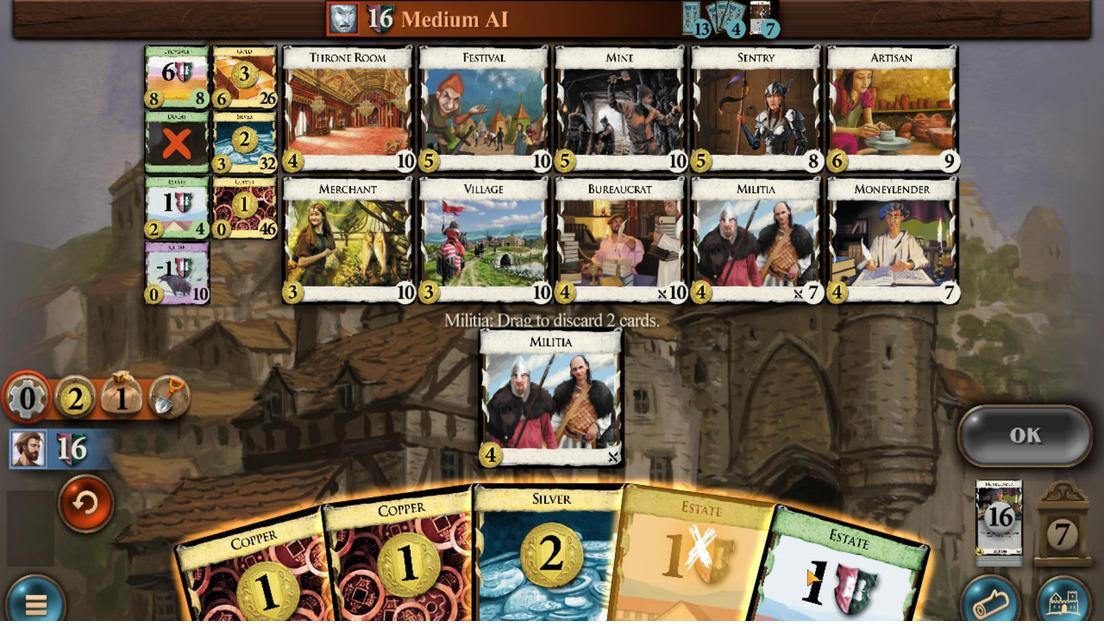 
Action: Mouse moved to (967, 426)
Screenshot: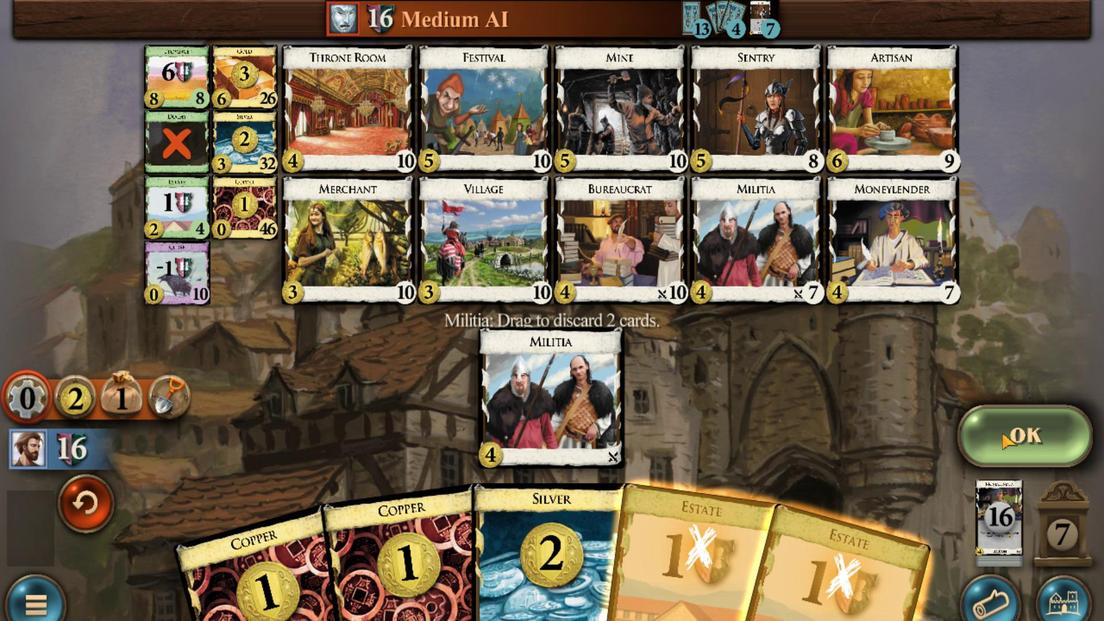 
Action: Mouse pressed left at (967, 426)
Screenshot: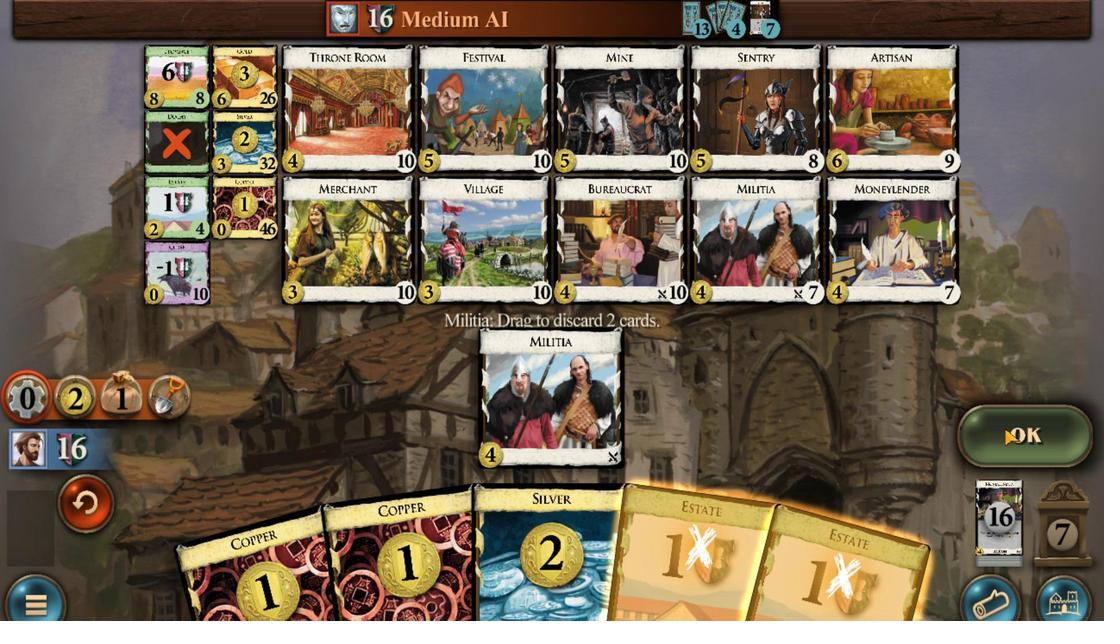 
Action: Mouse moved to (554, 520)
Screenshot: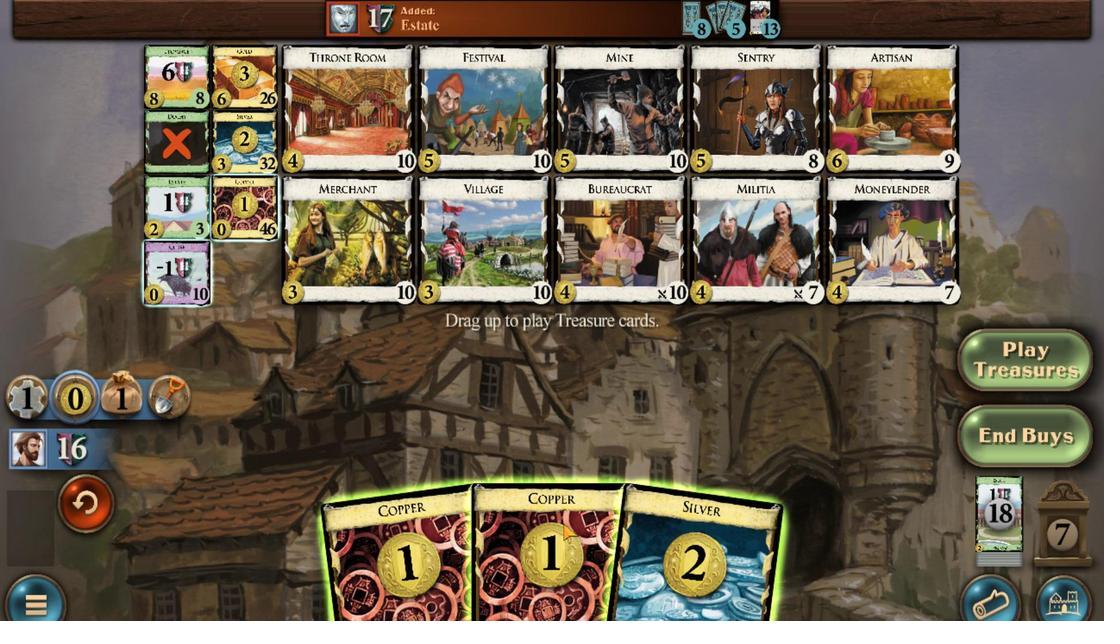 
Action: Mouse scrolled (554, 519) with delta (0, 0)
Screenshot: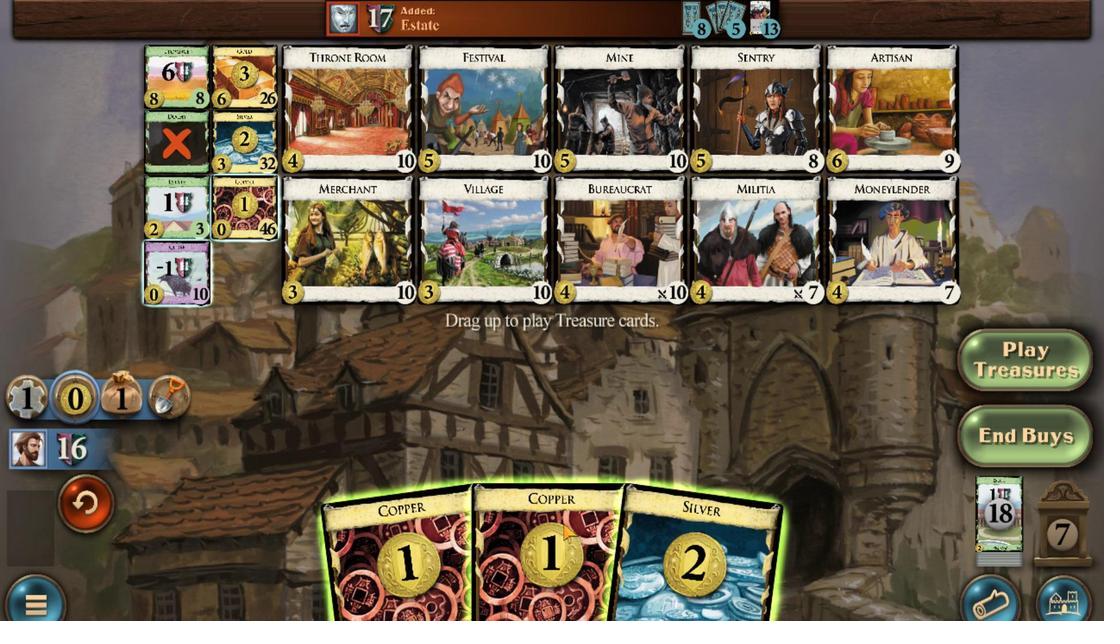 
Action: Mouse moved to (599, 534)
Screenshot: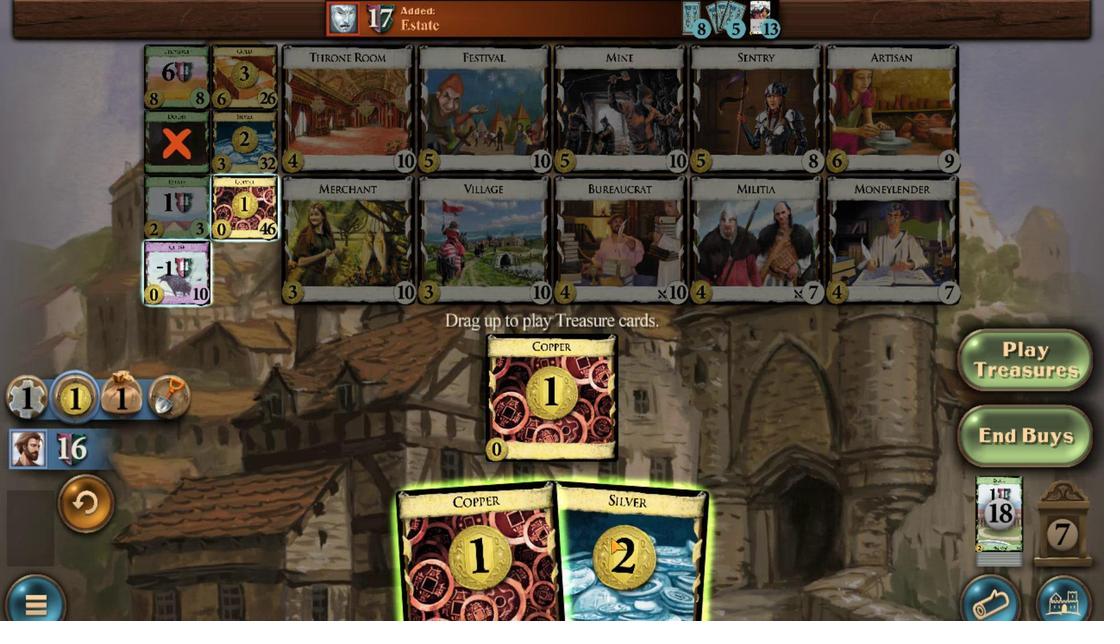 
Action: Mouse scrolled (599, 533) with delta (0, 0)
Screenshot: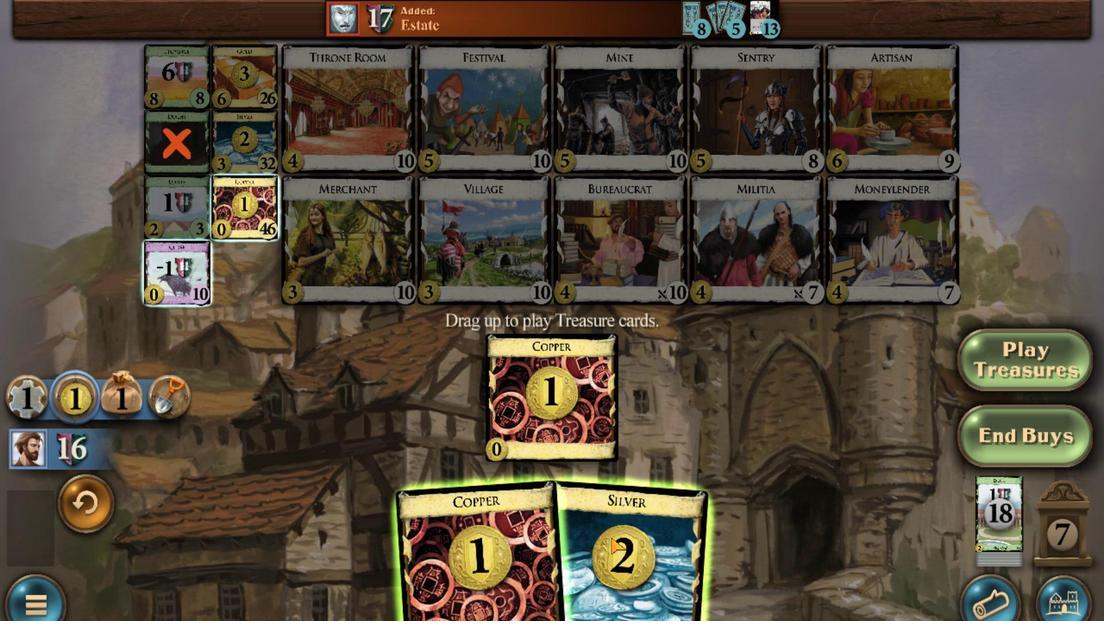 
Action: Mouse moved to (560, 539)
Screenshot: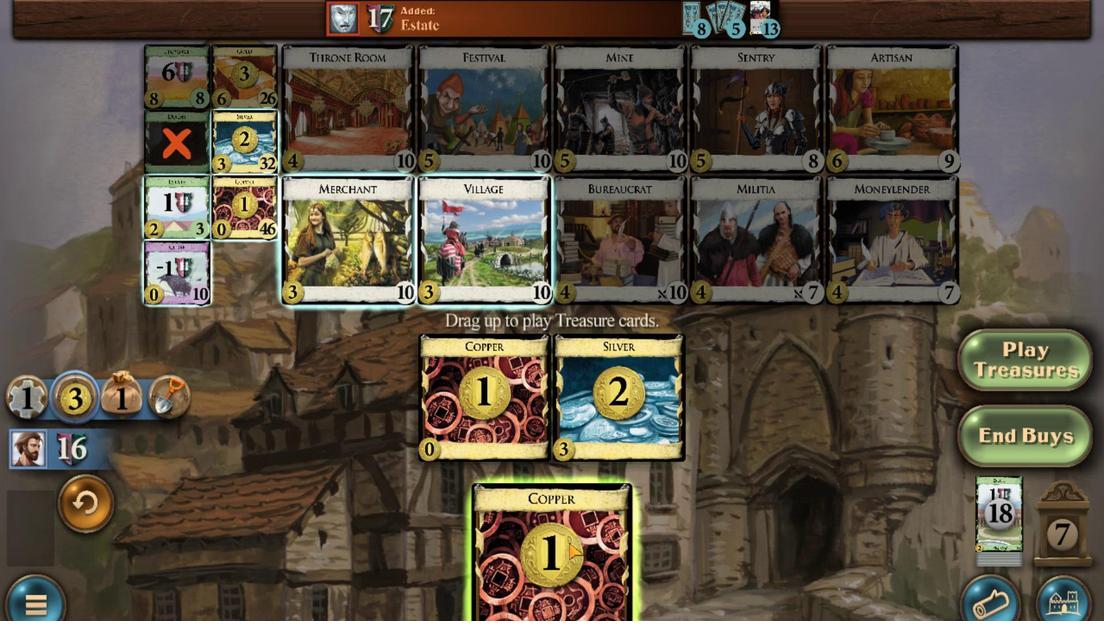
Action: Mouse scrolled (560, 538) with delta (0, 0)
Screenshot: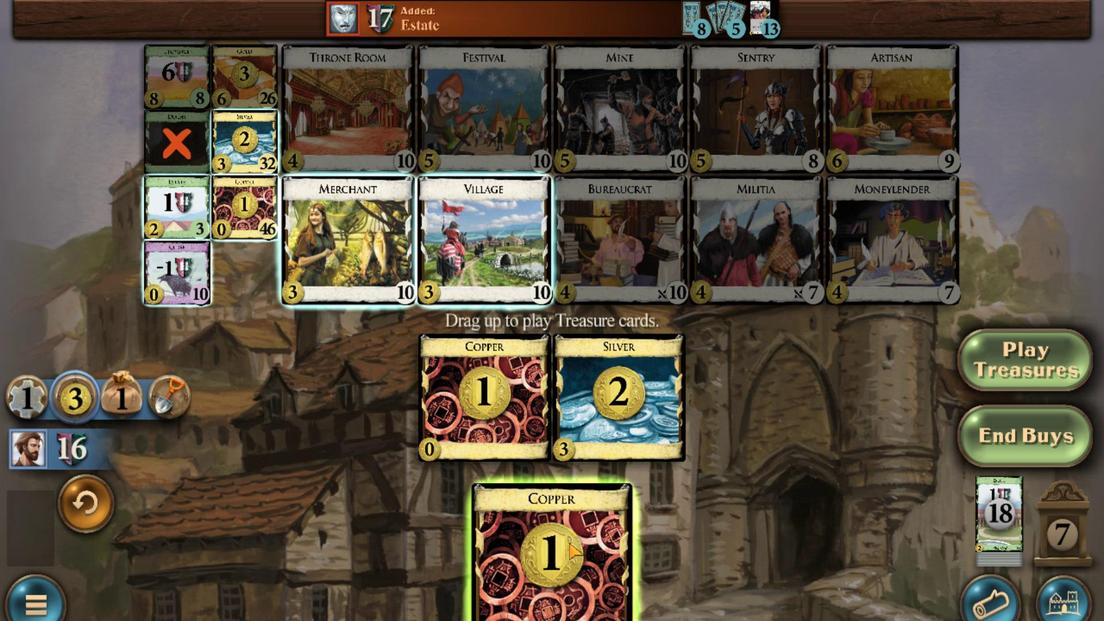 
Action: Mouse moved to (358, 136)
Screenshot: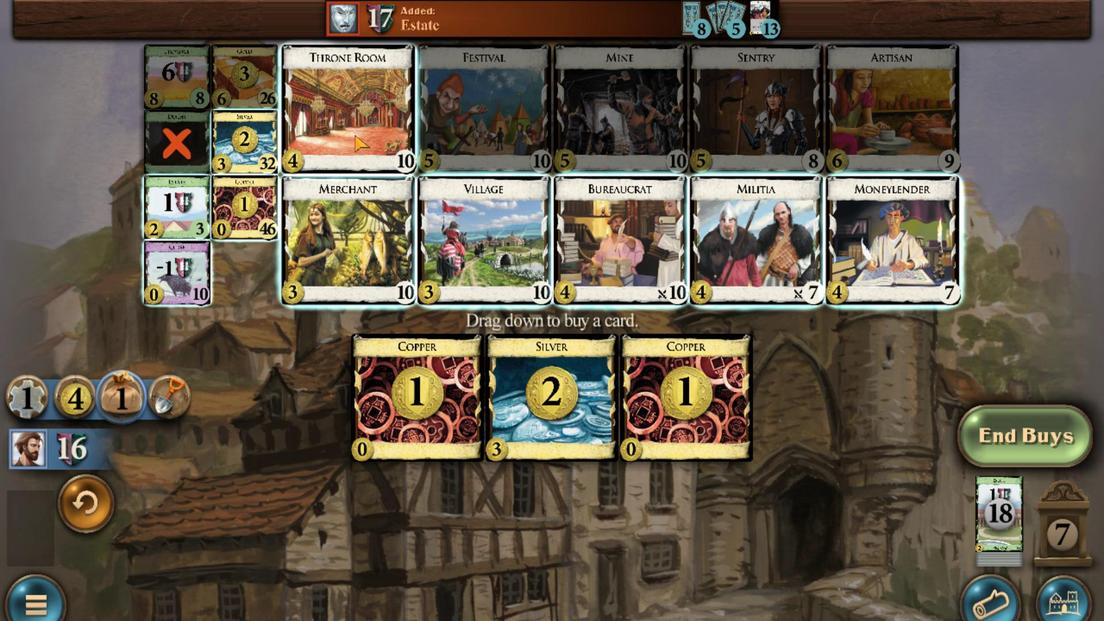 
Action: Mouse pressed left at (358, 136)
Screenshot: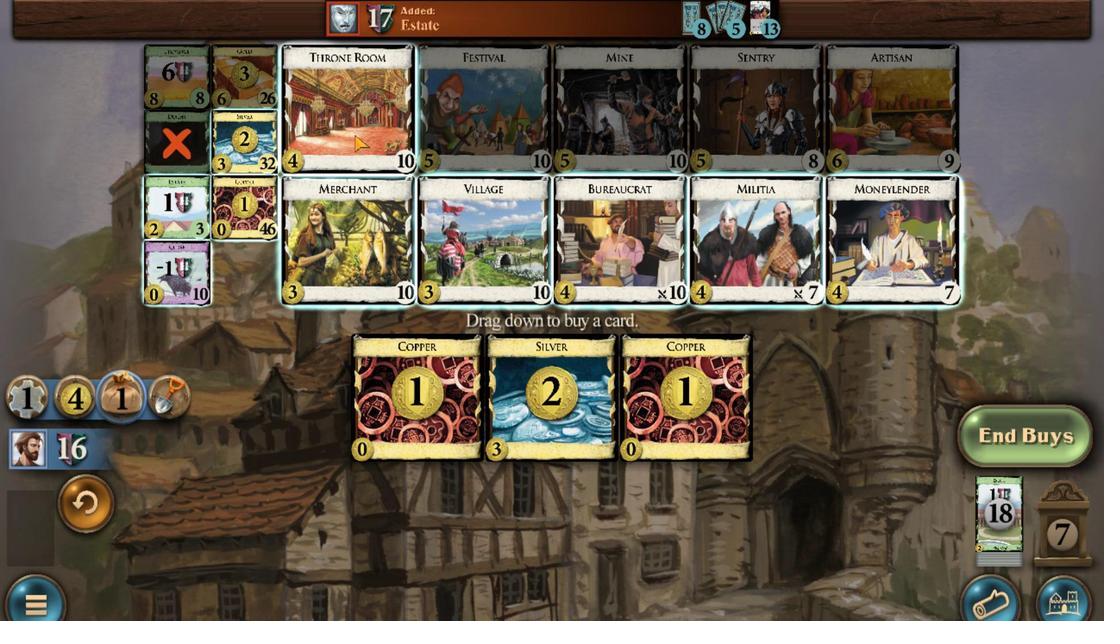 
Action: Mouse moved to (312, 395)
Screenshot: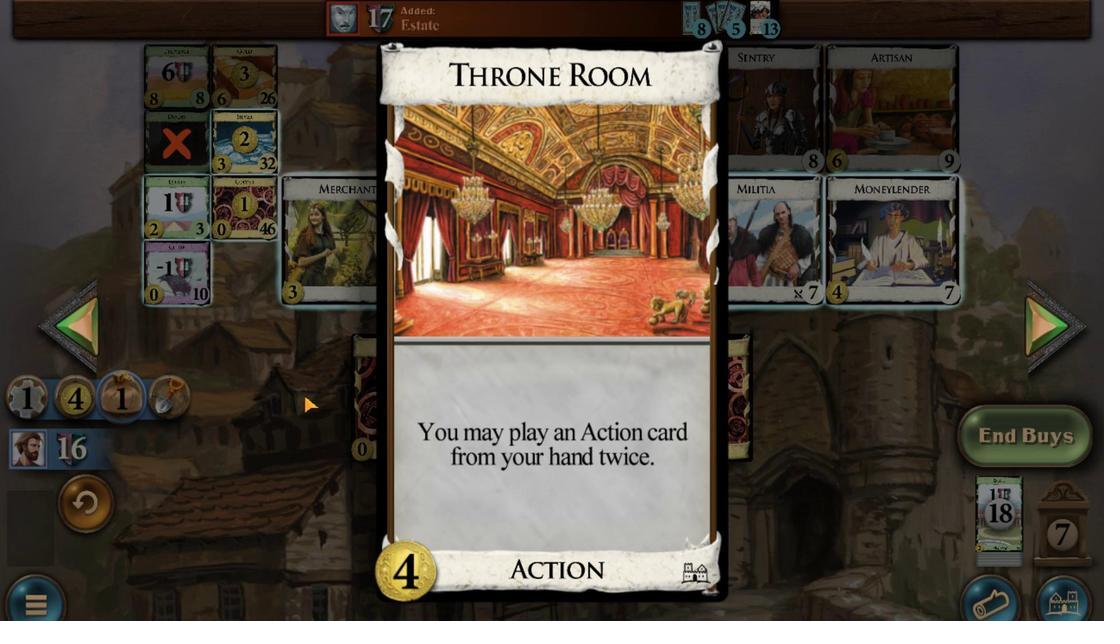 
Action: Mouse pressed left at (312, 395)
Screenshot: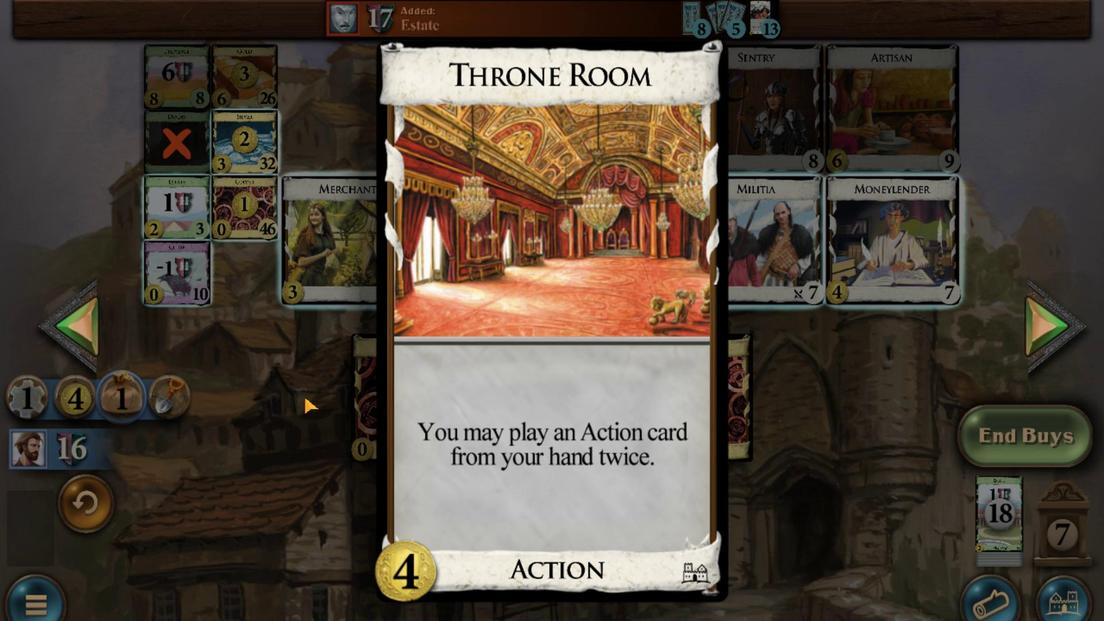 
Action: Mouse moved to (832, 254)
Screenshot: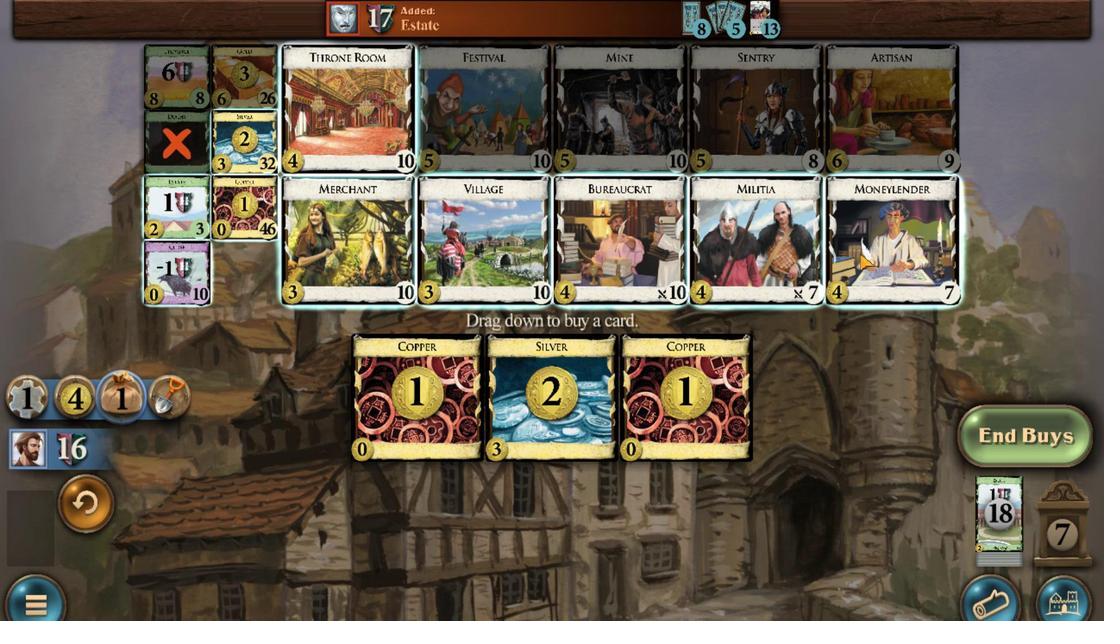 
Action: Mouse scrolled (832, 254) with delta (0, 0)
Screenshot: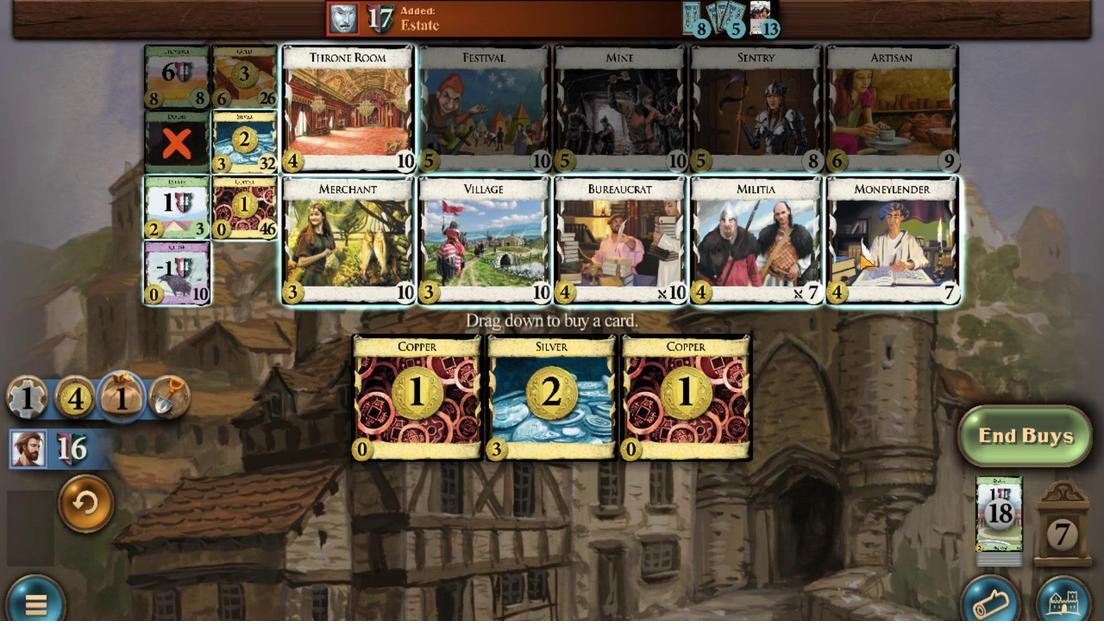 
Action: Mouse scrolled (832, 254) with delta (0, 0)
Screenshot: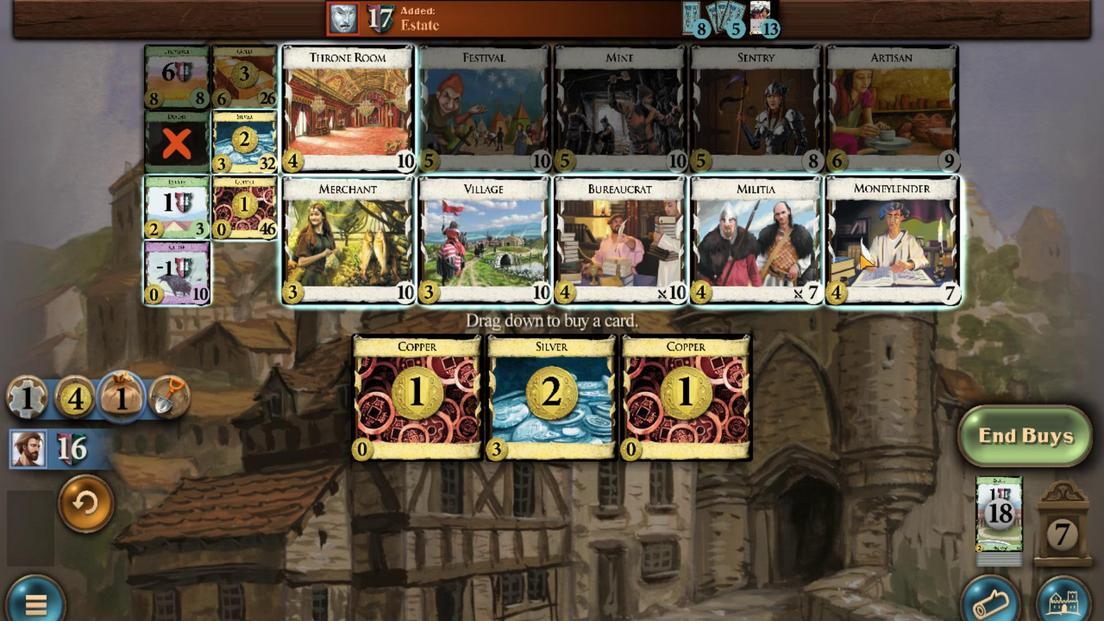 
Action: Mouse scrolled (832, 254) with delta (0, 0)
Screenshot: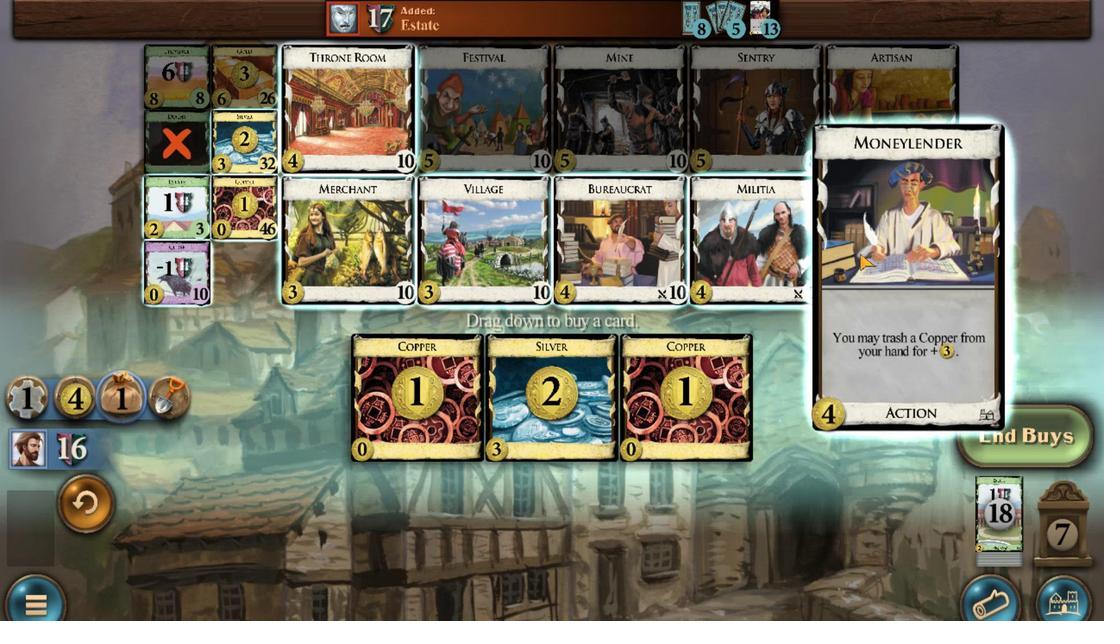 
Action: Mouse scrolled (832, 254) with delta (0, 0)
Screenshot: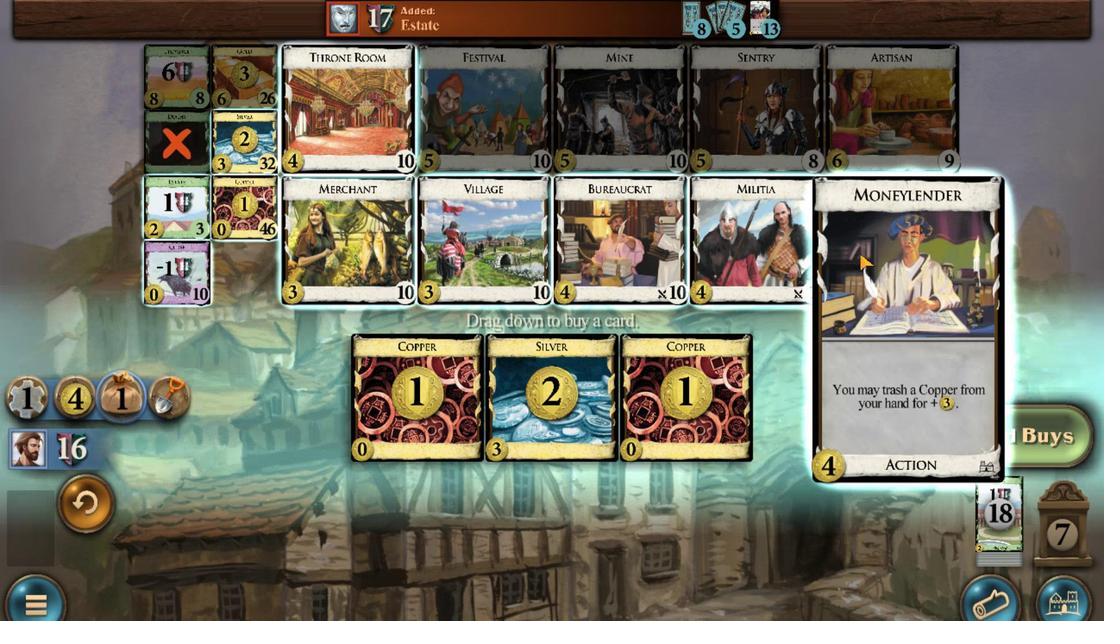 
Action: Mouse moved to (384, 527)
Screenshot: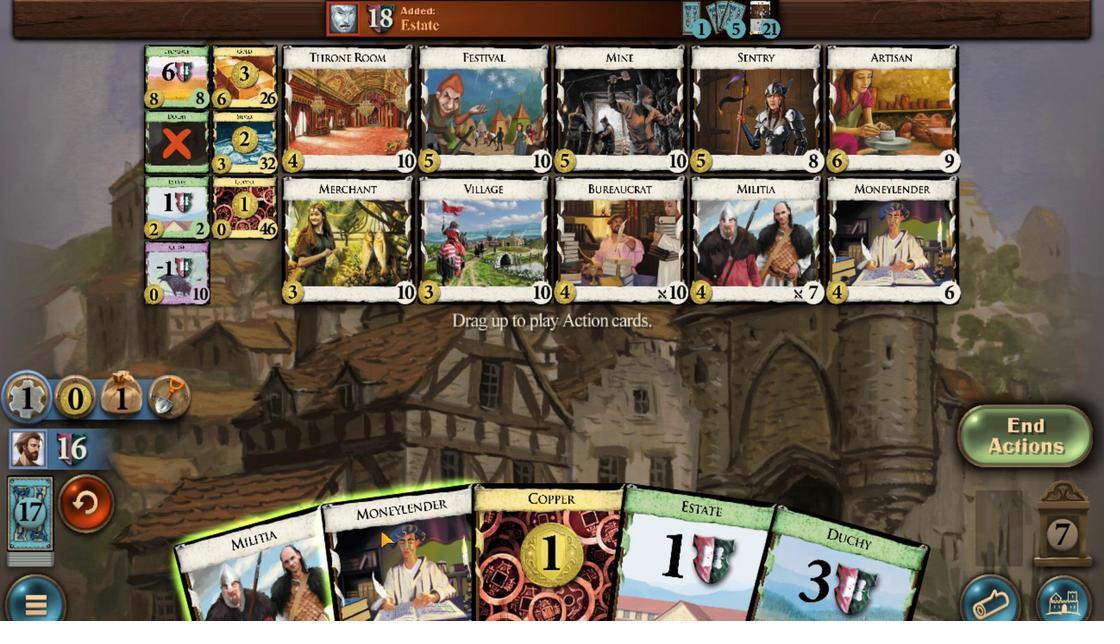 
Action: Mouse scrolled (384, 527) with delta (0, 0)
Screenshot: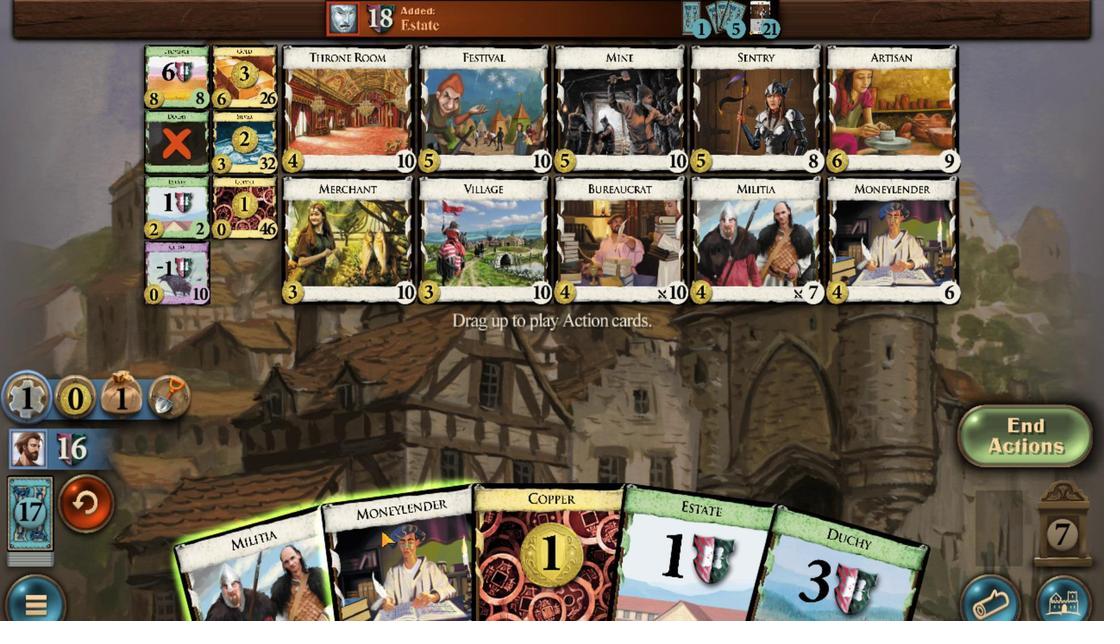 
Action: Mouse moved to (265, 139)
Screenshot: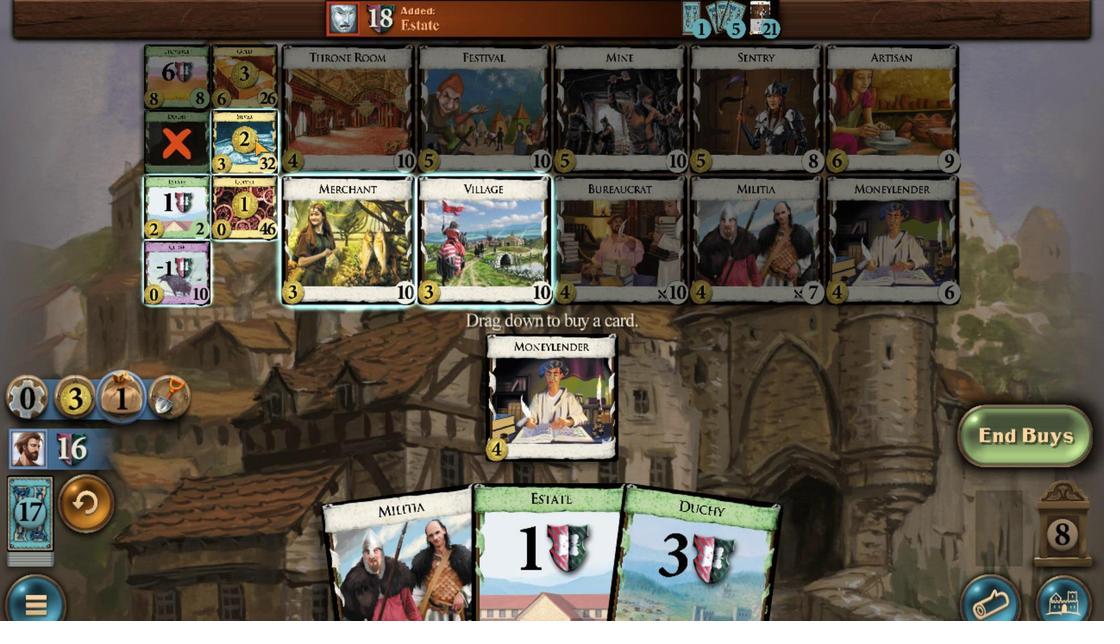 
Action: Mouse scrolled (265, 140) with delta (0, 0)
Screenshot: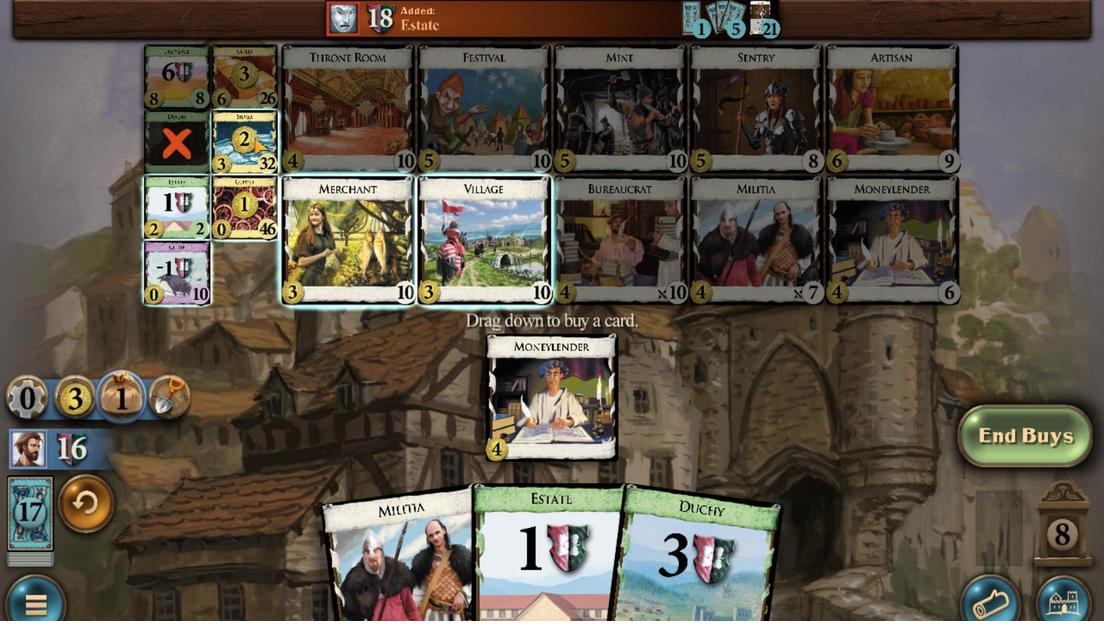
Action: Mouse scrolled (265, 140) with delta (0, 0)
Screenshot: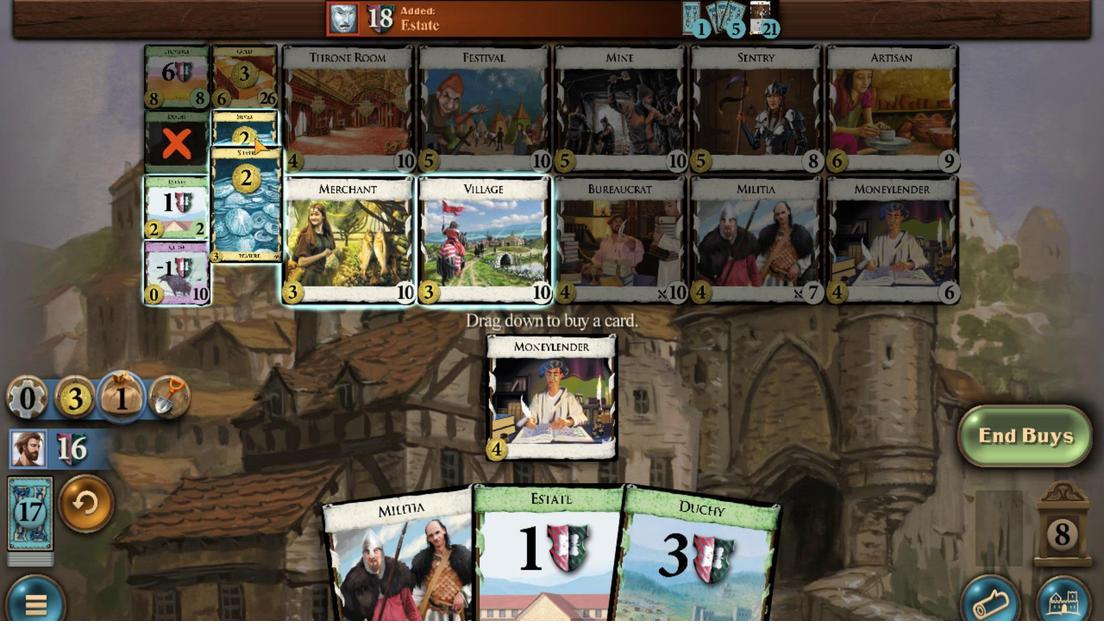 
Action: Mouse scrolled (265, 140) with delta (0, 0)
Screenshot: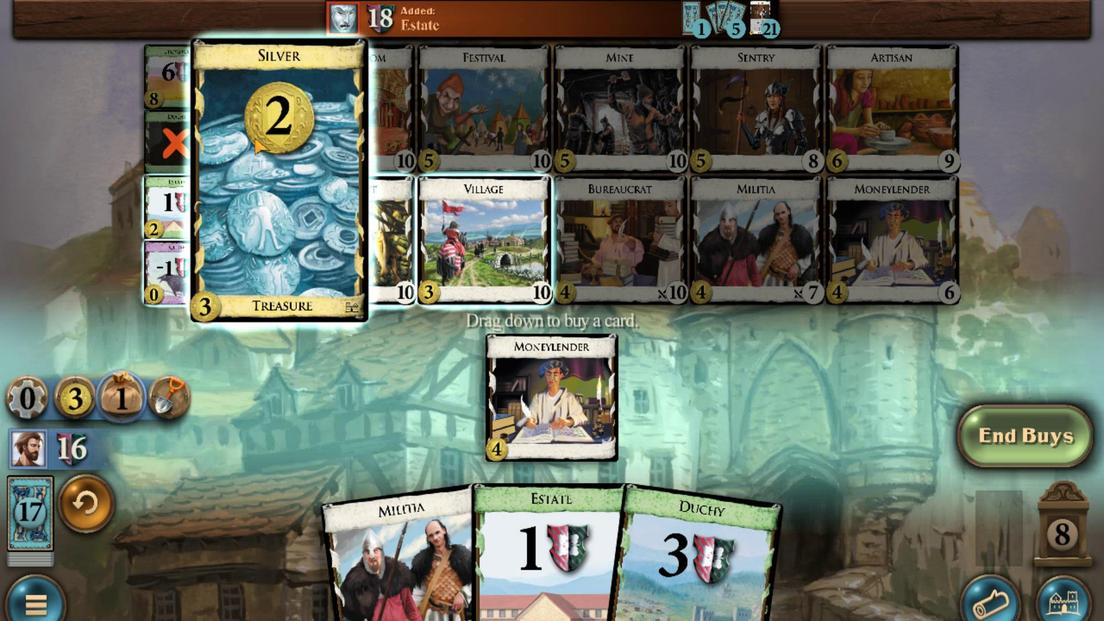 
Action: Mouse scrolled (265, 140) with delta (0, 0)
Screenshot: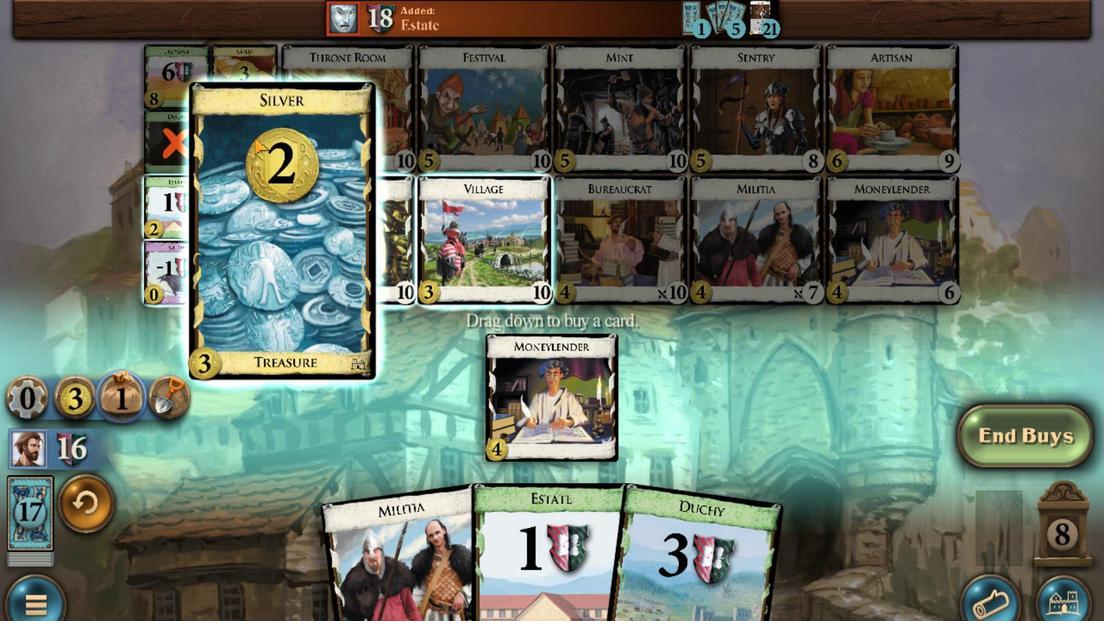 
Action: Mouse moved to (694, 537)
Screenshot: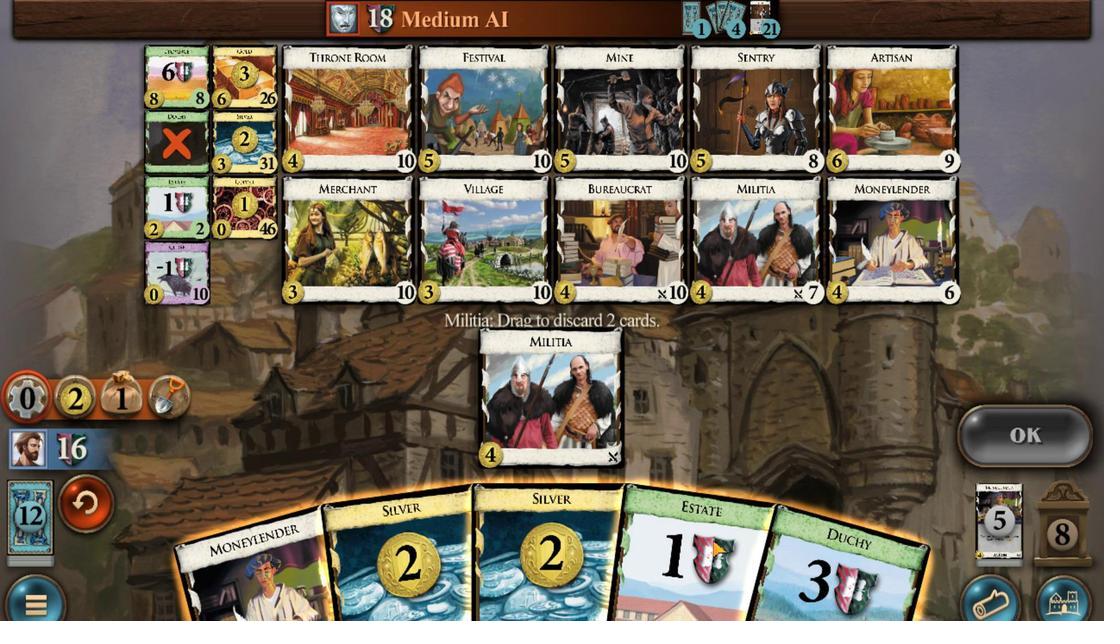 
Action: Mouse scrolled (694, 536) with delta (0, 0)
Screenshot: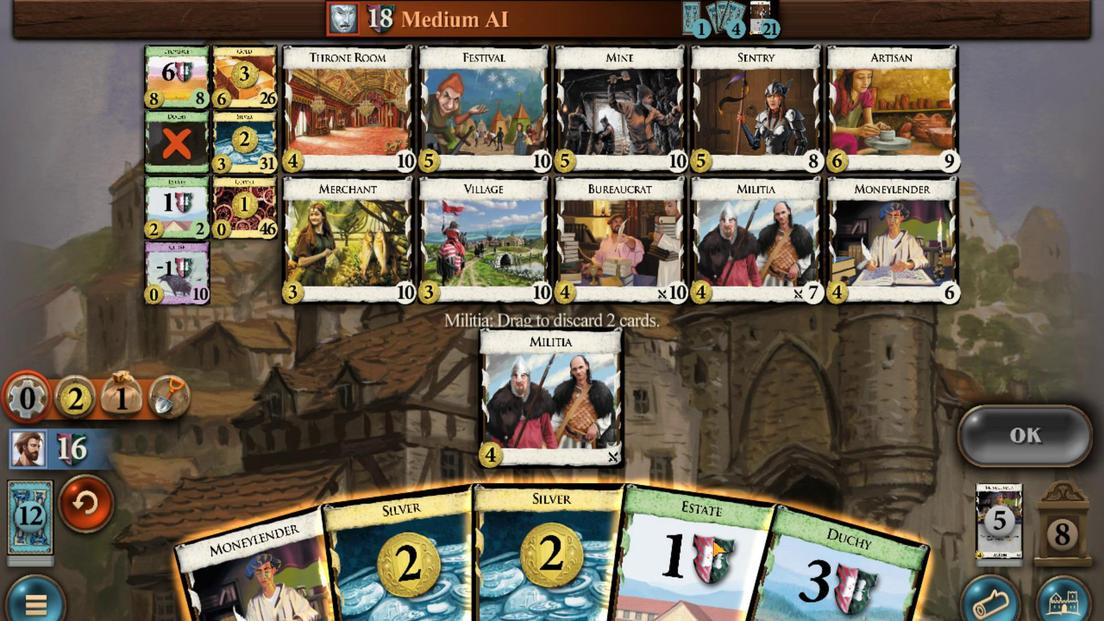 
Action: Mouse moved to (766, 548)
Screenshot: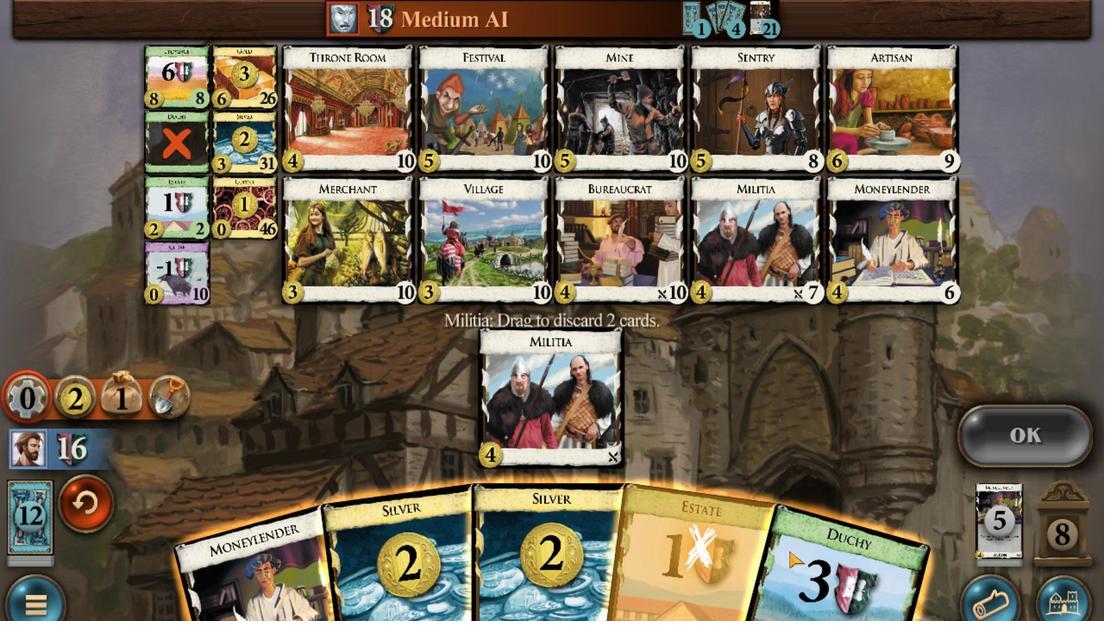 
Action: Mouse scrolled (766, 546) with delta (0, -1)
Screenshot: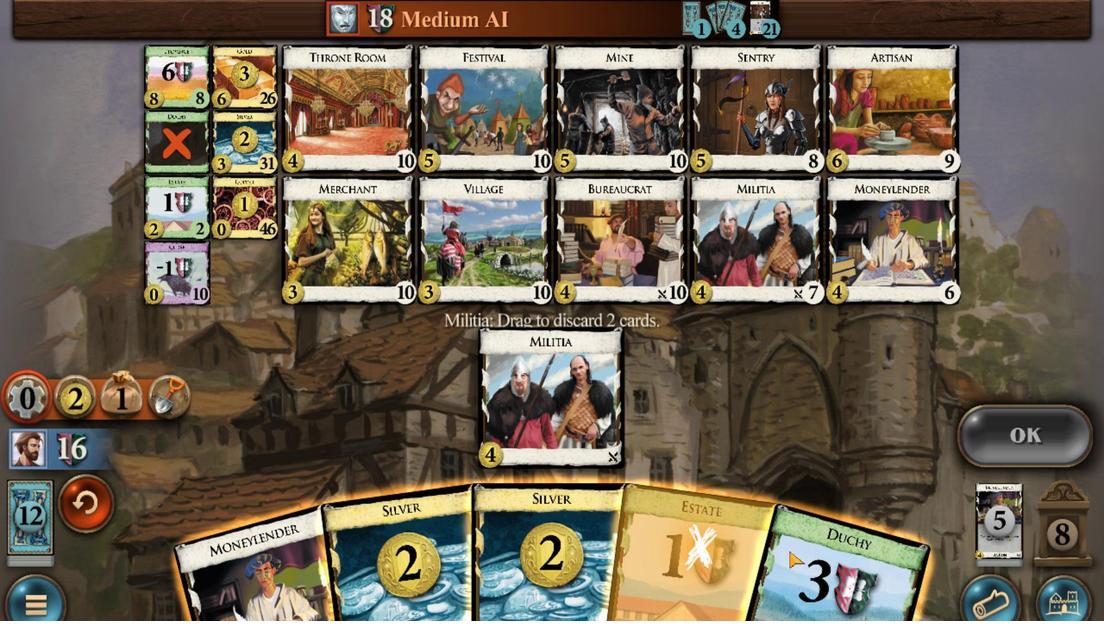 
Action: Mouse moved to (975, 434)
Screenshot: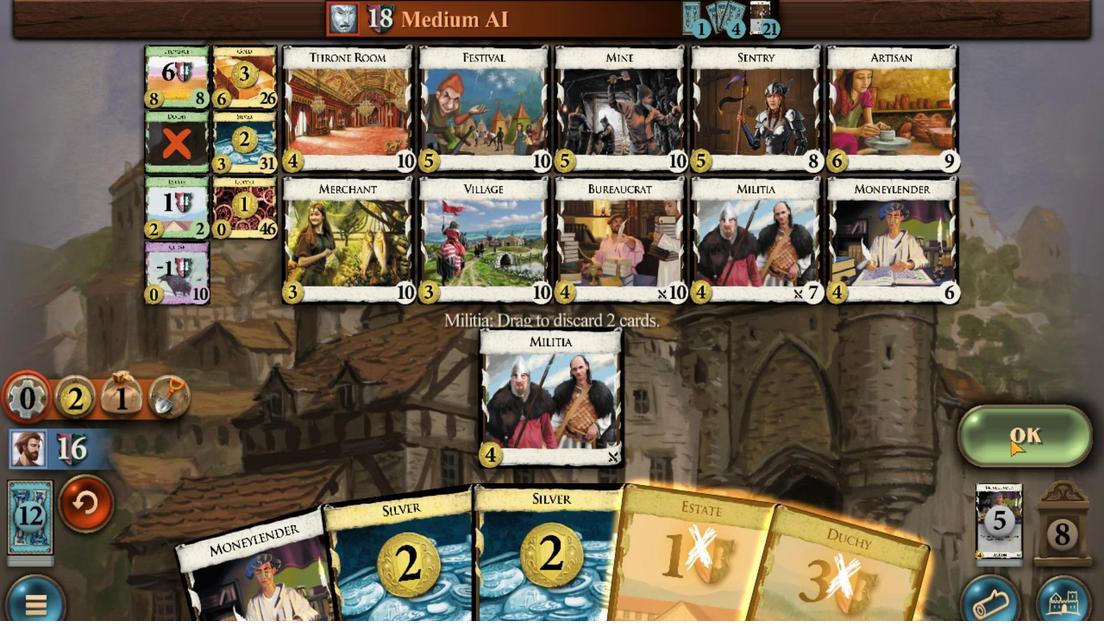 
Action: Mouse pressed left at (975, 434)
Screenshot: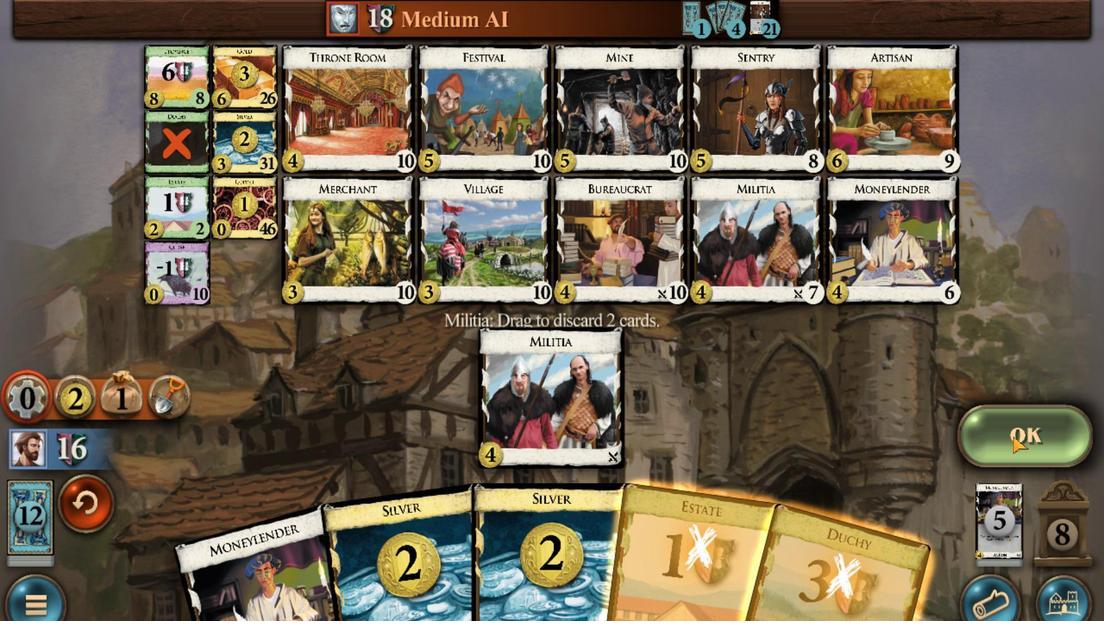
Action: Mouse moved to (429, 529)
Screenshot: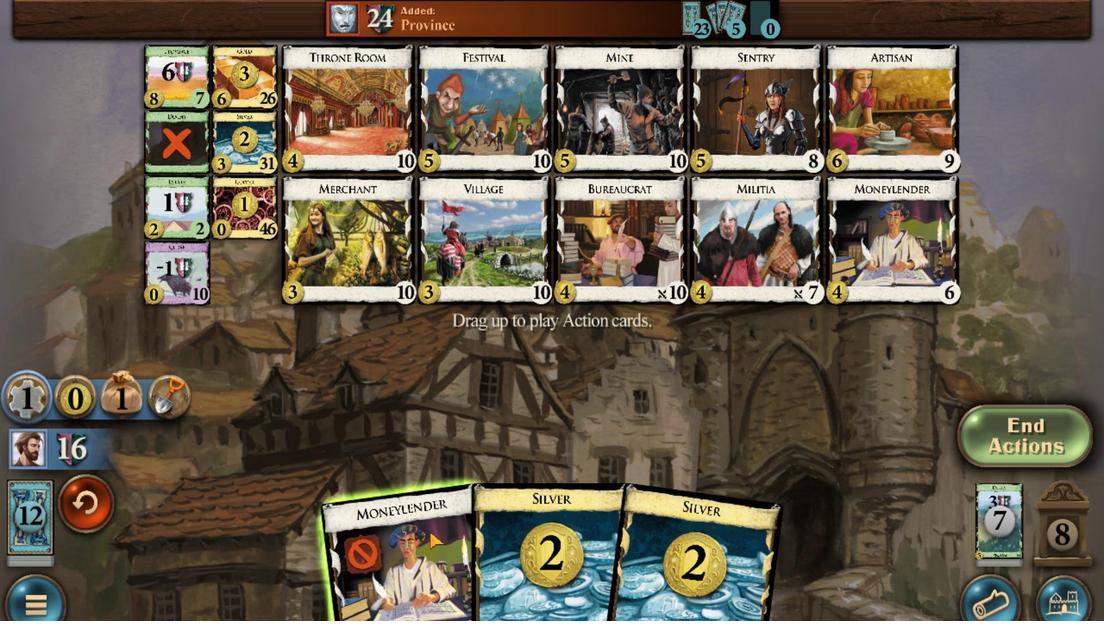 
Action: Mouse scrolled (429, 528) with delta (0, 0)
Screenshot: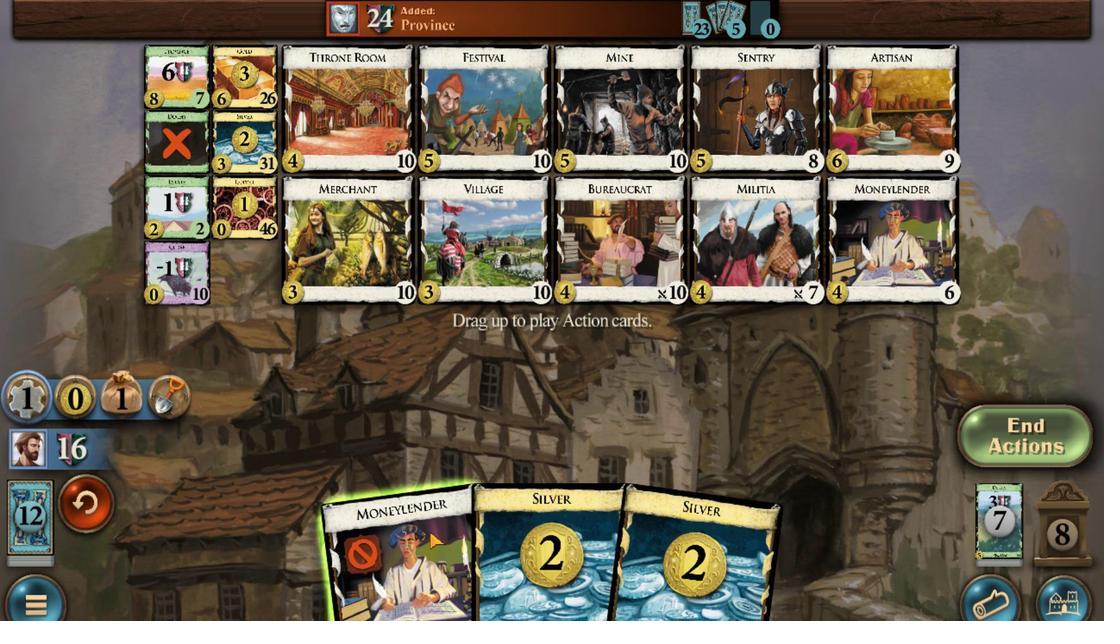 
Action: Mouse moved to (460, 520)
Screenshot: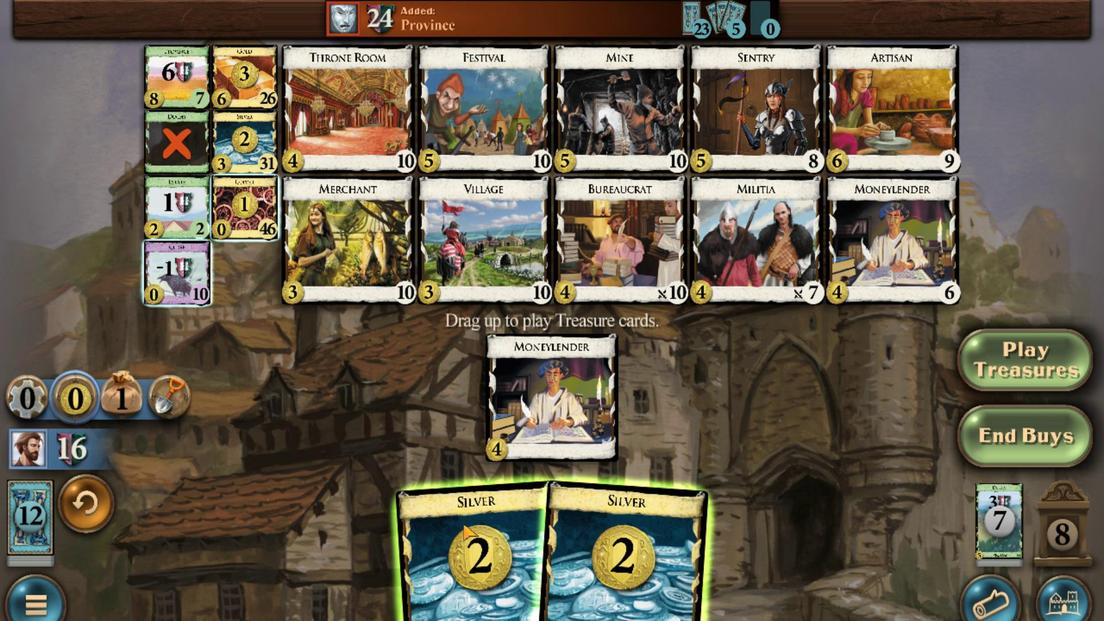 
Action: Mouse scrolled (460, 519) with delta (0, 0)
Screenshot: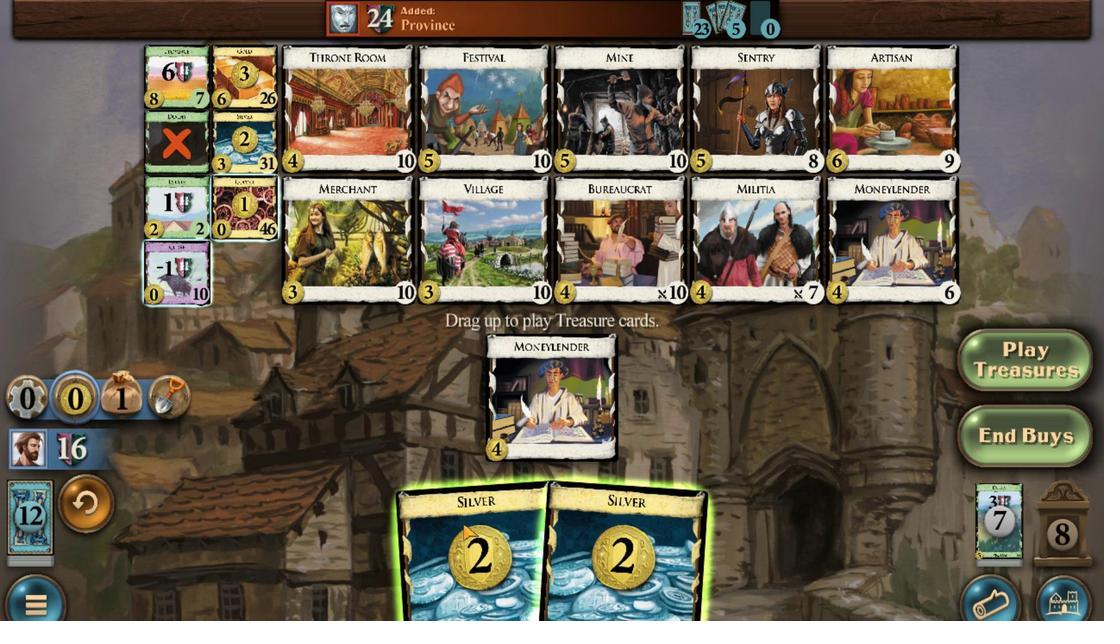 
Action: Mouse moved to (498, 516)
Screenshot: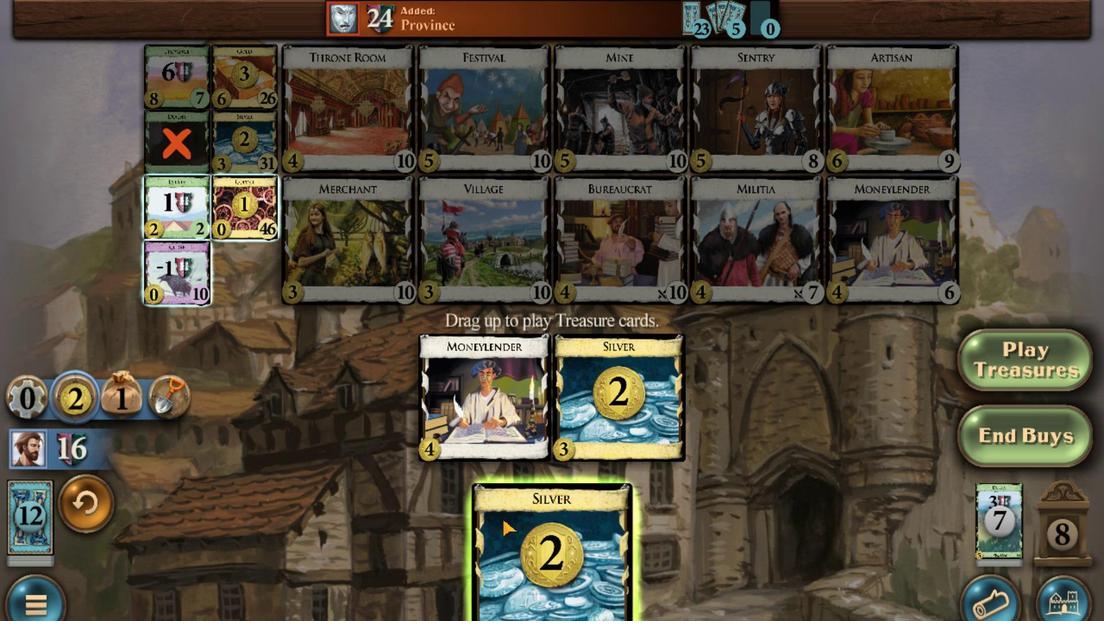 
Action: Mouse scrolled (498, 515) with delta (0, 0)
Screenshot: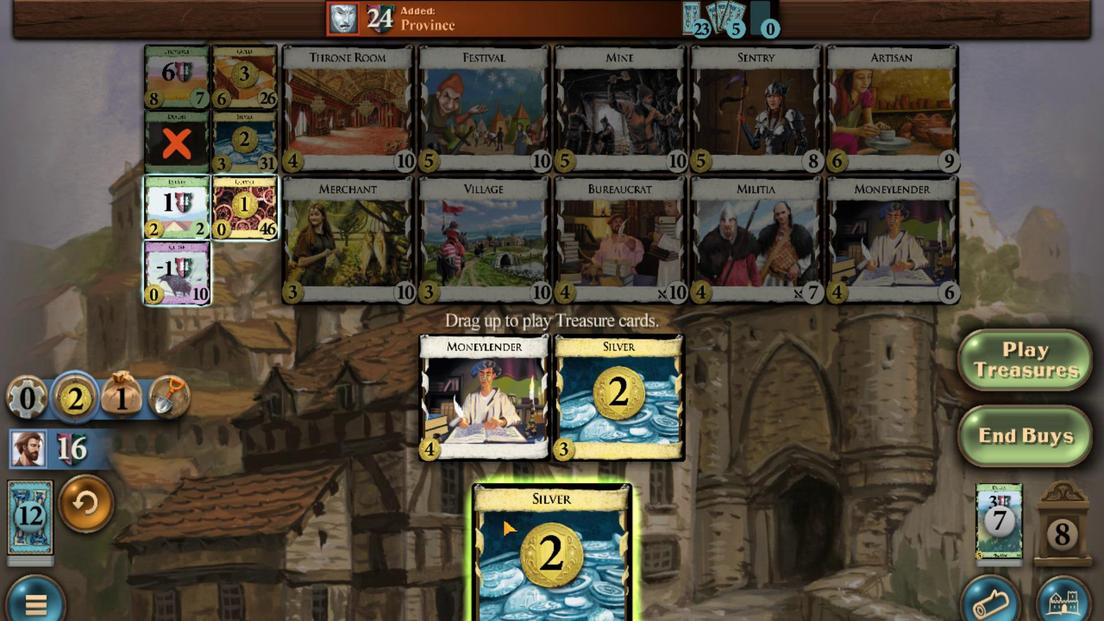 
Action: Mouse moved to (369, 136)
Screenshot: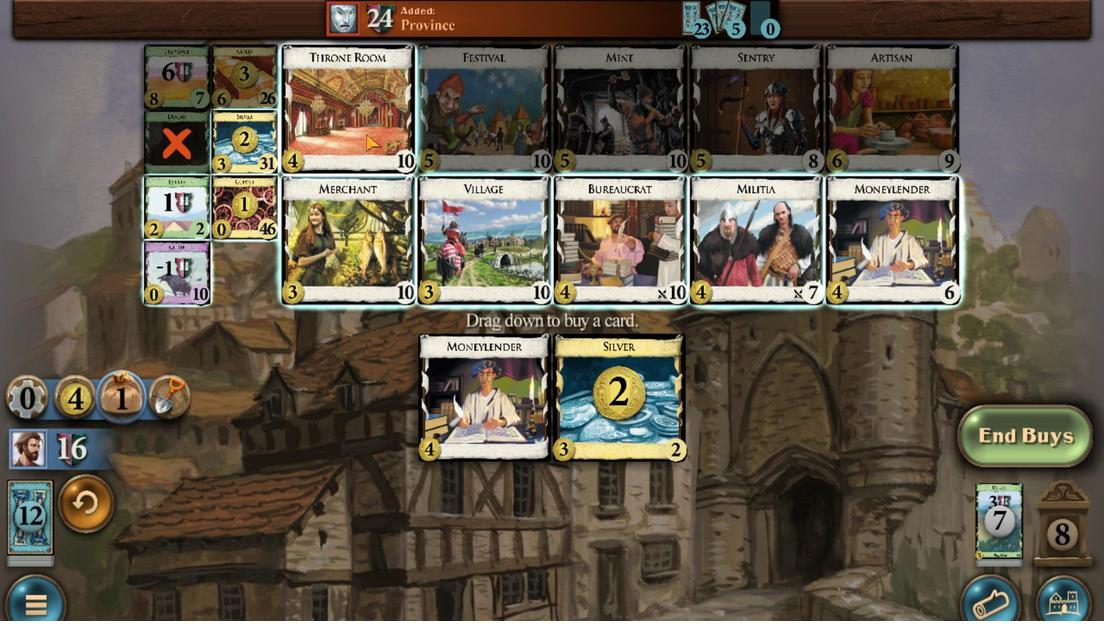 
Action: Mouse scrolled (369, 136) with delta (0, 0)
Screenshot: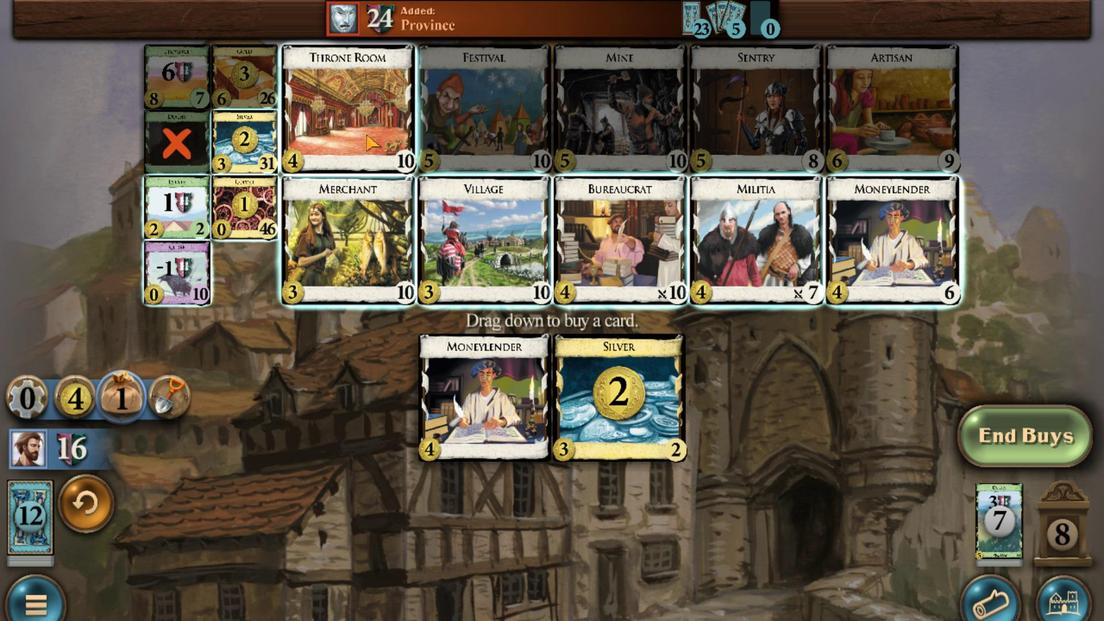 
Action: Mouse scrolled (369, 136) with delta (0, 0)
Screenshot: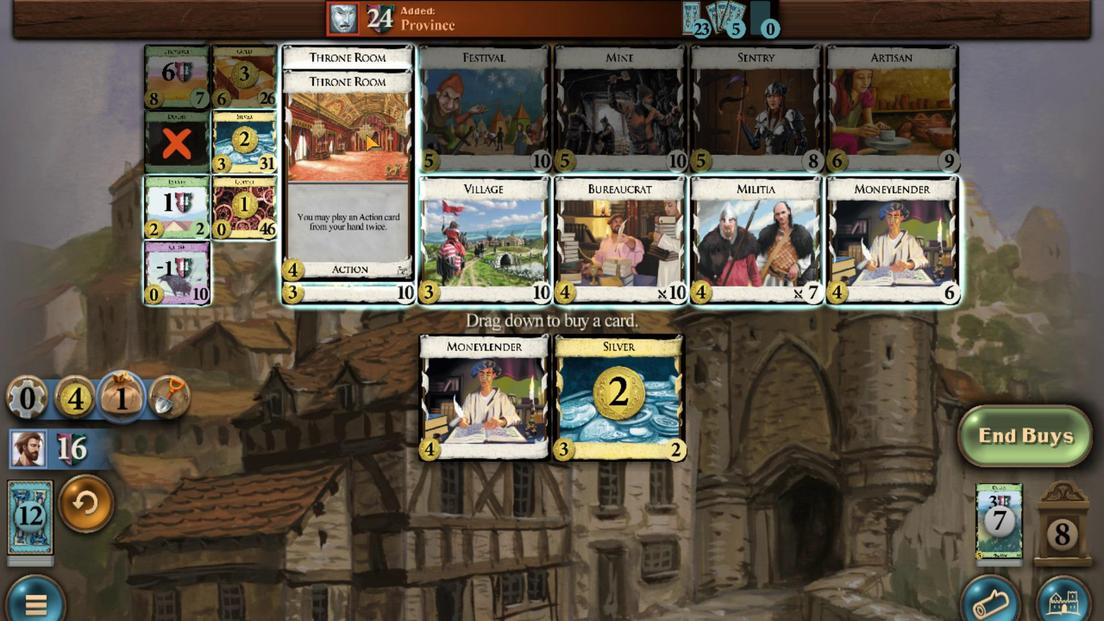 
Action: Mouse scrolled (369, 136) with delta (0, 0)
Screenshot: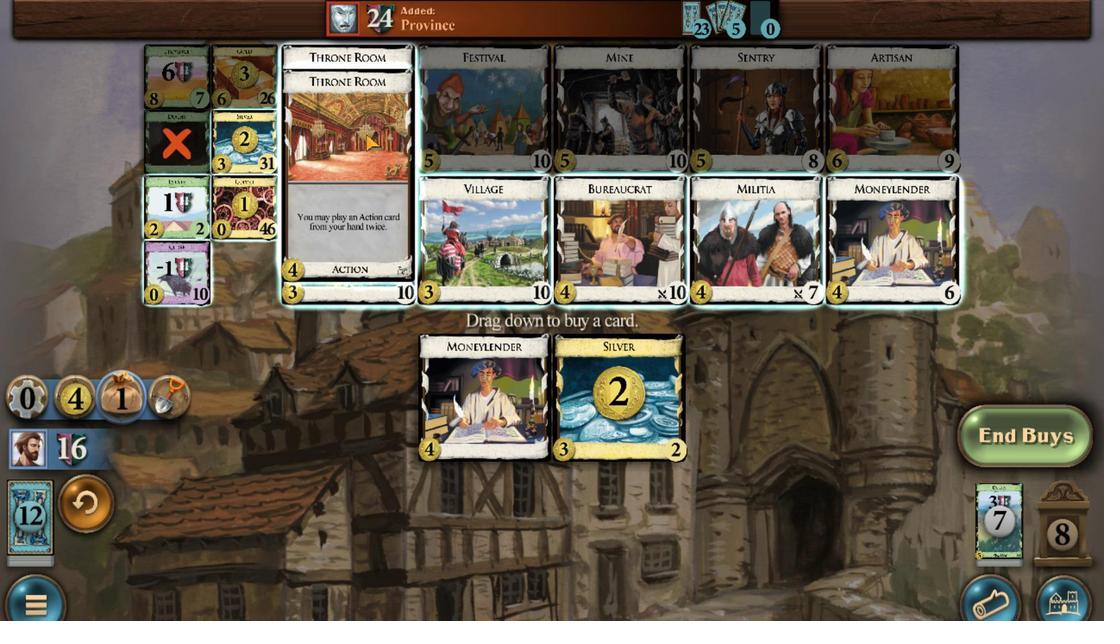 
Action: Mouse scrolled (369, 136) with delta (0, 0)
Screenshot: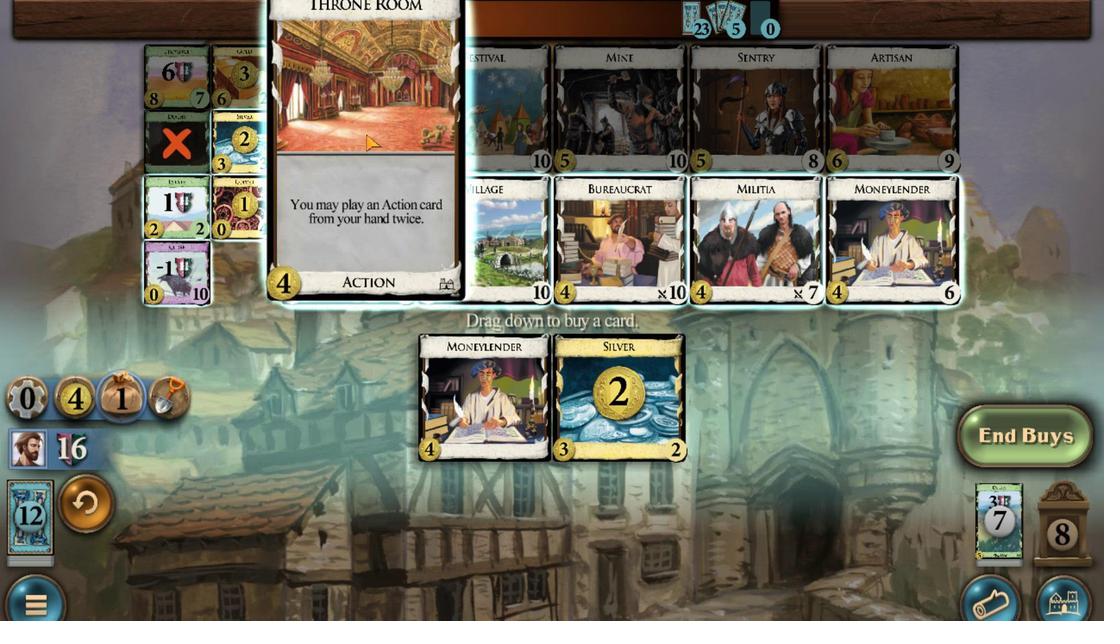 
Action: Mouse scrolled (369, 136) with delta (0, 0)
Screenshot: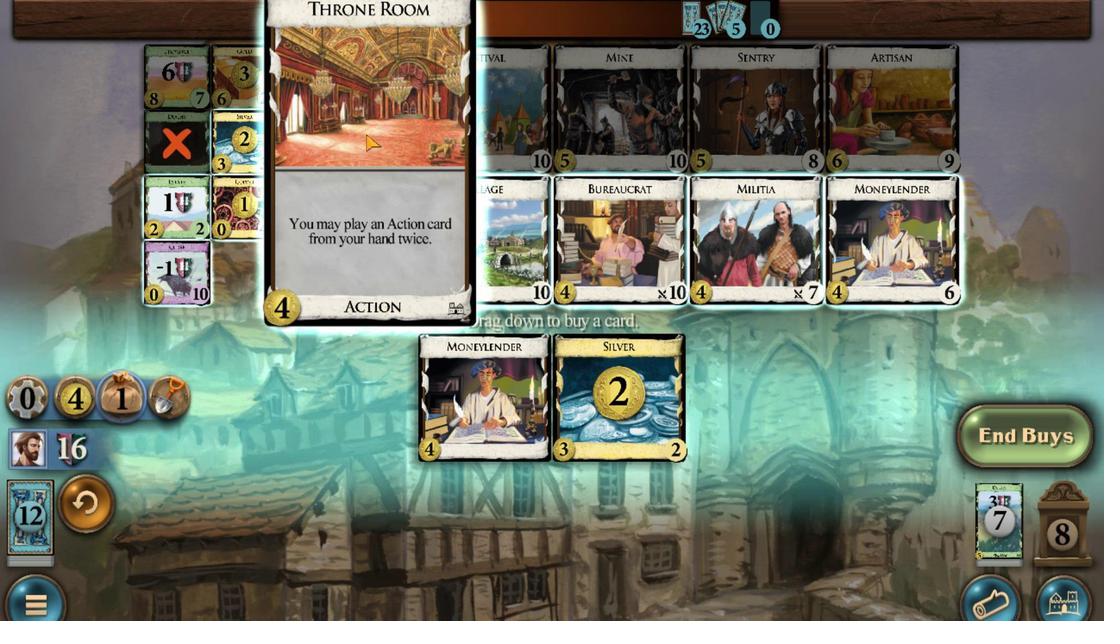 
Action: Mouse scrolled (369, 136) with delta (0, 0)
